 Task: Get directions from Myrtle Beach, South Carolina, United States to Watkins Glen State Park, New York, United States  and explore the nearby hotels with guest rating 3 and above during 20 to 23 December and 3 guests
Action: Mouse moved to (324, 190)
Screenshot: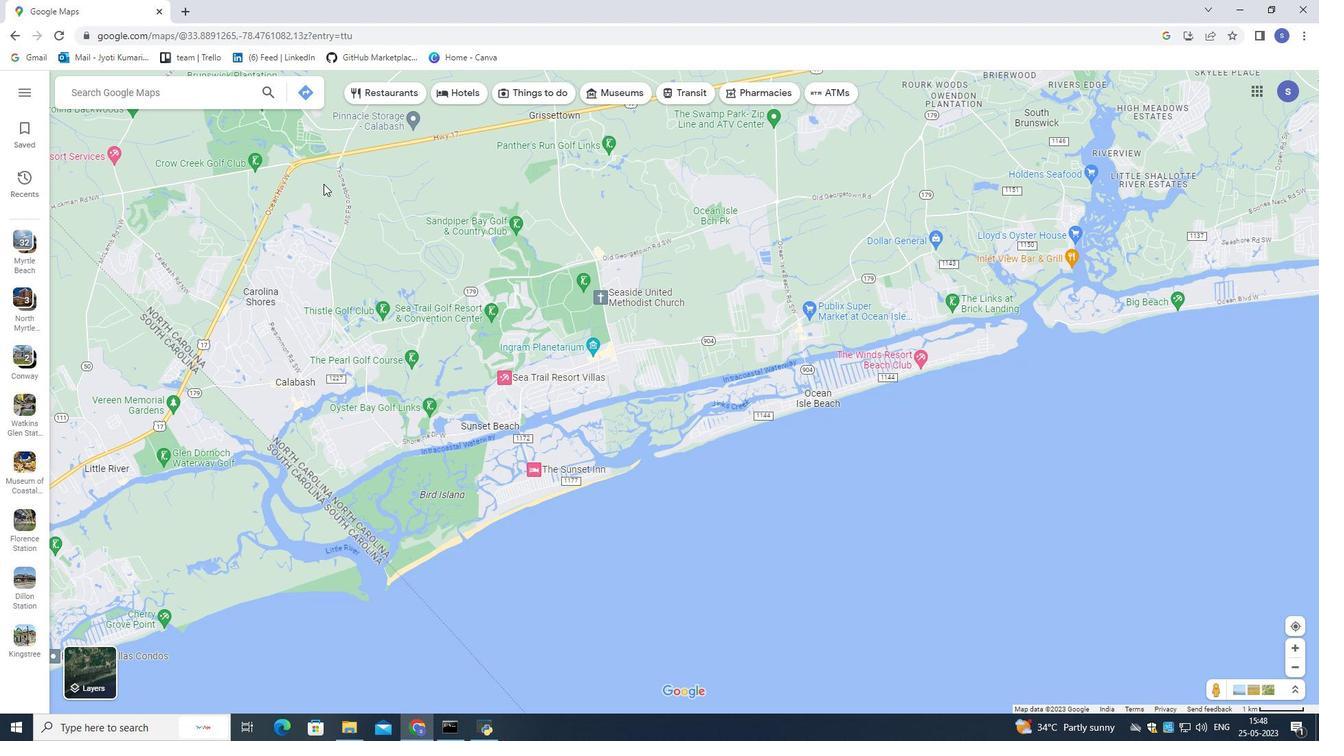 
Action: Mouse scrolled (324, 190) with delta (0, 0)
Screenshot: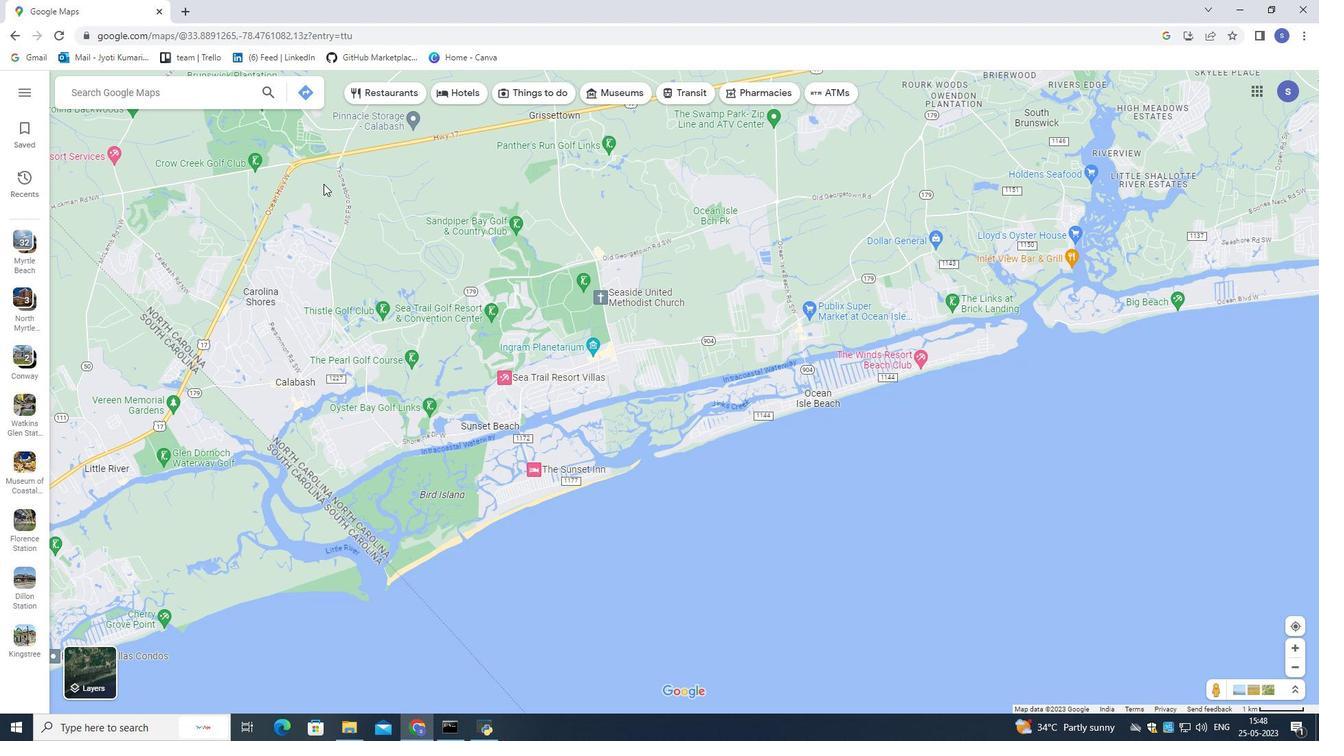 
Action: Mouse scrolled (324, 190) with delta (0, 0)
Screenshot: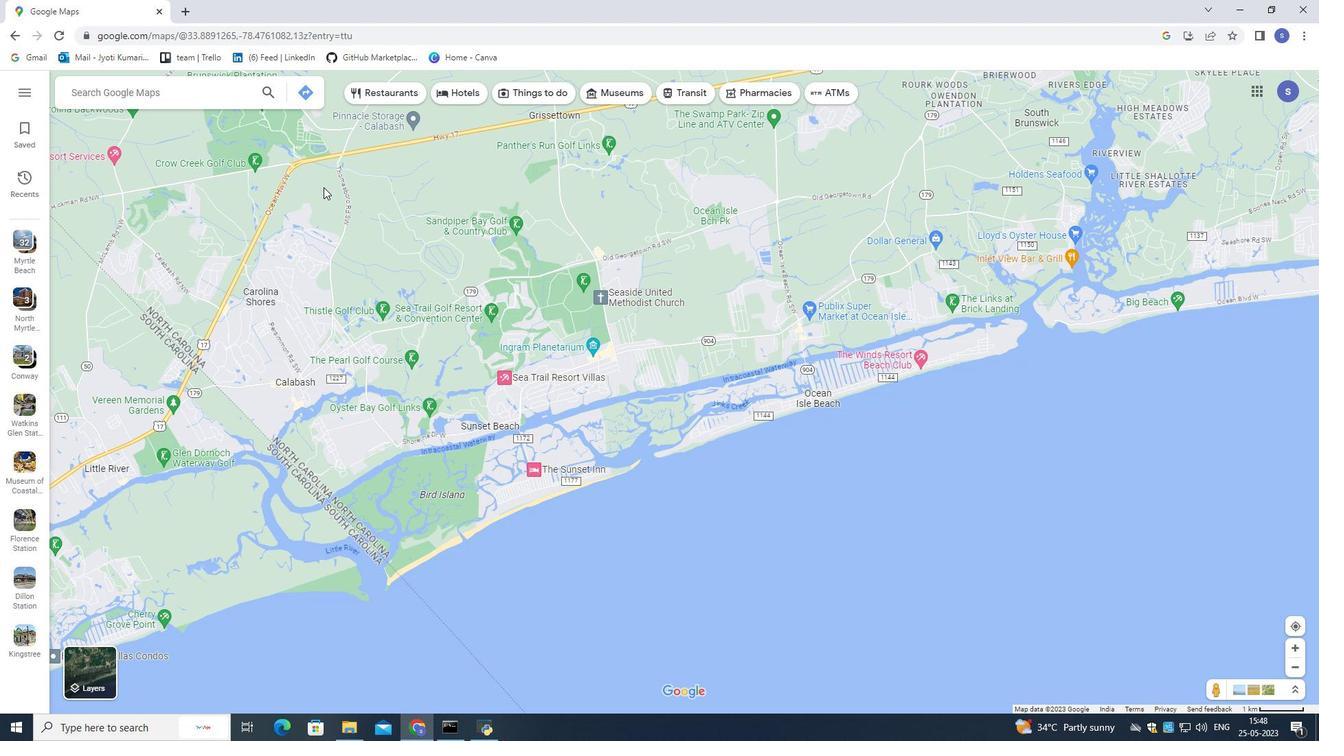 
Action: Mouse scrolled (324, 190) with delta (0, 0)
Screenshot: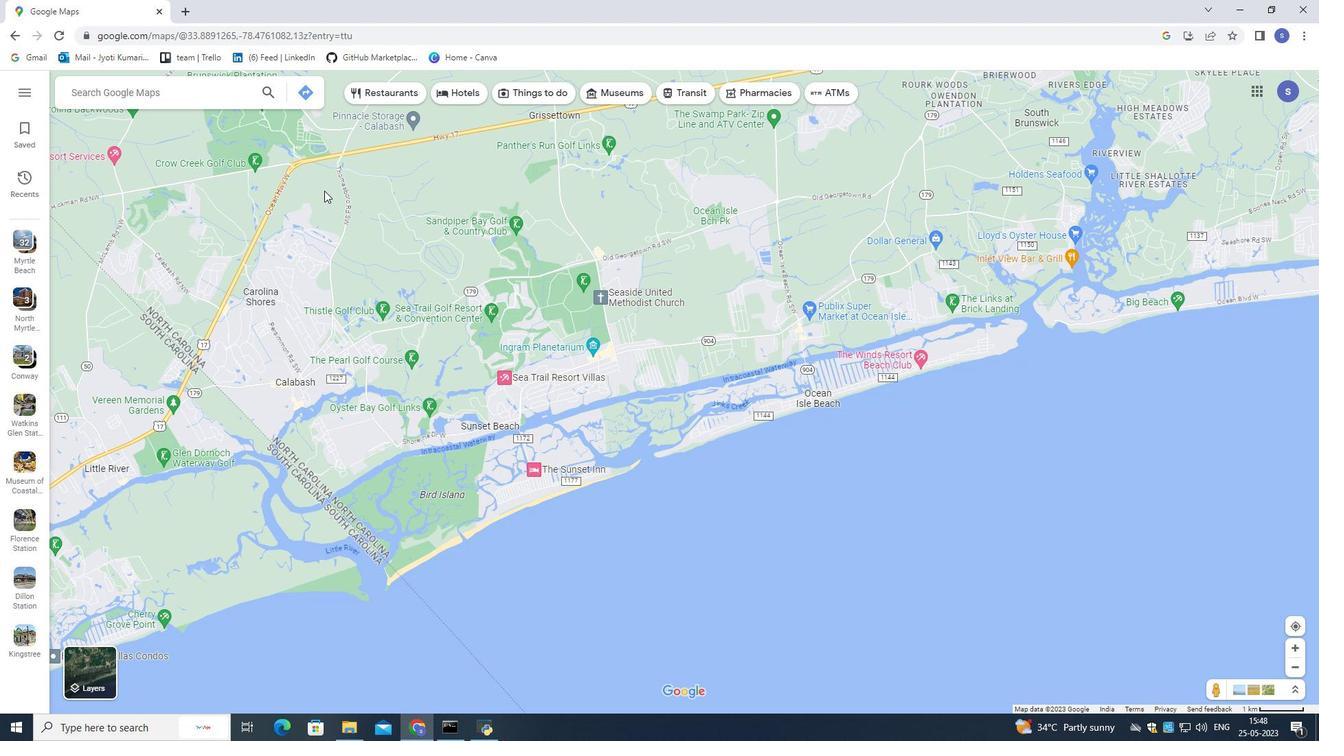 
Action: Mouse scrolled (324, 190) with delta (0, 0)
Screenshot: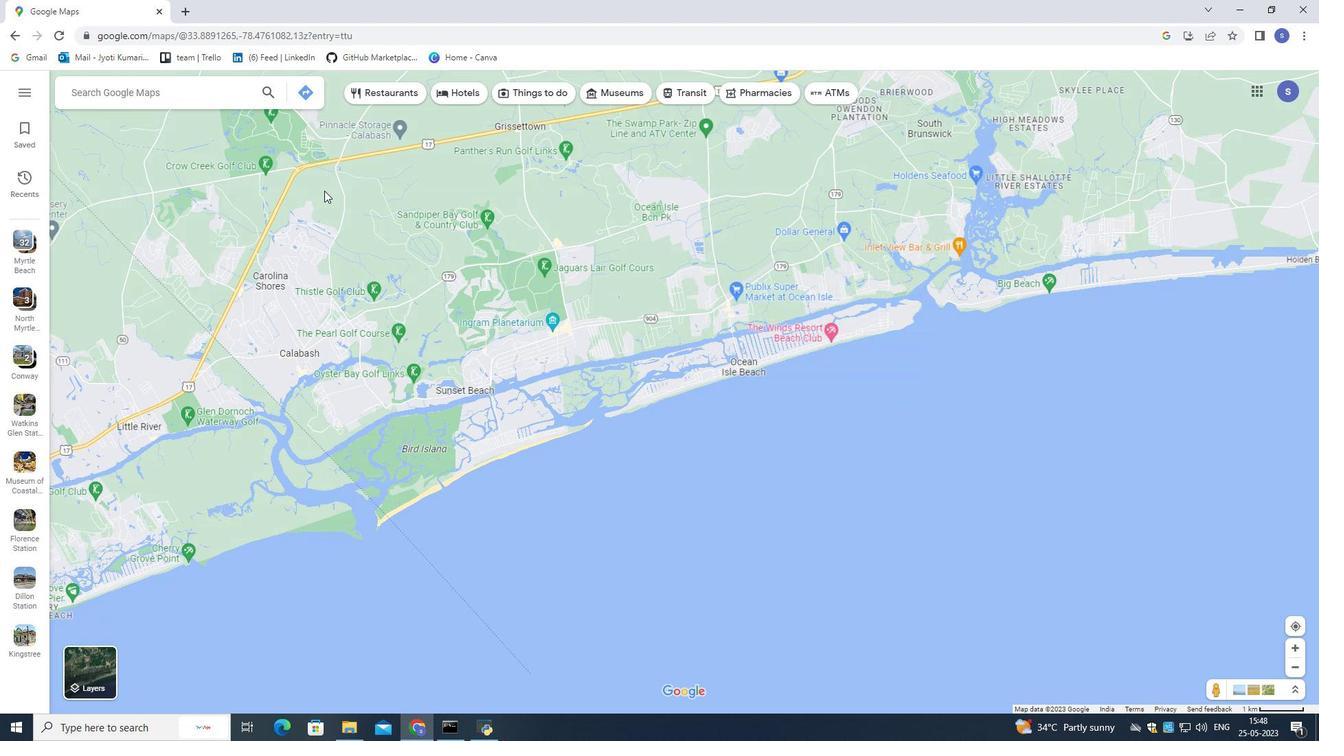 
Action: Mouse scrolled (324, 190) with delta (0, 0)
Screenshot: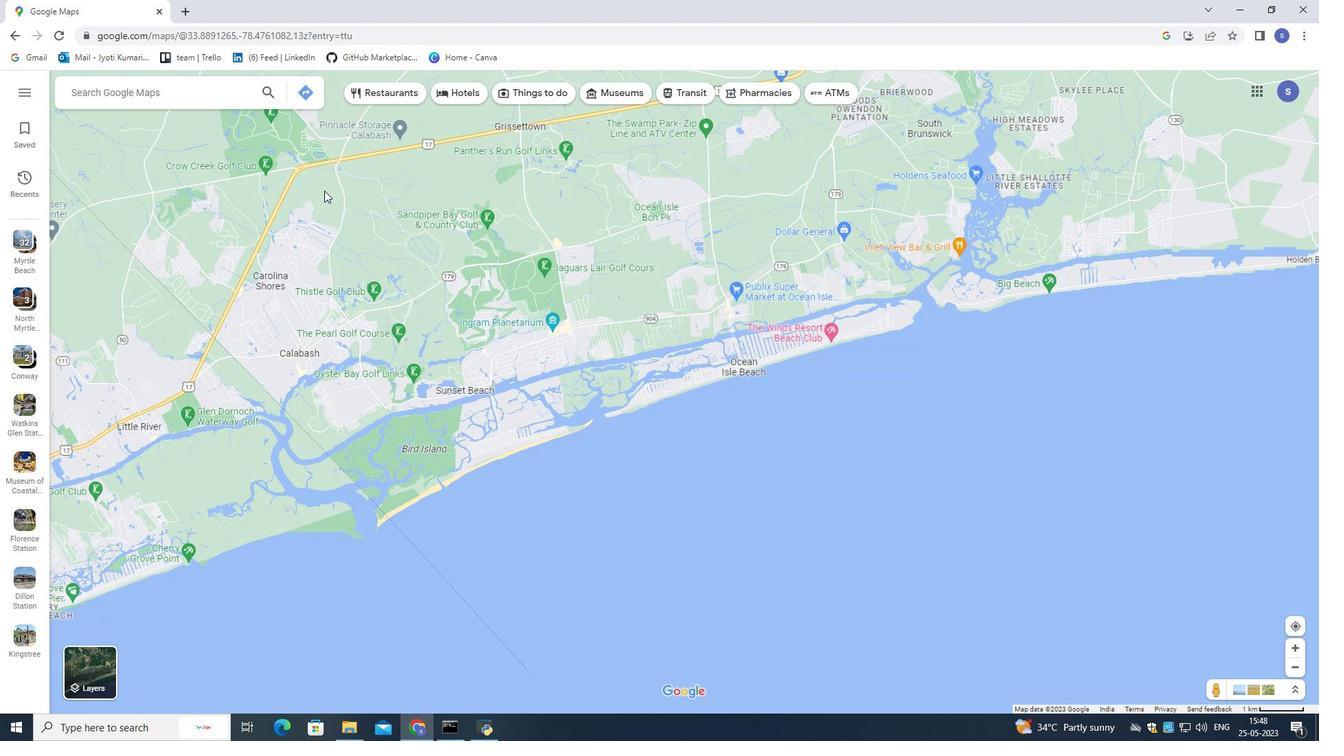 
Action: Mouse scrolled (324, 190) with delta (0, 0)
Screenshot: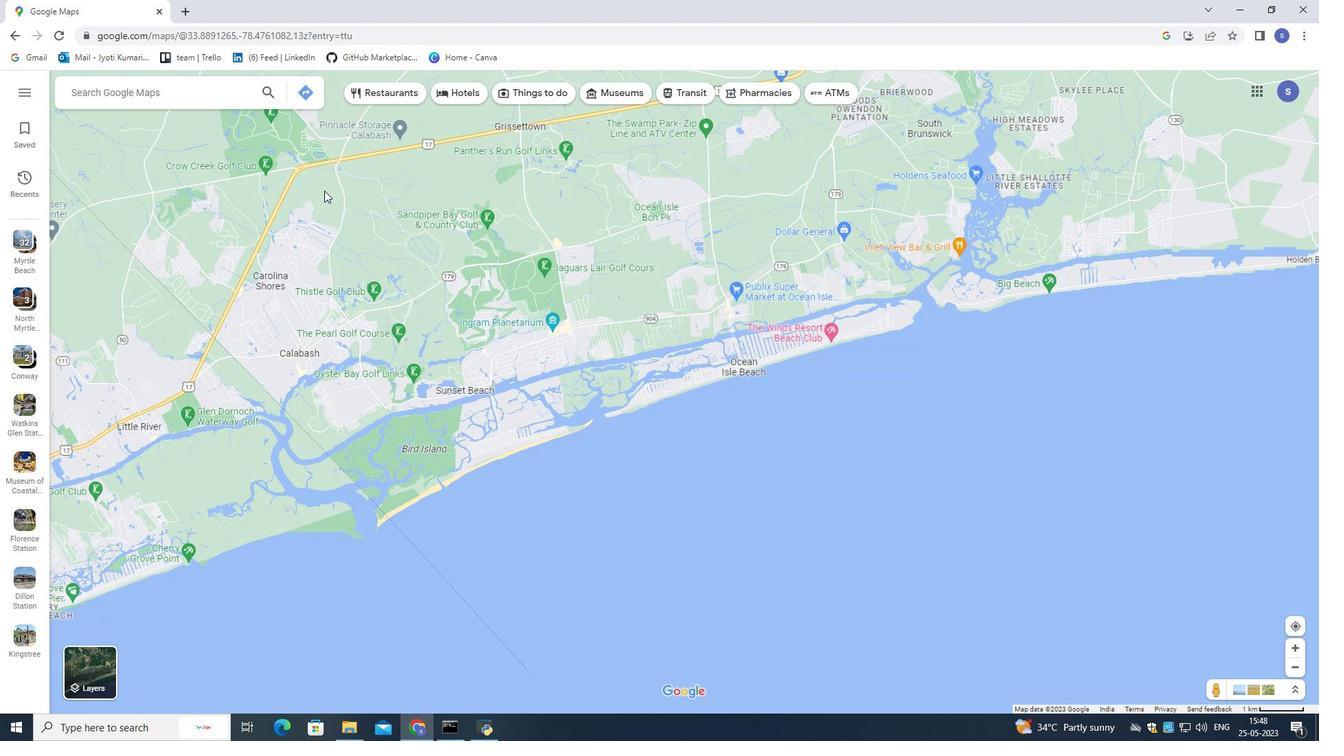 
Action: Mouse scrolled (324, 190) with delta (0, 0)
Screenshot: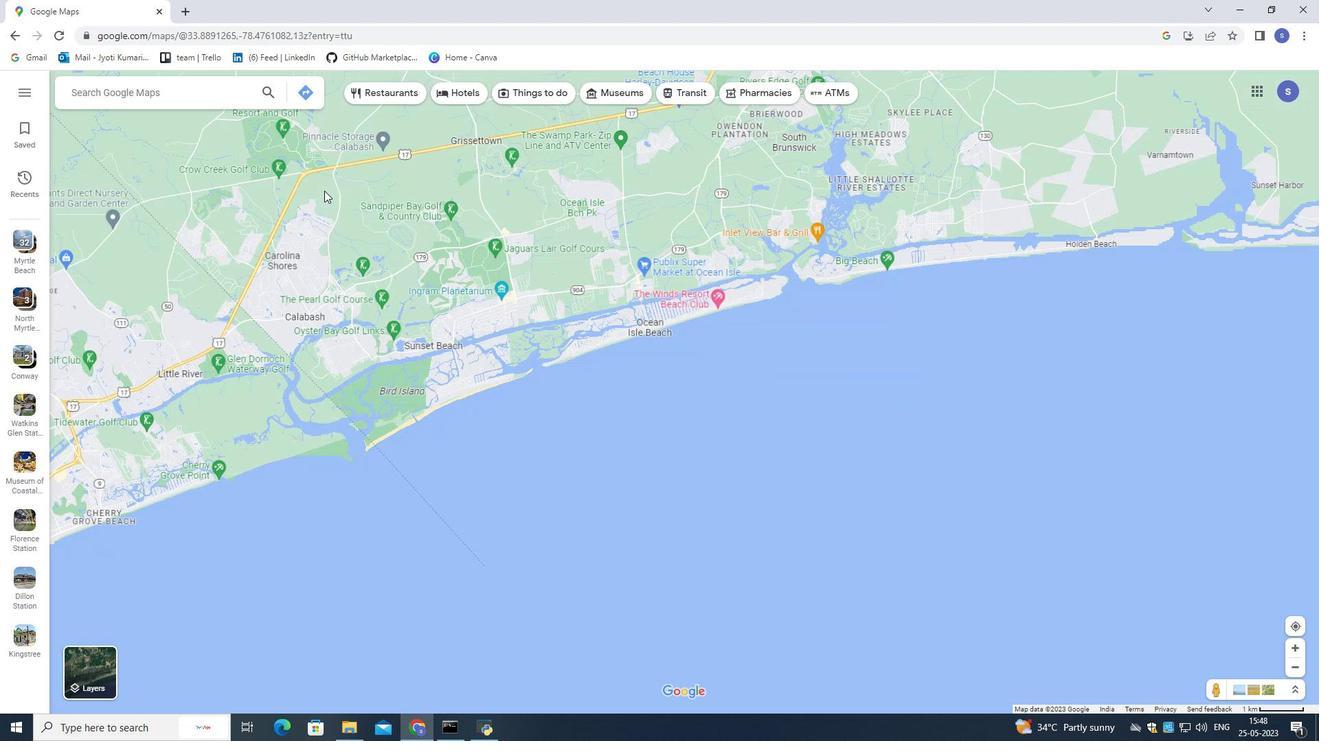 
Action: Mouse scrolled (324, 190) with delta (0, 0)
Screenshot: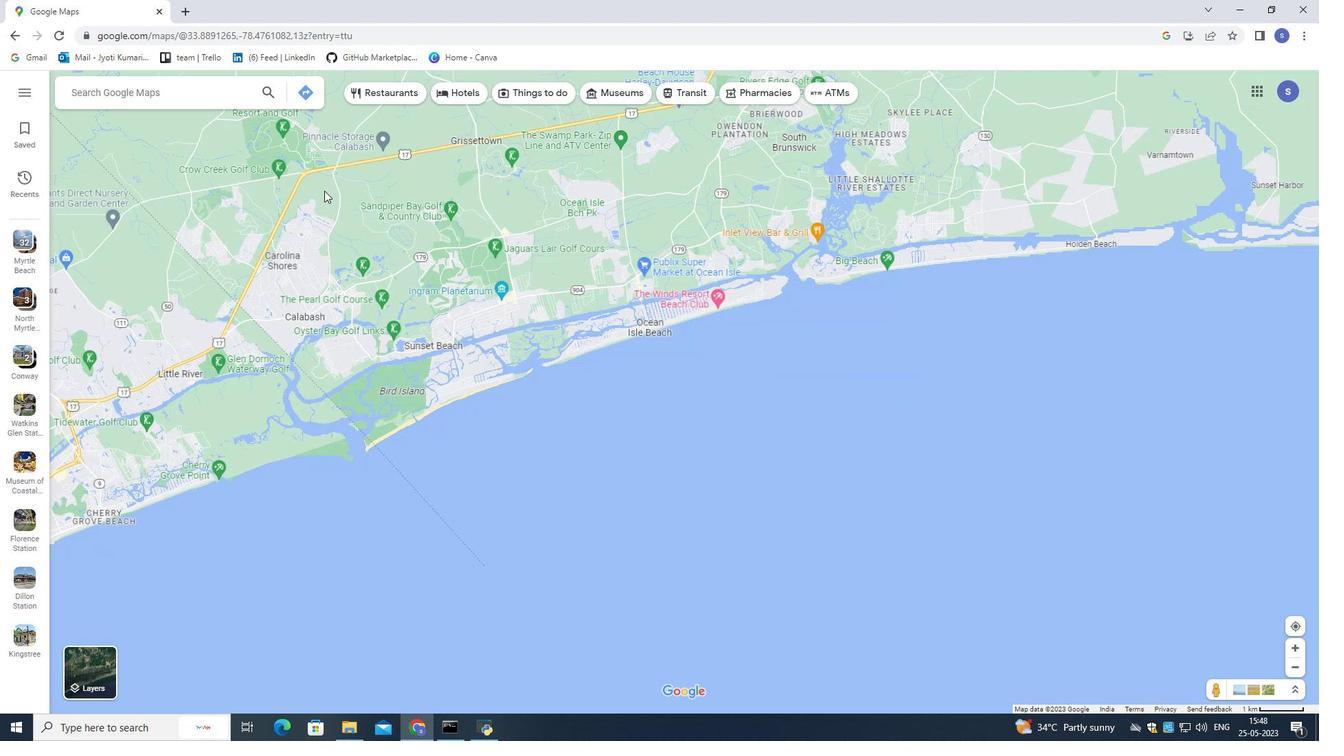 
Action: Mouse moved to (274, 297)
Screenshot: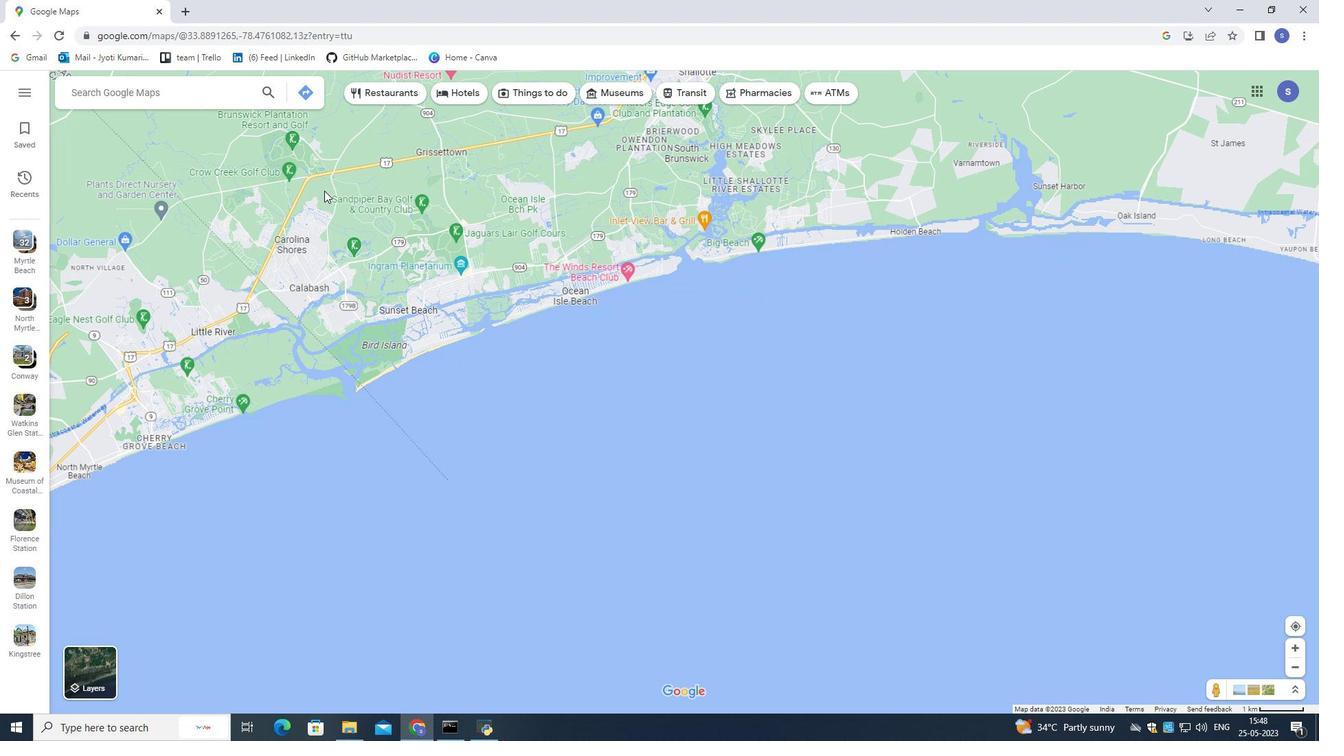 
Action: Mouse scrolled (286, 265) with delta (0, 0)
Screenshot: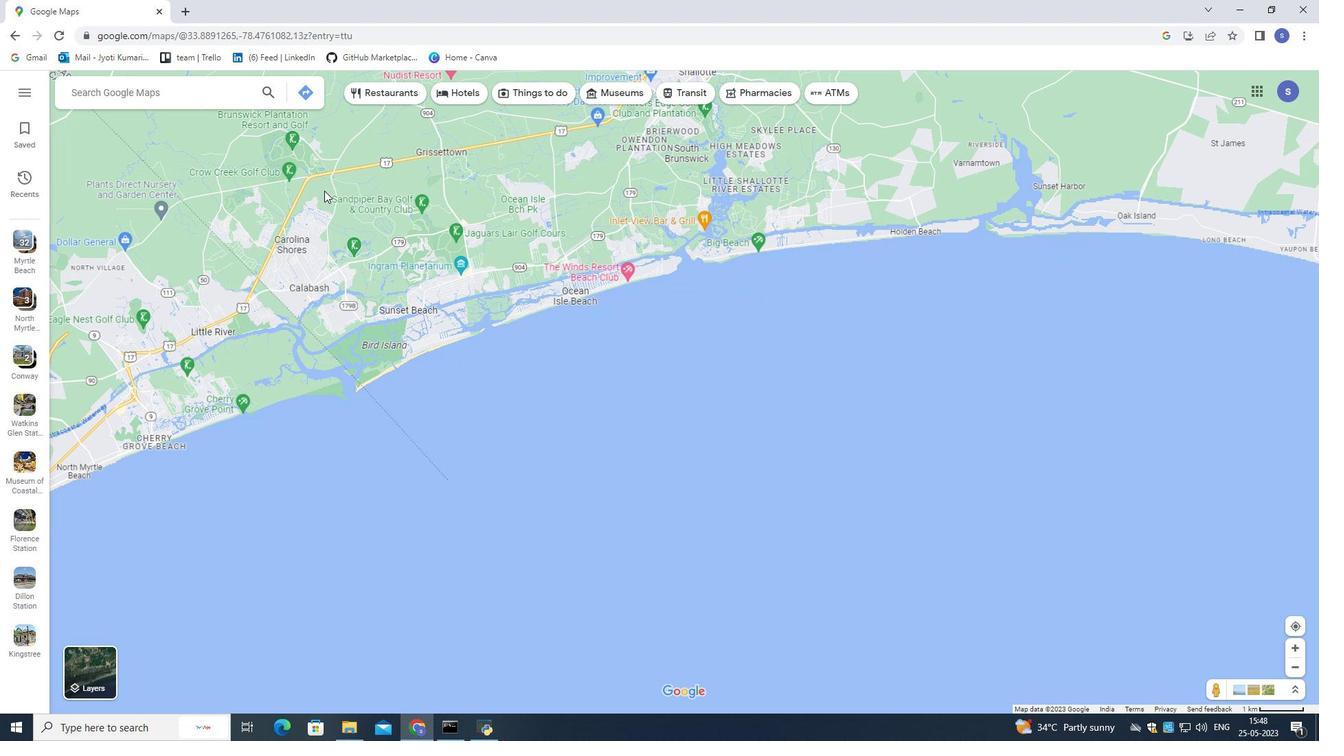 
Action: Mouse scrolled (276, 289) with delta (0, 0)
Screenshot: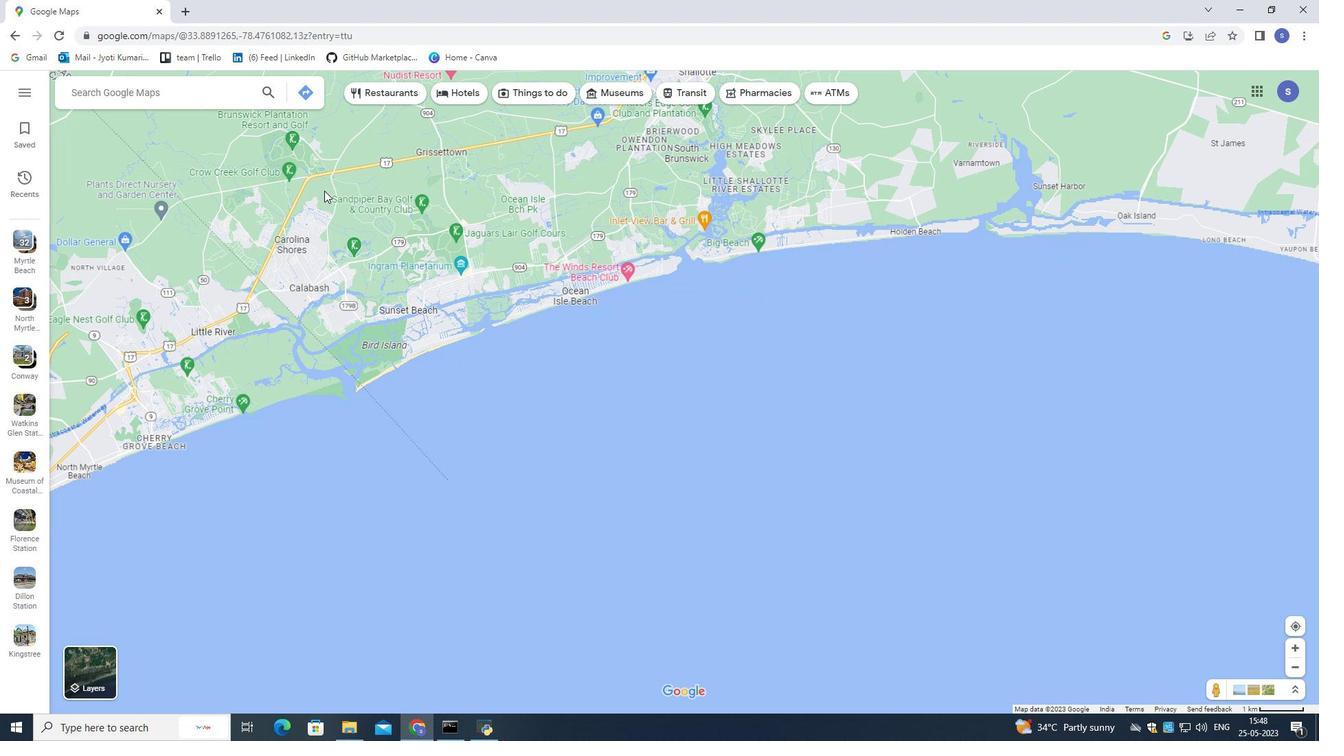 
Action: Mouse scrolled (274, 296) with delta (0, 0)
Screenshot: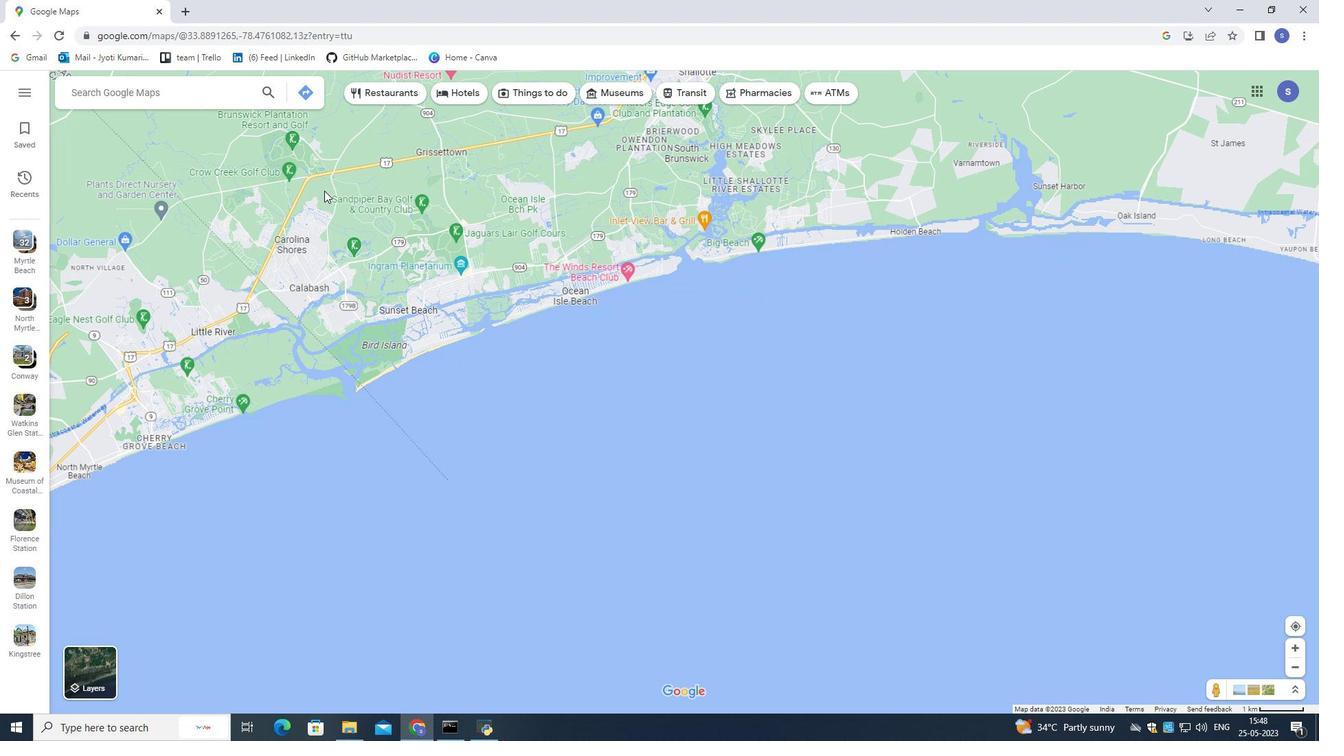 
Action: Mouse moved to (265, 310)
Screenshot: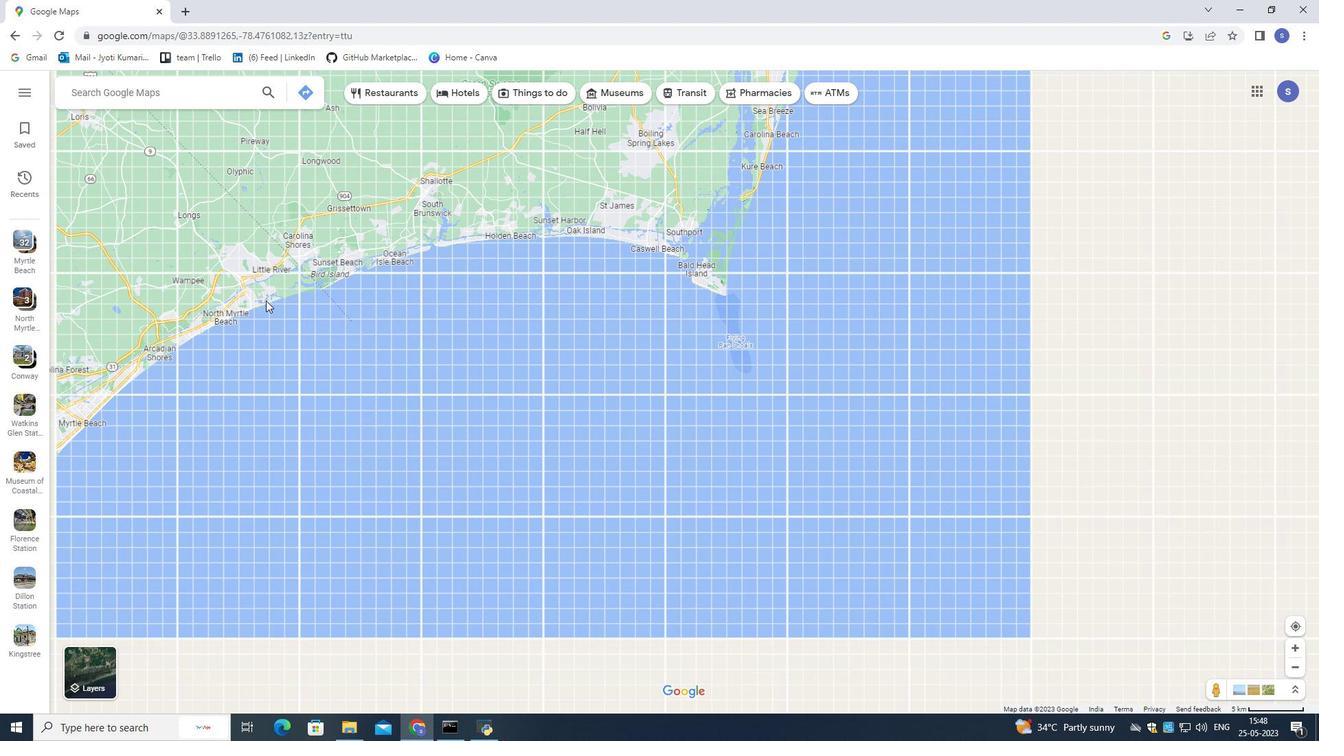 
Action: Mouse scrolled (265, 309) with delta (0, 0)
Screenshot: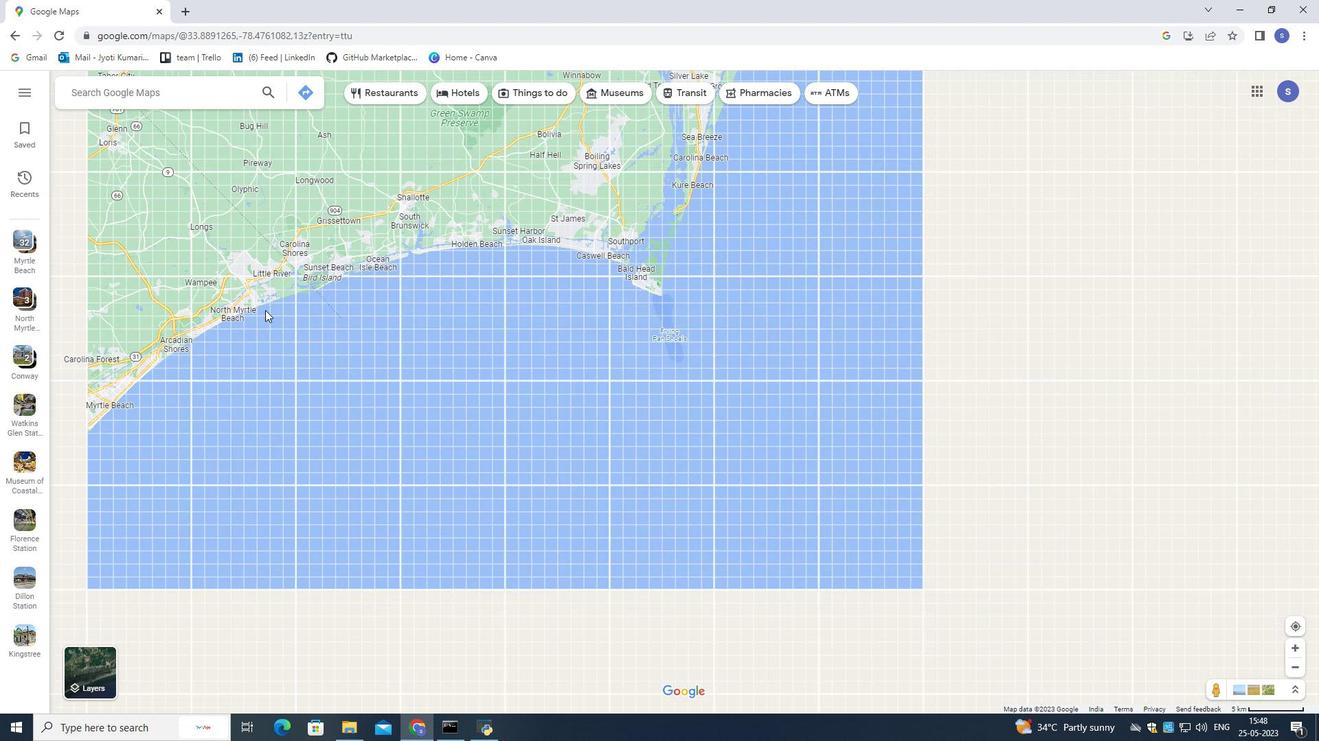 
Action: Mouse scrolled (265, 309) with delta (0, 0)
Screenshot: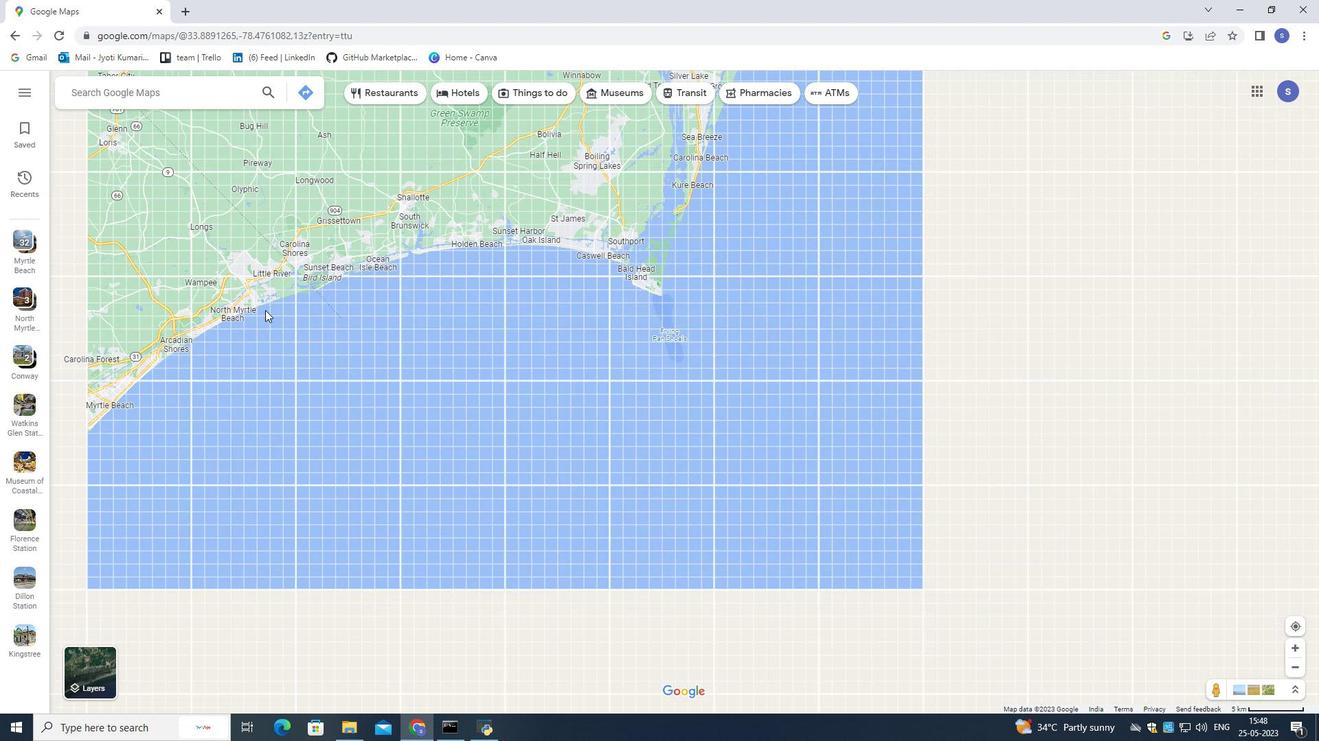 
Action: Mouse scrolled (265, 309) with delta (0, 0)
Screenshot: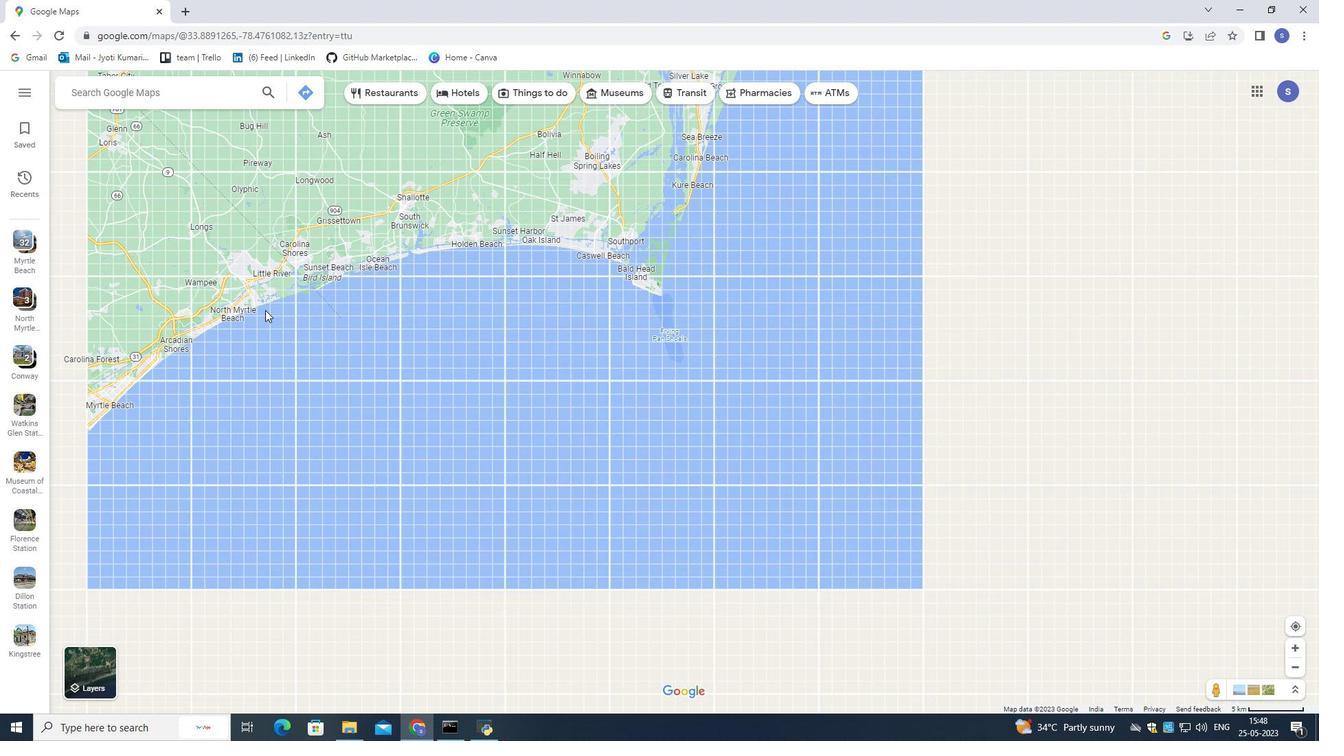 
Action: Mouse moved to (268, 310)
Screenshot: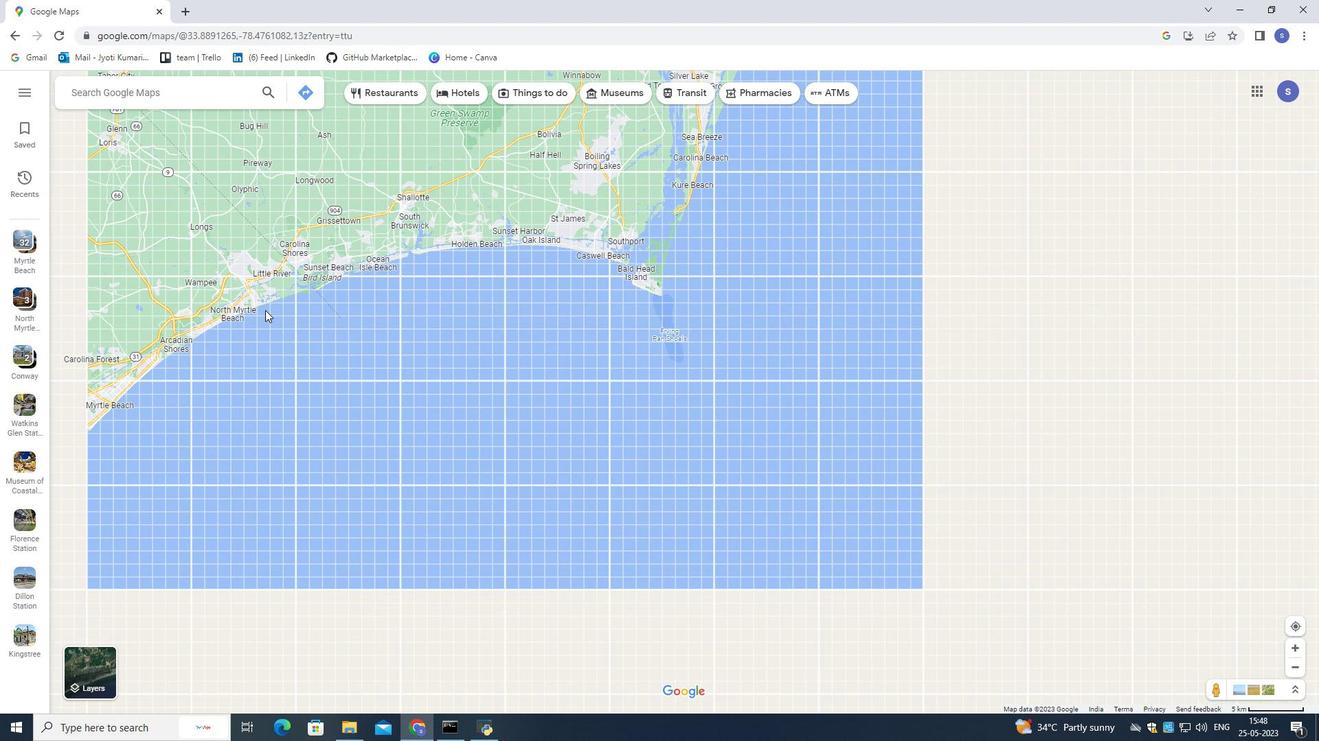 
Action: Mouse scrolled (268, 309) with delta (0, 0)
Screenshot: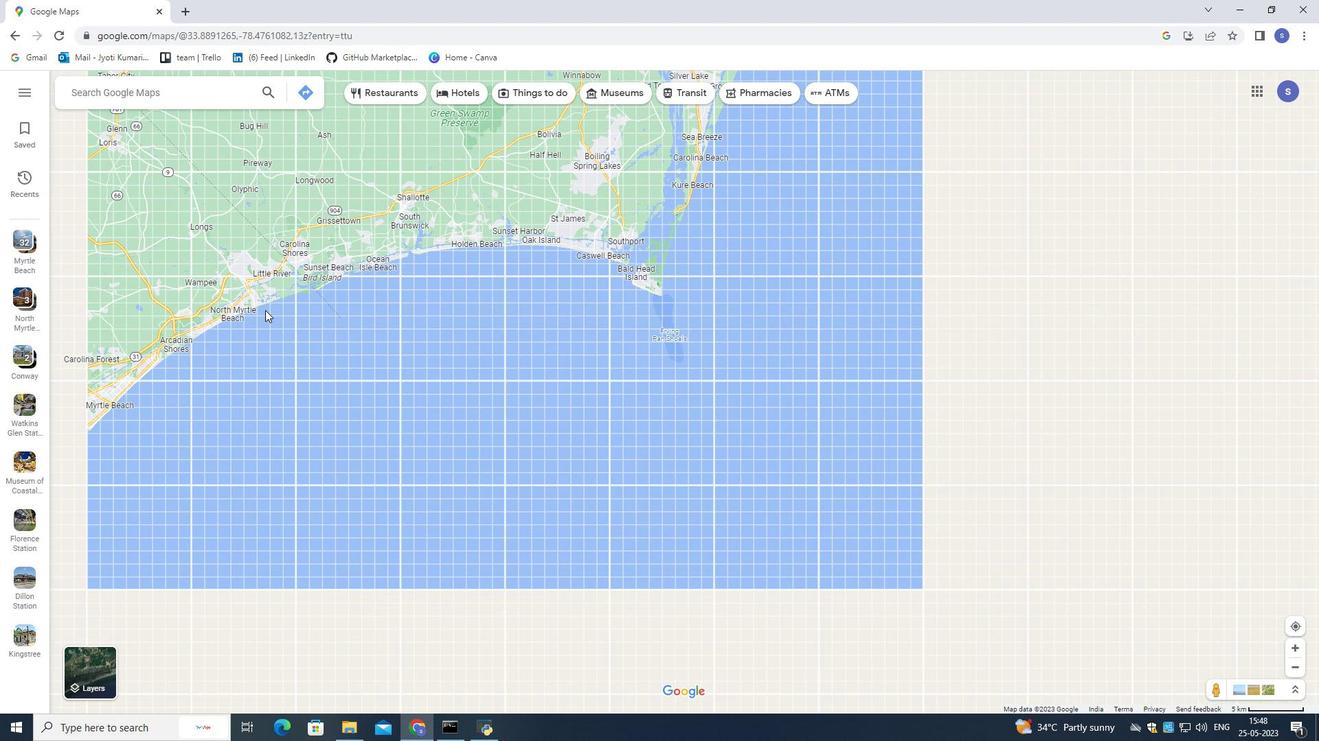 
Action: Mouse moved to (282, 311)
Screenshot: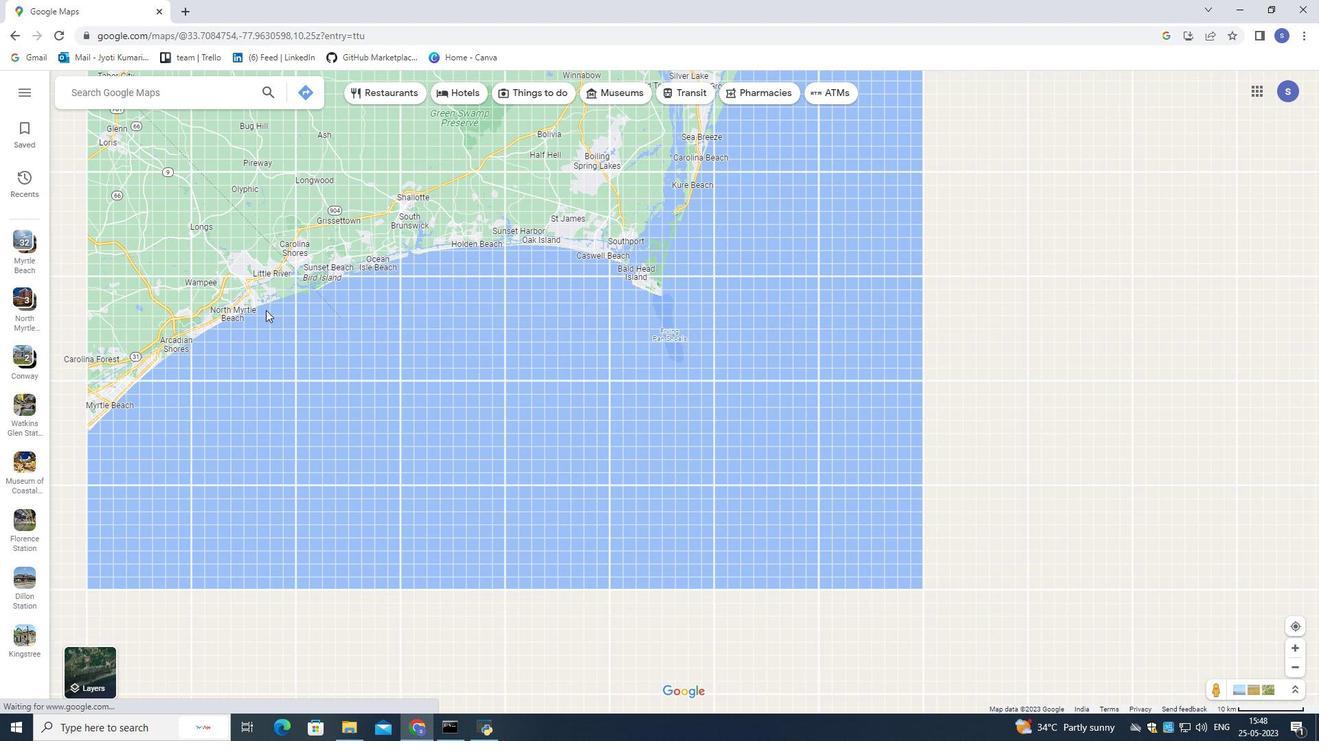 
Action: Mouse scrolled (278, 310) with delta (0, 0)
Screenshot: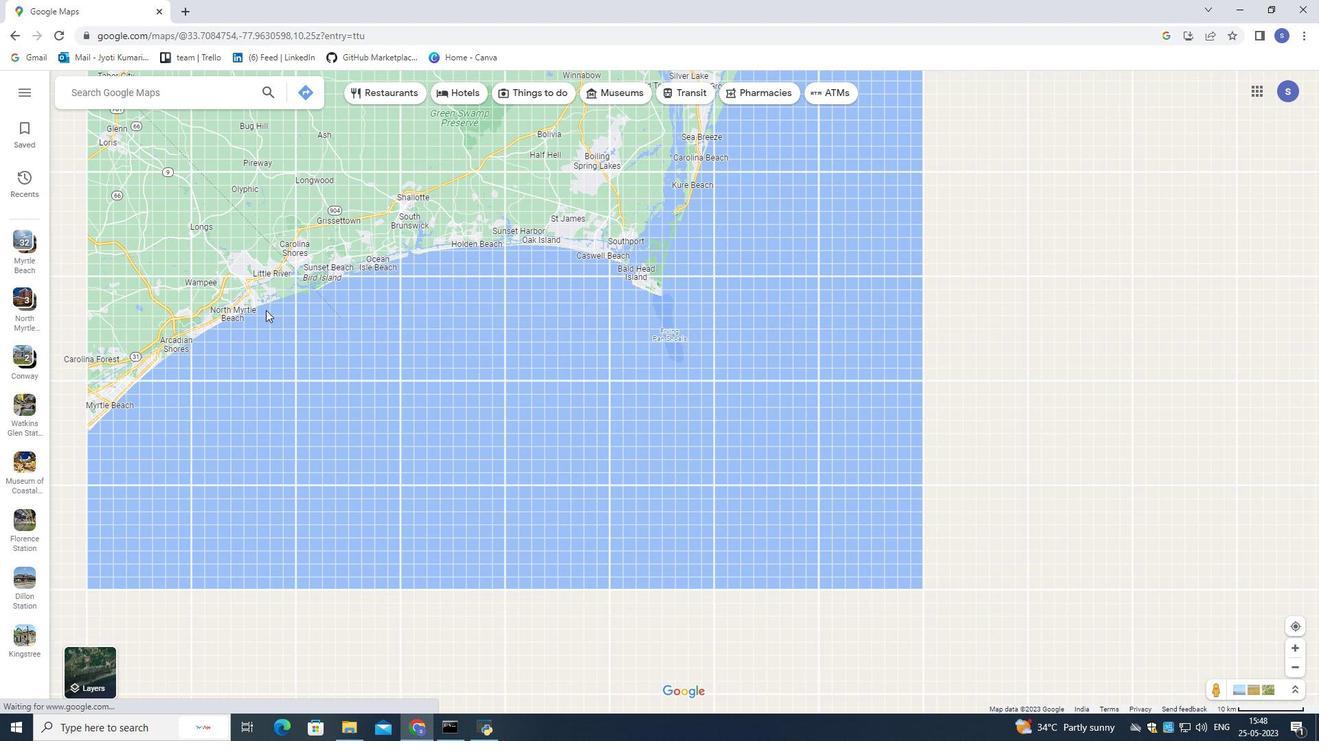 
Action: Mouse moved to (295, 325)
Screenshot: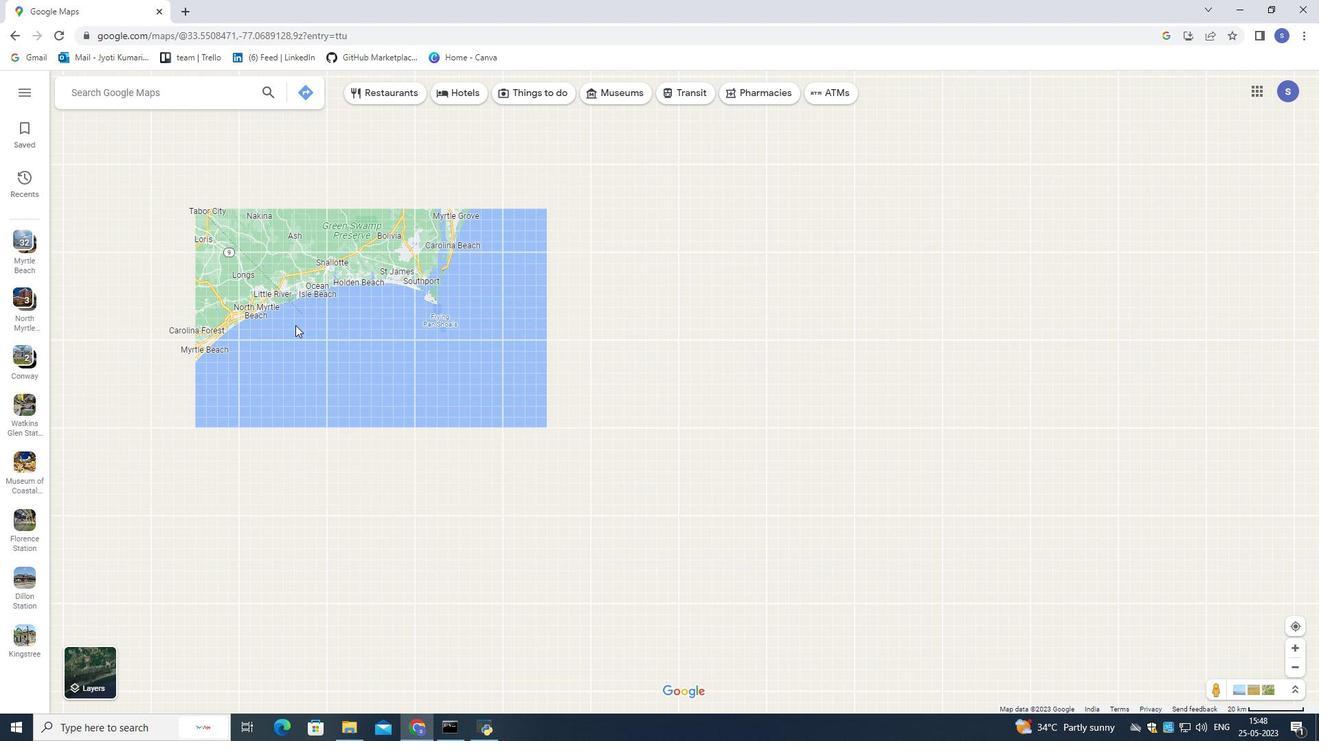 
Action: Mouse scrolled (295, 324) with delta (0, 0)
Screenshot: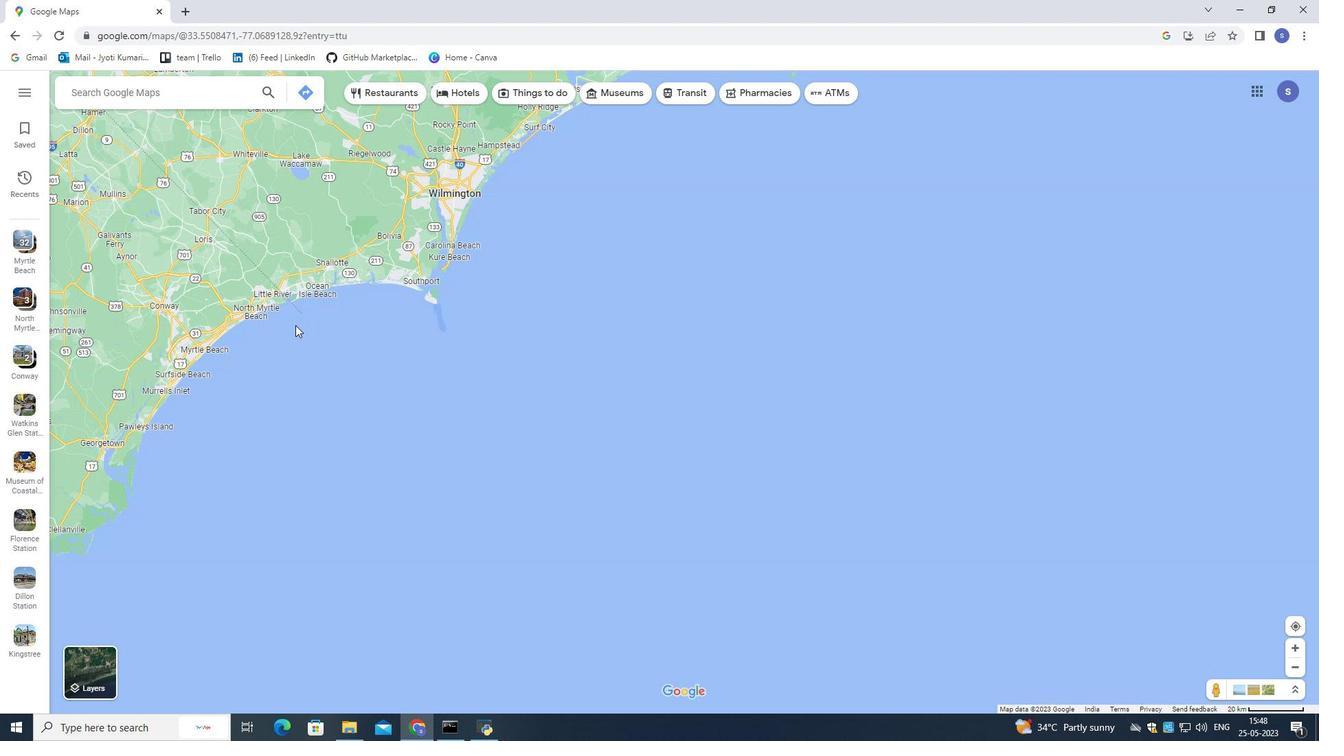 
Action: Mouse scrolled (295, 324) with delta (0, 0)
Screenshot: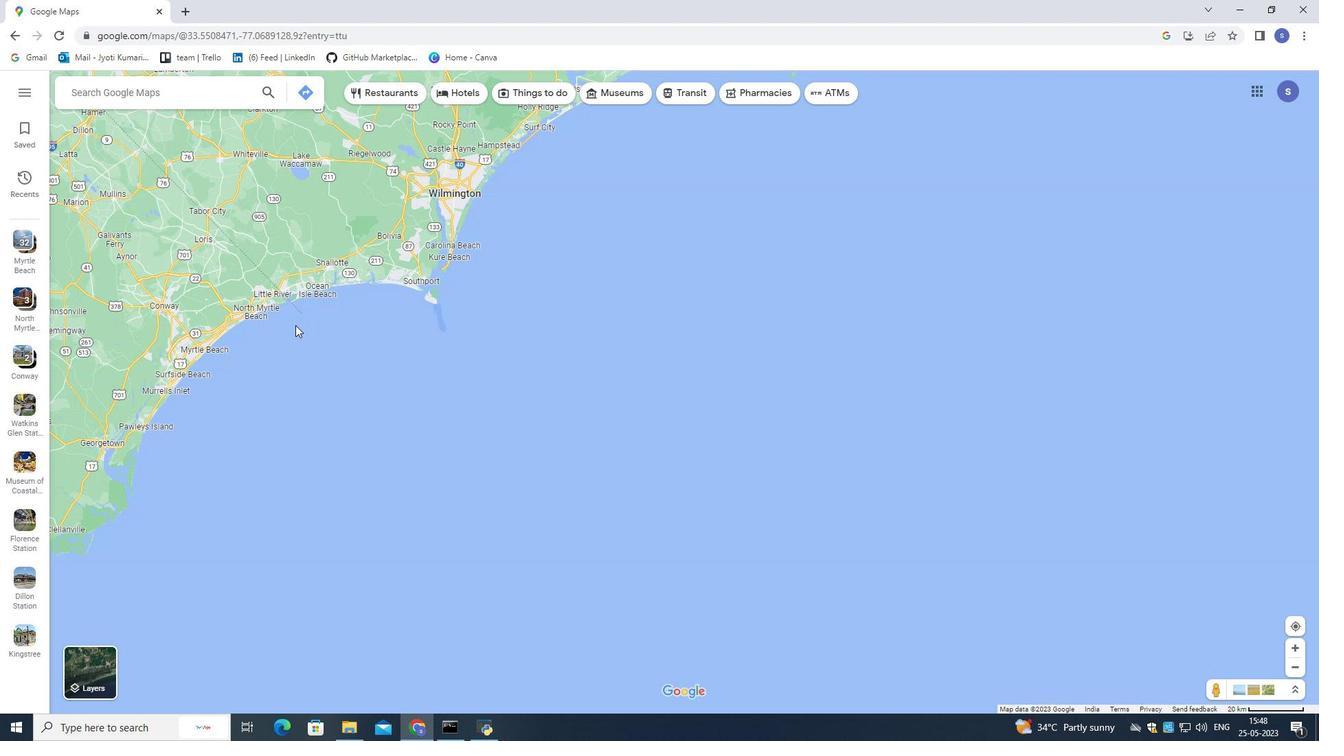 
Action: Mouse moved to (327, 336)
Screenshot: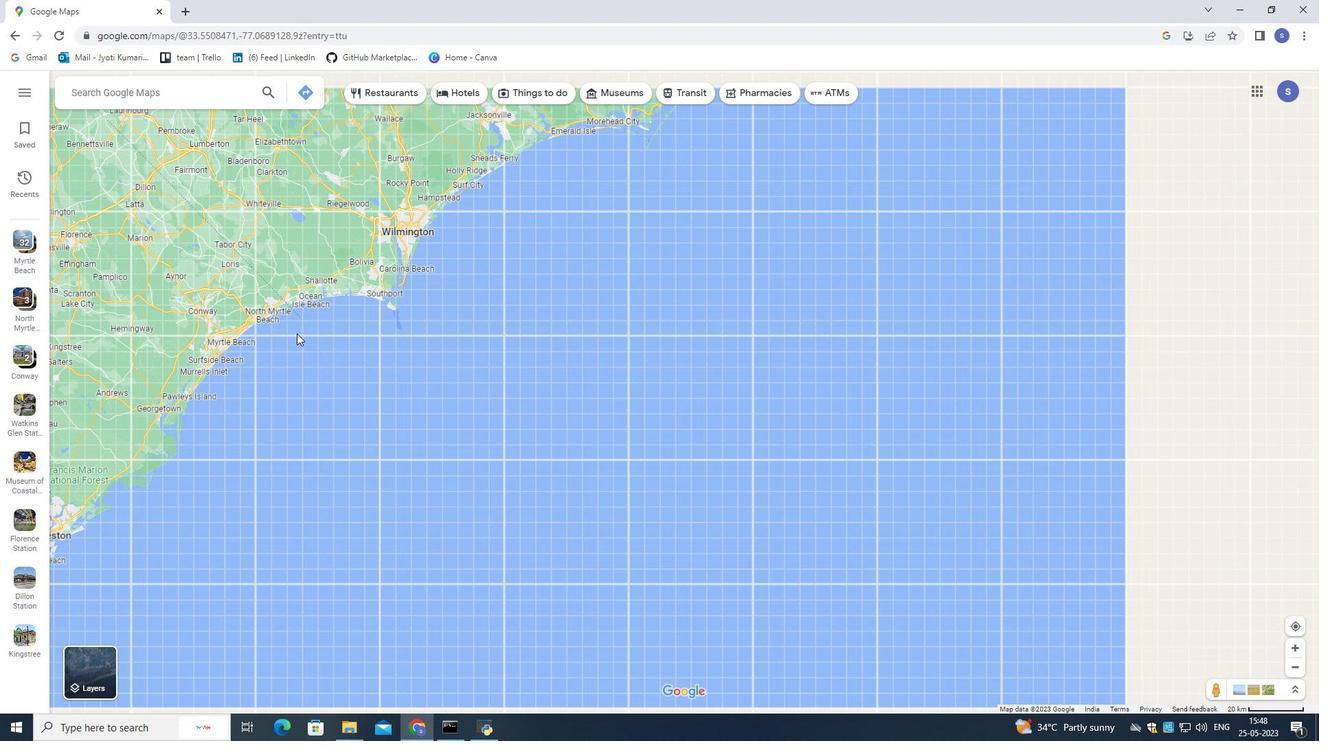 
Action: Mouse scrolled (327, 335) with delta (0, 0)
Screenshot: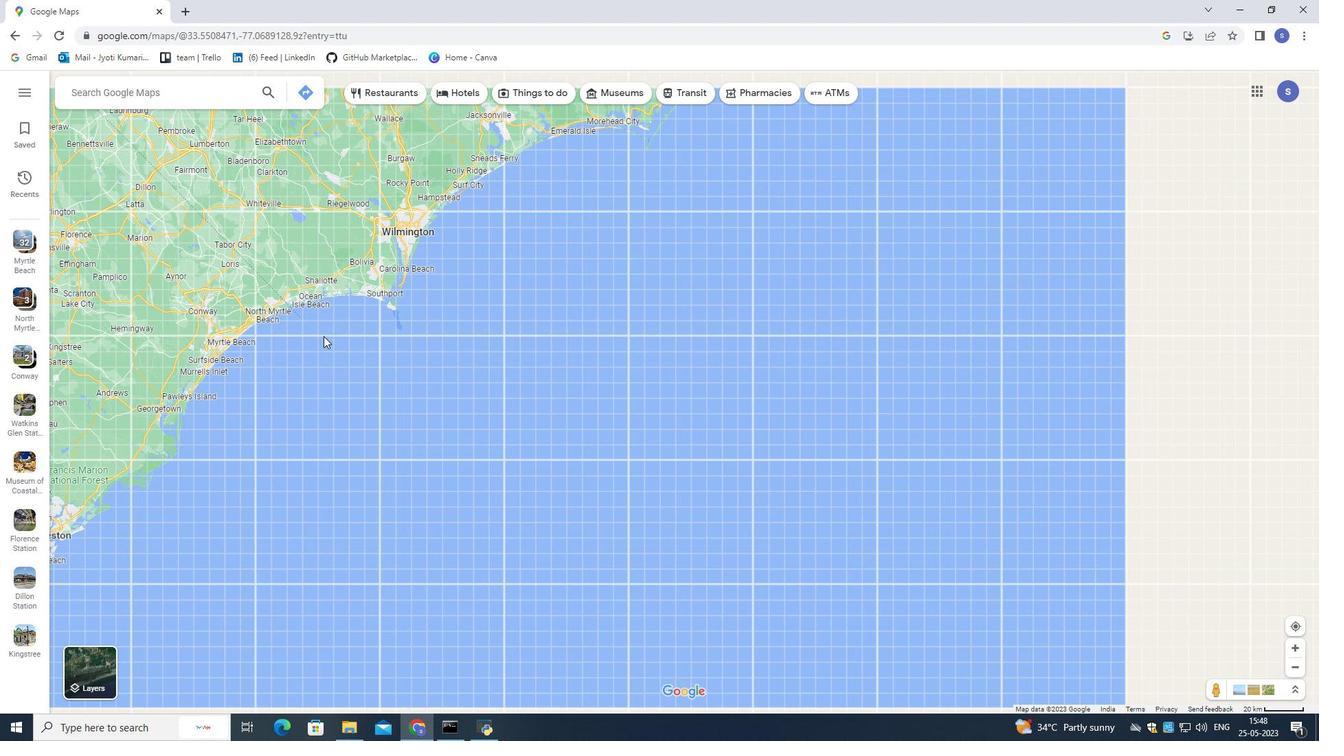 
Action: Mouse moved to (329, 336)
Screenshot: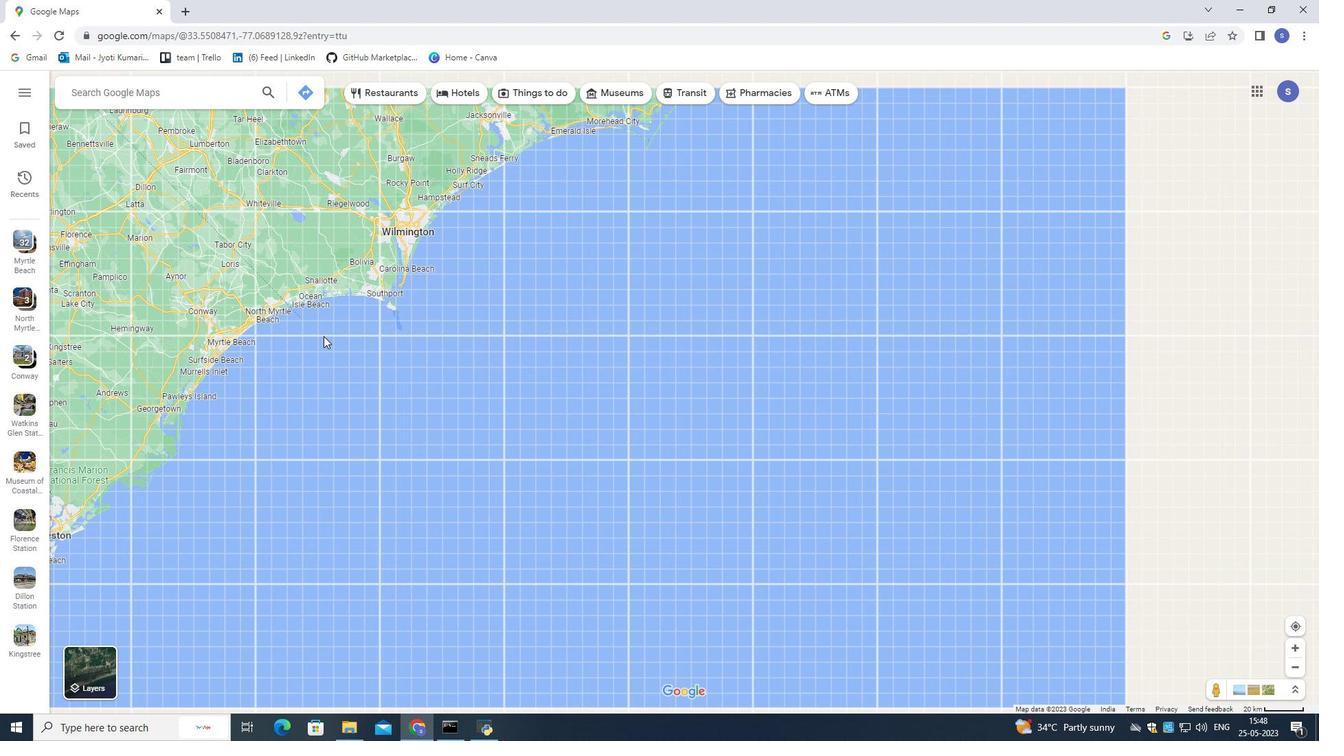 
Action: Mouse scrolled (329, 335) with delta (0, 0)
Screenshot: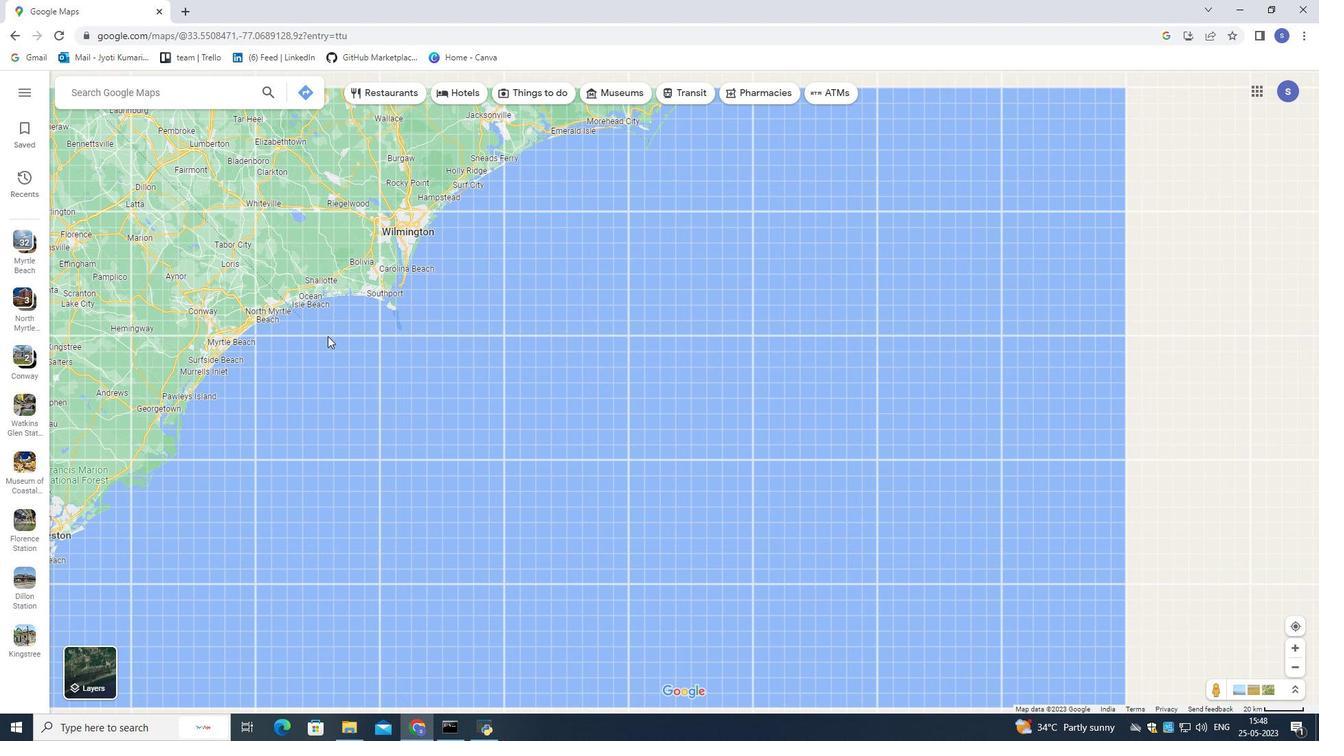 
Action: Mouse moved to (318, 355)
Screenshot: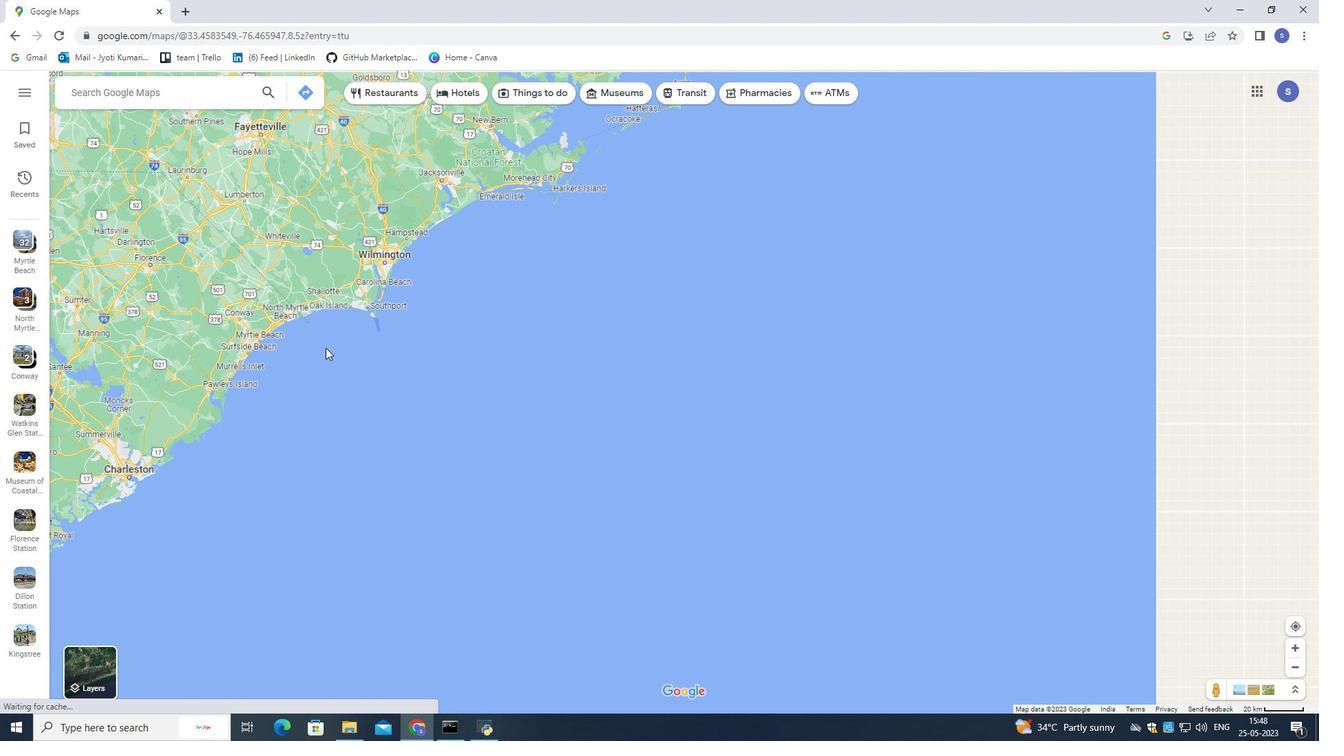
Action: Mouse scrolled (318, 355) with delta (0, 0)
Screenshot: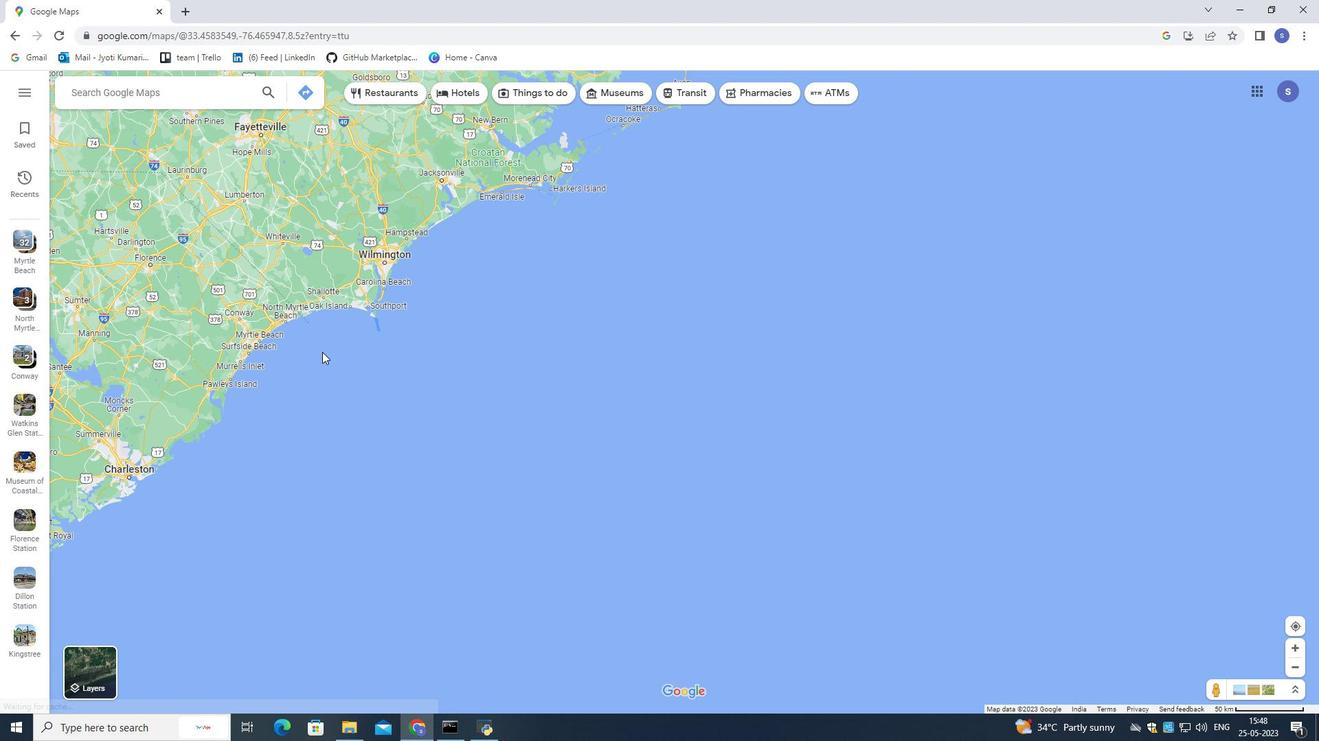 
Action: Mouse scrolled (318, 355) with delta (0, 0)
Screenshot: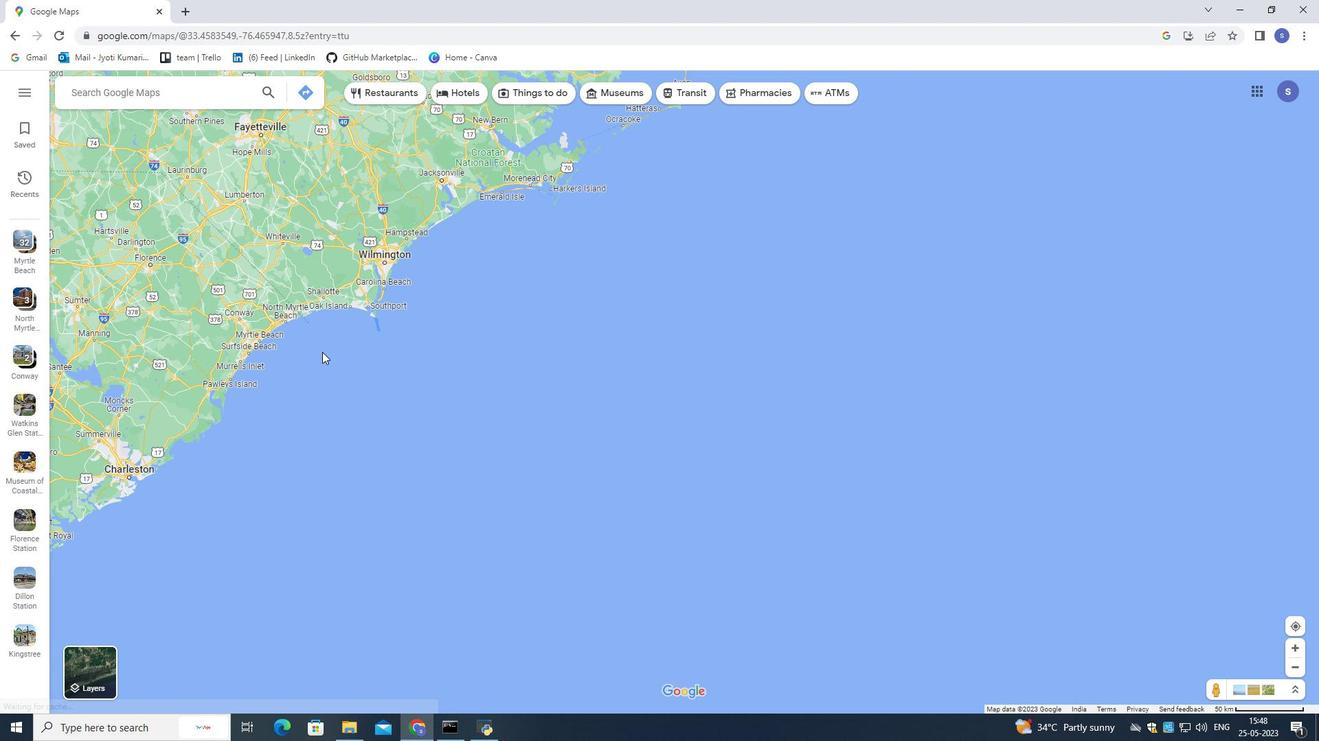 
Action: Mouse scrolled (318, 355) with delta (0, 0)
Screenshot: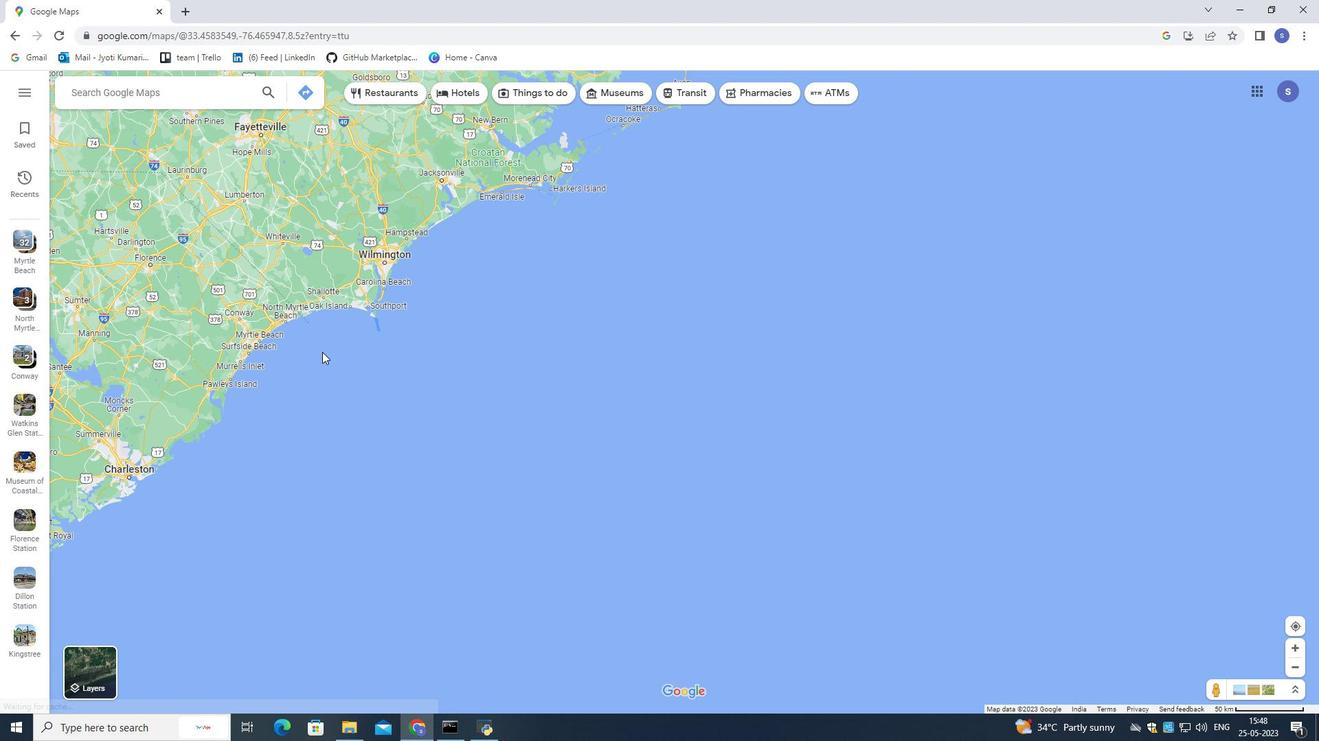 
Action: Mouse scrolled (318, 355) with delta (0, 0)
Screenshot: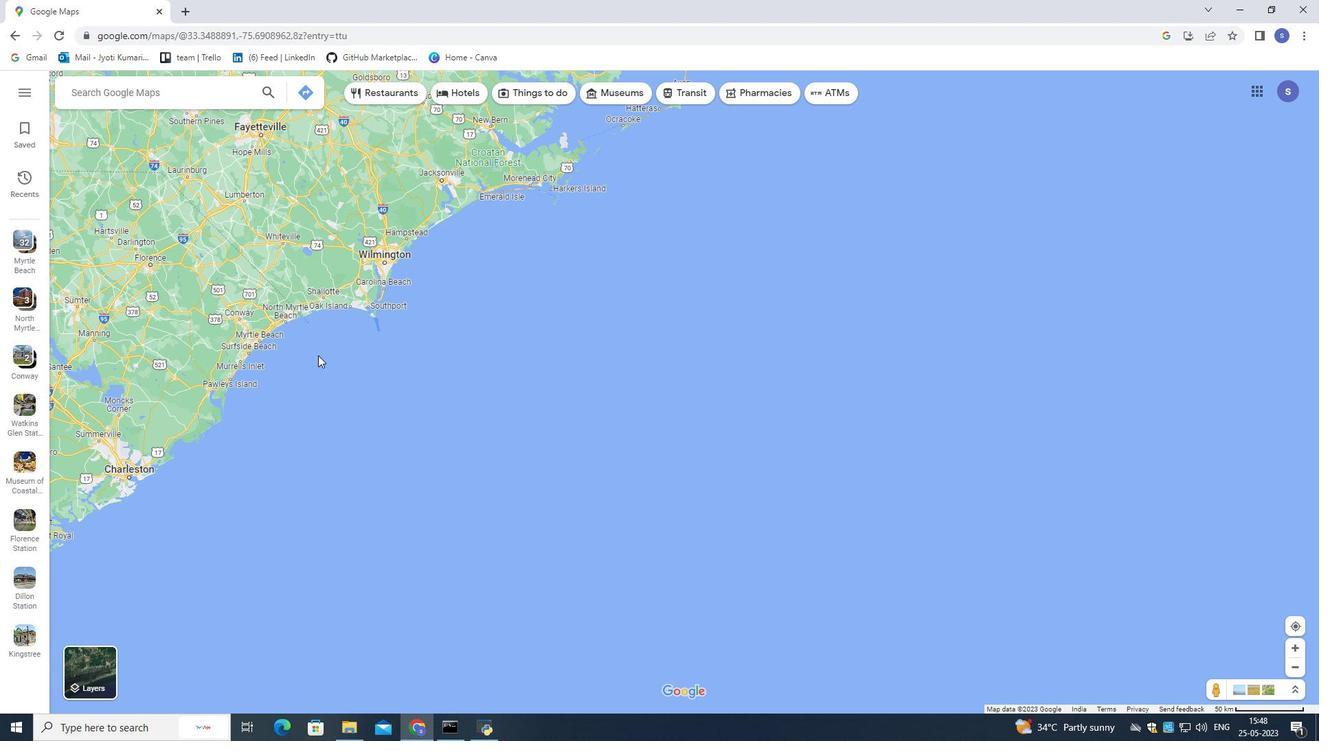 
Action: Mouse scrolled (318, 355) with delta (0, 0)
Screenshot: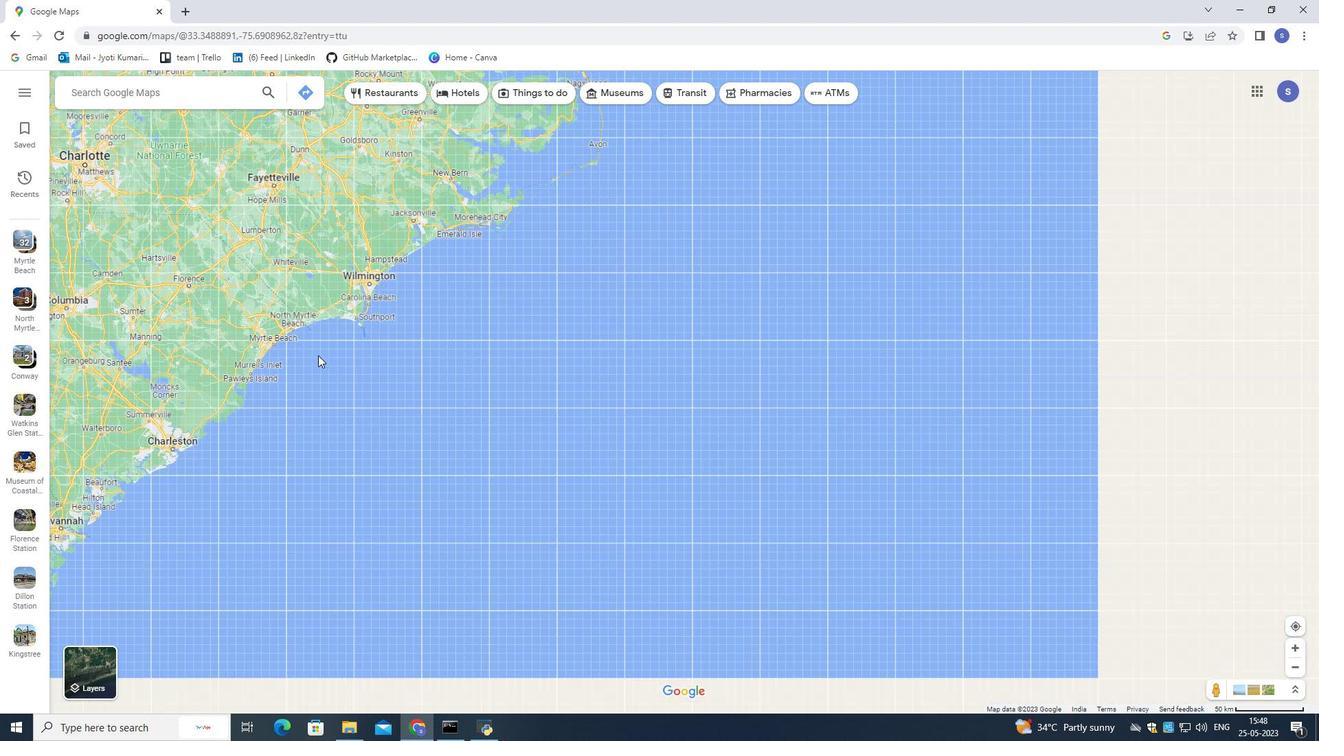 
Action: Mouse moved to (318, 355)
Screenshot: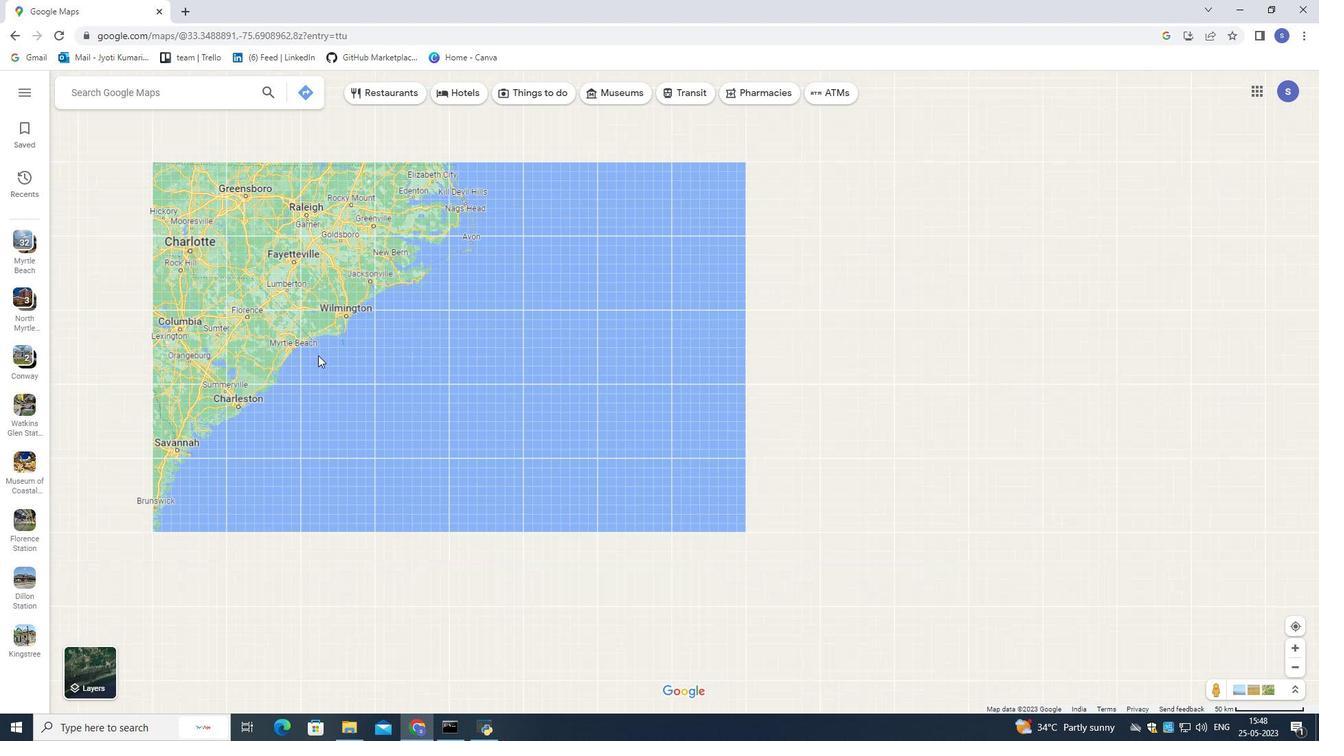 
Action: Mouse scrolled (318, 355) with delta (0, 0)
Screenshot: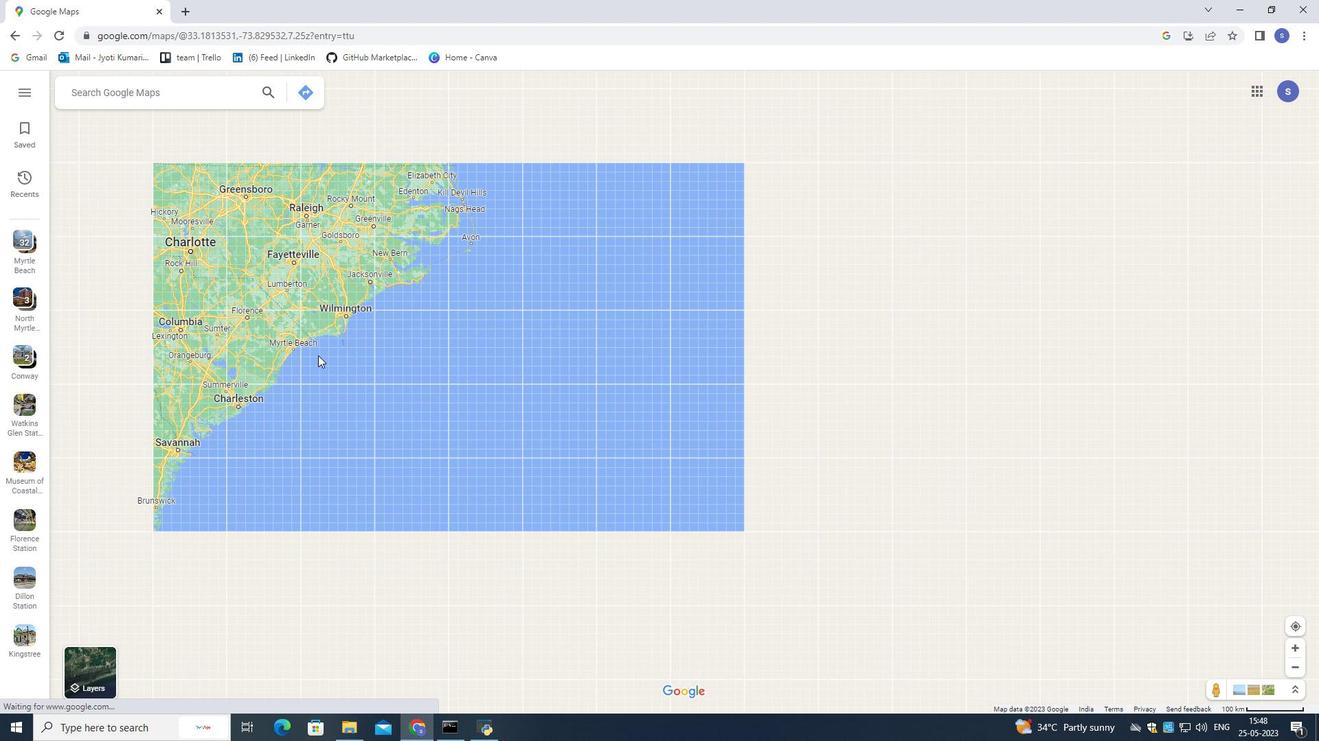 
Action: Mouse moved to (322, 349)
Screenshot: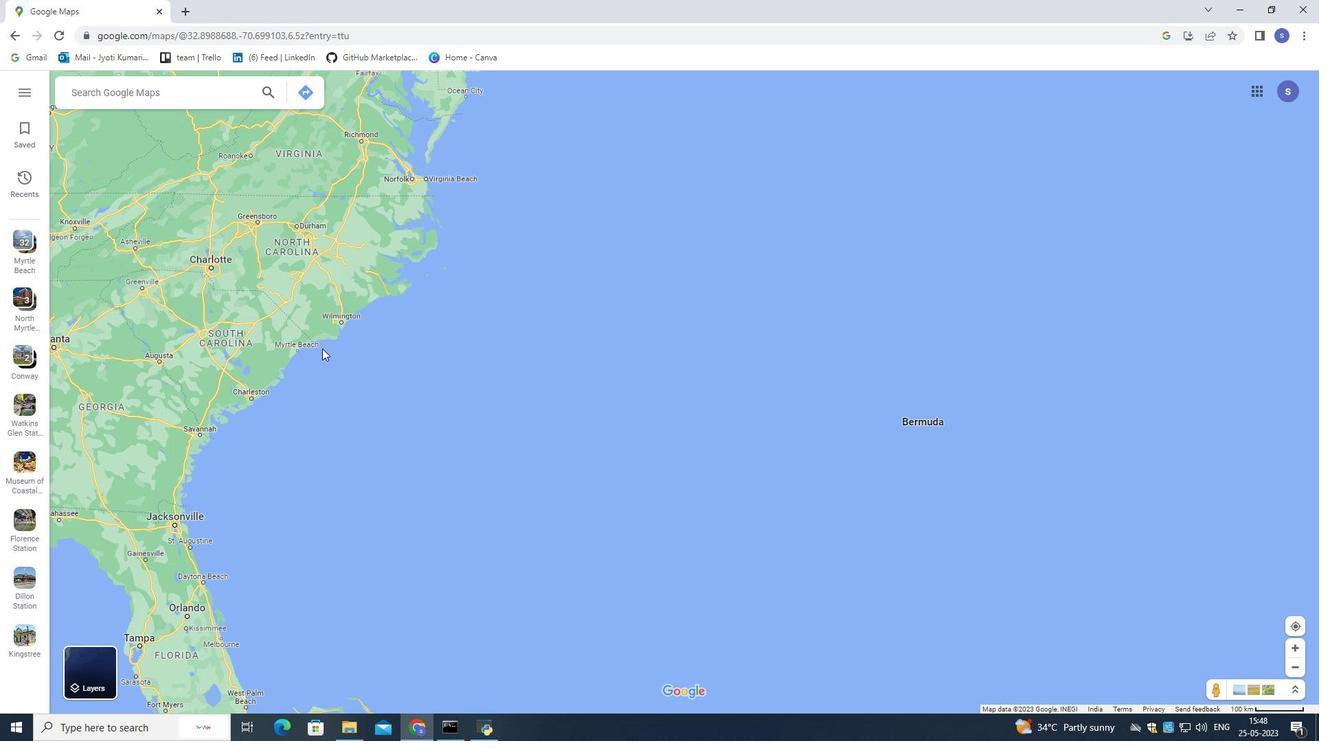 
Action: Mouse scrolled (322, 348) with delta (0, 0)
Screenshot: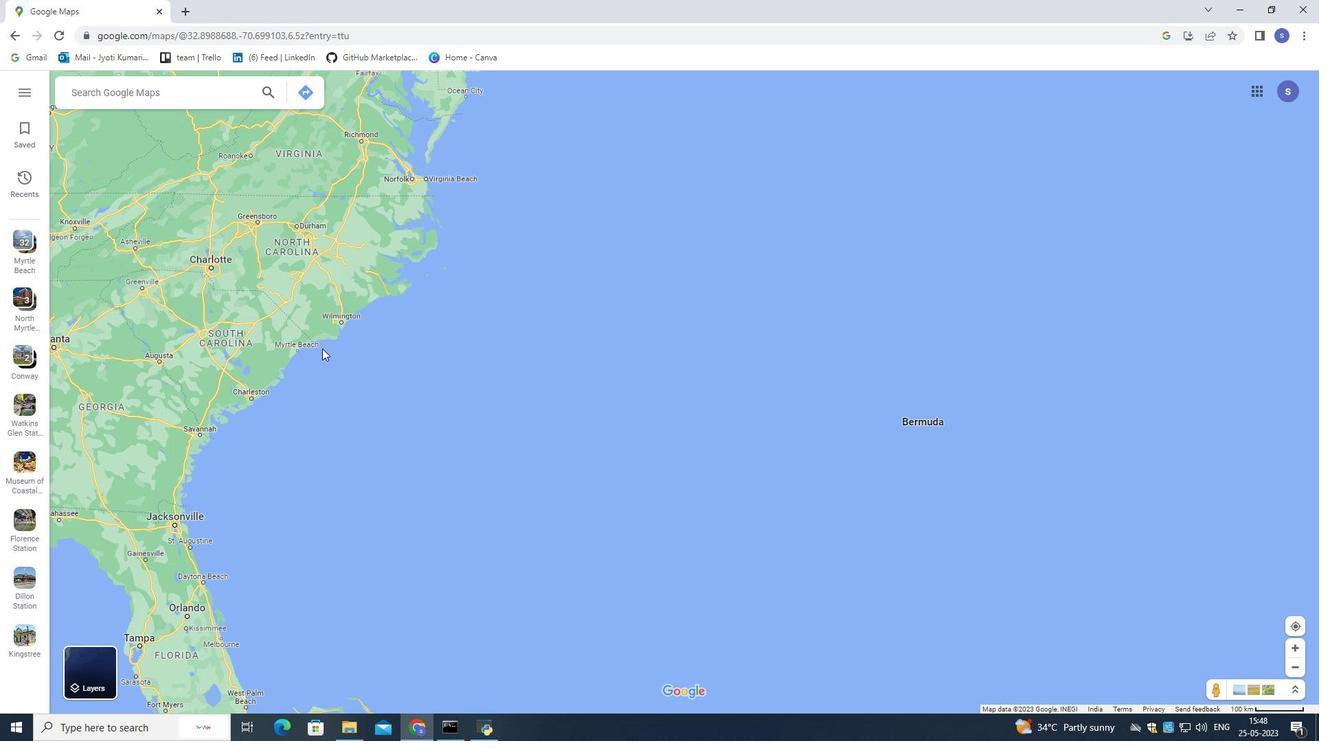 
Action: Mouse moved to (322, 349)
Screenshot: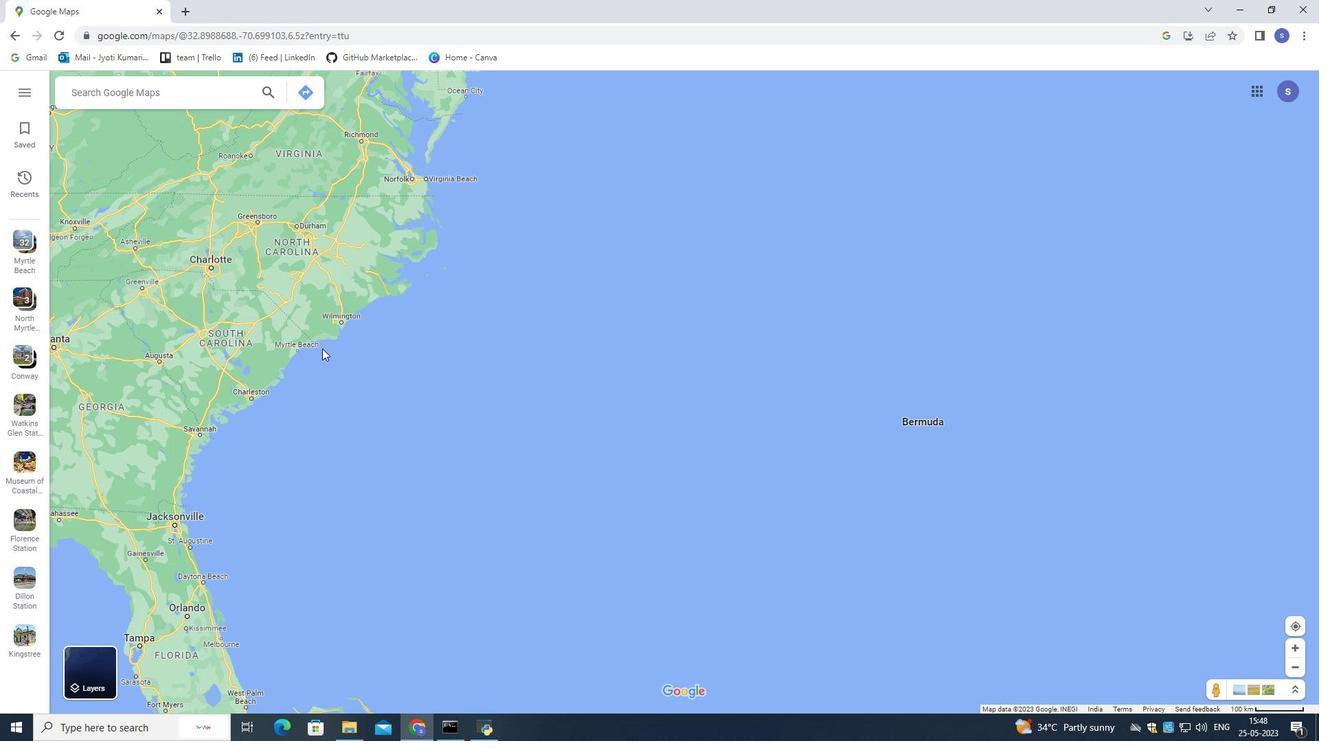 
Action: Mouse scrolled (322, 349) with delta (0, 0)
Screenshot: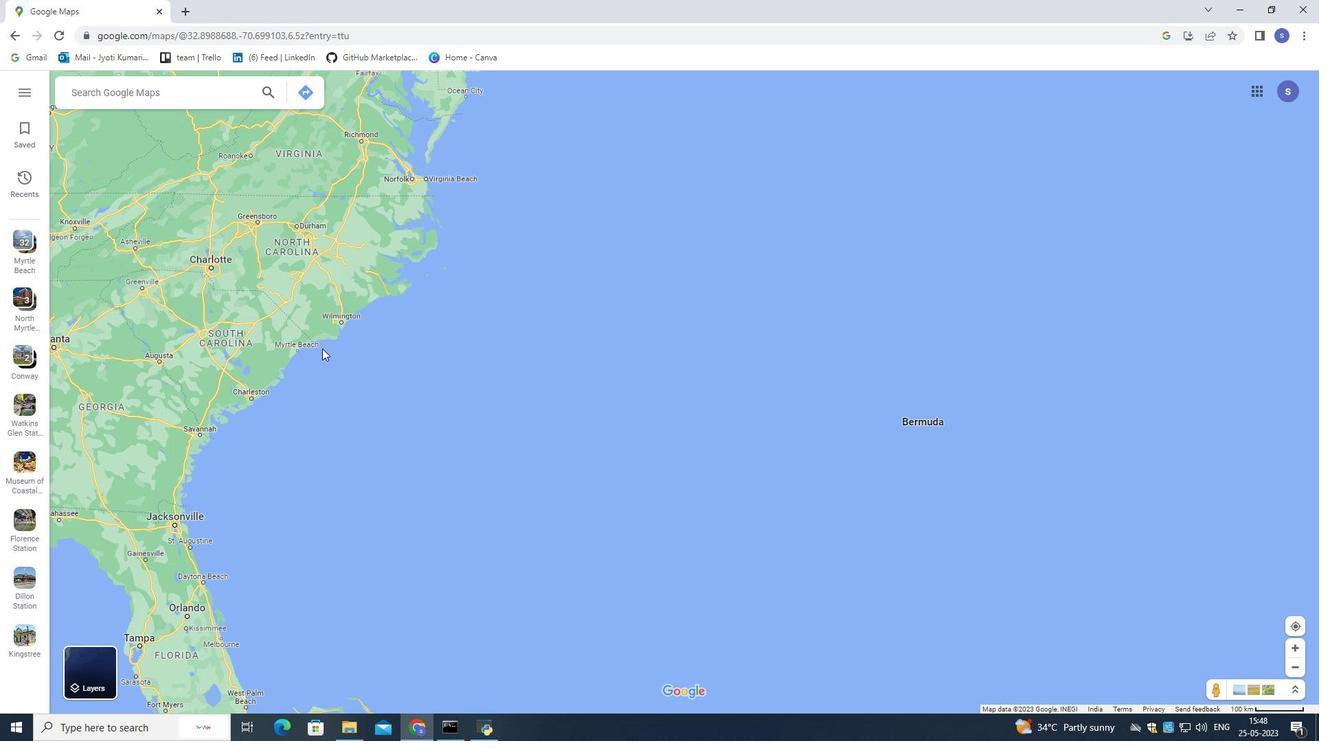 
Action: Mouse scrolled (322, 349) with delta (0, 0)
Screenshot: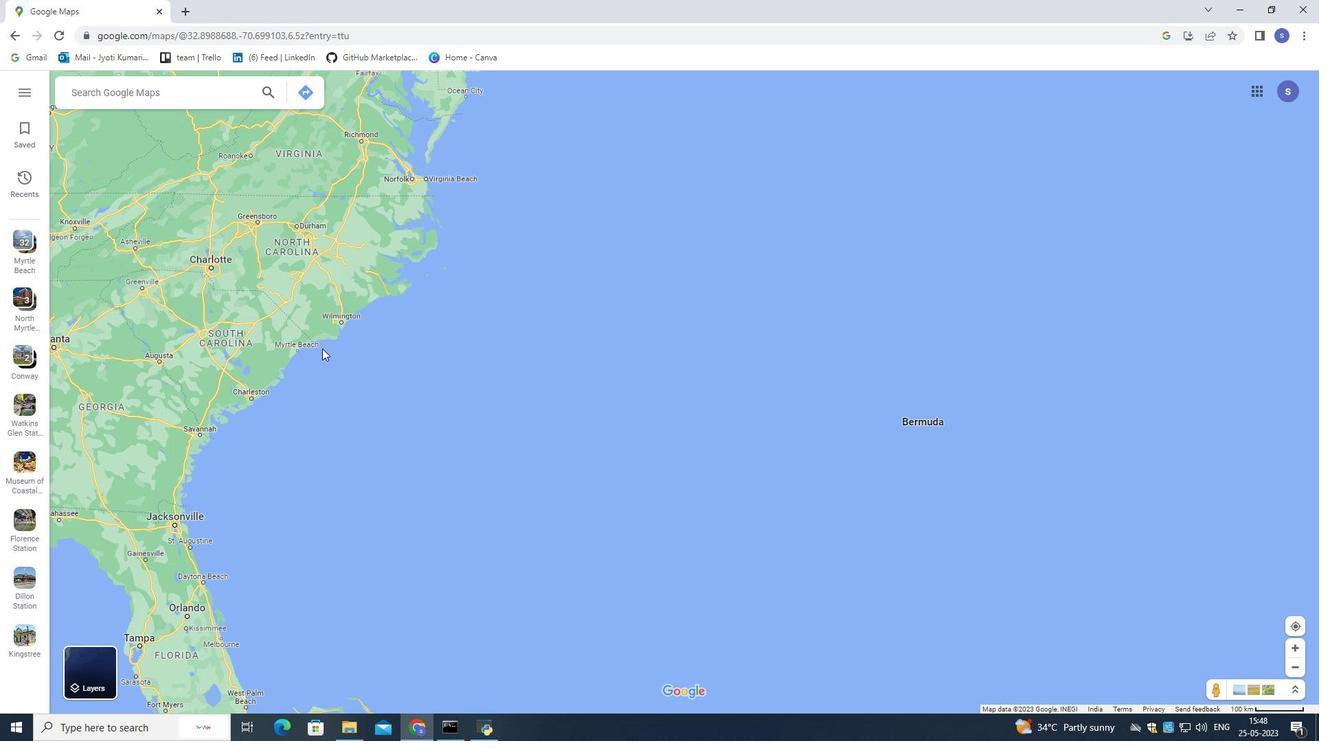 
Action: Mouse scrolled (322, 349) with delta (0, 0)
Screenshot: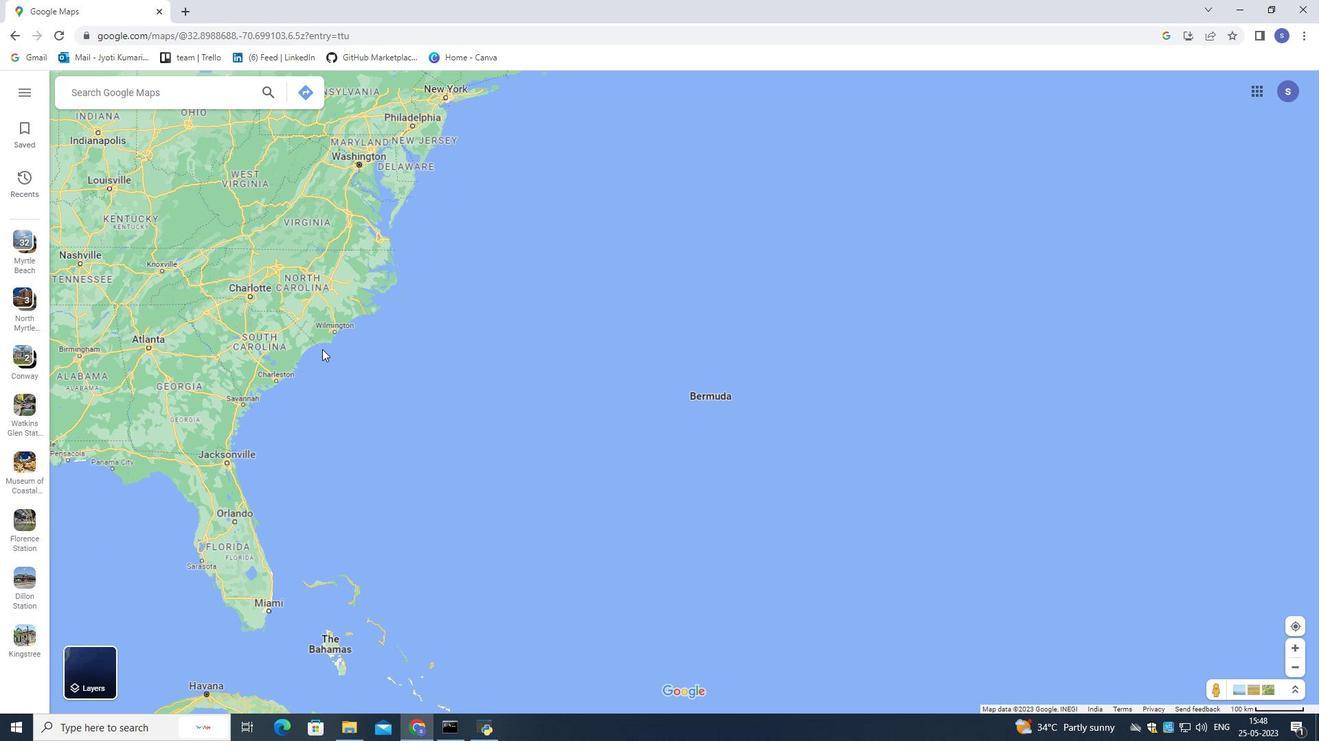 
Action: Mouse scrolled (322, 349) with delta (0, 0)
Screenshot: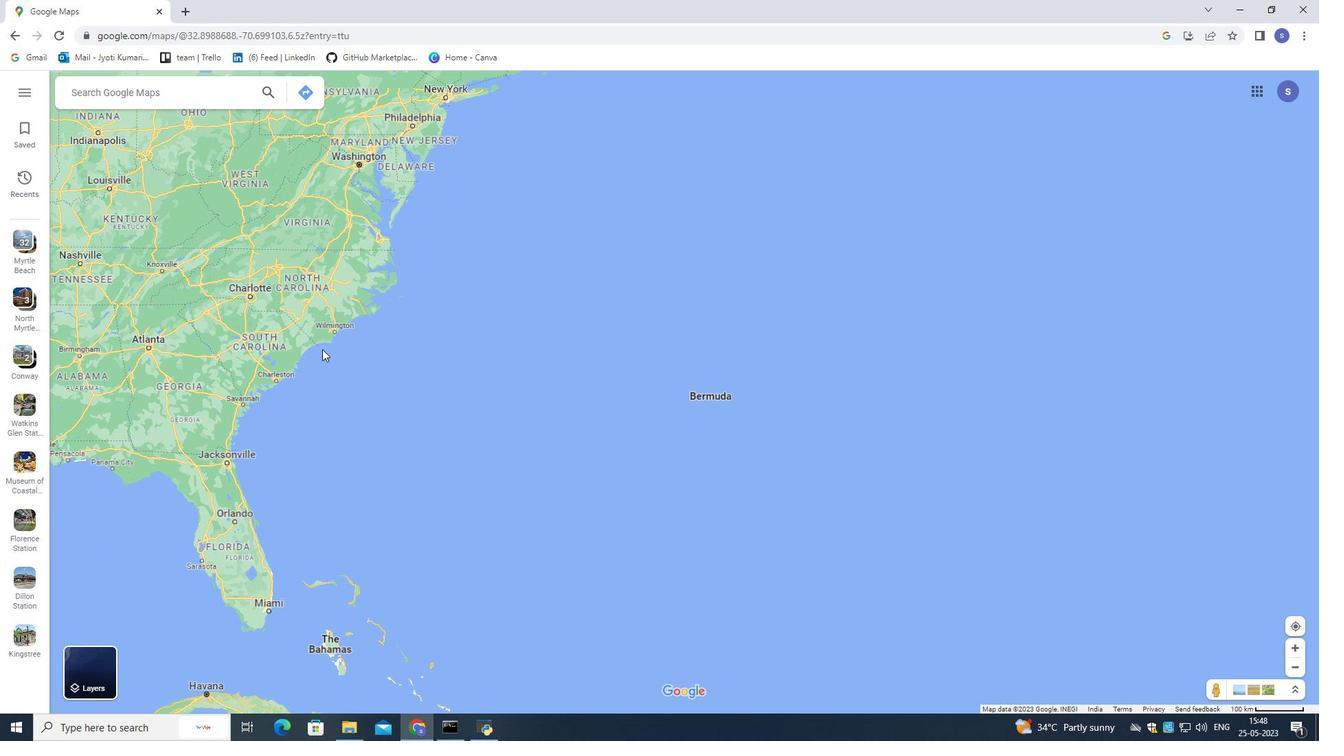 
Action: Mouse scrolled (322, 349) with delta (0, 0)
Screenshot: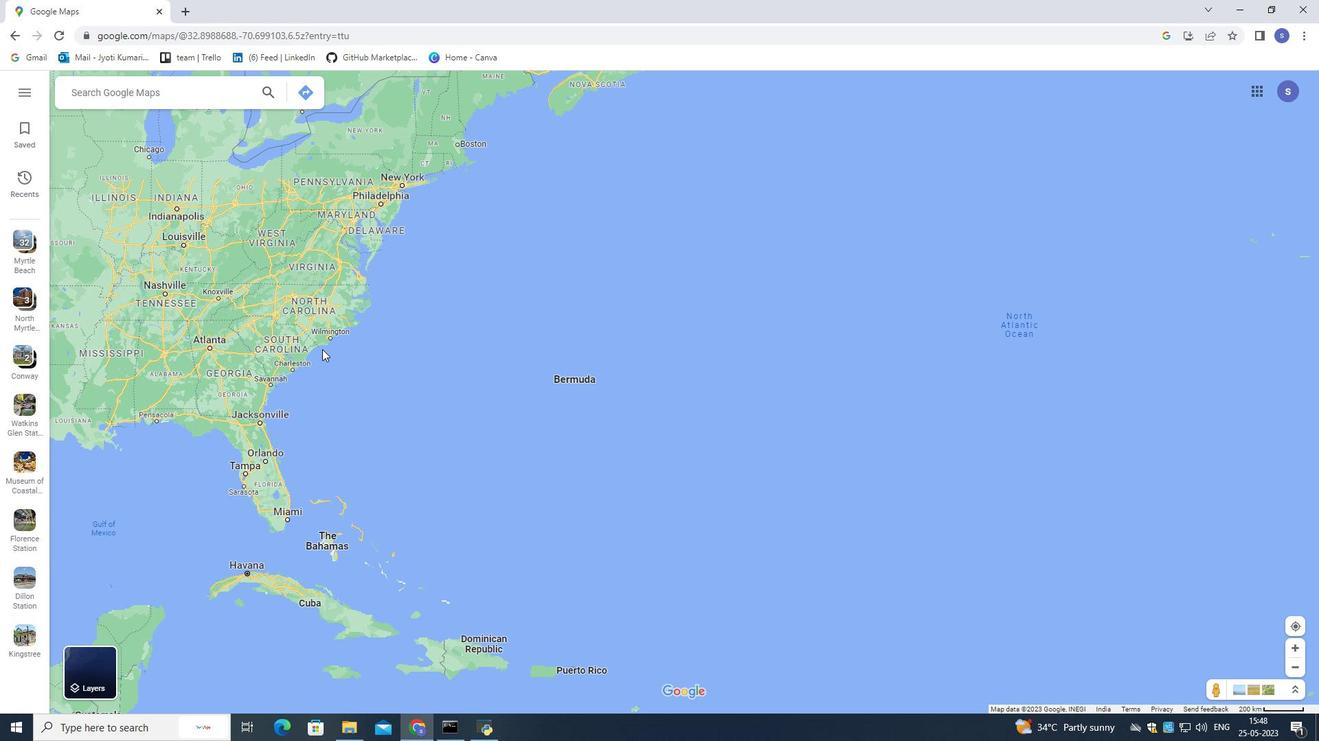 
Action: Mouse scrolled (322, 349) with delta (0, 0)
Screenshot: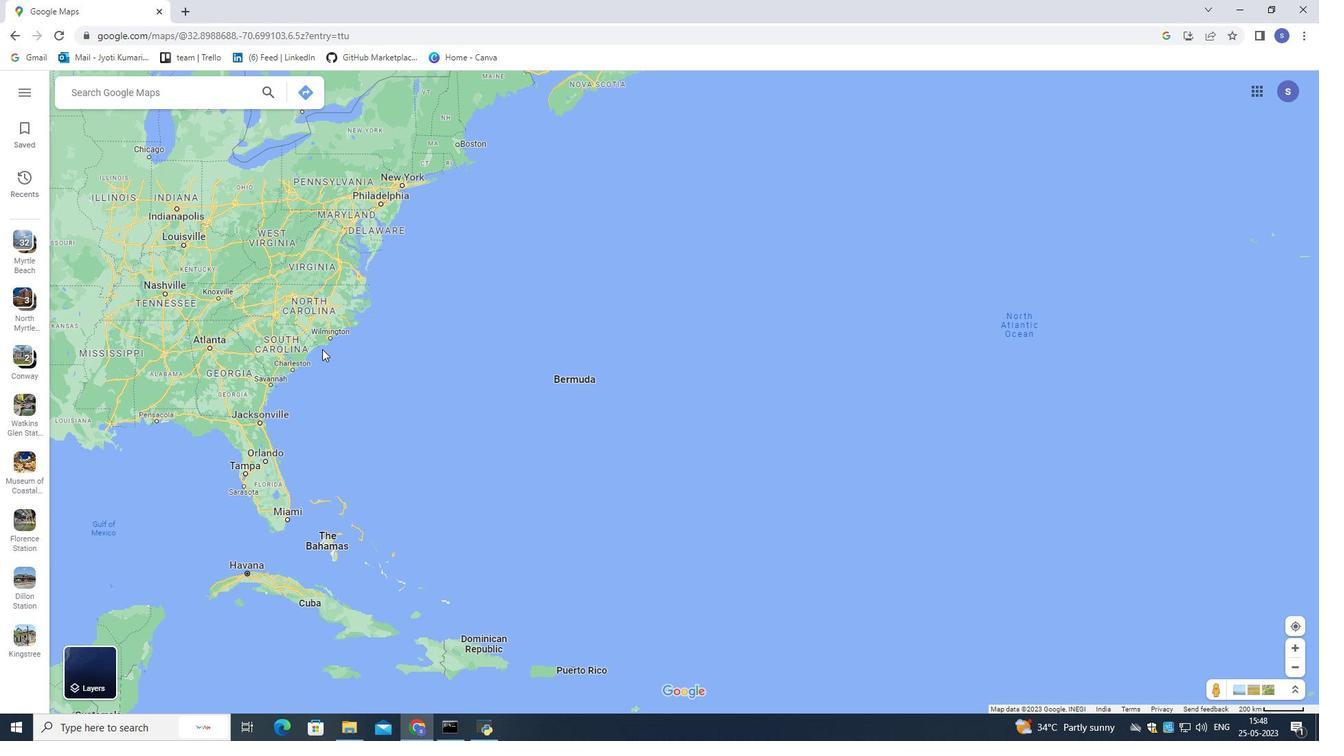 
Action: Mouse moved to (324, 347)
Screenshot: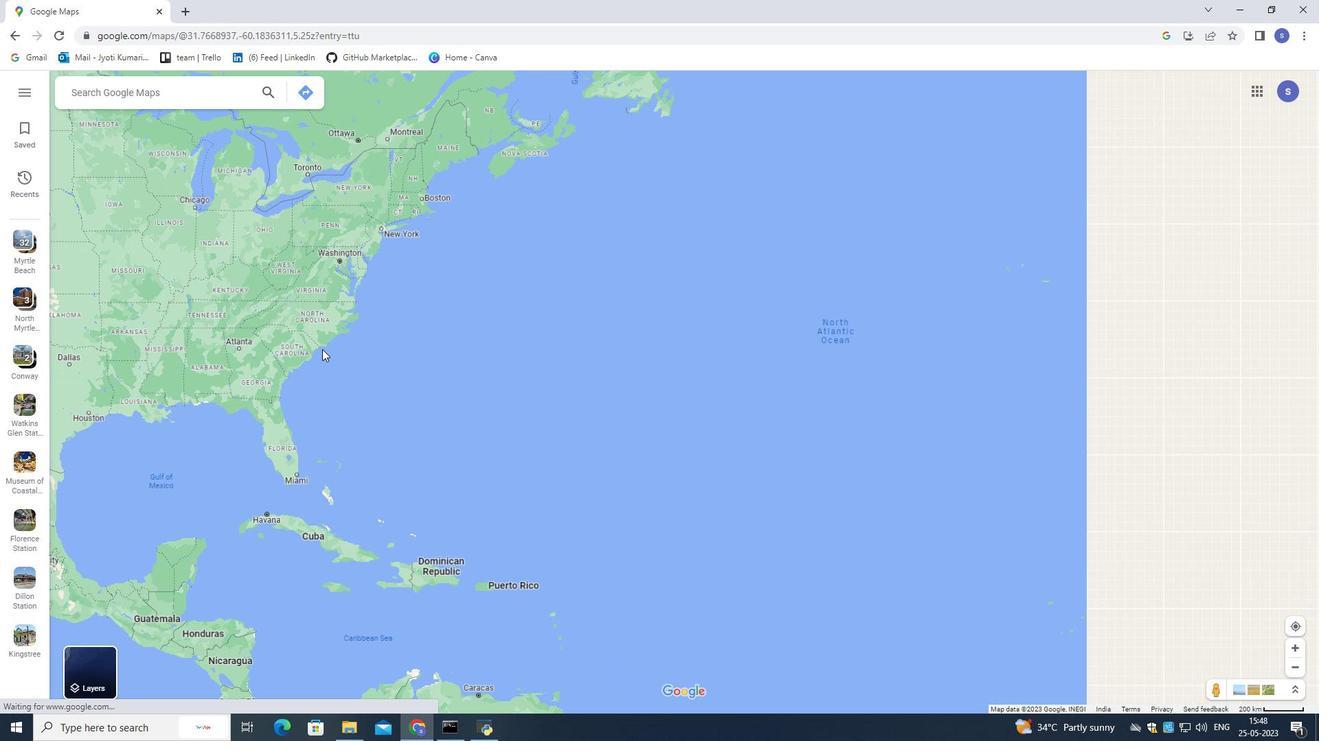 
Action: Mouse scrolled (324, 346) with delta (0, 0)
Screenshot: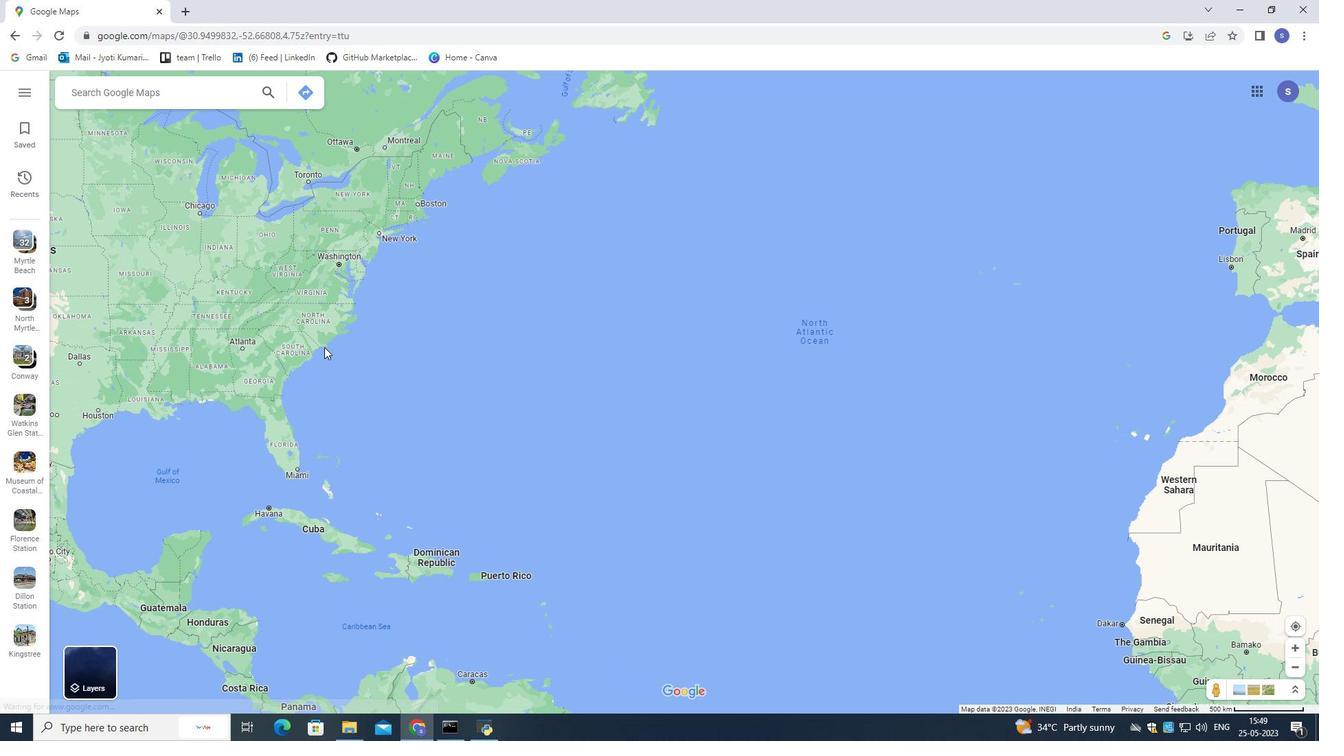 
Action: Mouse scrolled (324, 346) with delta (0, 0)
Screenshot: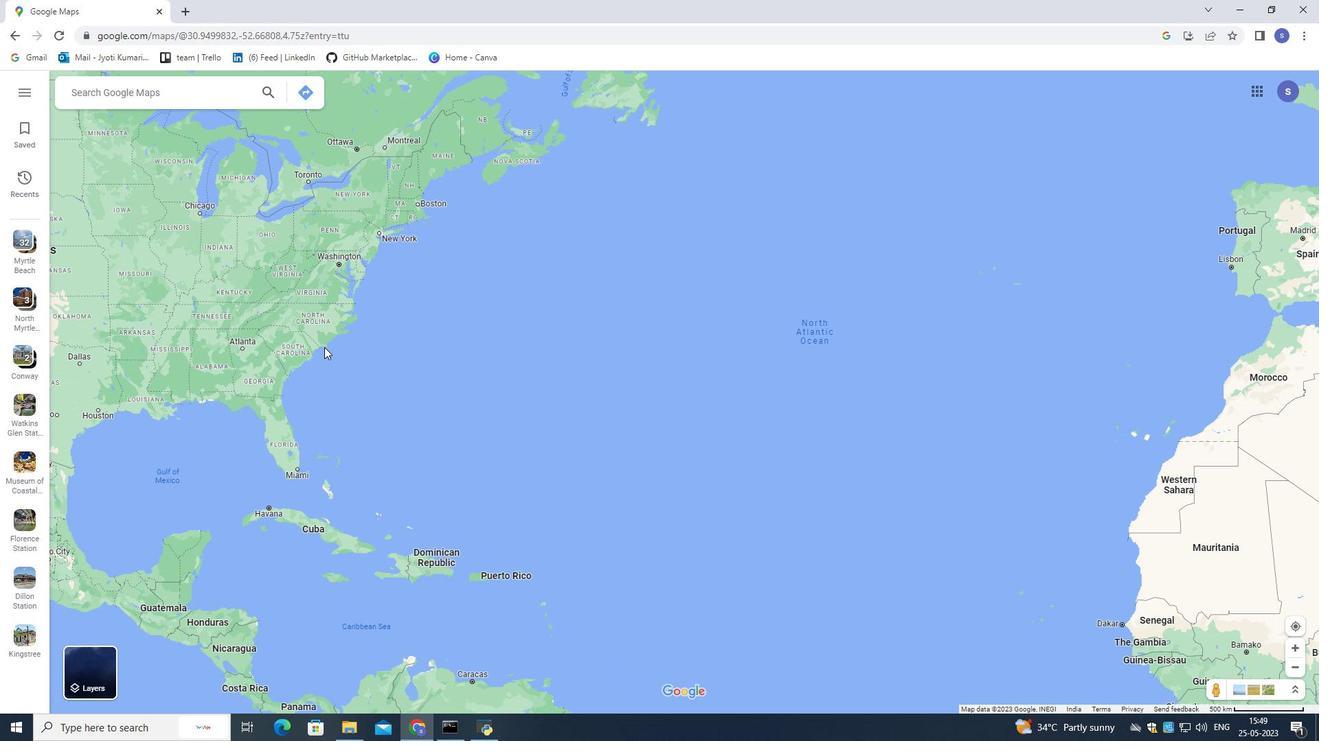 
Action: Mouse moved to (316, 351)
Screenshot: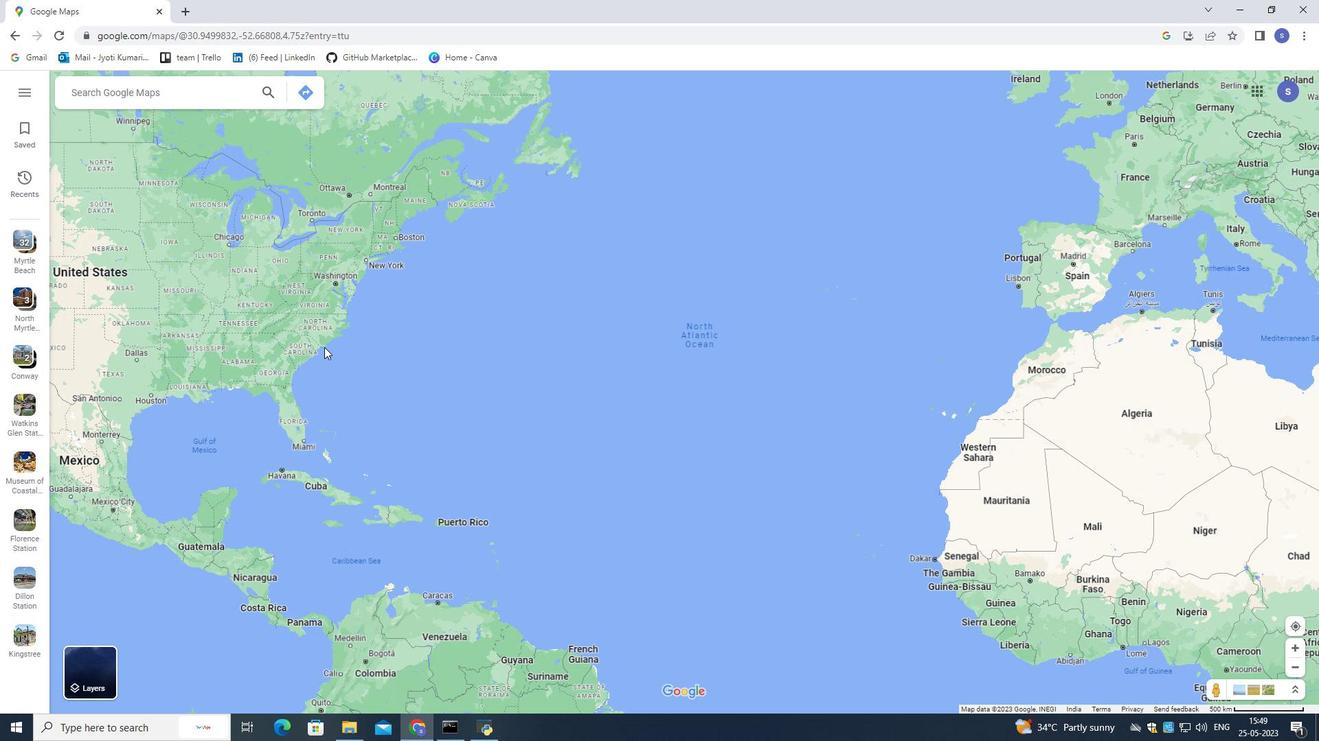 
Action: Mouse scrolled (316, 350) with delta (0, 0)
Screenshot: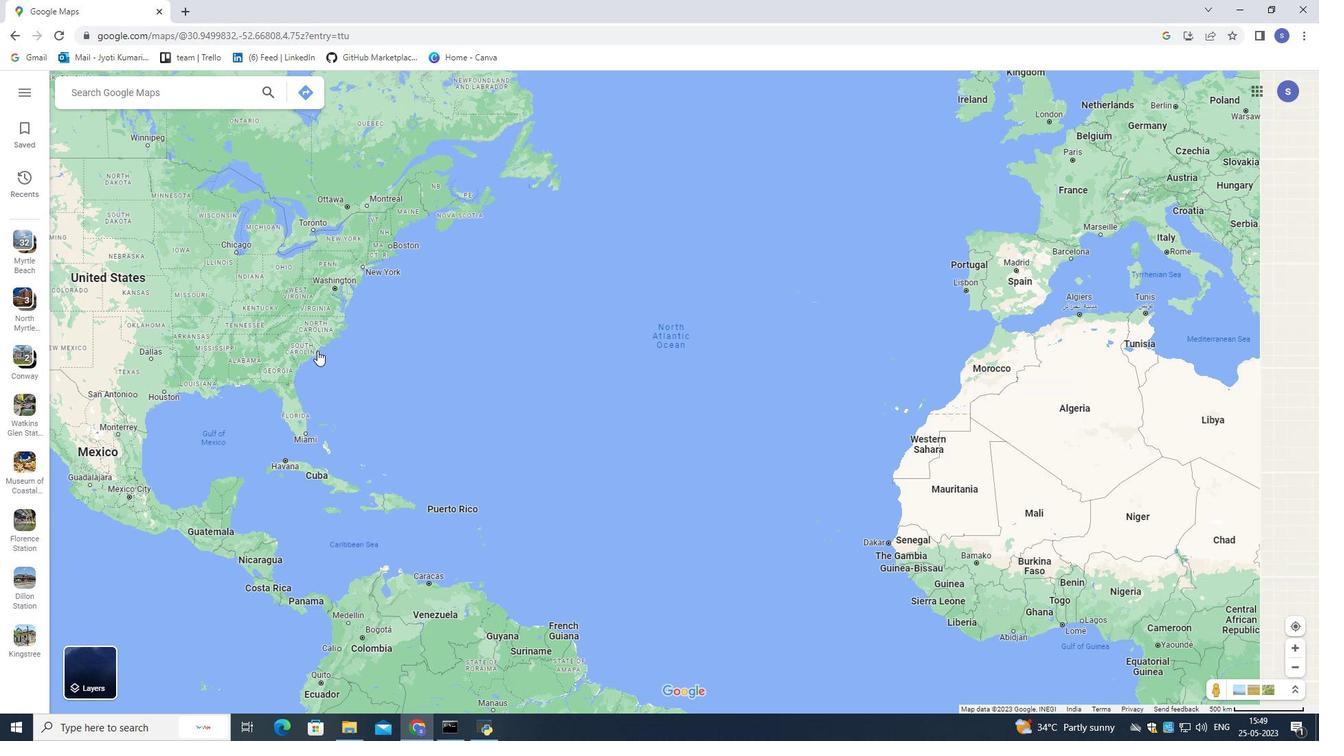 
Action: Mouse scrolled (316, 350) with delta (0, 0)
Screenshot: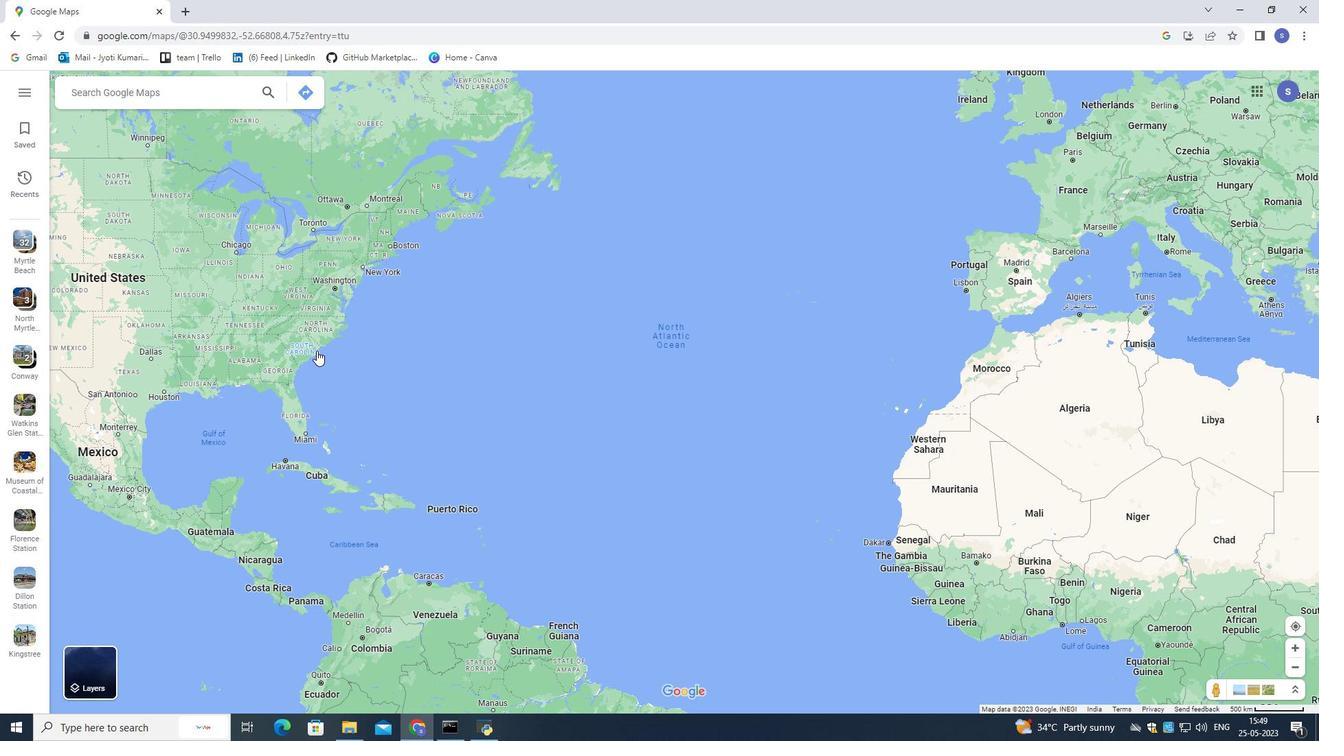 
Action: Mouse moved to (326, 335)
Screenshot: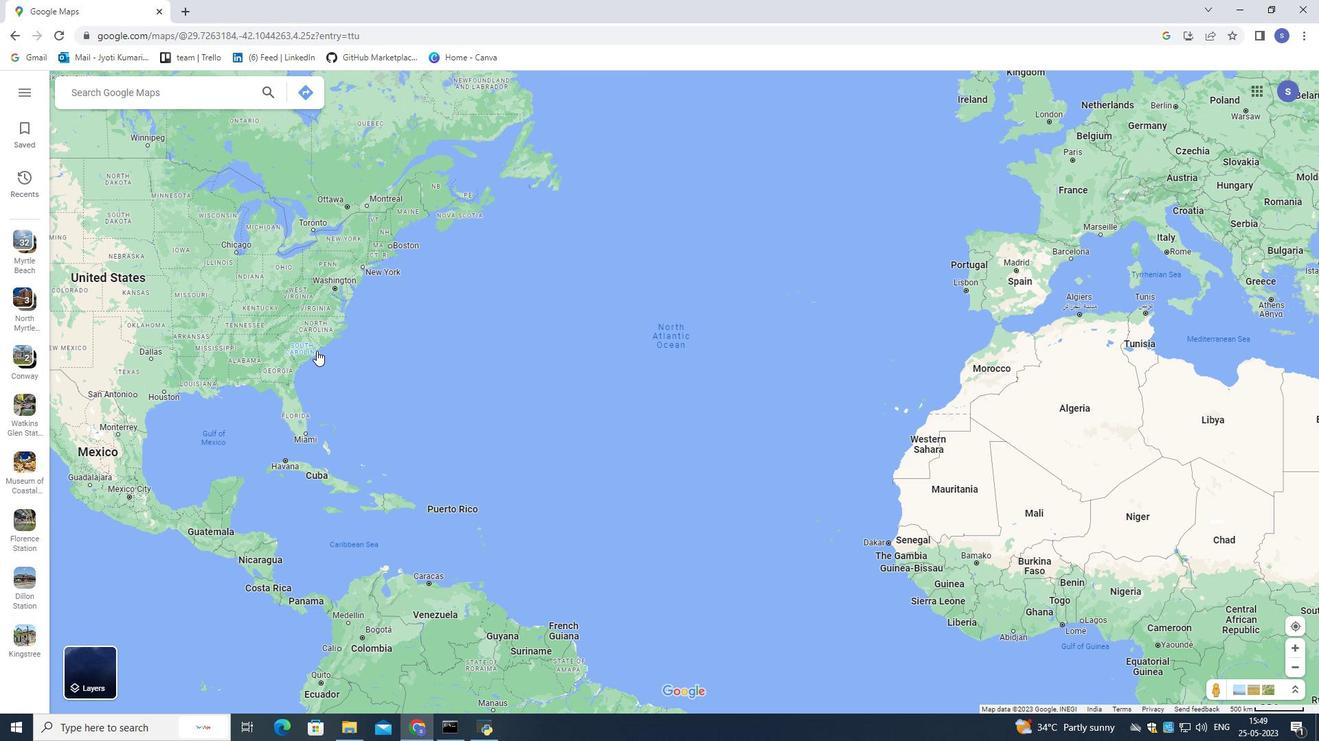 
Action: Mouse scrolled (326, 335) with delta (0, 0)
Screenshot: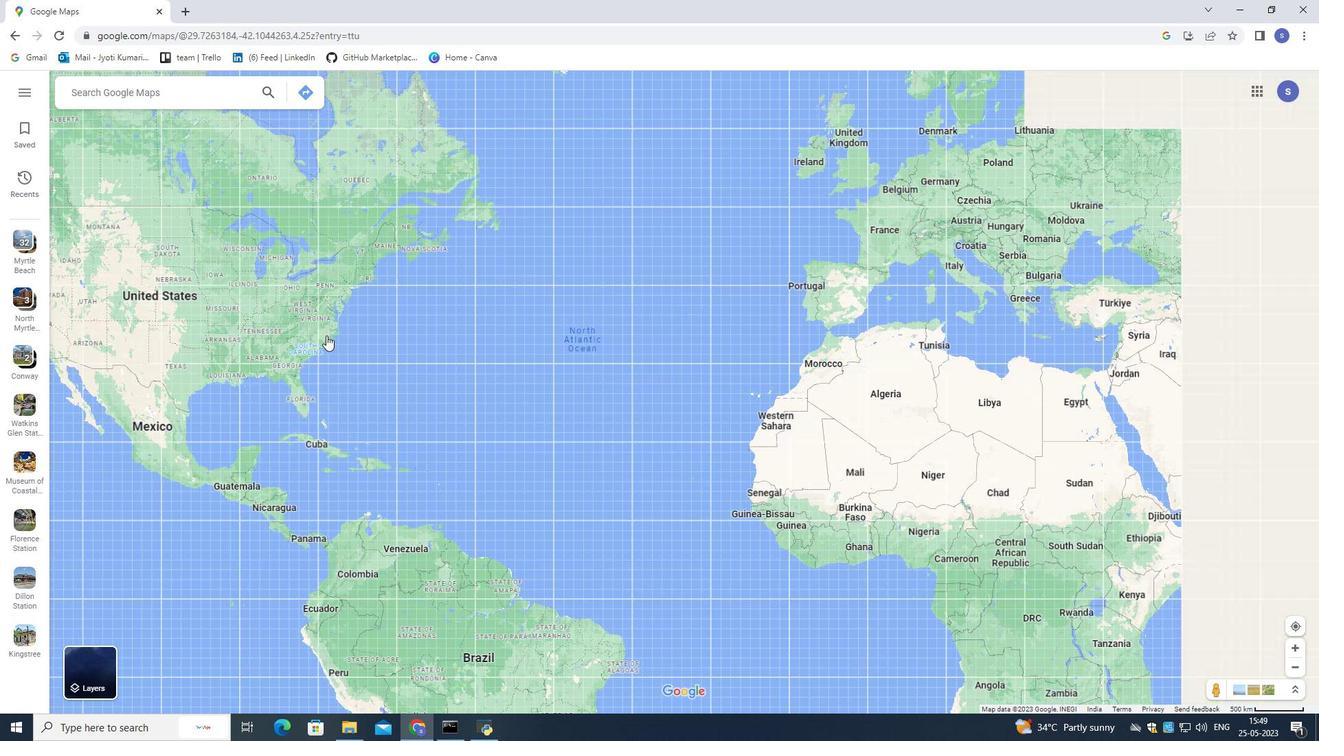 
Action: Mouse moved to (326, 335)
Screenshot: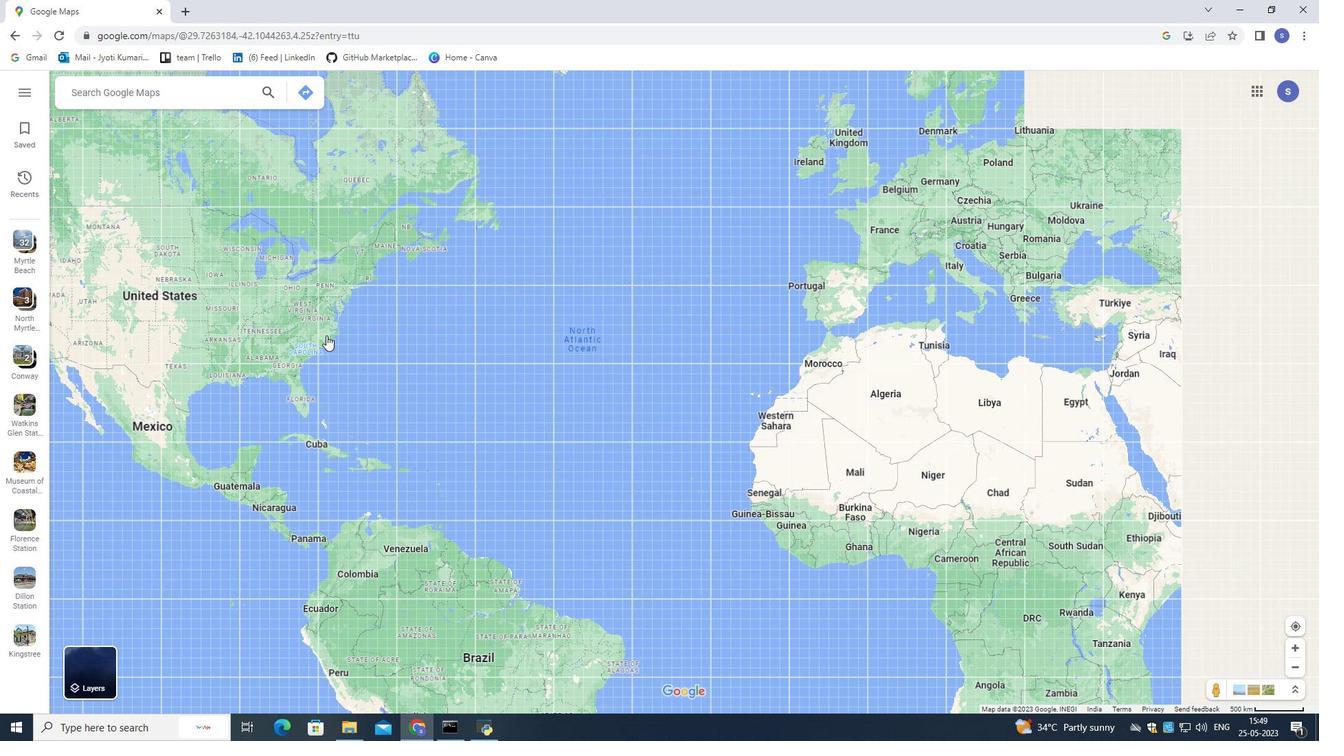 
Action: Mouse scrolled (326, 335) with delta (0, 0)
Screenshot: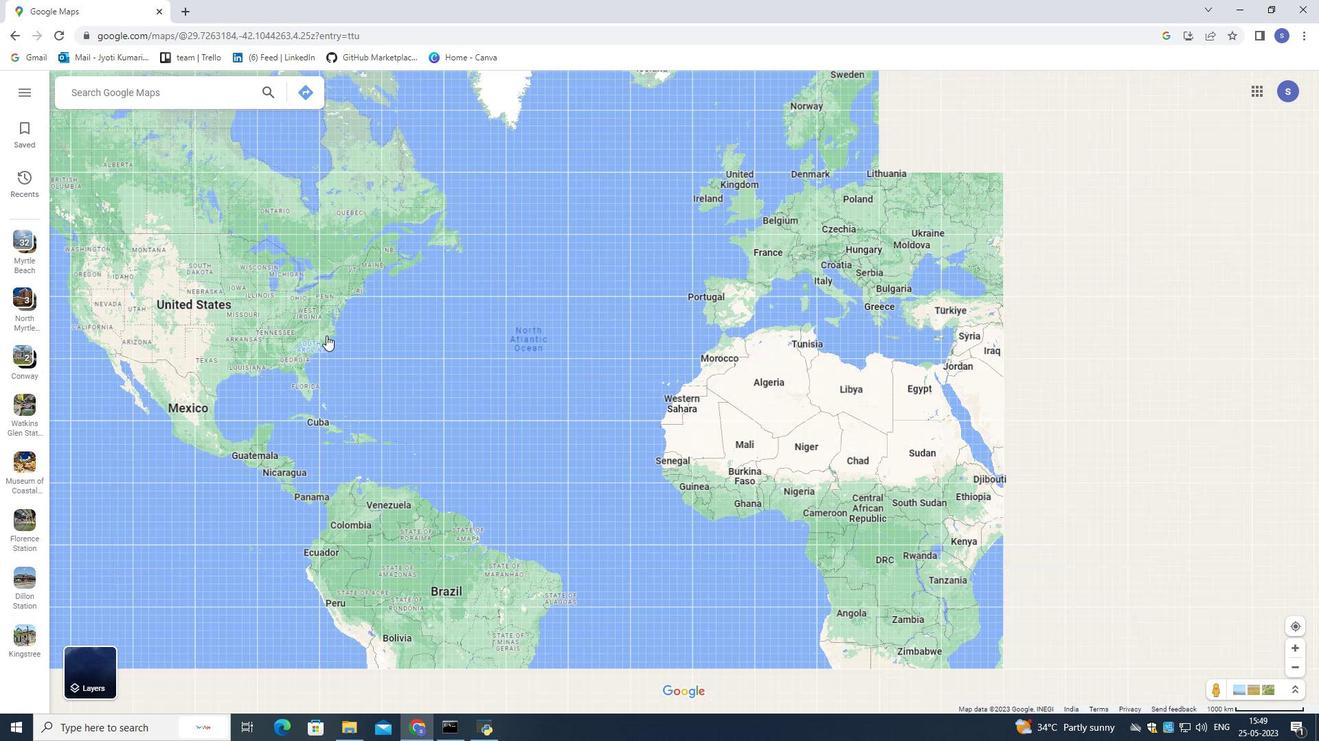 
Action: Mouse scrolled (326, 335) with delta (0, 0)
Screenshot: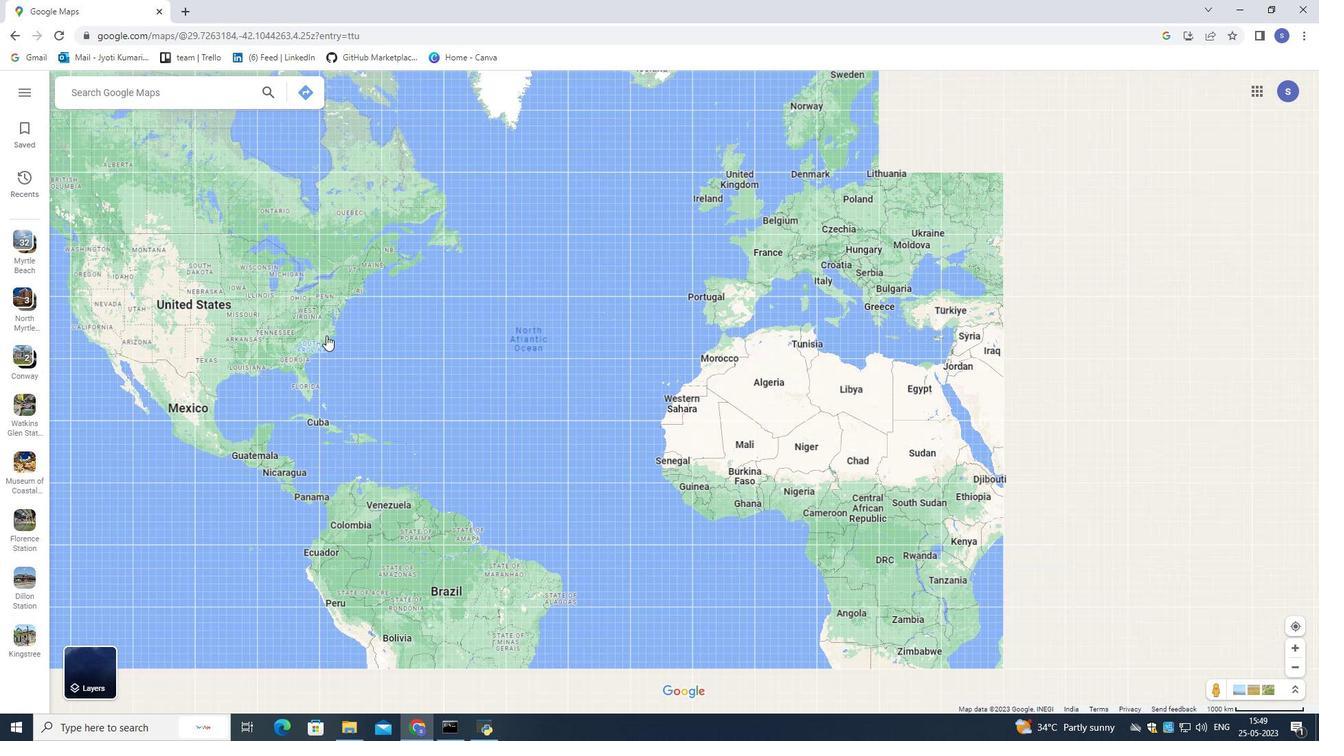 
Action: Mouse scrolled (326, 335) with delta (0, 0)
Screenshot: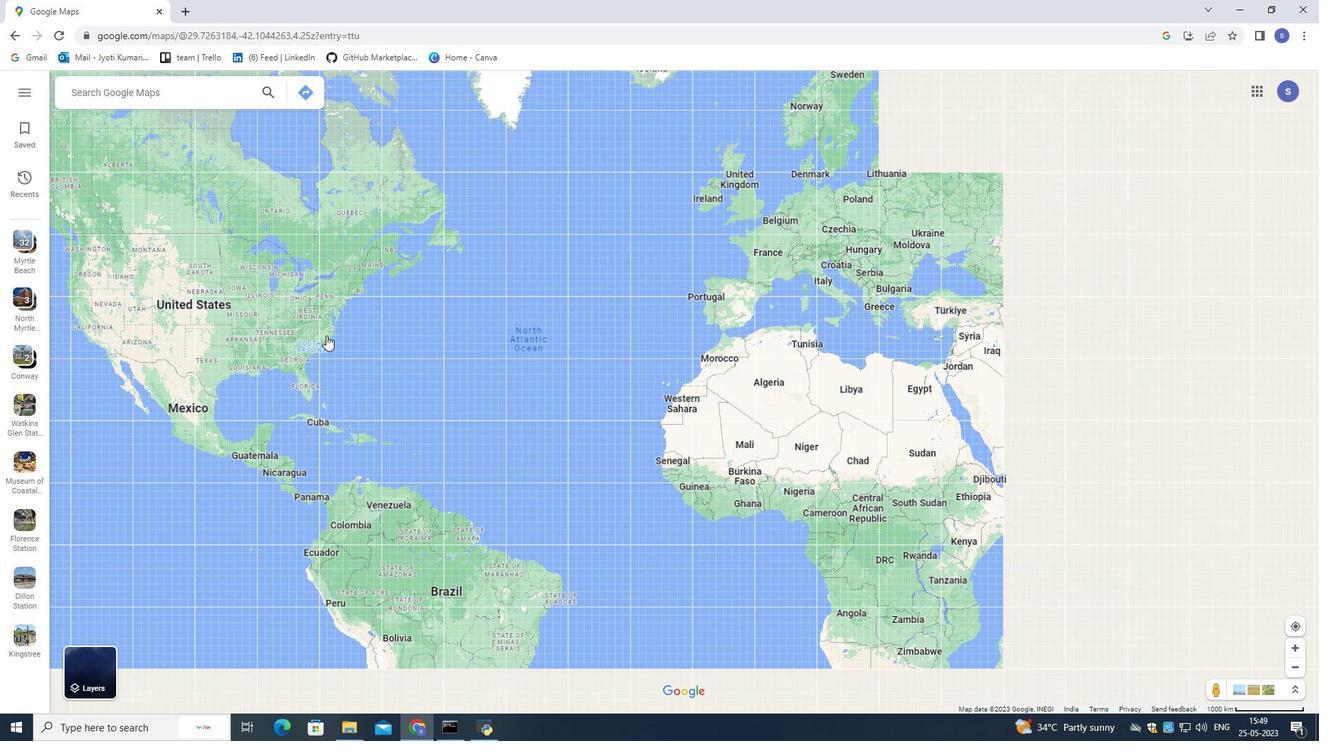 
Action: Mouse moved to (326, 335)
Screenshot: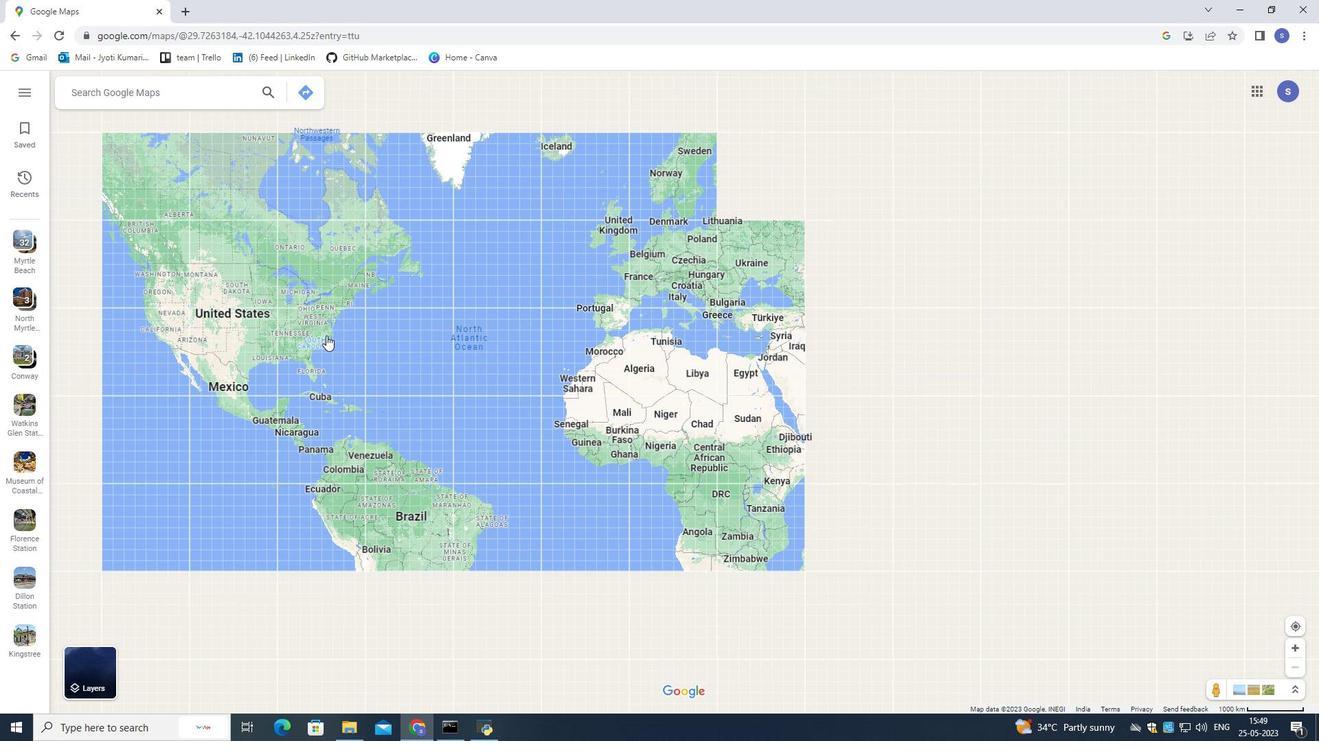 
Action: Mouse scrolled (326, 335) with delta (0, 0)
Screenshot: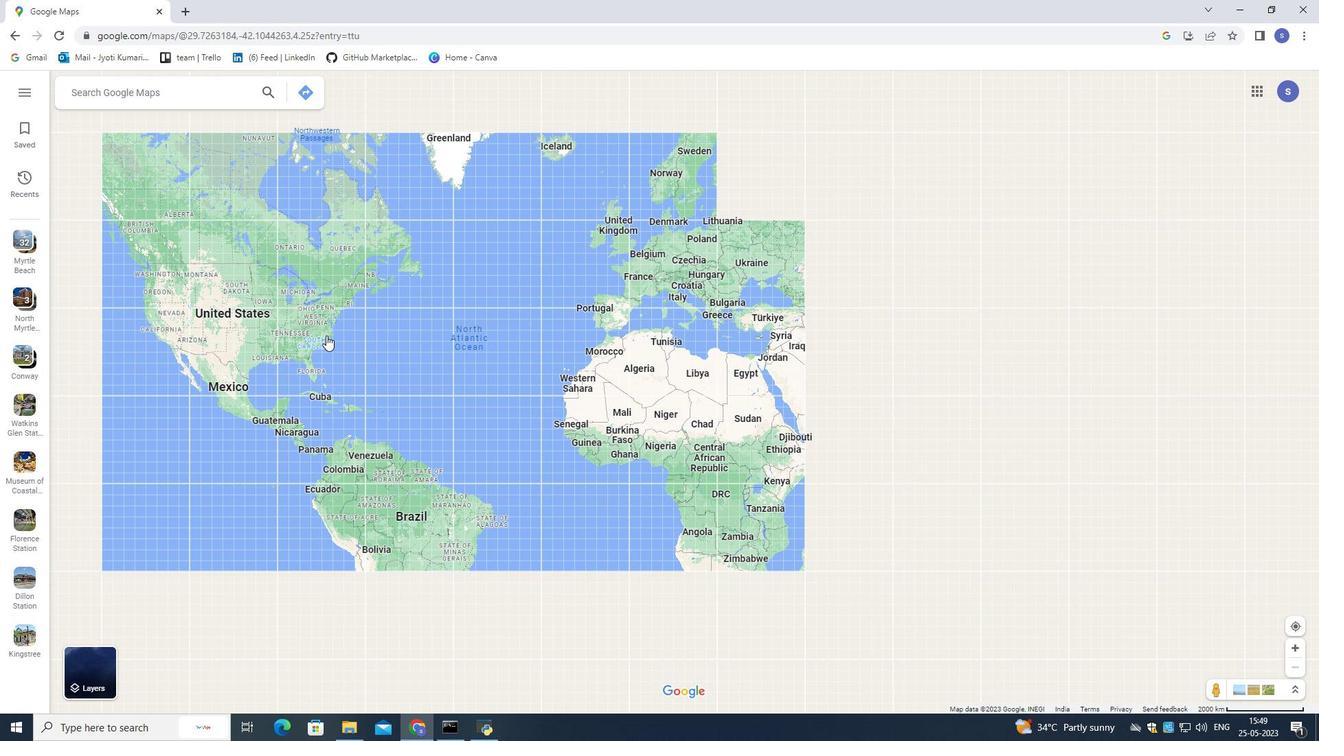 
Action: Mouse scrolled (326, 335) with delta (0, 0)
Screenshot: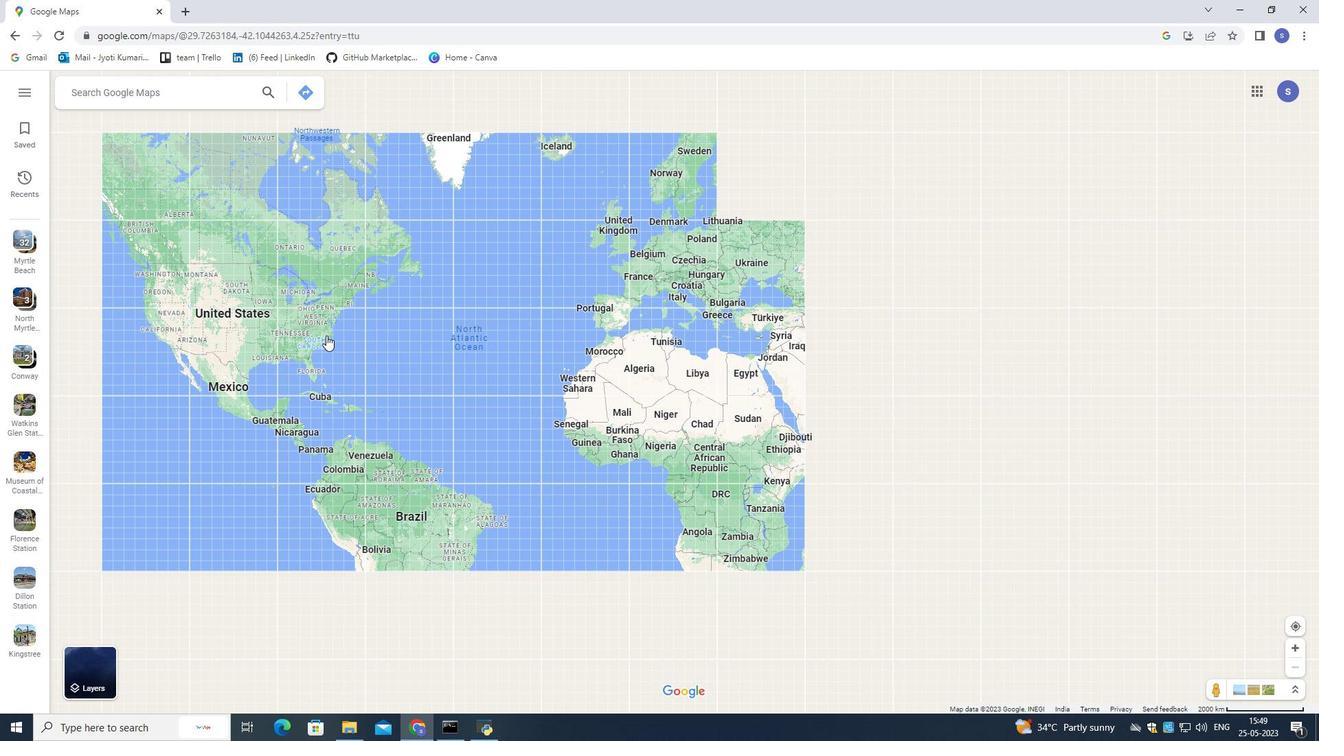 
Action: Mouse scrolled (326, 335) with delta (0, 0)
Screenshot: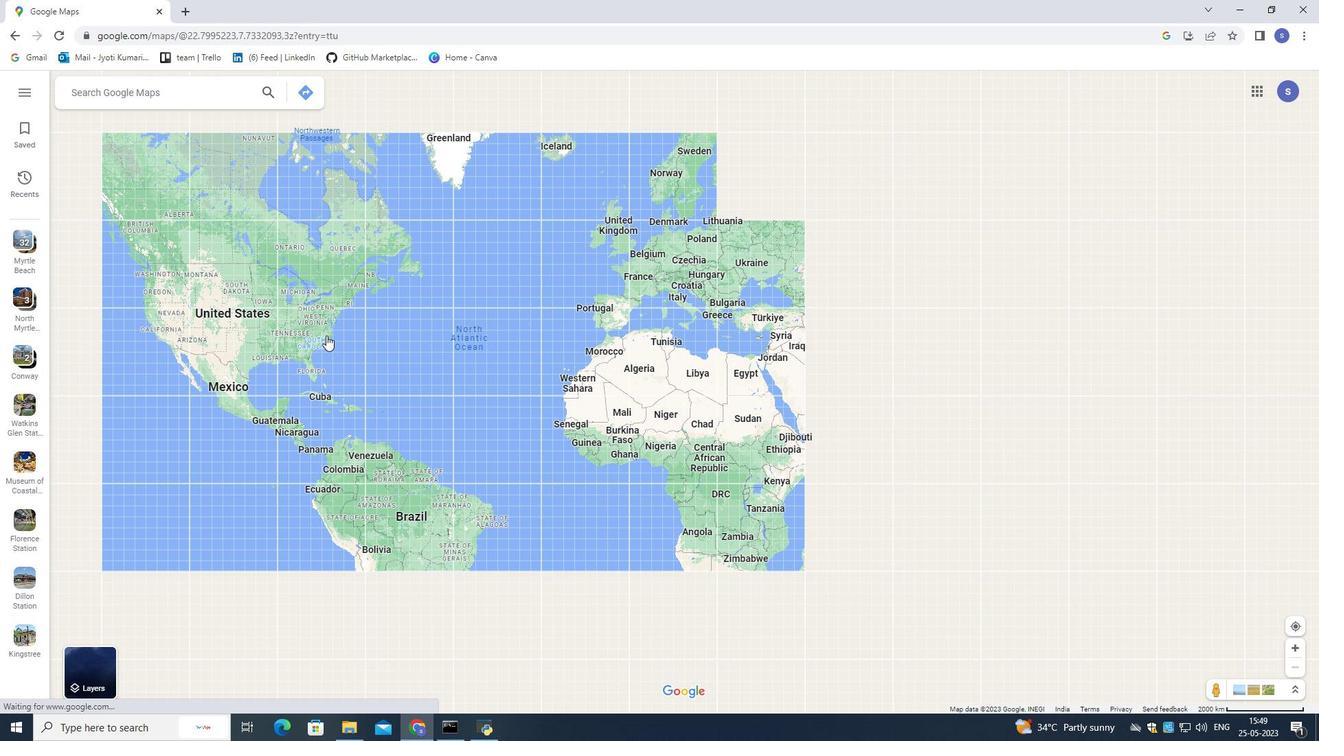 
Action: Mouse scrolled (326, 335) with delta (0, 0)
Screenshot: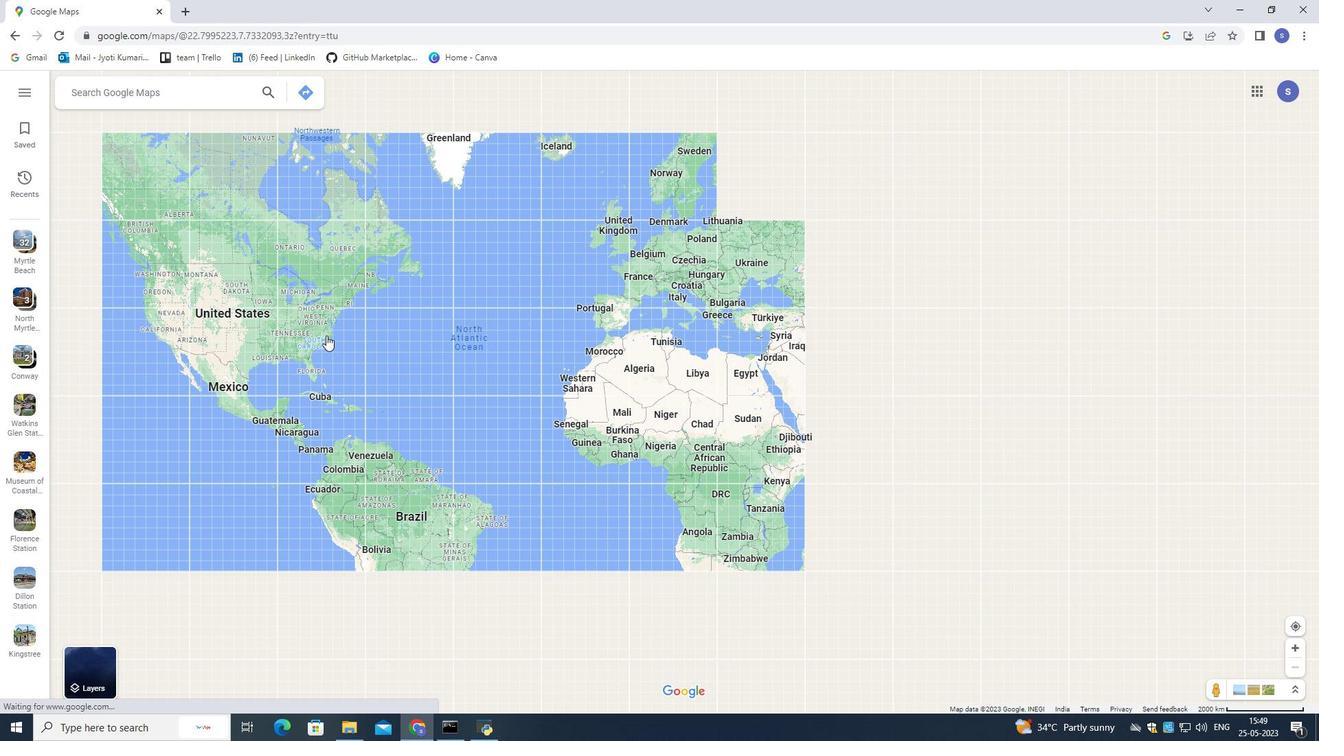 
Action: Mouse moved to (327, 335)
Screenshot: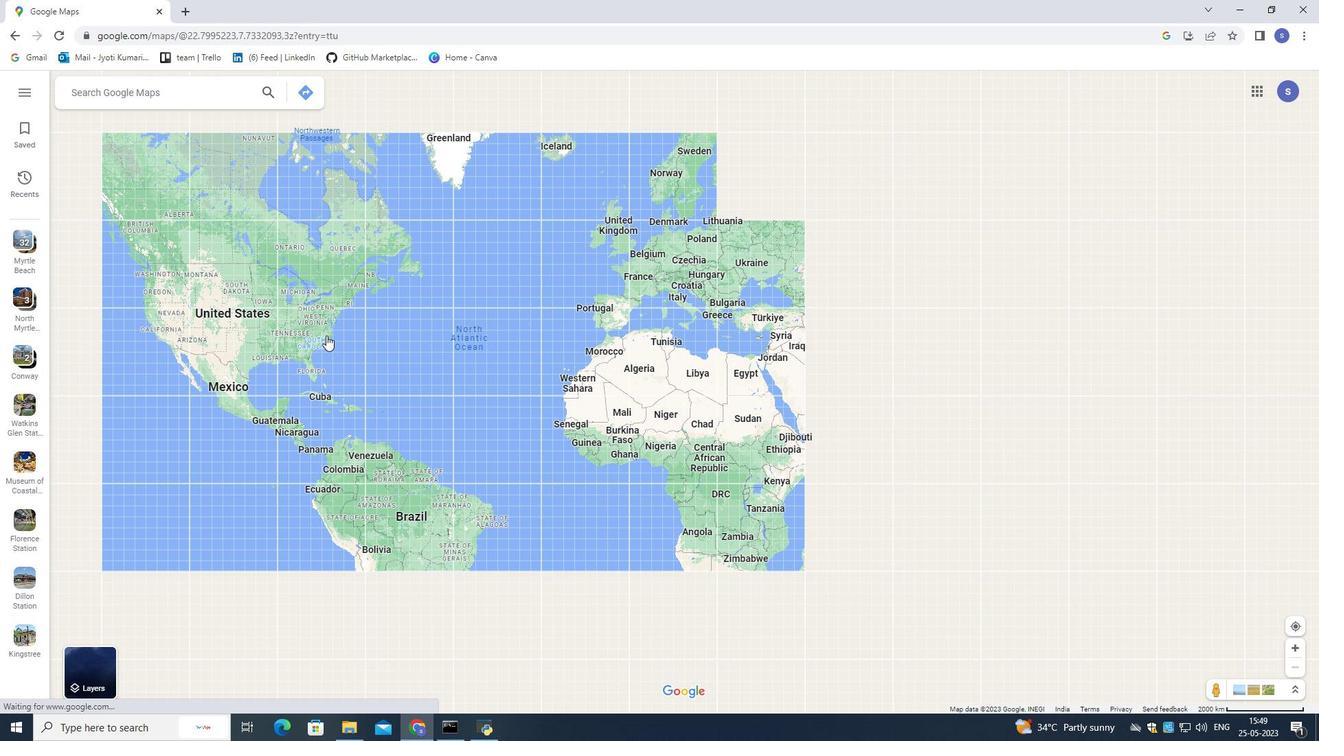 
Action: Mouse scrolled (327, 334) with delta (0, 0)
Screenshot: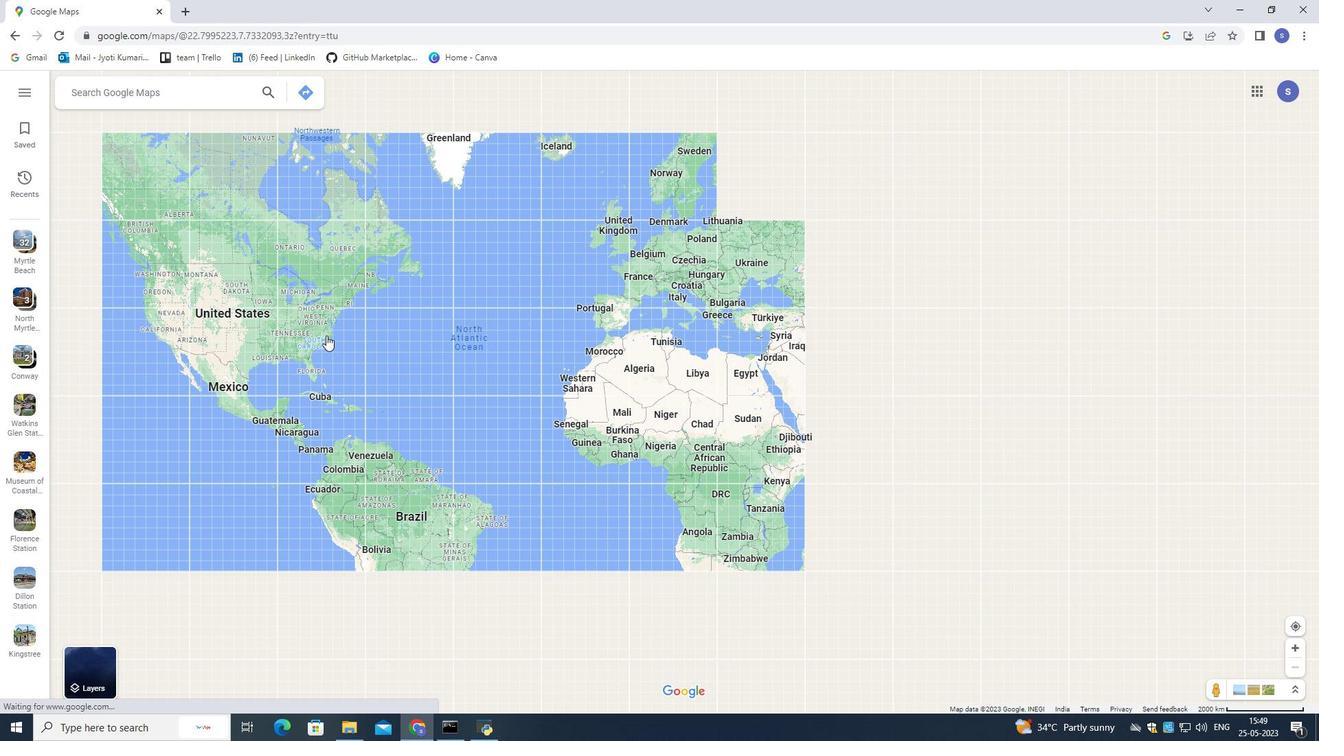 
Action: Mouse moved to (319, 349)
Screenshot: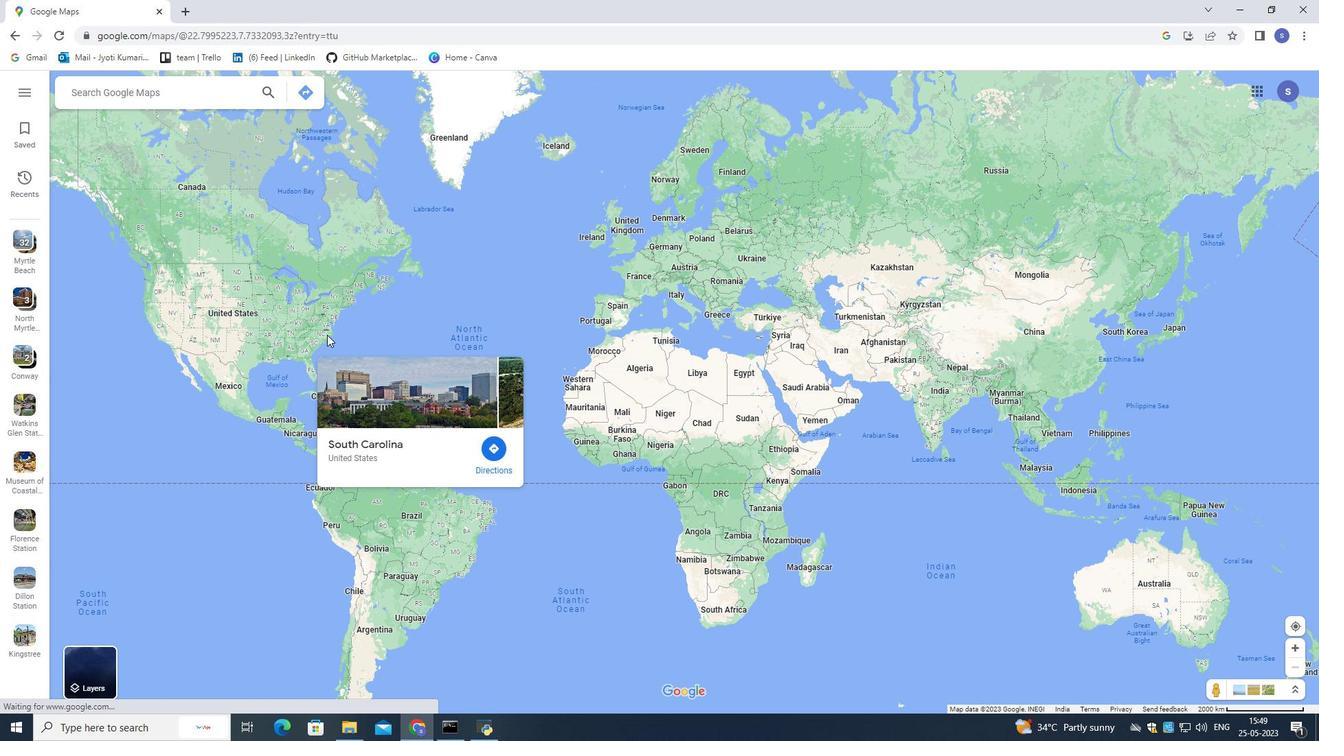 
Action: Mouse scrolled (319, 349) with delta (0, 0)
Screenshot: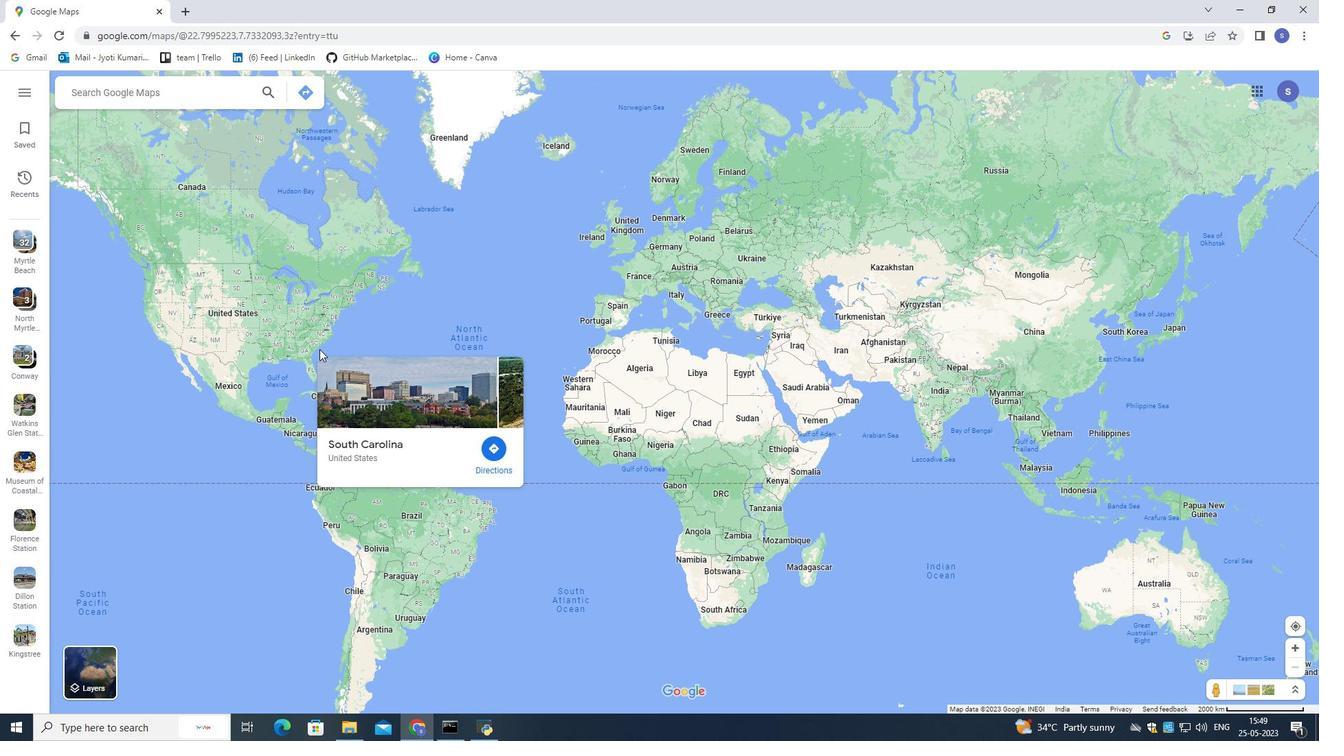 
Action: Mouse scrolled (319, 349) with delta (0, 0)
Screenshot: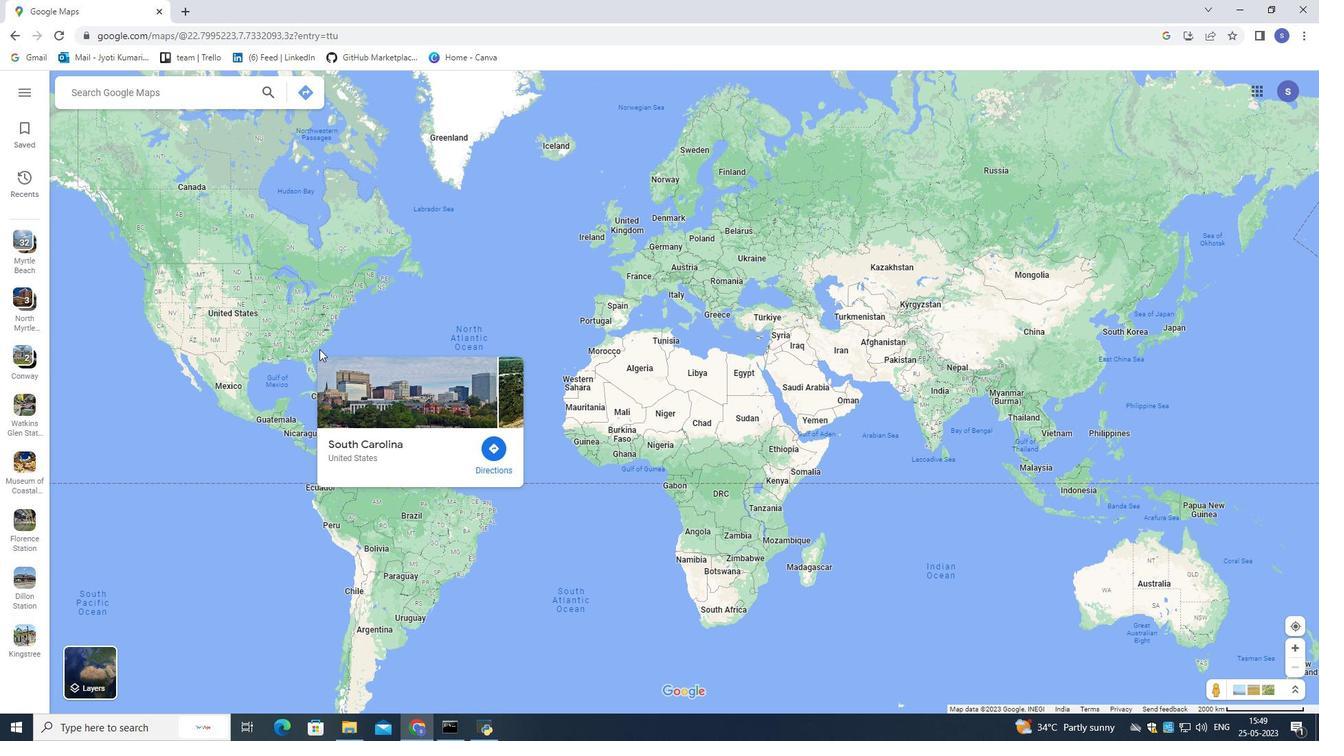 
Action: Mouse scrolled (319, 349) with delta (0, 0)
Screenshot: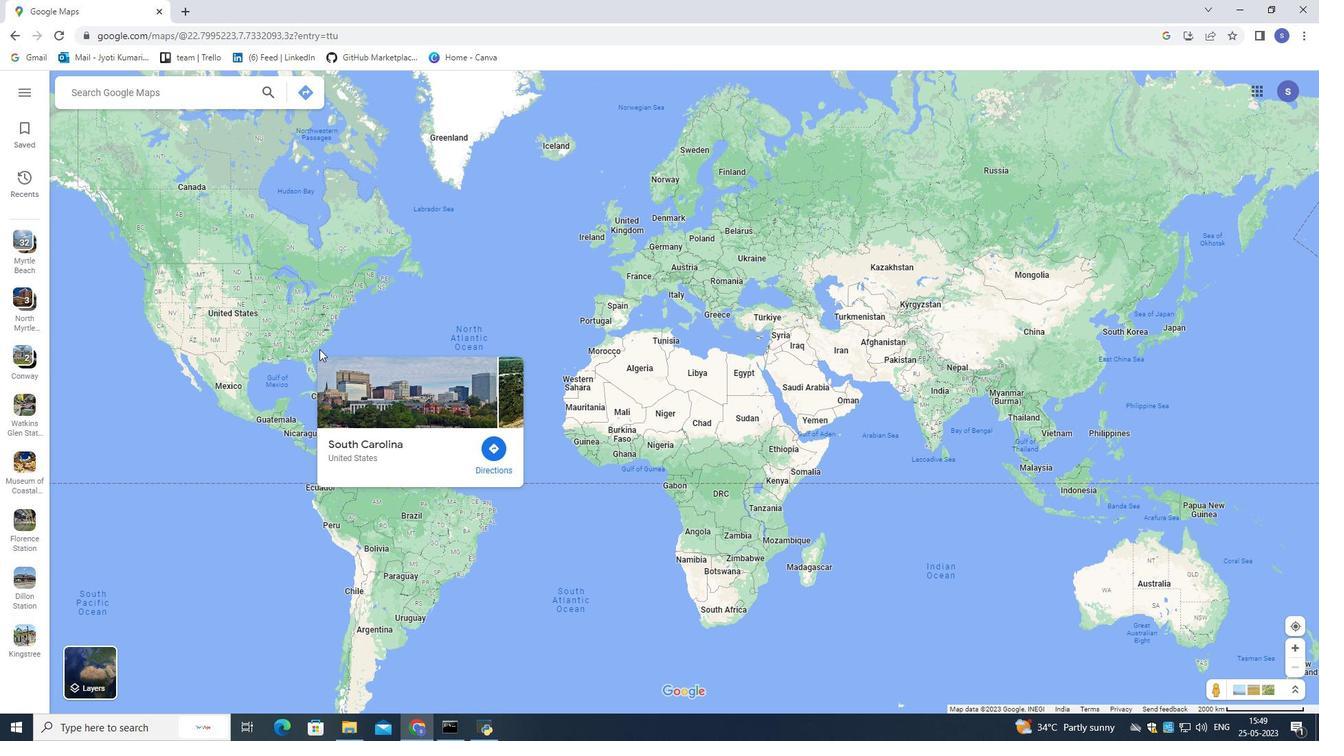 
Action: Mouse scrolled (319, 349) with delta (0, 0)
Screenshot: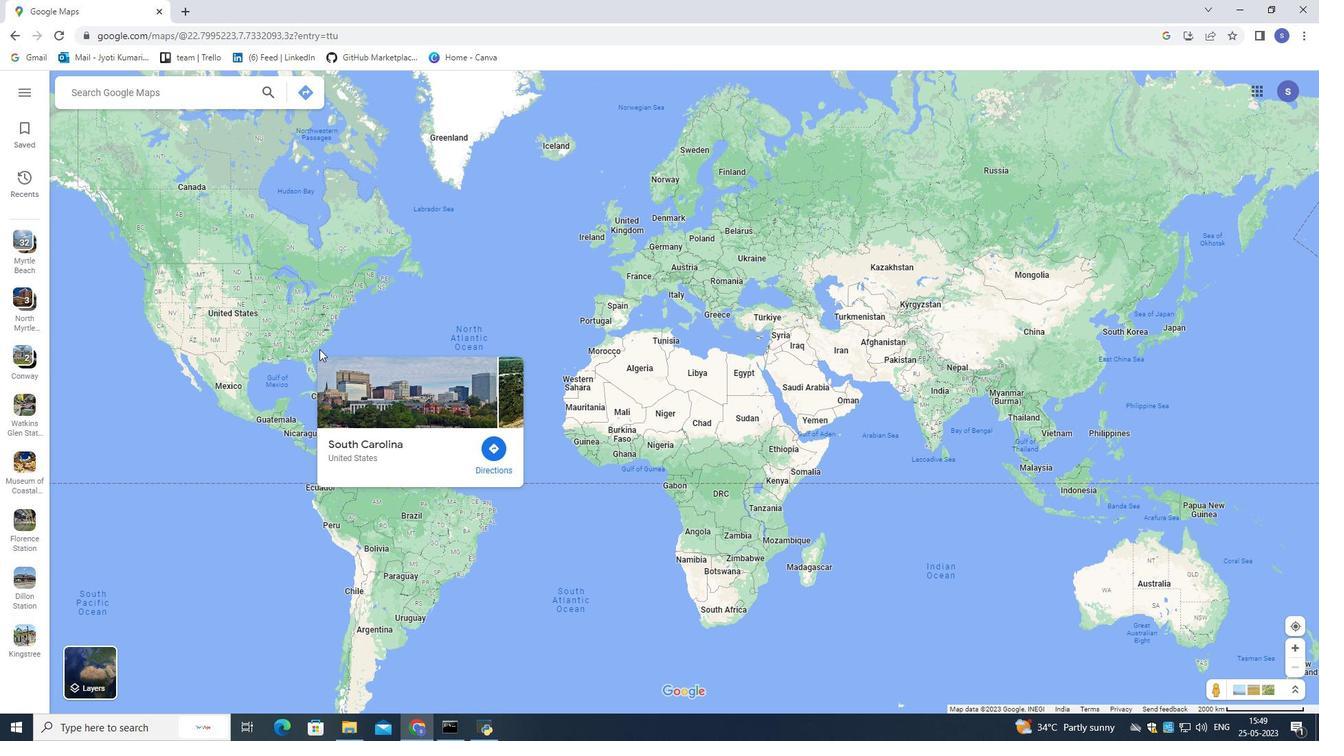 
Action: Mouse moved to (166, 94)
Screenshot: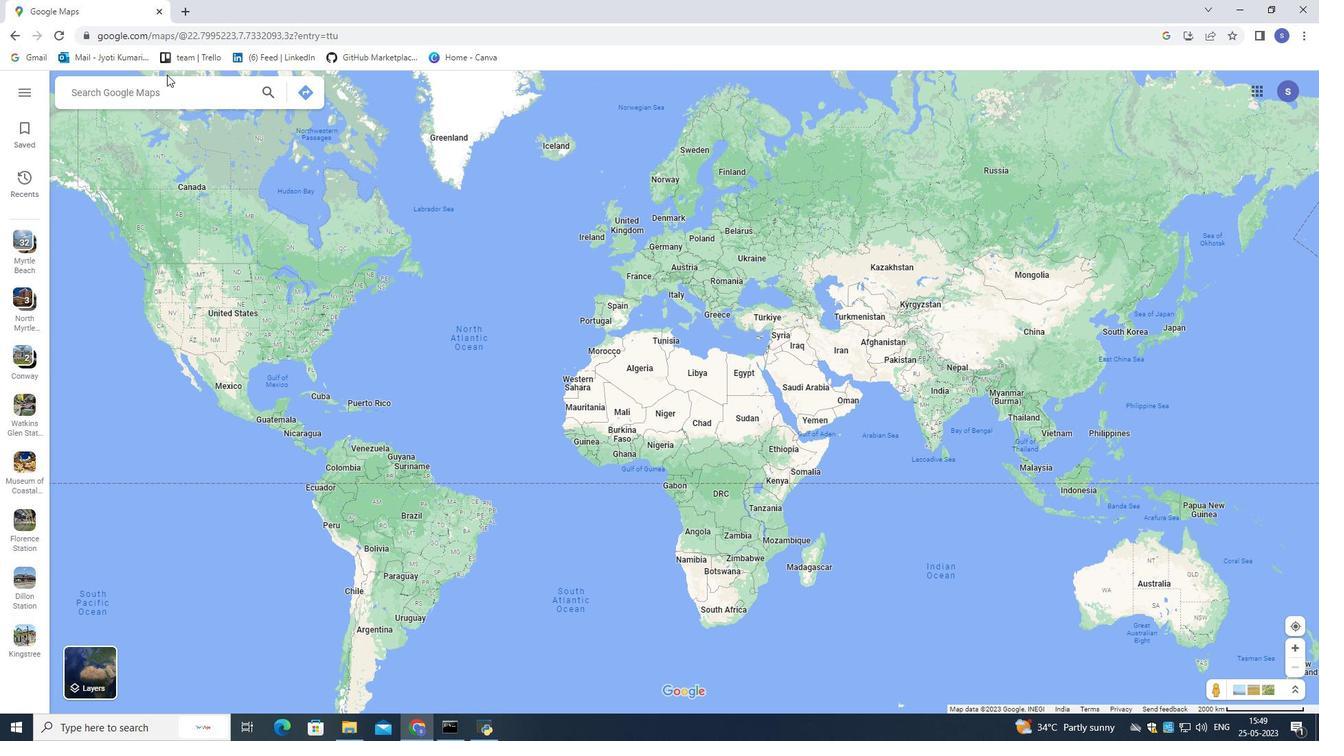 
Action: Mouse pressed left at (166, 94)
Screenshot: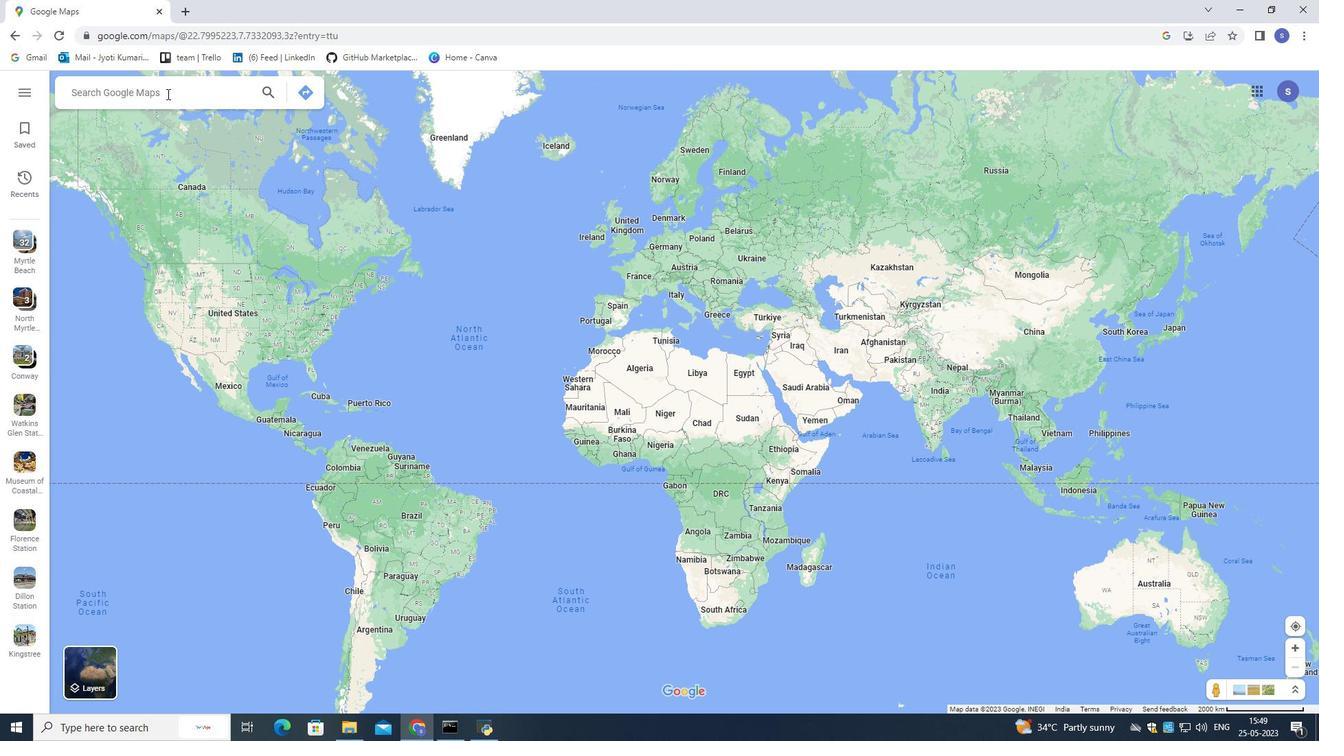 
Action: Mouse moved to (179, 94)
Screenshot: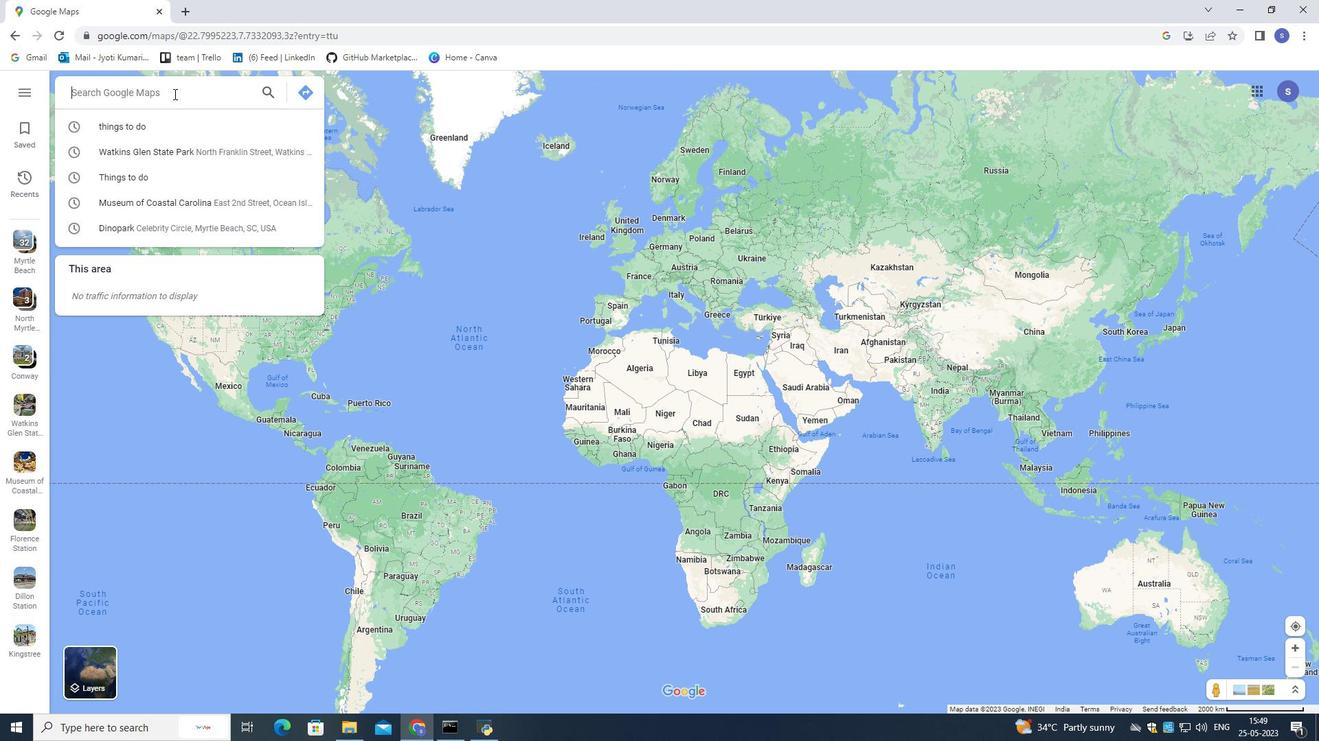 
Action: Key pressed watkins<Key.space>glen<Key.space>state<Key.space>park,new<Key.space>york,<Key.space>united<Key.space>state<Key.enter>
Screenshot: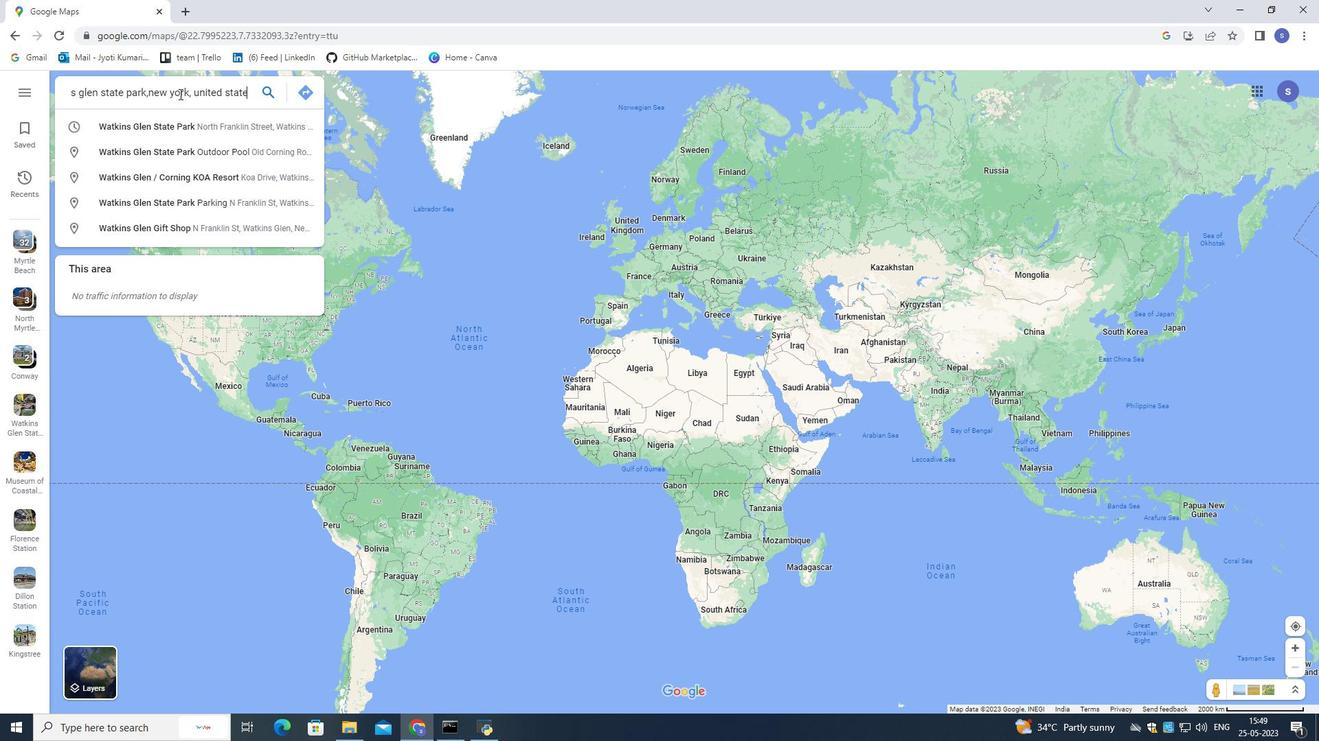 
Action: Mouse moved to (178, 186)
Screenshot: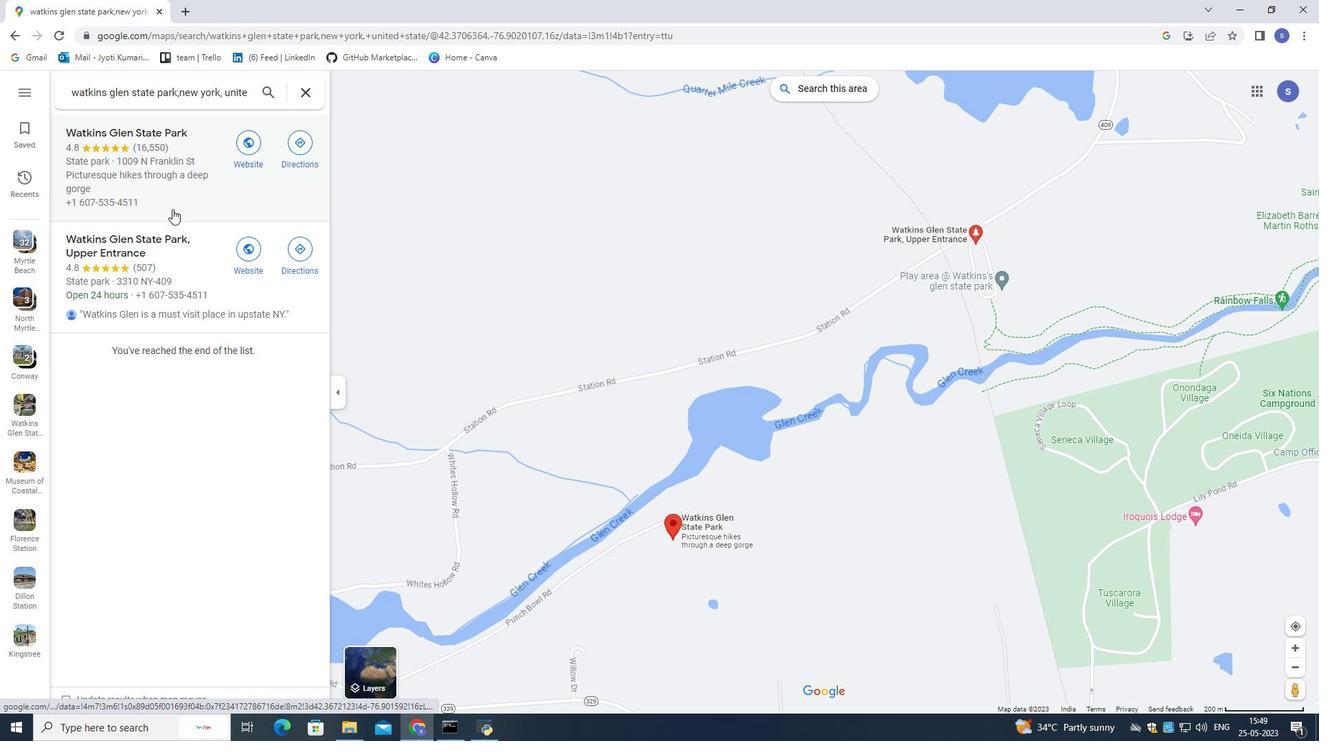 
Action: Mouse pressed left at (178, 186)
Screenshot: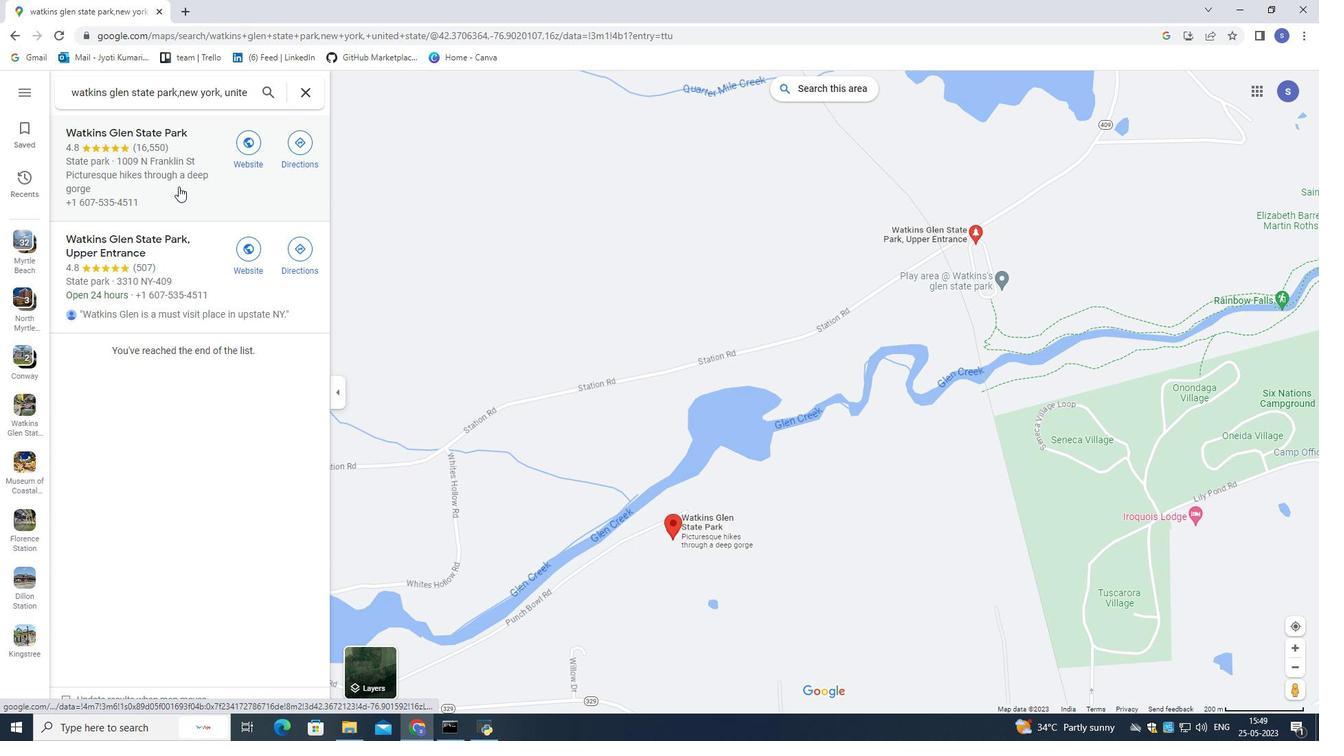 
Action: Mouse moved to (383, 396)
Screenshot: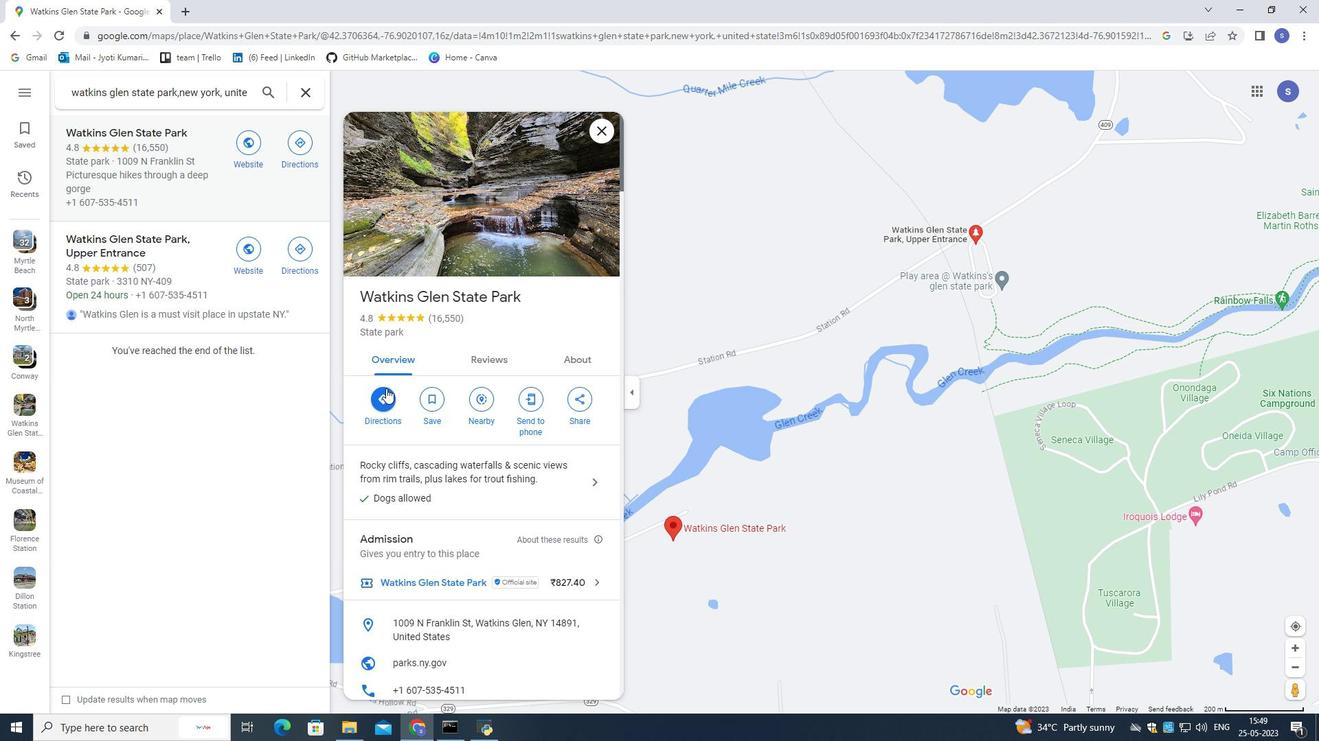 
Action: Mouse pressed left at (383, 396)
Screenshot: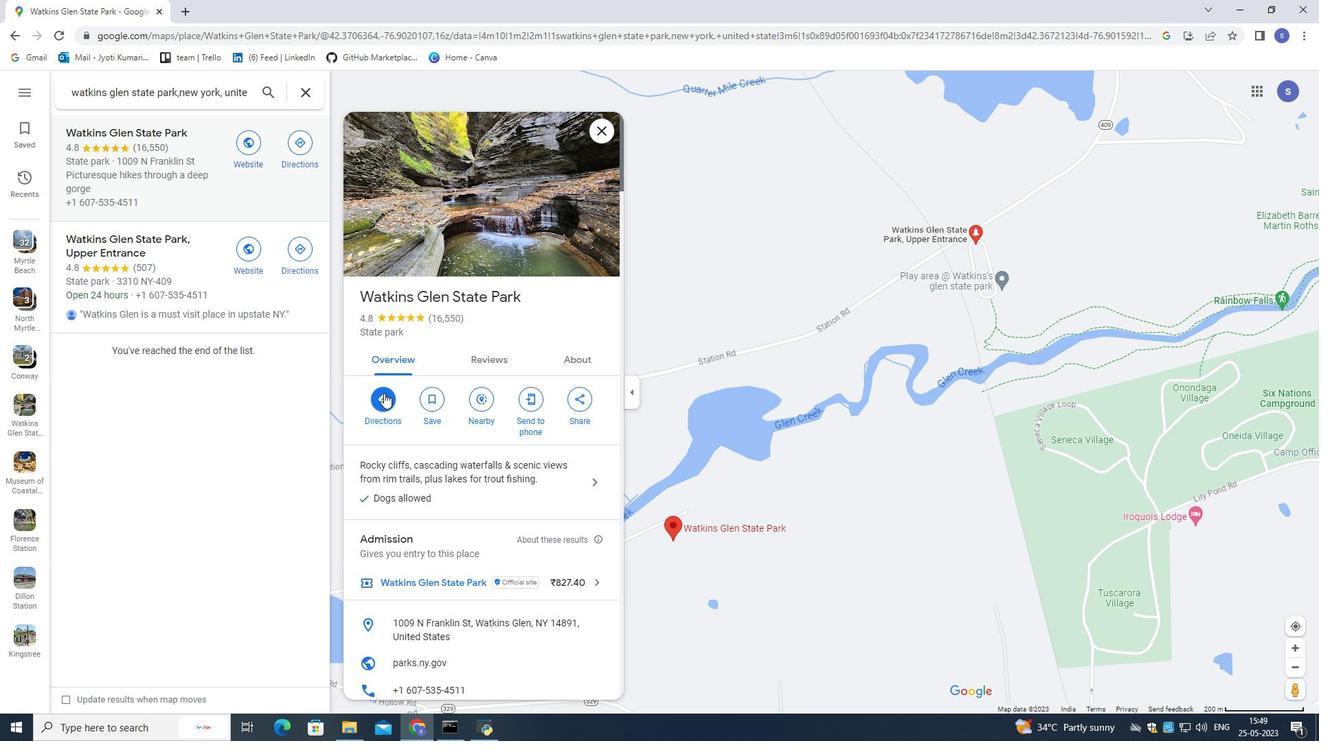 
Action: Mouse moved to (379, 362)
Screenshot: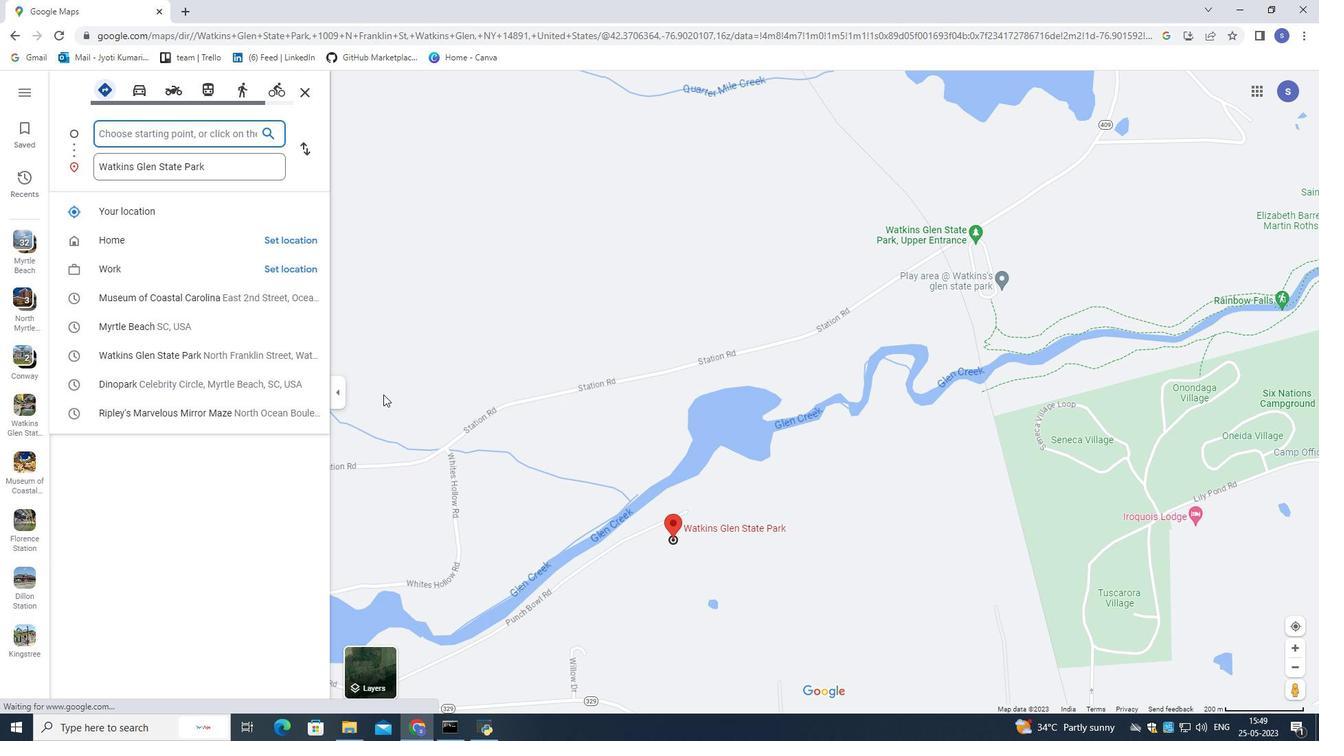 
Action: Key pressed mt<Key.backspace>yrtle<Key.space>beach,<Key.space>south<Key.space>carolina,<Key.space>united<Key.space>state<Key.enter>
Screenshot: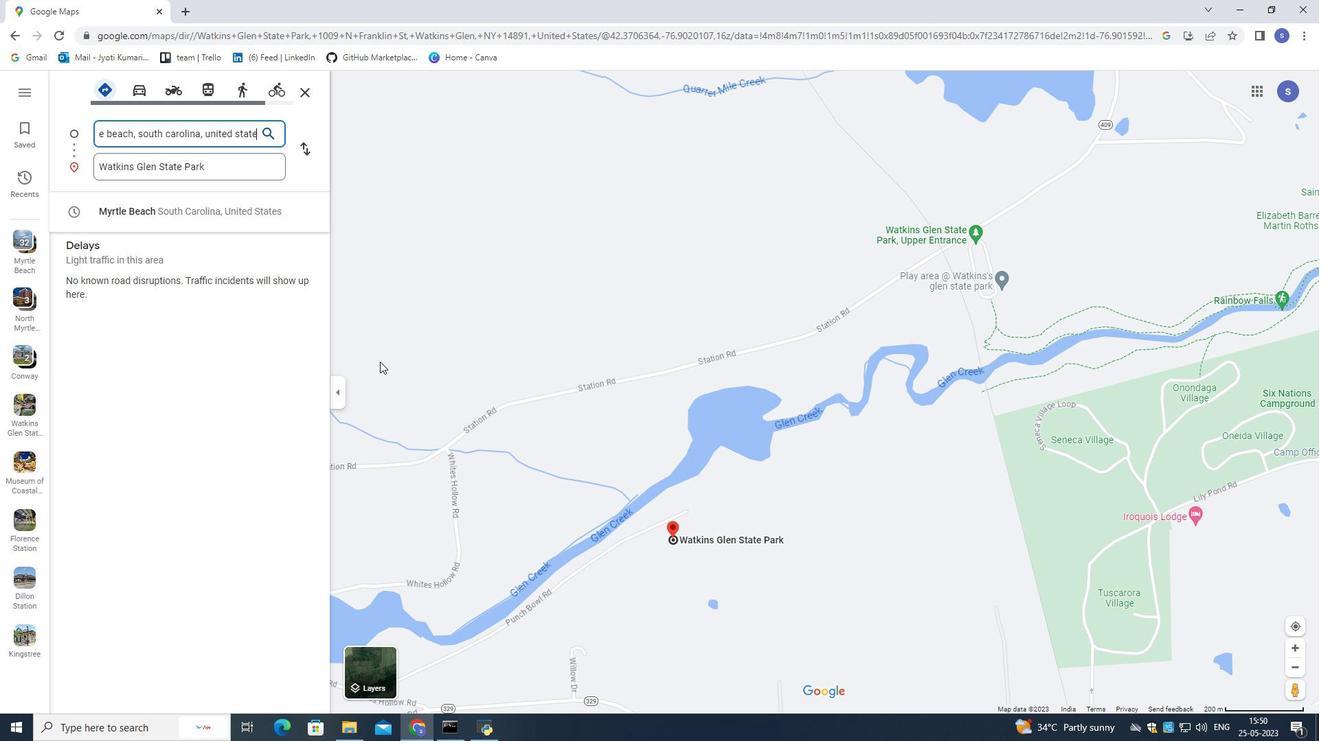 
Action: Mouse moved to (362, 94)
Screenshot: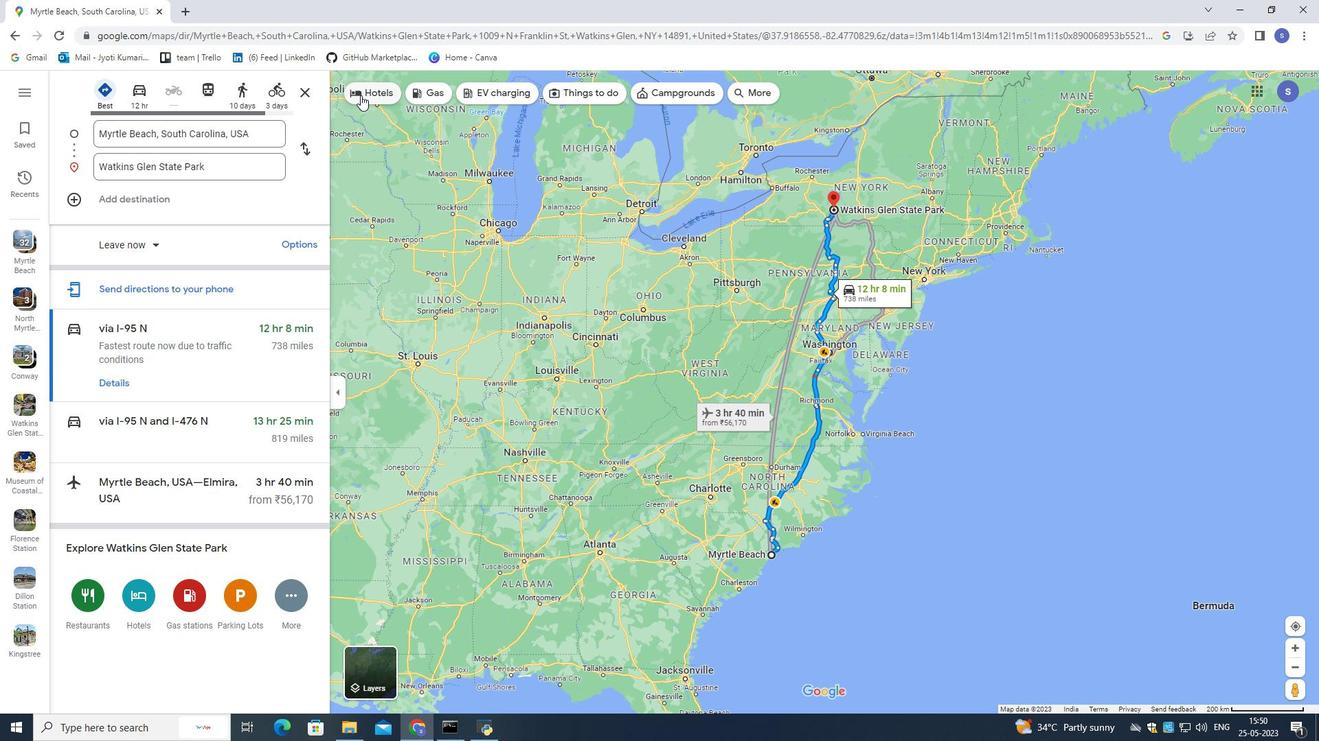 
Action: Mouse pressed left at (362, 94)
Screenshot: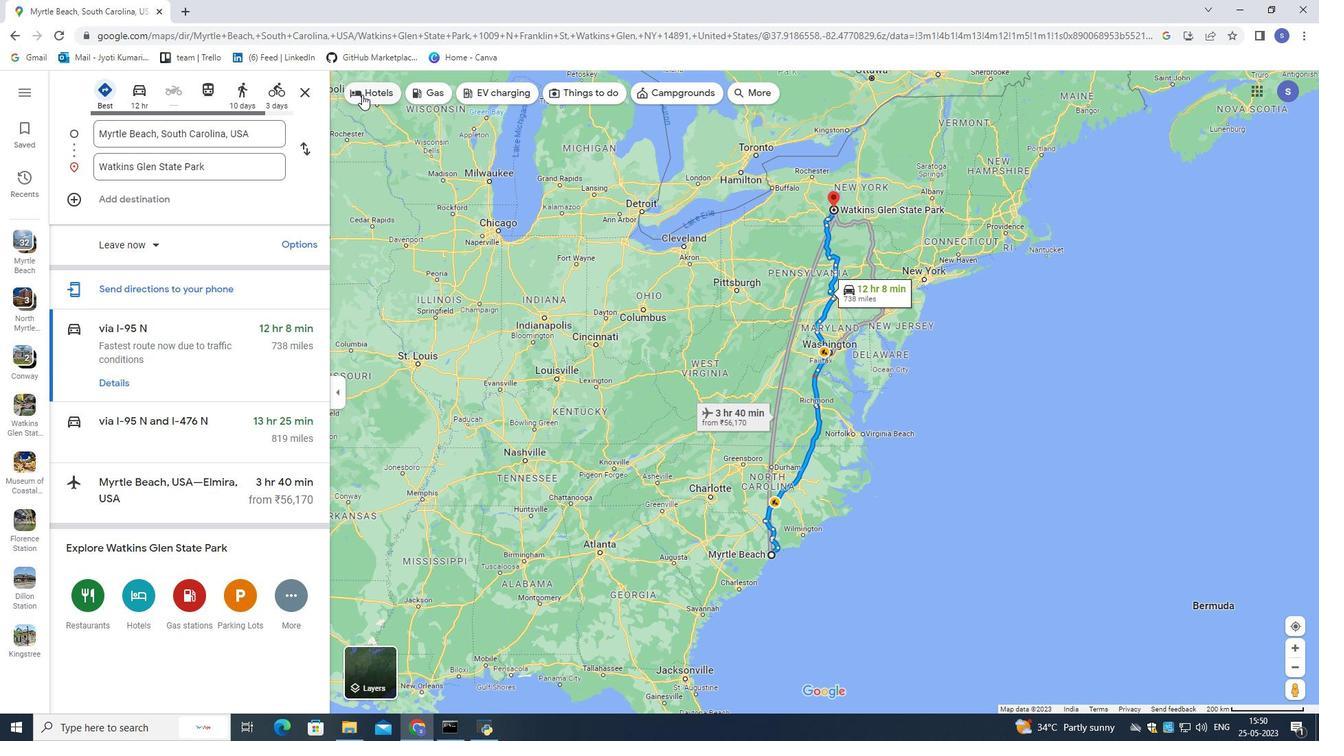 
Action: Mouse moved to (265, 270)
Screenshot: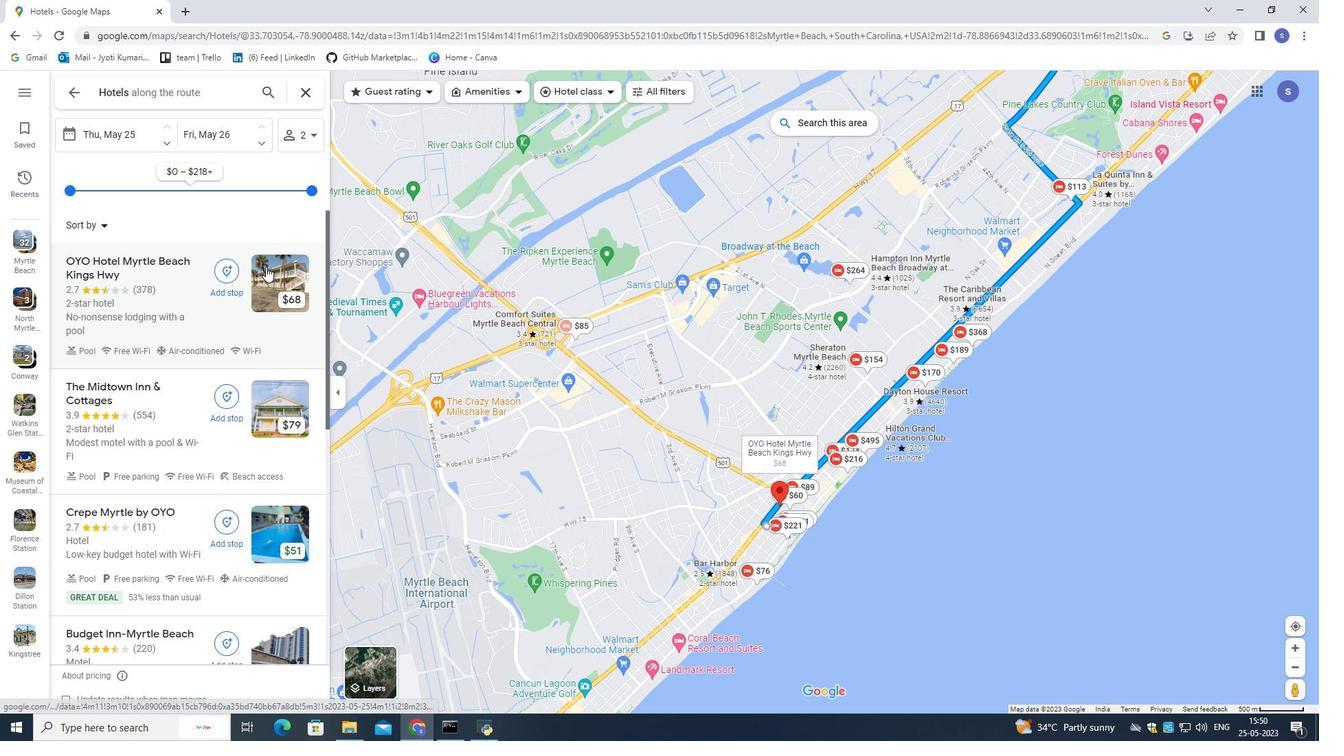 
Action: Mouse scrolled (265, 270) with delta (0, 0)
Screenshot: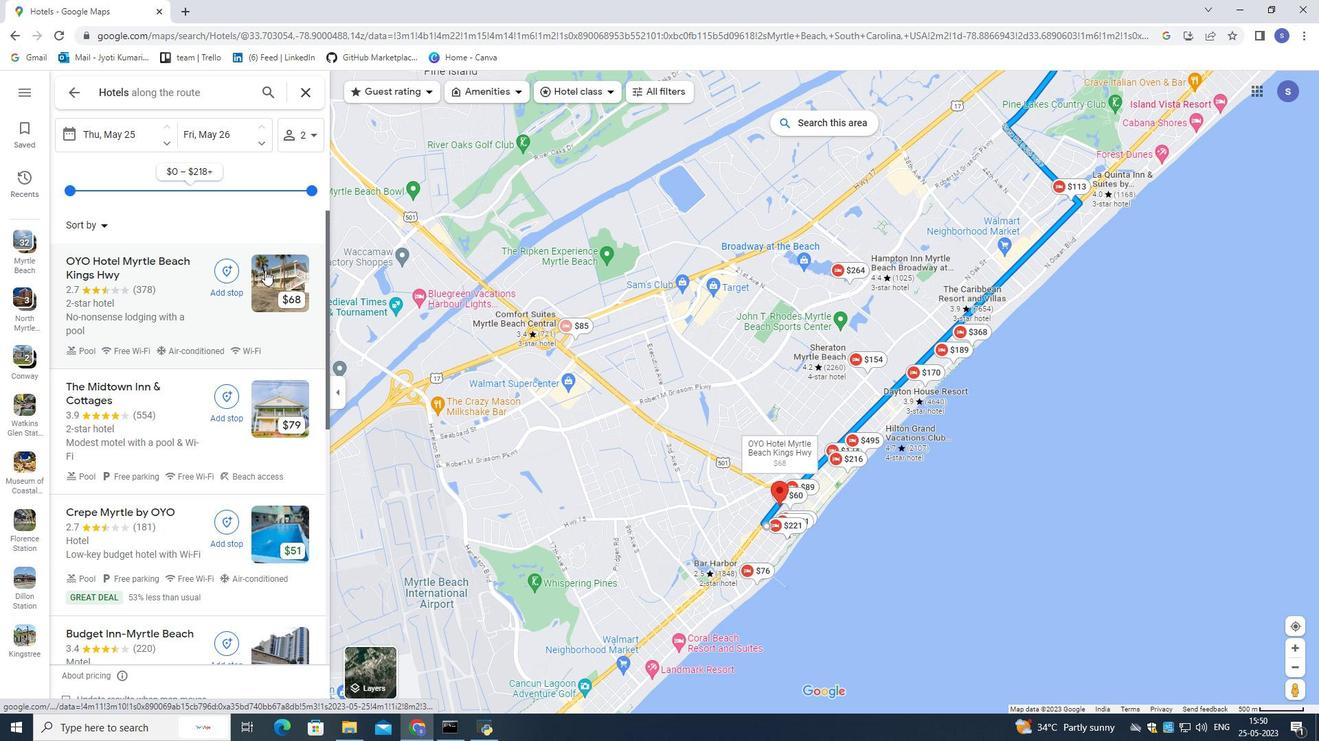 
Action: Mouse moved to (159, 127)
Screenshot: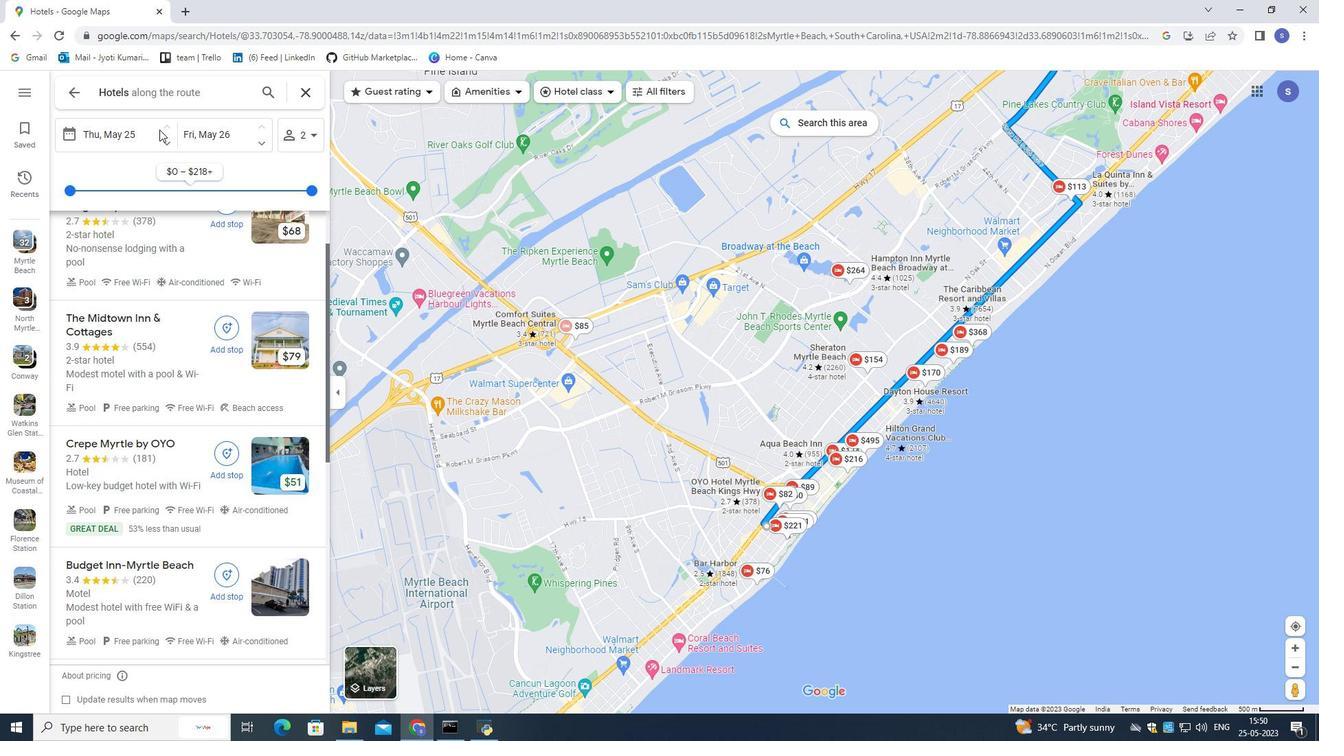 
Action: Mouse pressed left at (159, 127)
Screenshot: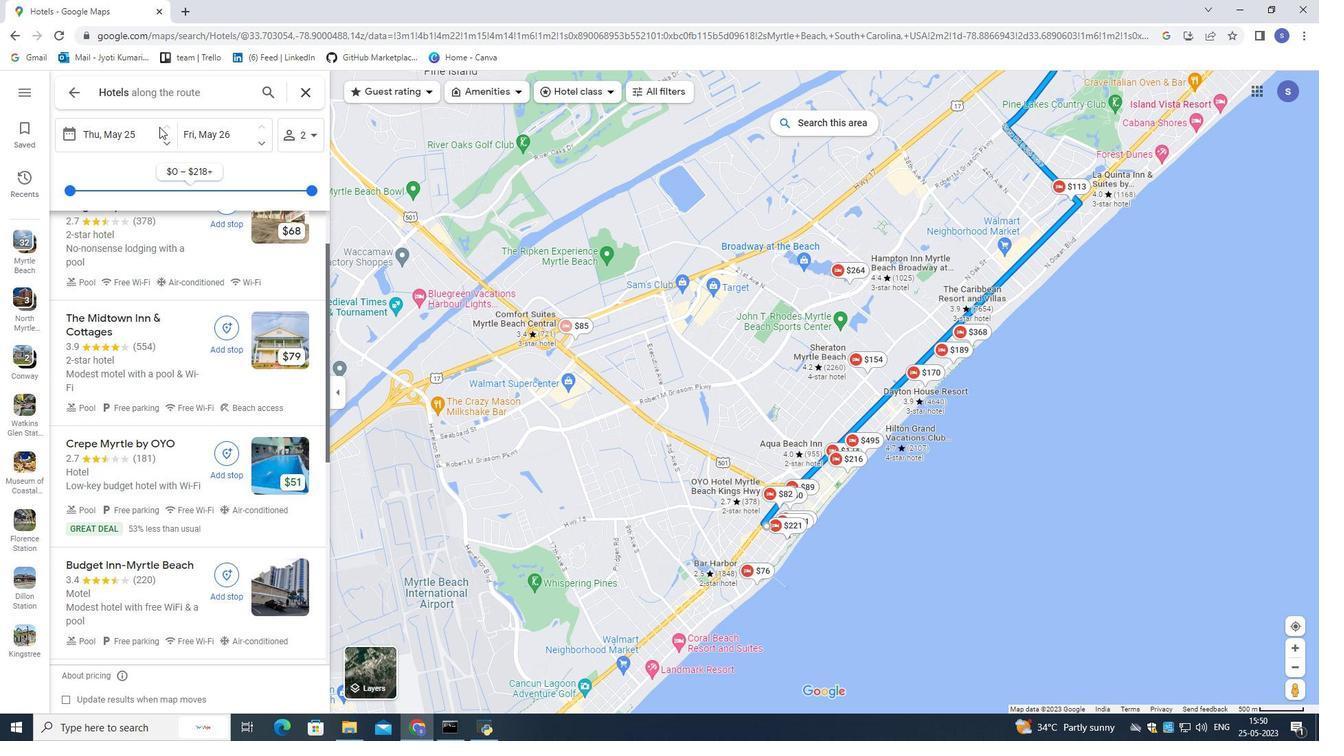 
Action: Mouse moved to (169, 140)
Screenshot: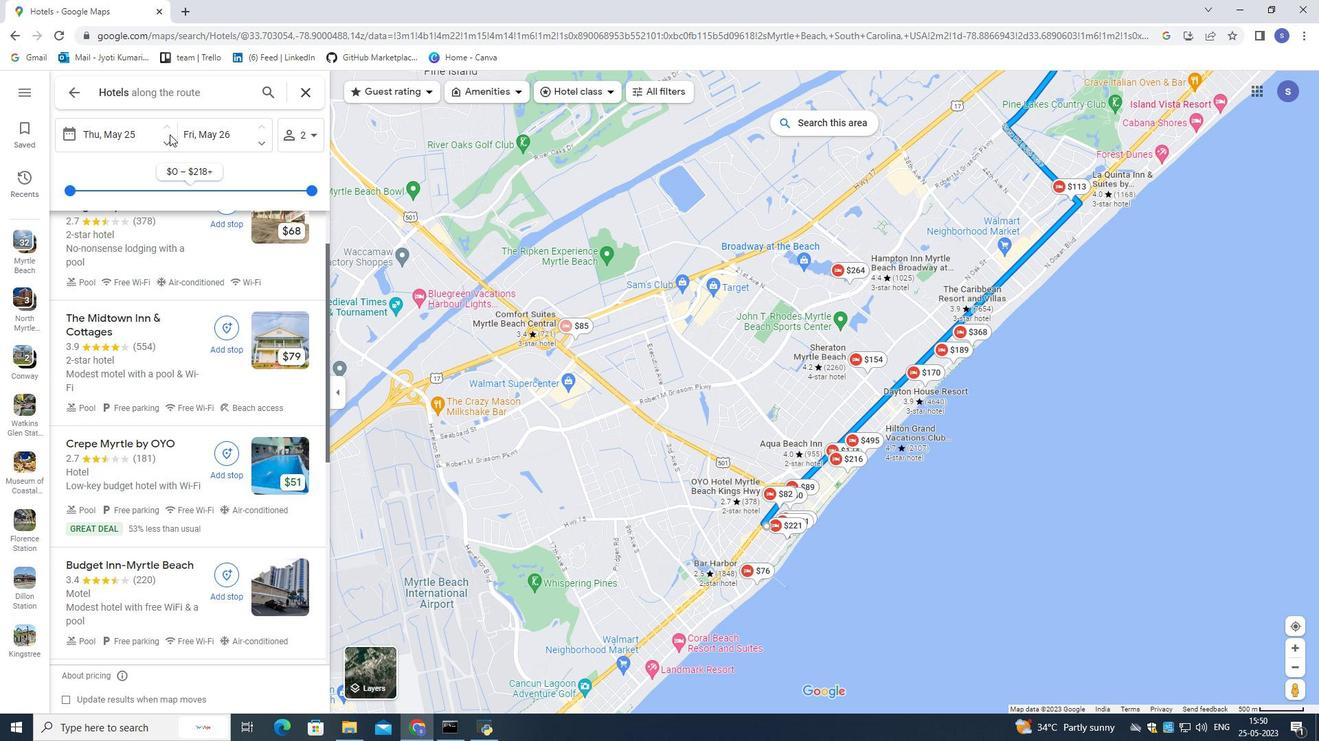 
Action: Mouse pressed left at (169, 140)
Screenshot: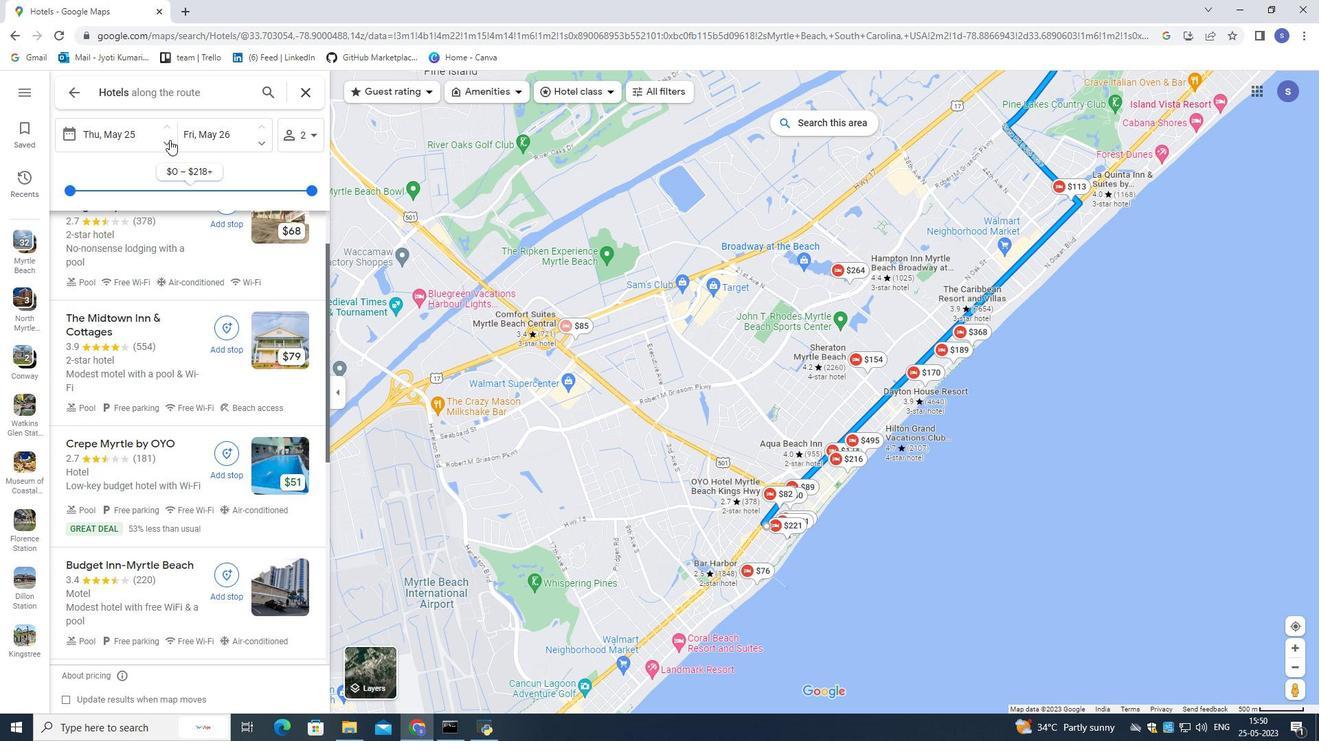 
Action: Mouse moved to (143, 132)
Screenshot: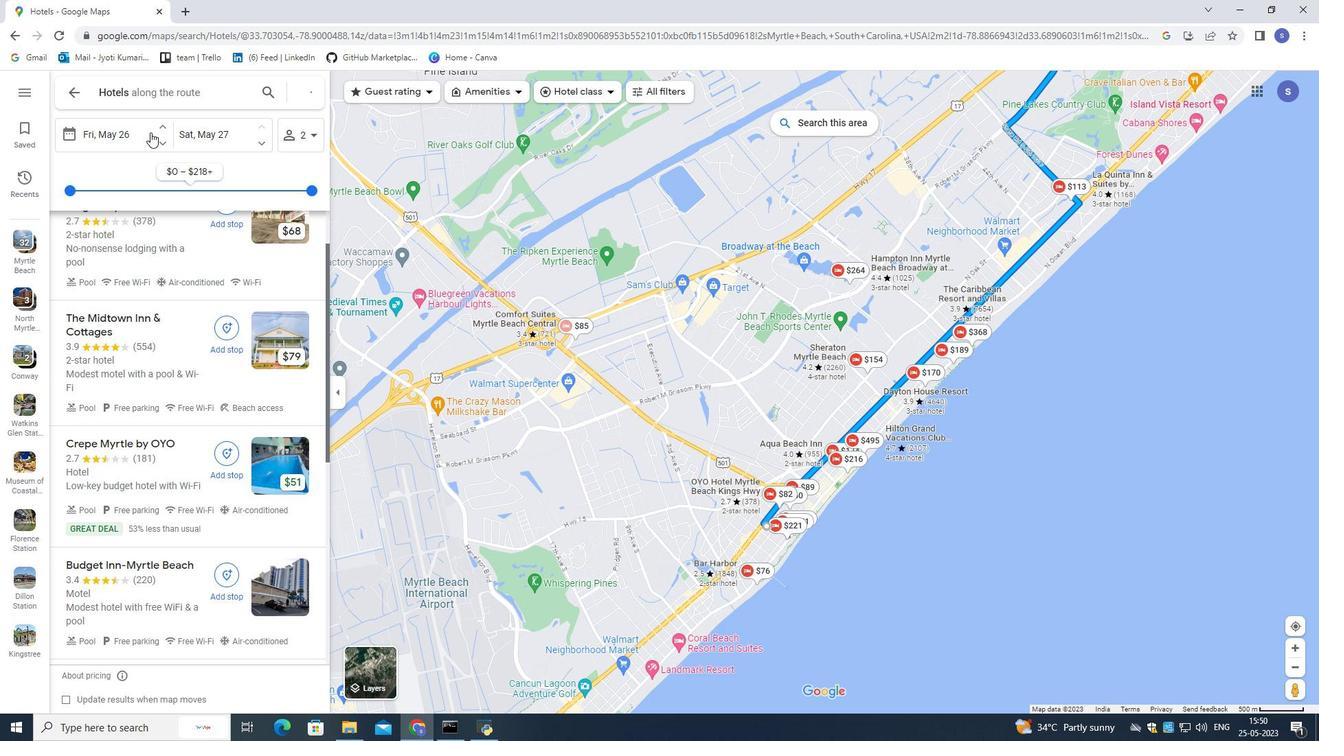 
Action: Mouse pressed left at (143, 132)
Screenshot: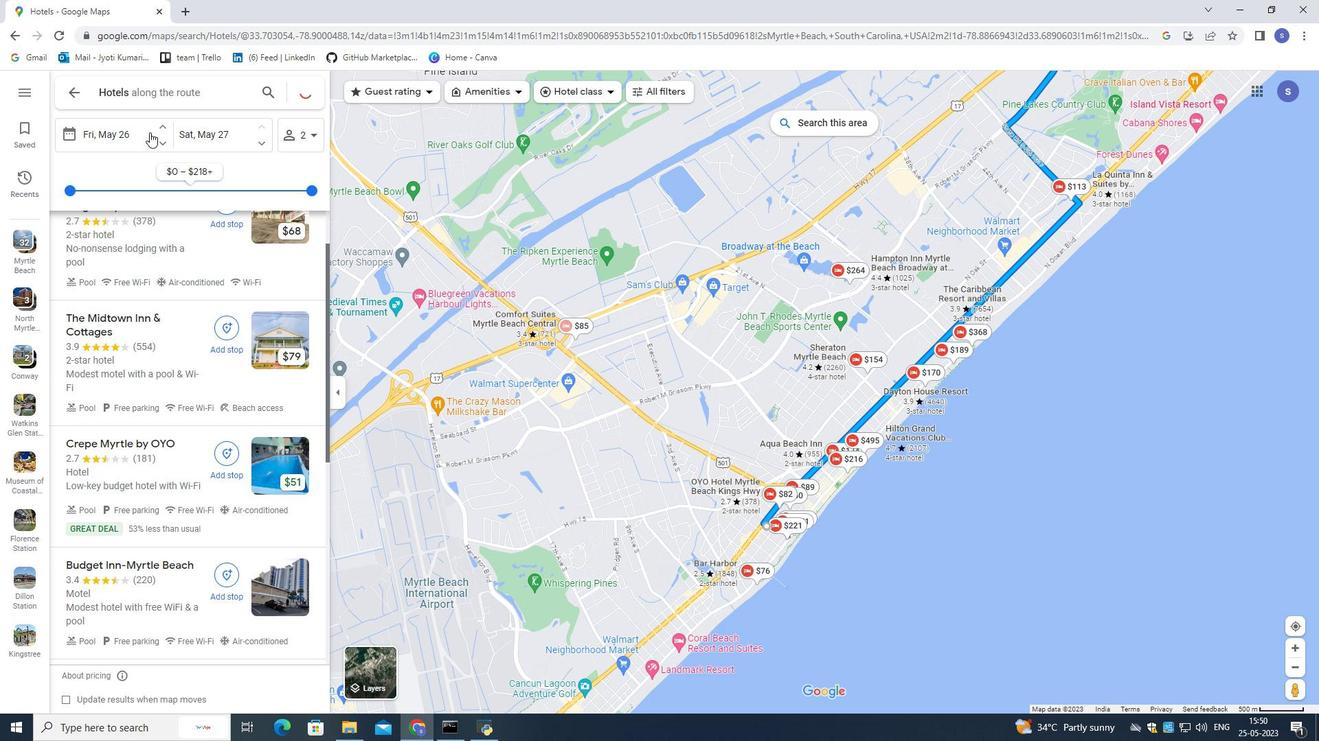 
Action: Mouse moved to (217, 165)
Screenshot: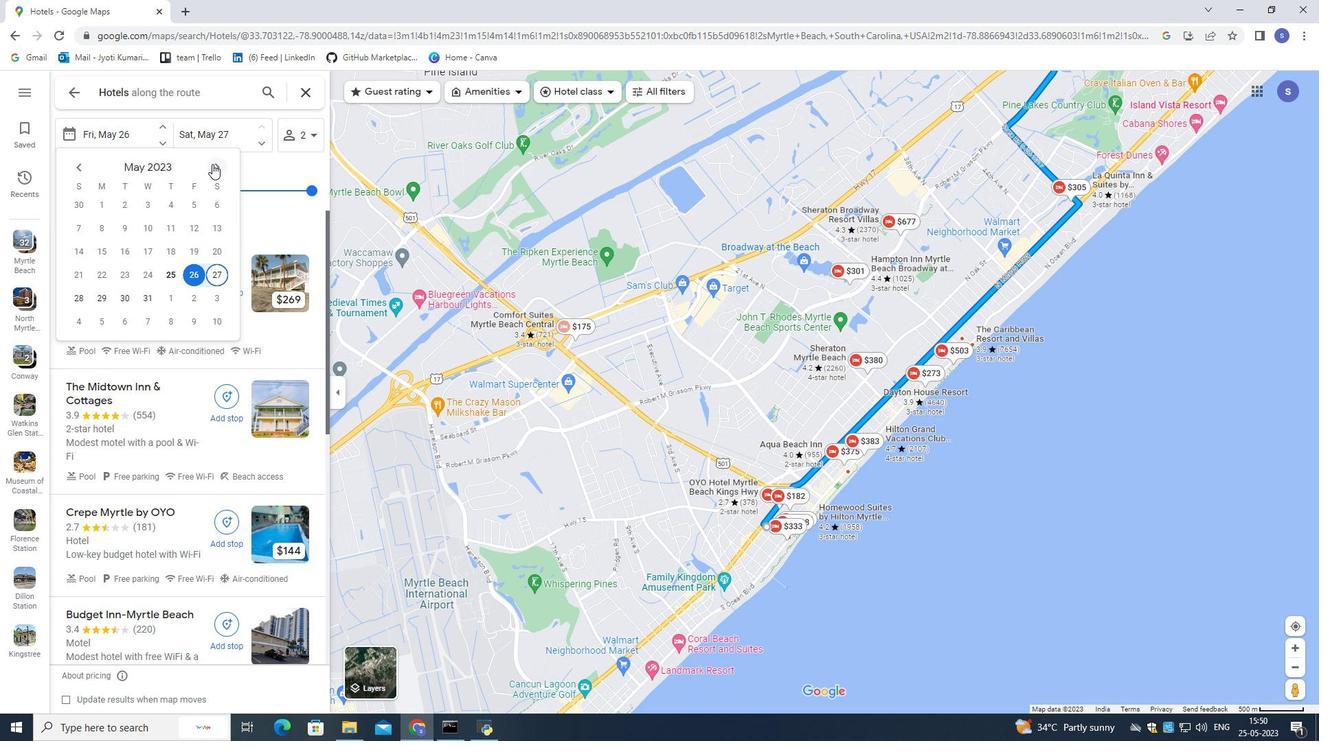 
Action: Mouse pressed left at (217, 165)
Screenshot: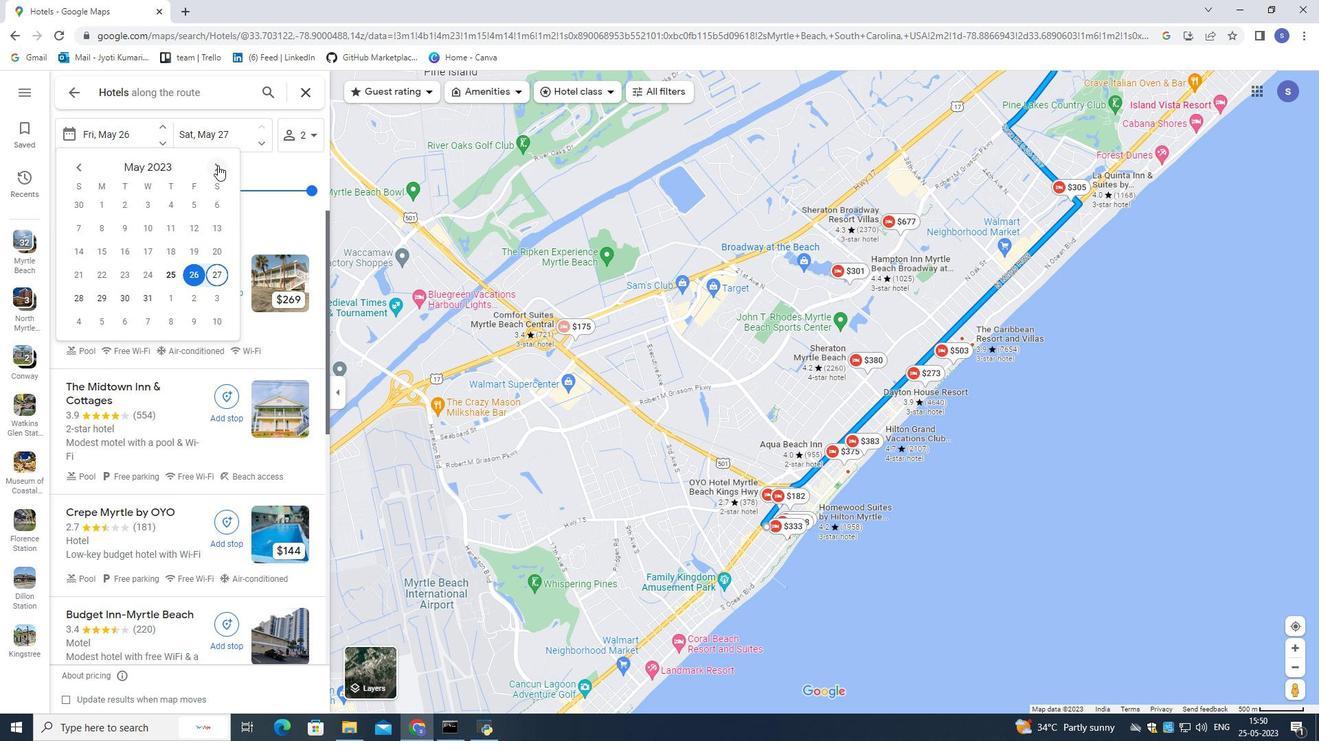 
Action: Mouse pressed left at (217, 165)
Screenshot: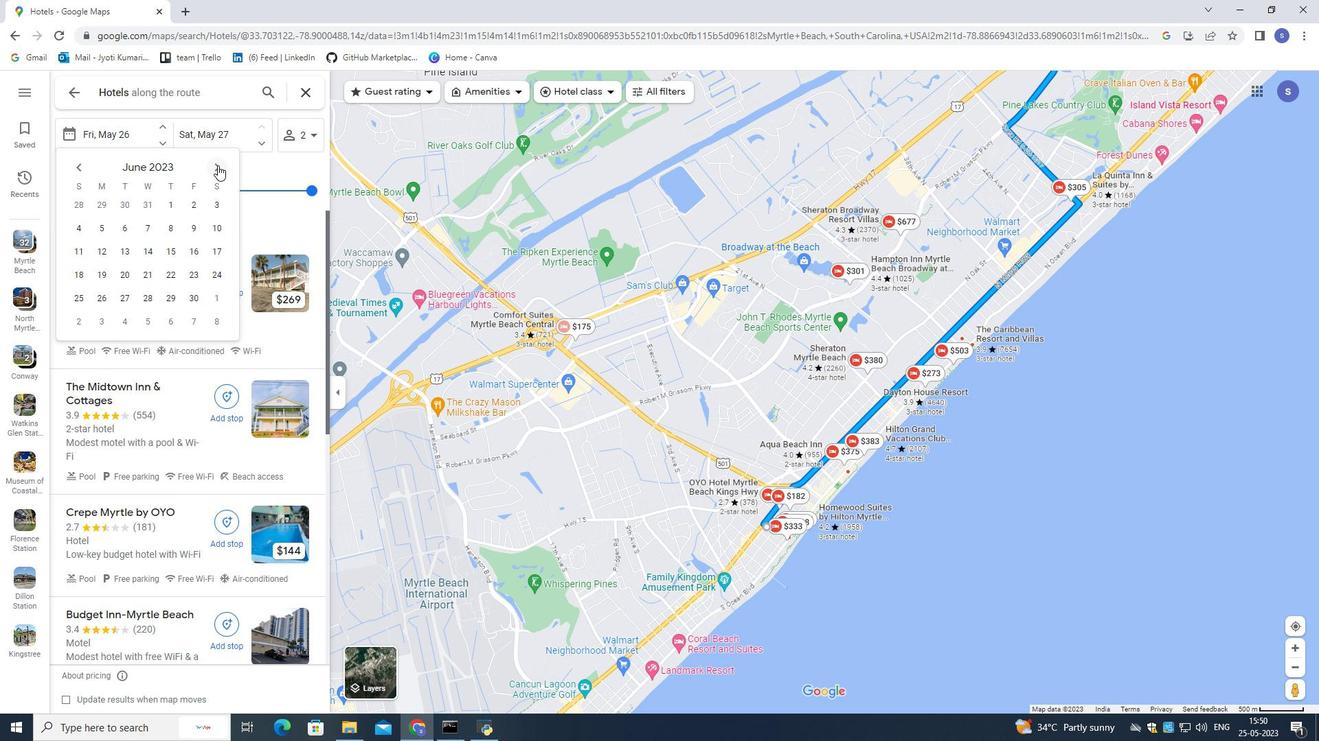 
Action: Mouse pressed left at (217, 165)
Screenshot: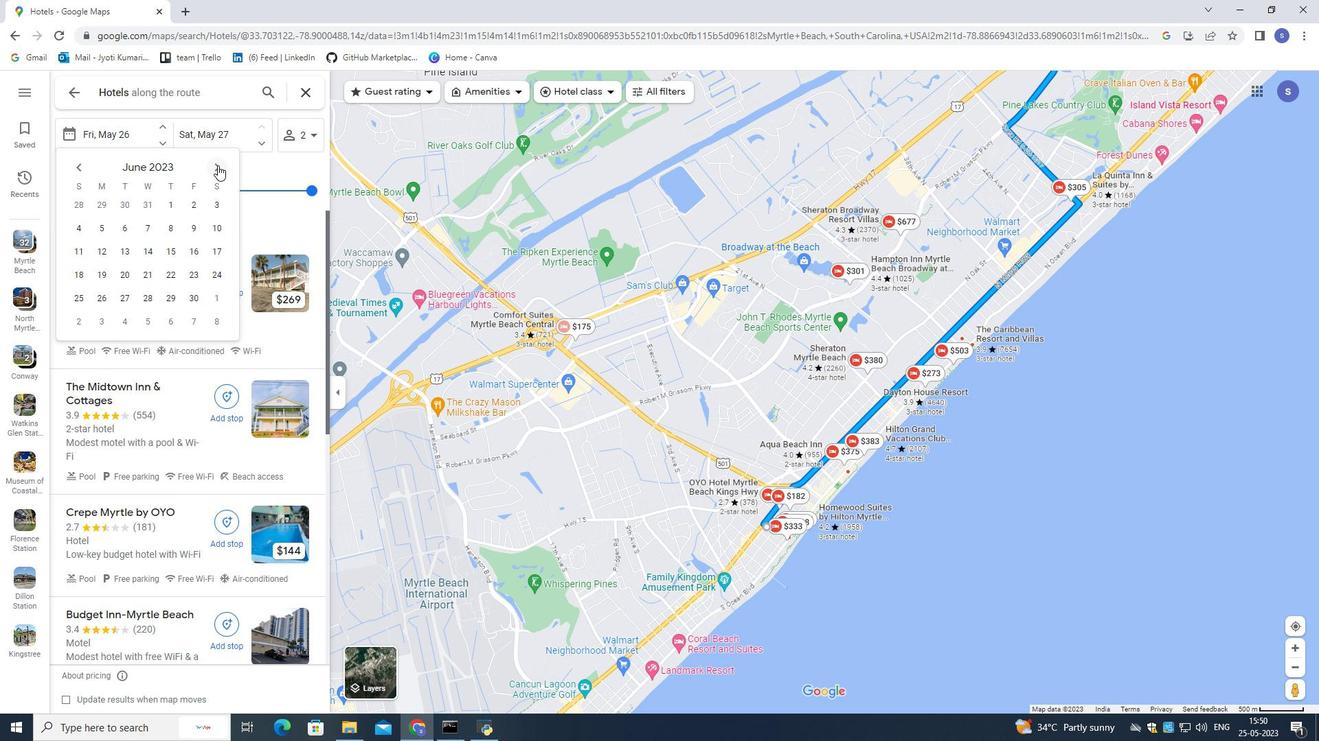 
Action: Mouse pressed left at (217, 165)
Screenshot: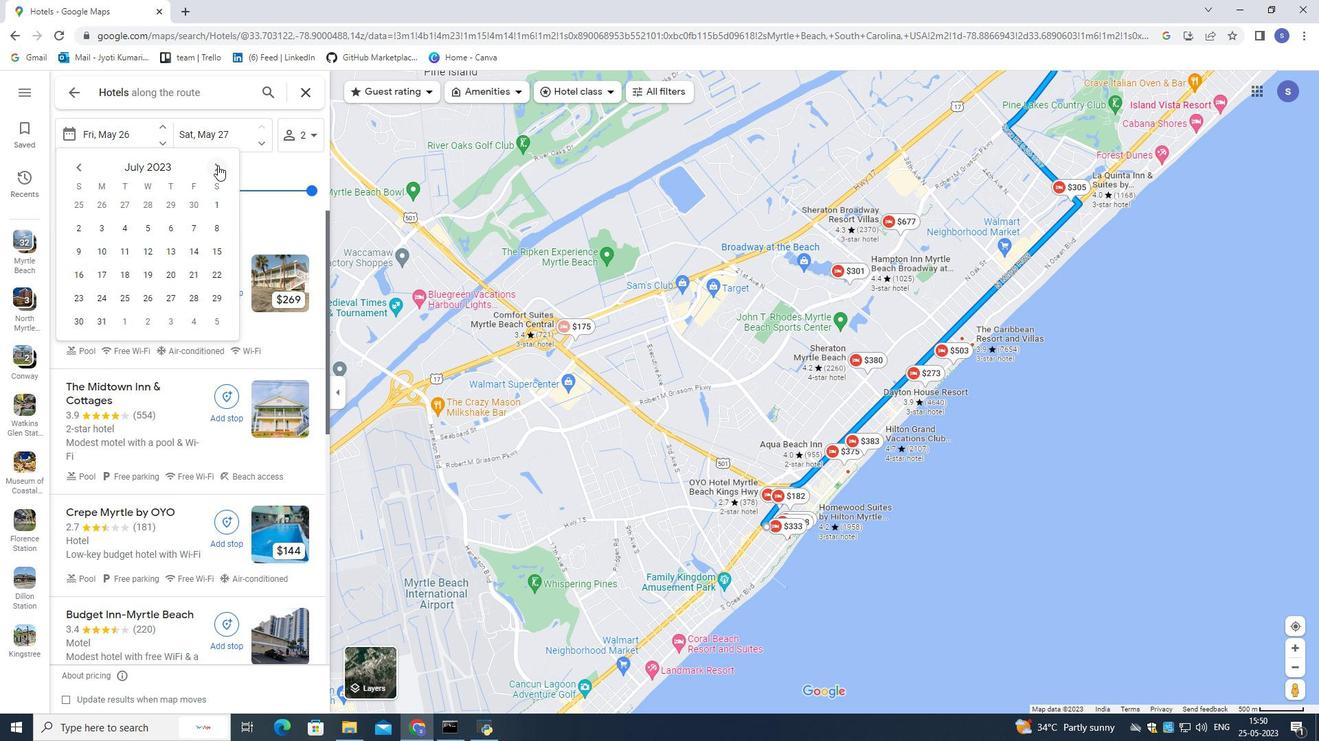 
Action: Mouse pressed left at (217, 165)
Screenshot: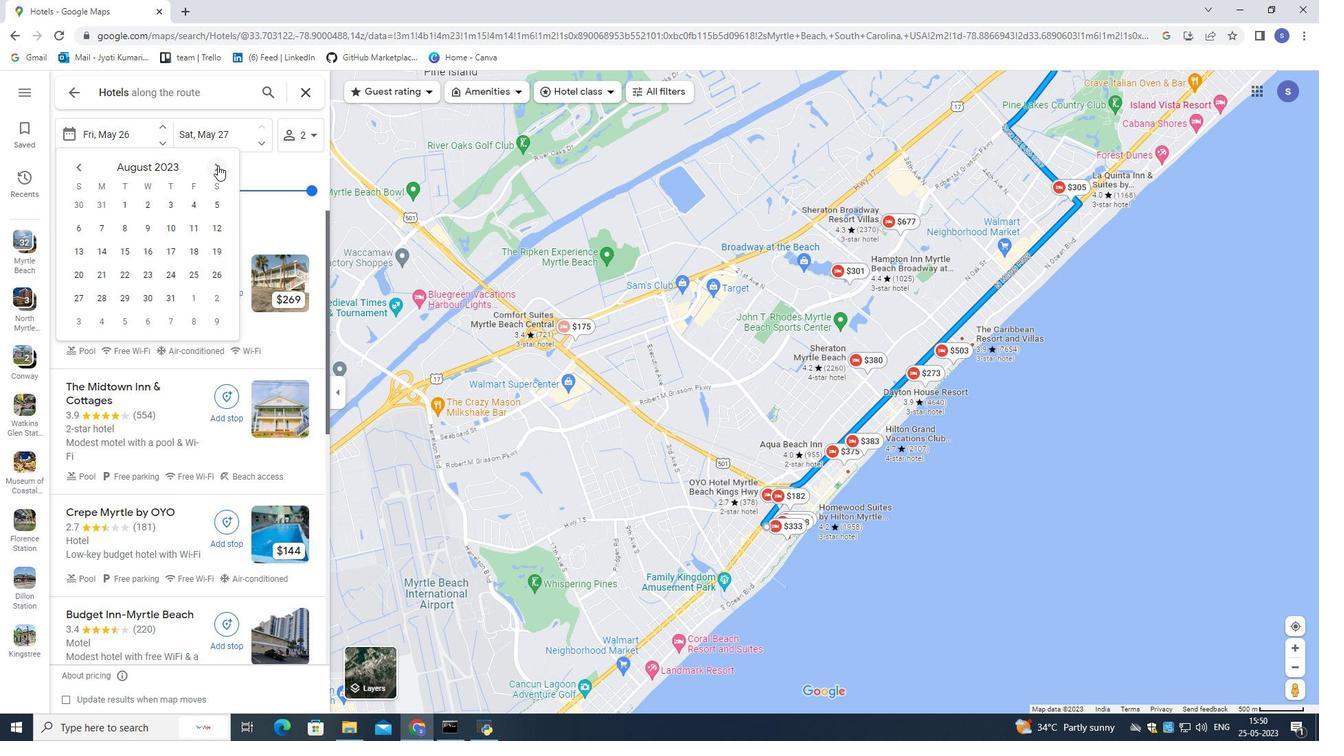 
Action: Mouse pressed left at (217, 165)
Screenshot: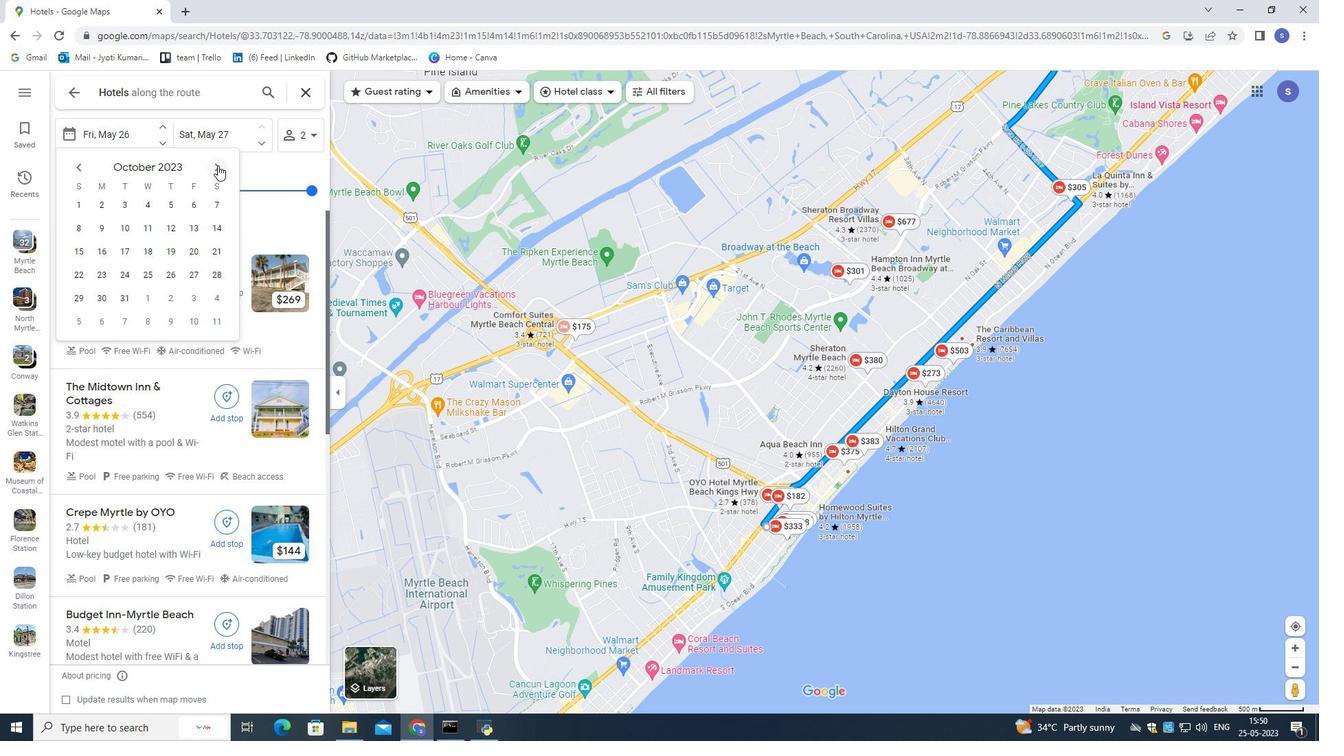 
Action: Mouse pressed left at (217, 165)
Screenshot: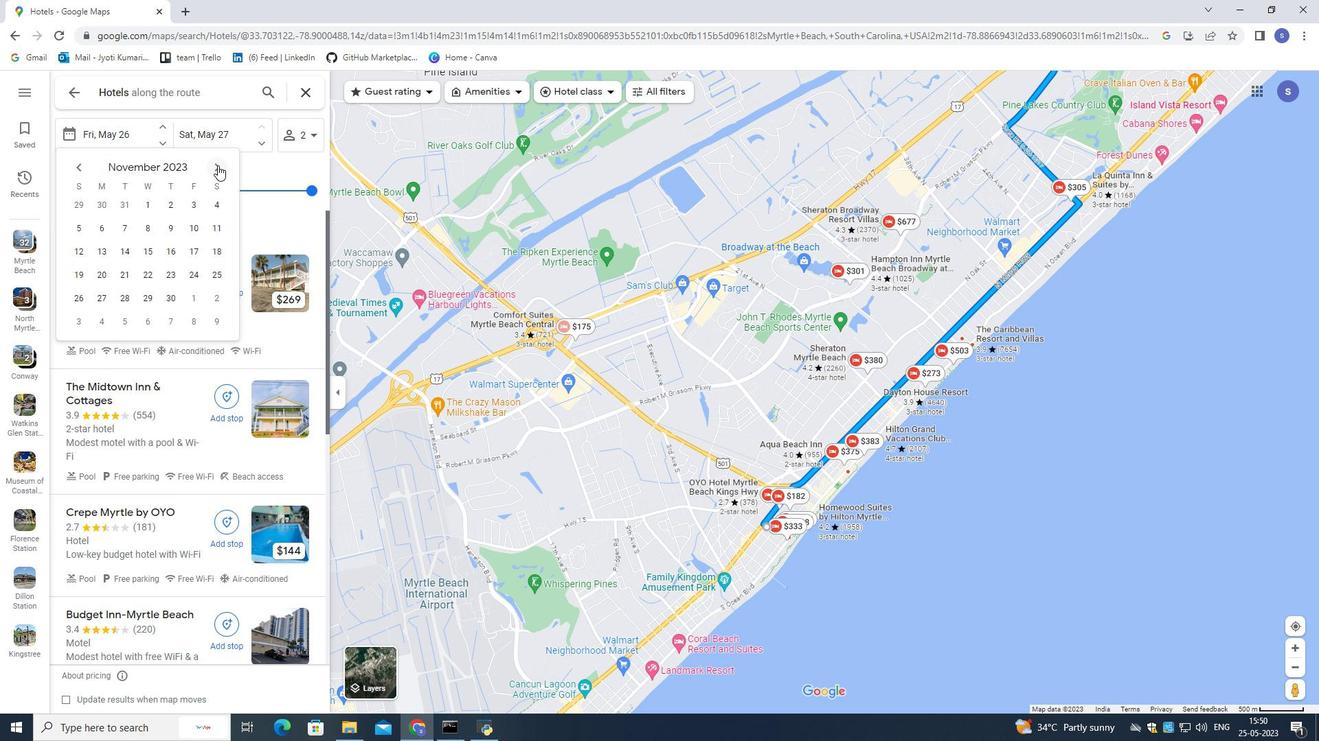 
Action: Mouse moved to (146, 276)
Screenshot: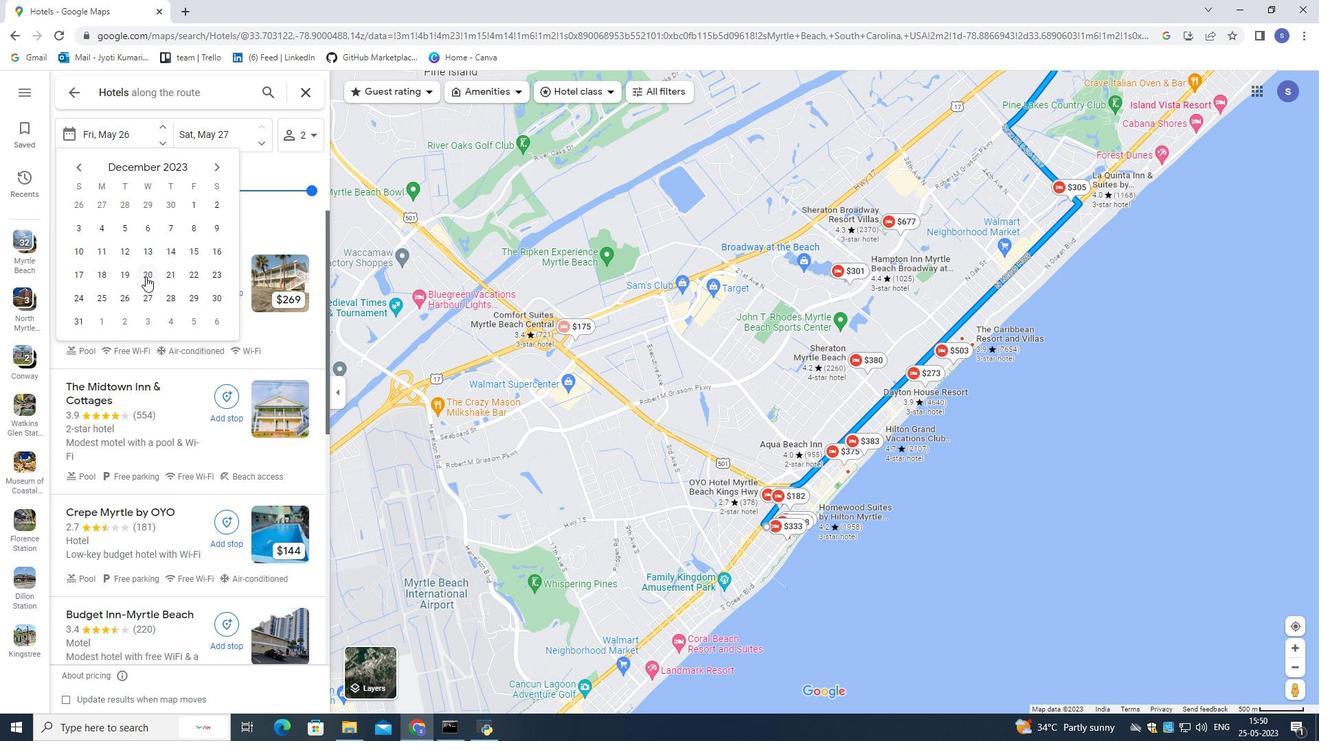 
Action: Mouse pressed left at (146, 276)
Screenshot: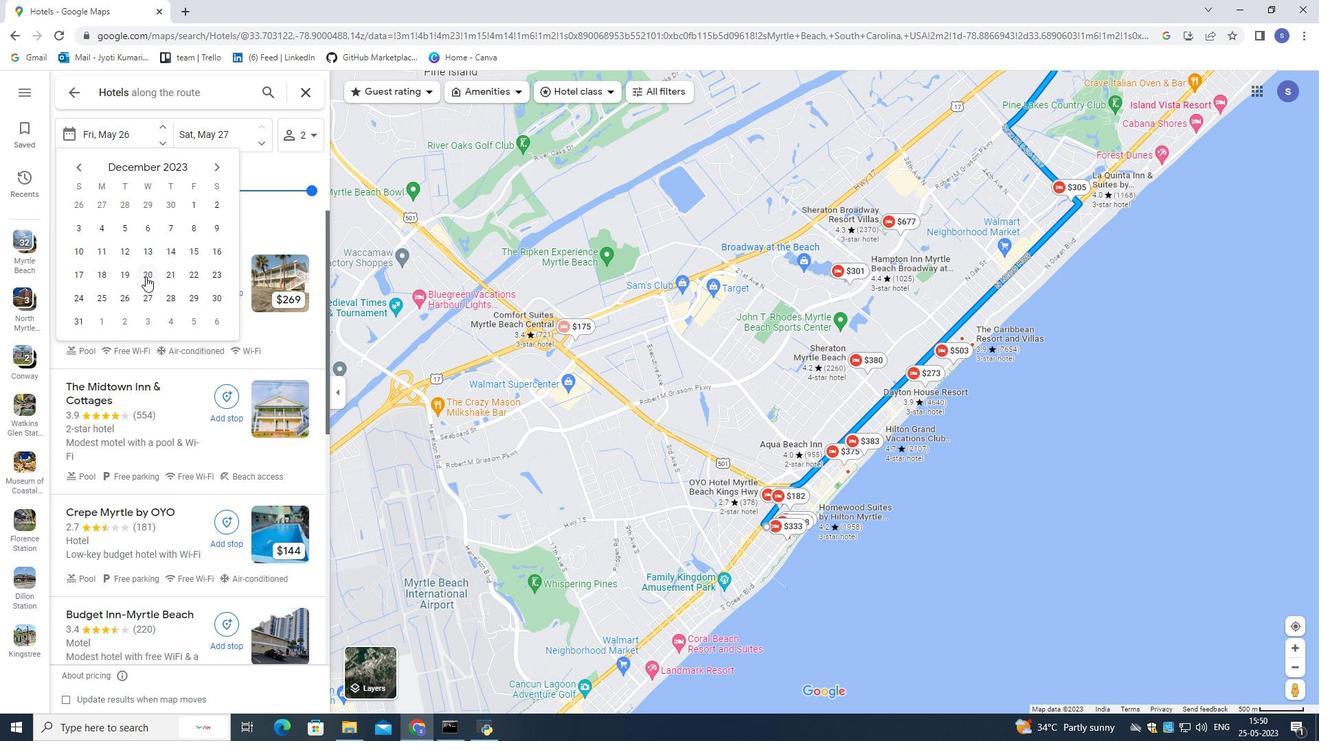 
Action: Mouse moved to (222, 138)
Screenshot: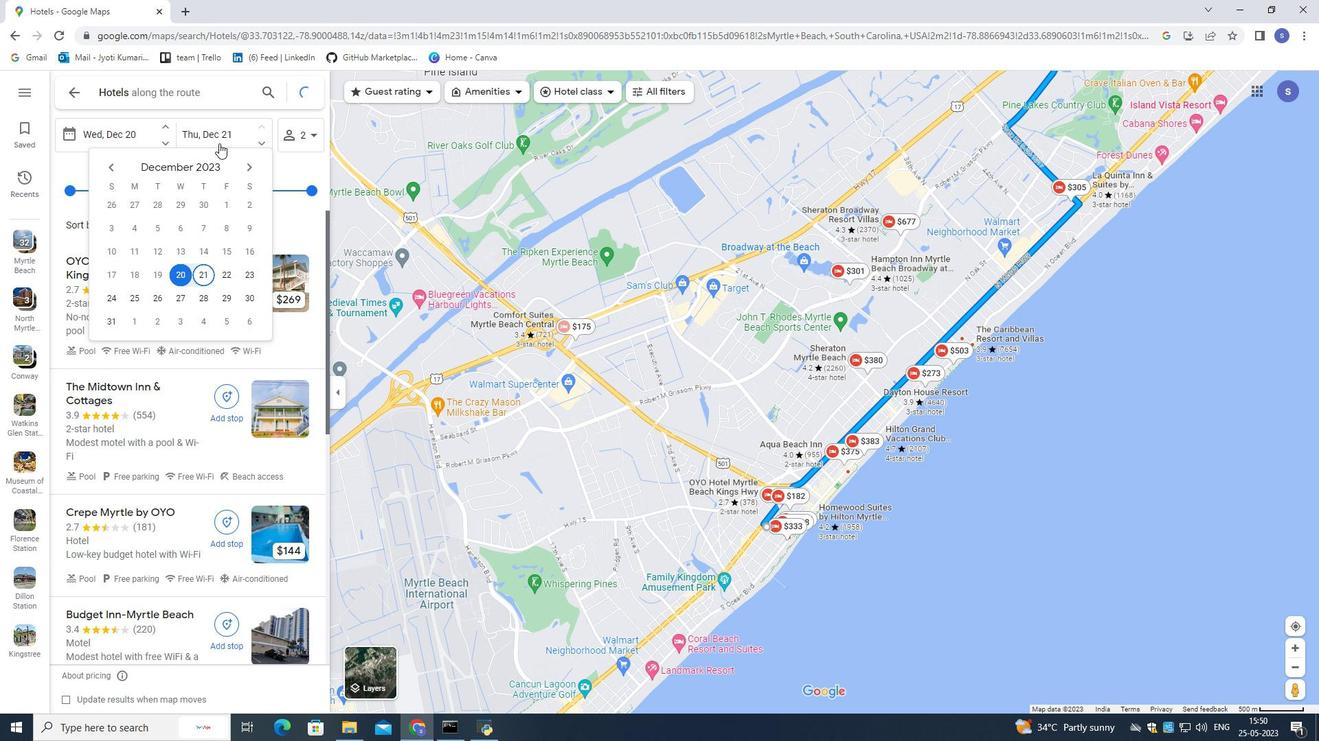 
Action: Mouse pressed left at (222, 138)
Screenshot: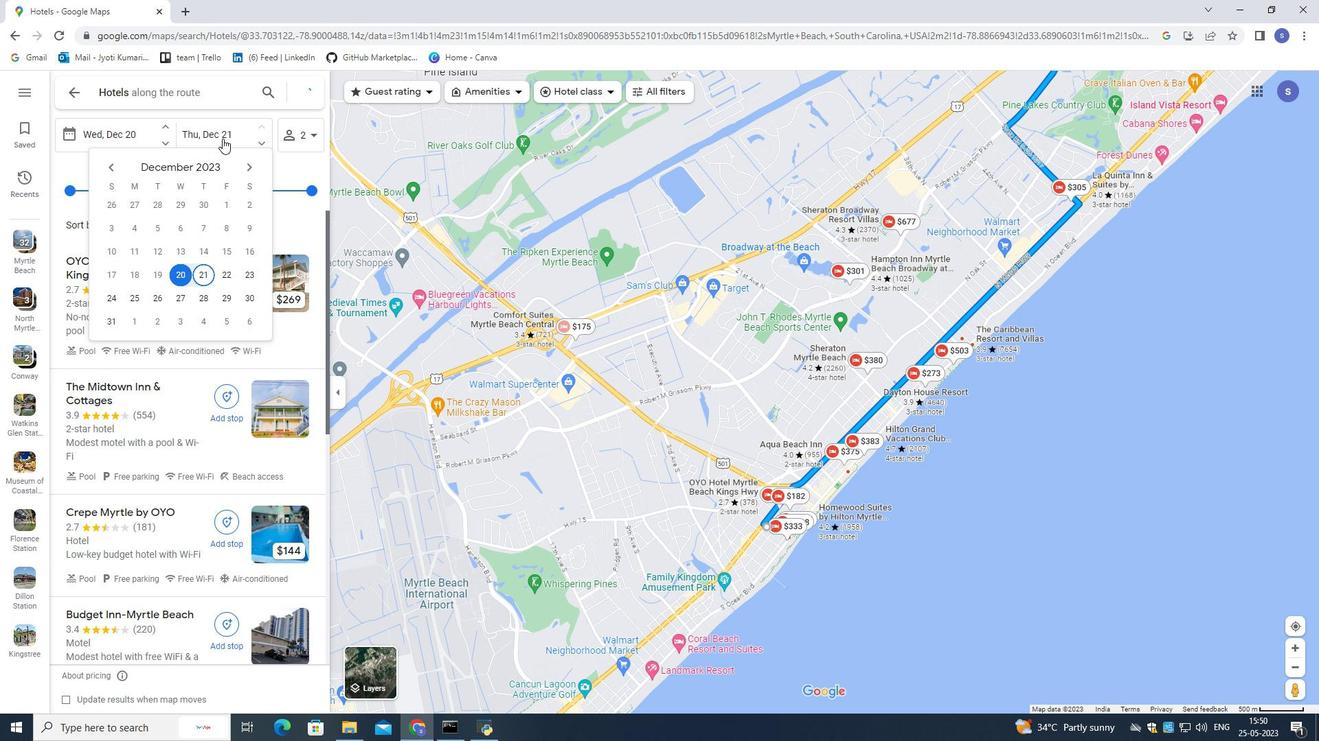 
Action: Mouse moved to (244, 274)
Screenshot: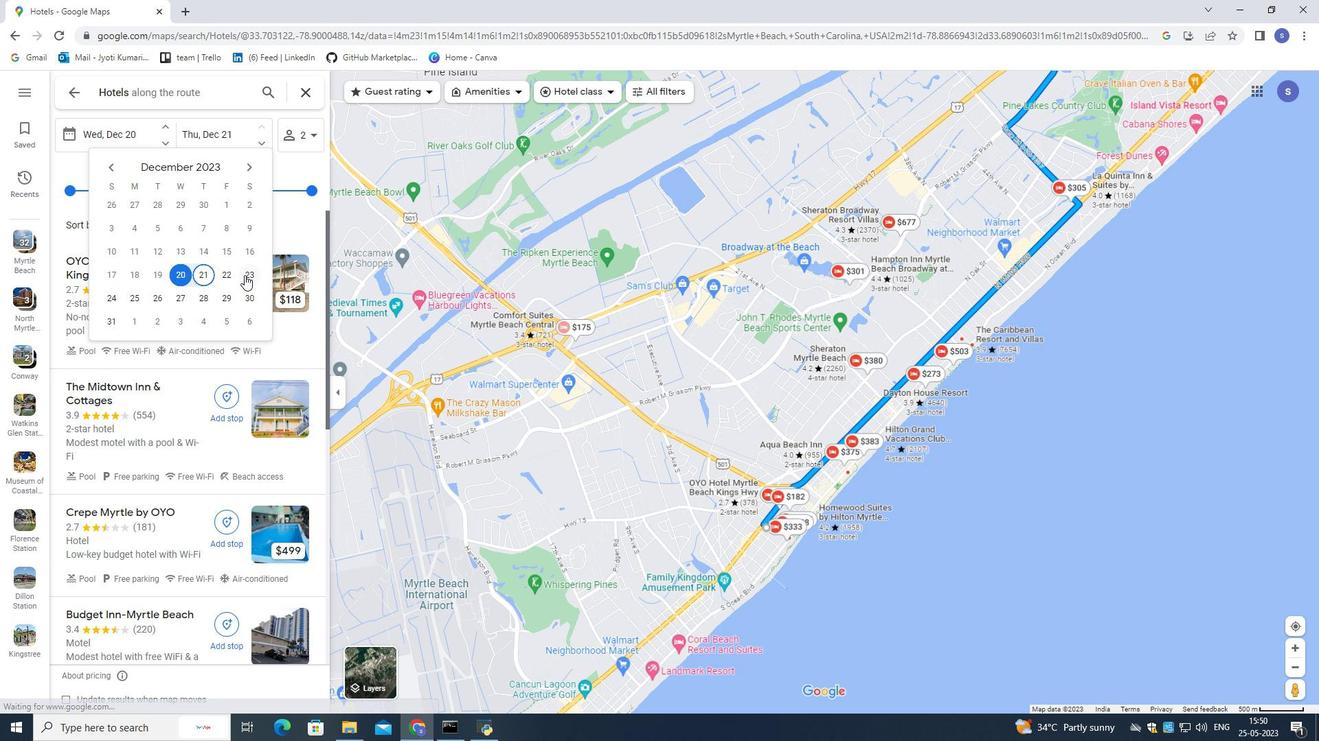 
Action: Mouse pressed left at (244, 274)
Screenshot: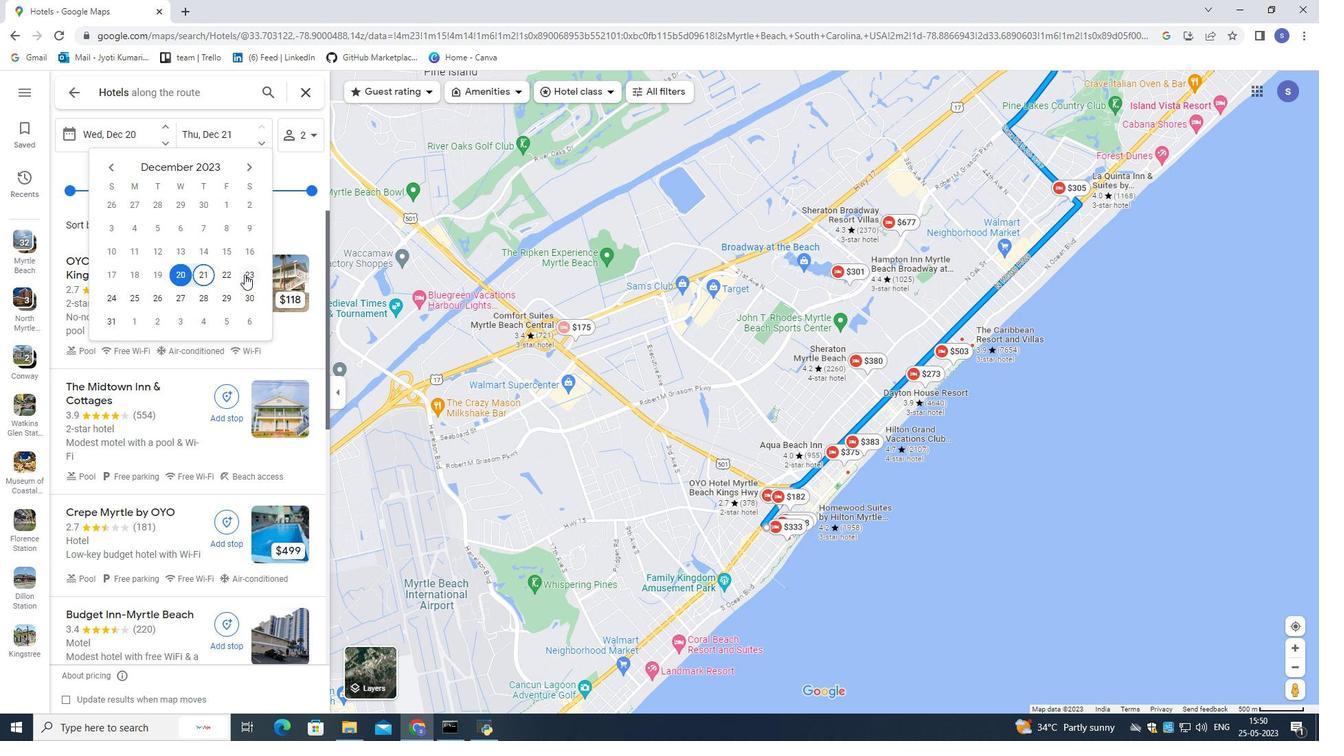 
Action: Mouse moved to (301, 134)
Screenshot: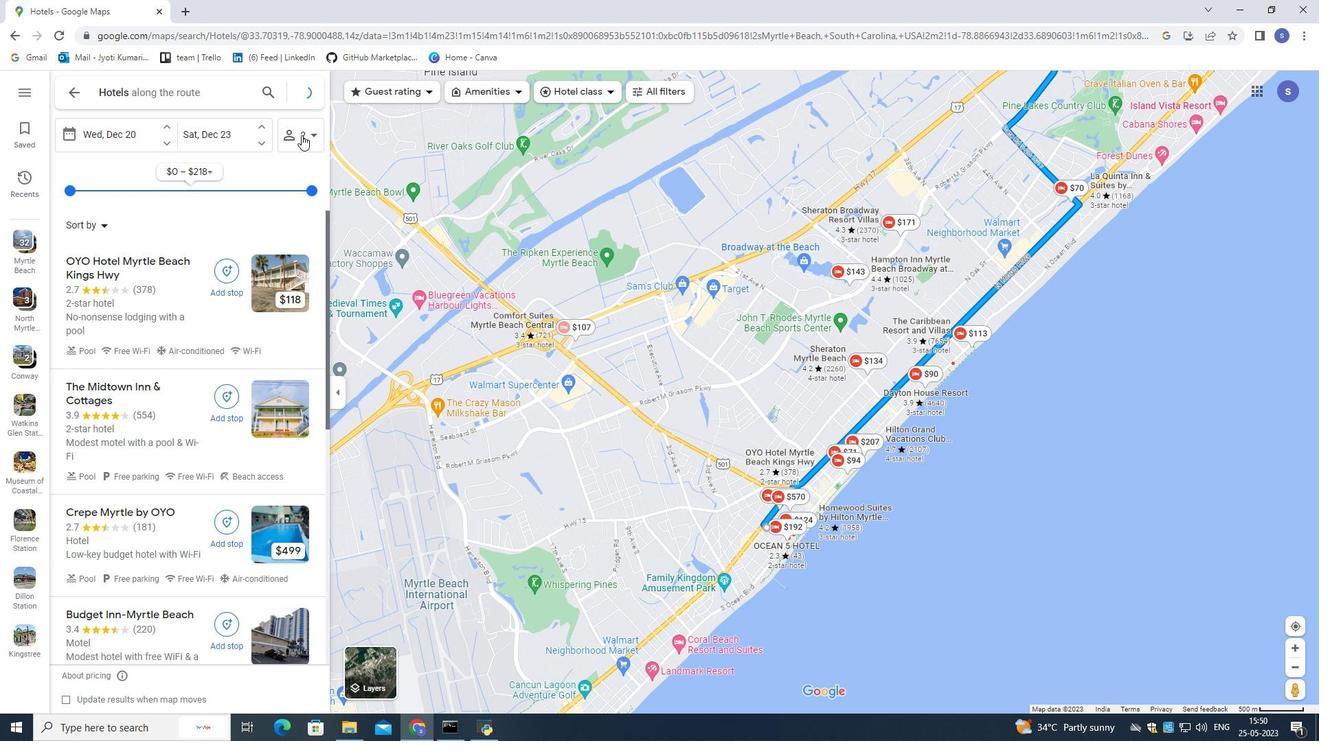 
Action: Mouse pressed left at (301, 134)
Screenshot: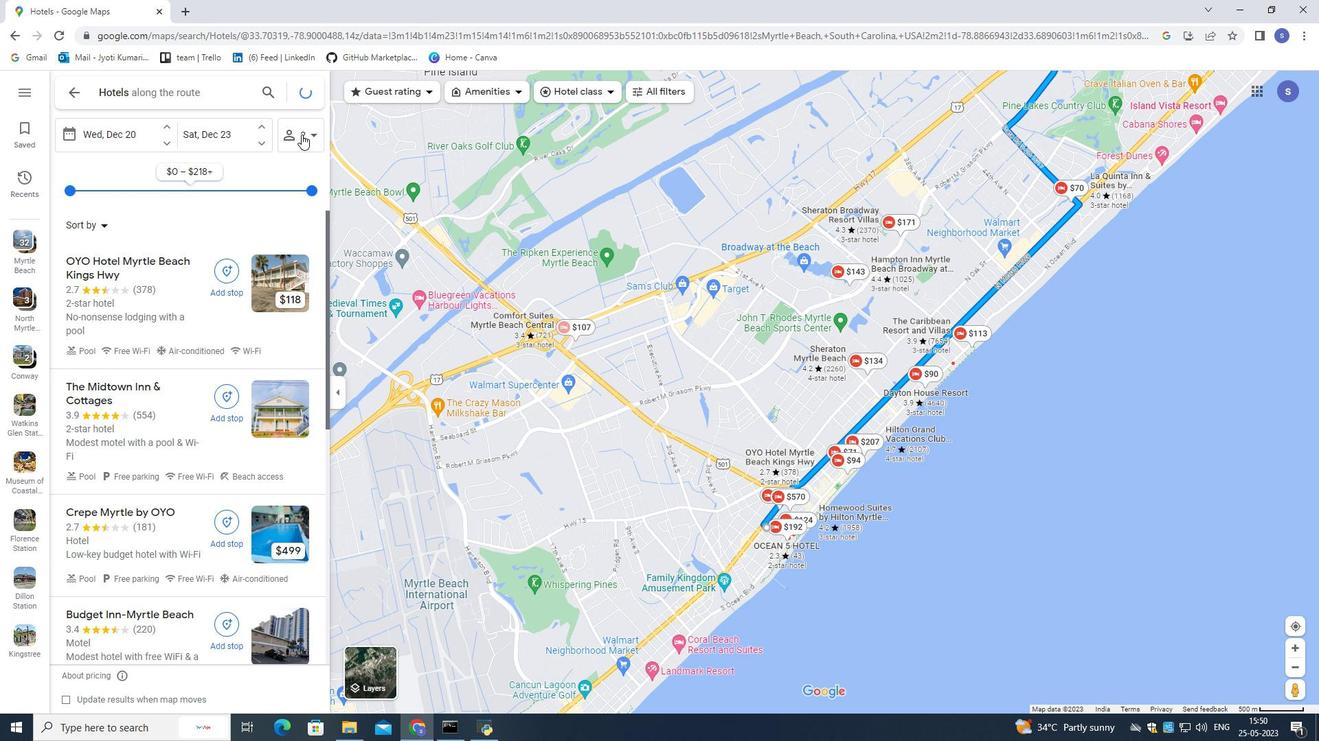 
Action: Mouse moved to (303, 138)
Screenshot: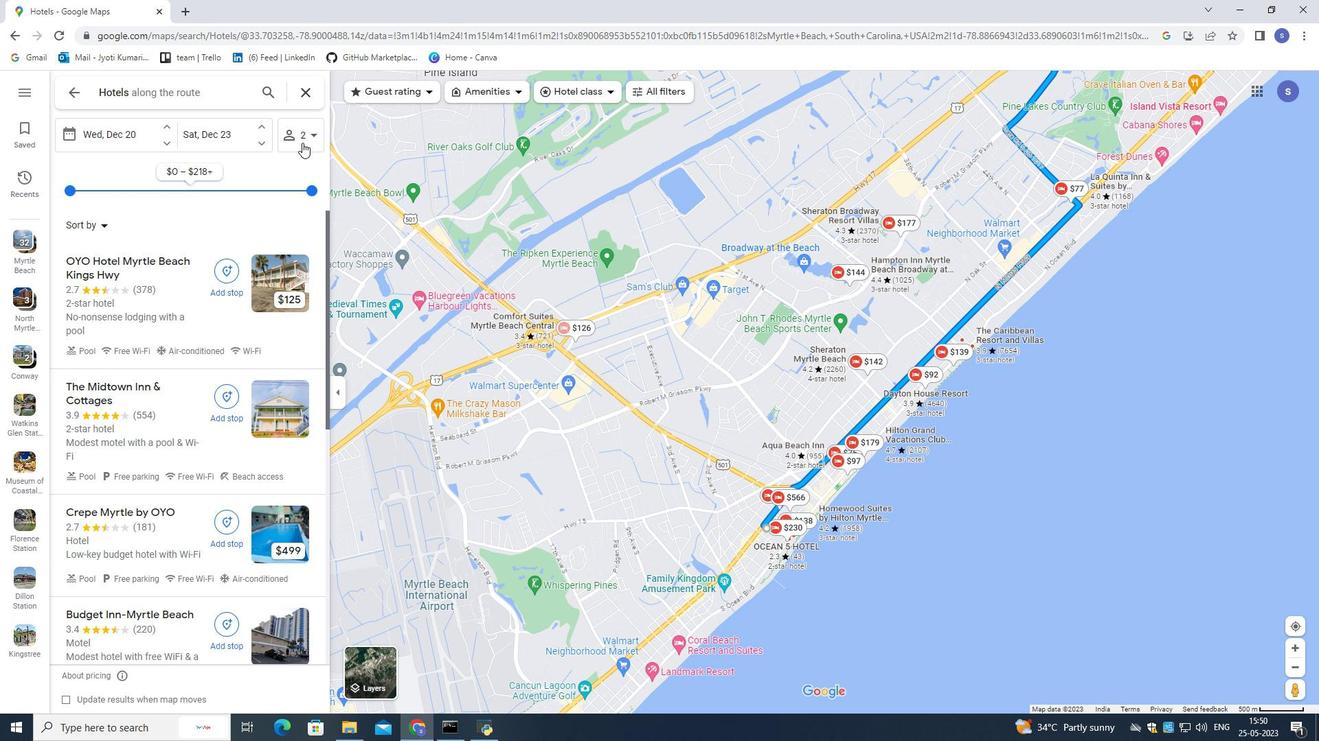 
Action: Mouse pressed left at (303, 138)
Screenshot: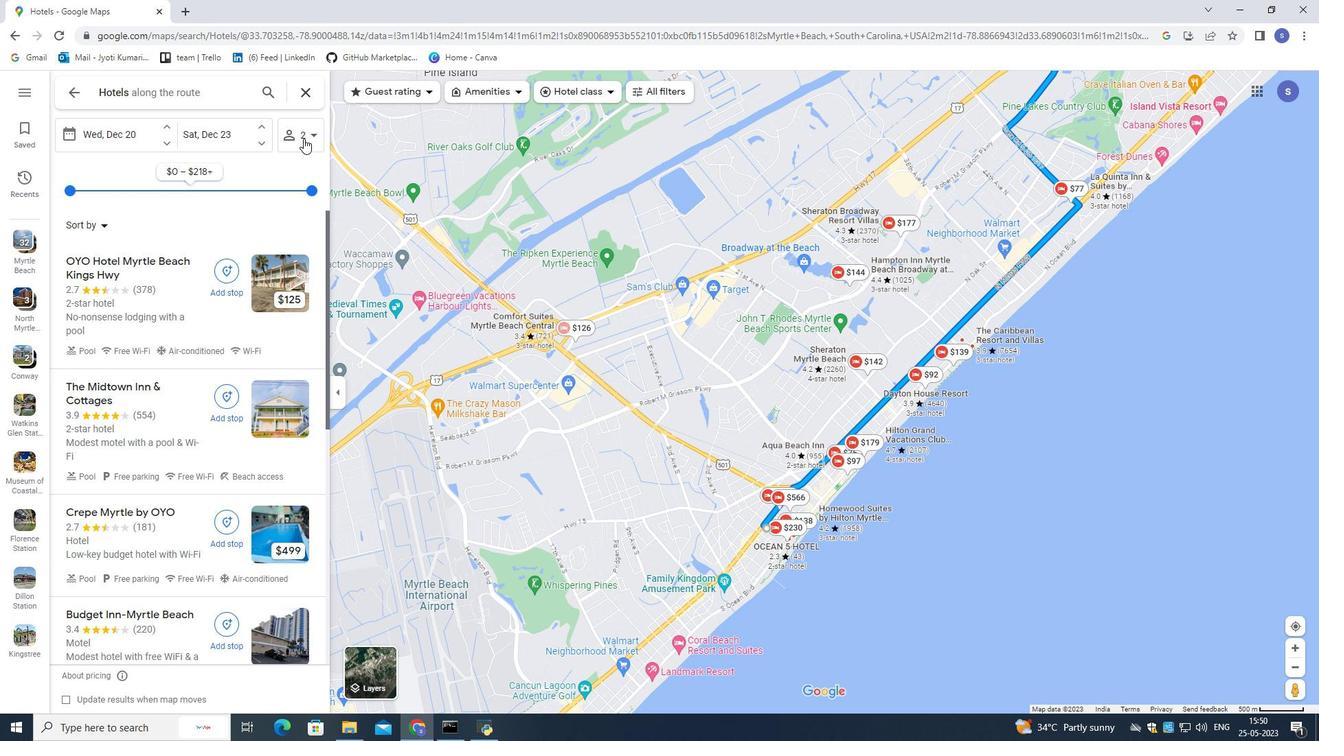 
Action: Mouse moved to (307, 174)
Screenshot: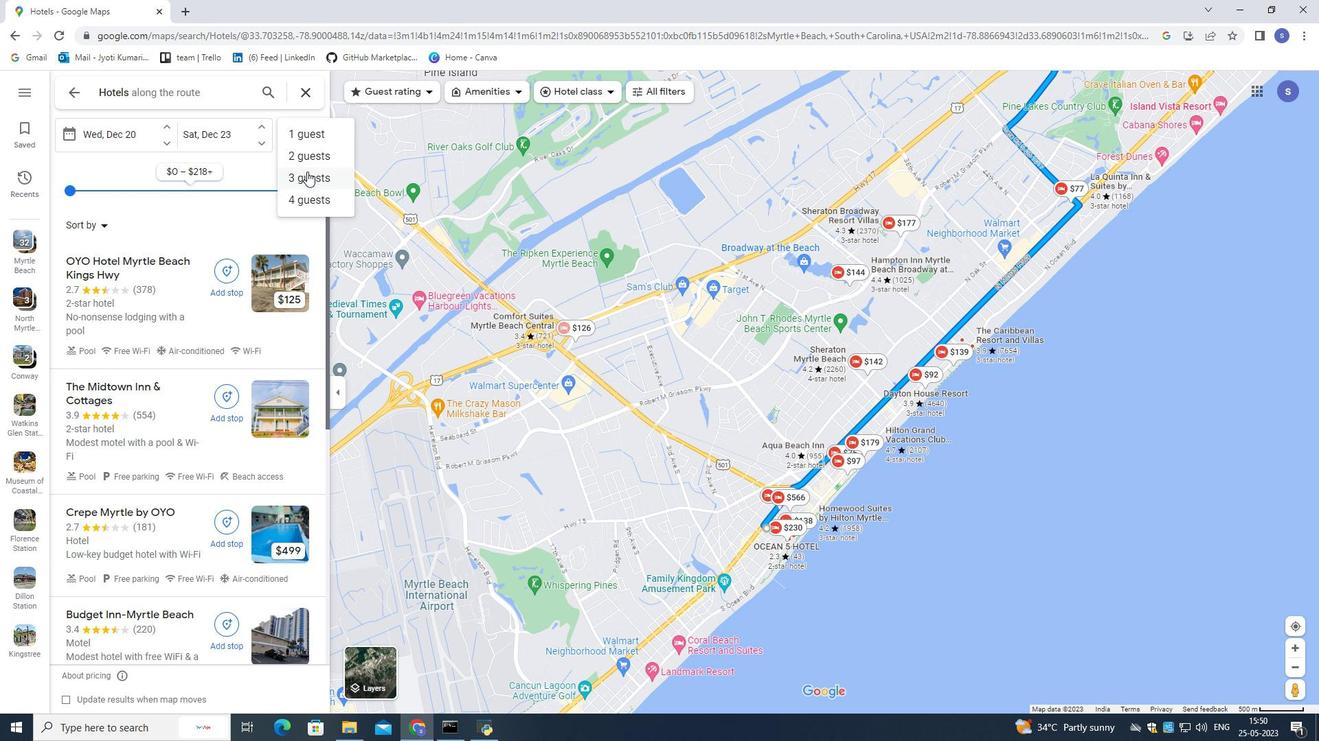 
Action: Mouse pressed left at (307, 174)
Screenshot: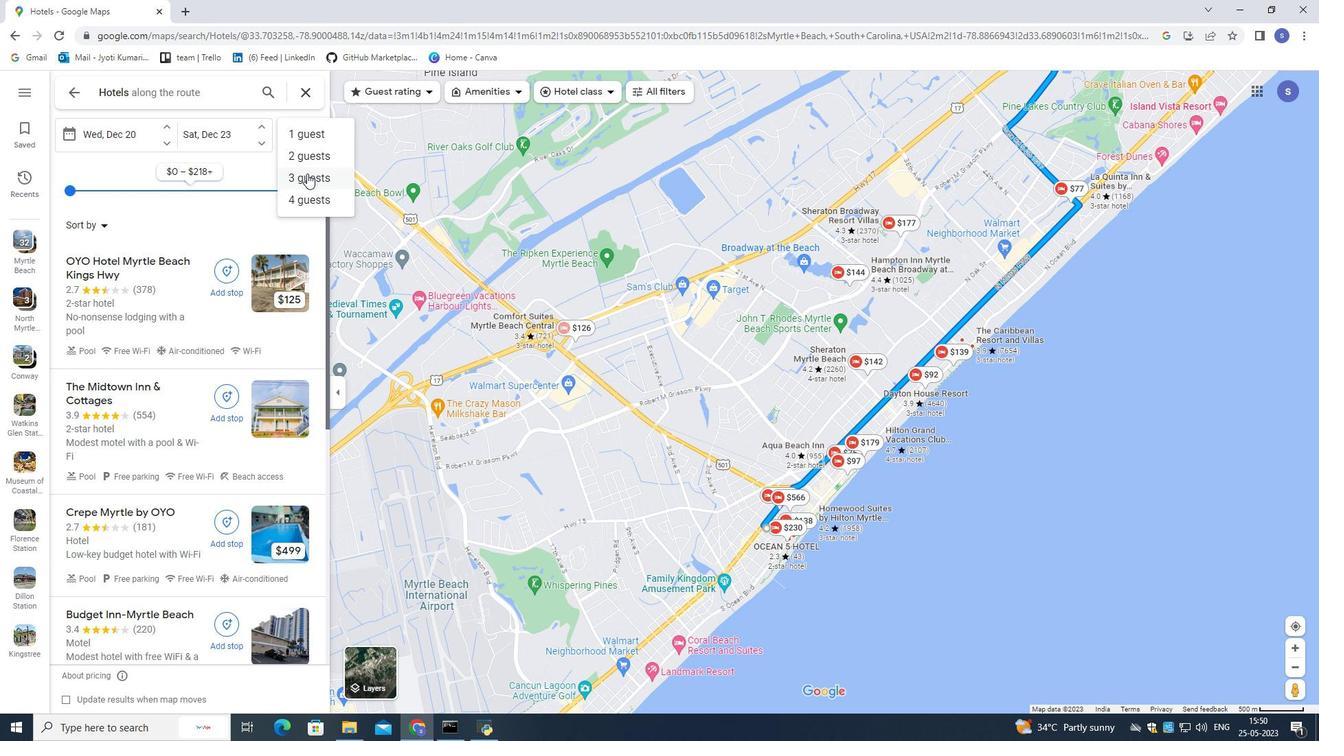 
Action: Mouse moved to (414, 94)
Screenshot: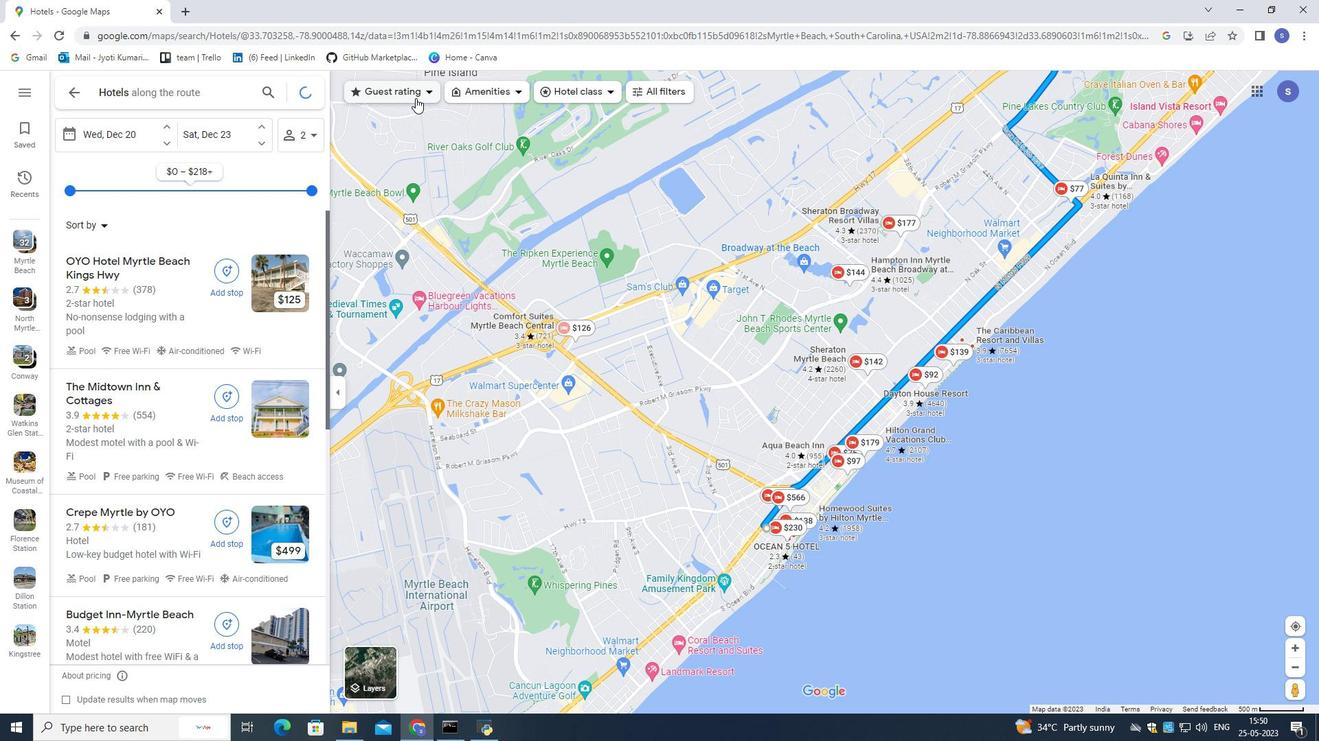 
Action: Mouse pressed left at (414, 94)
Screenshot: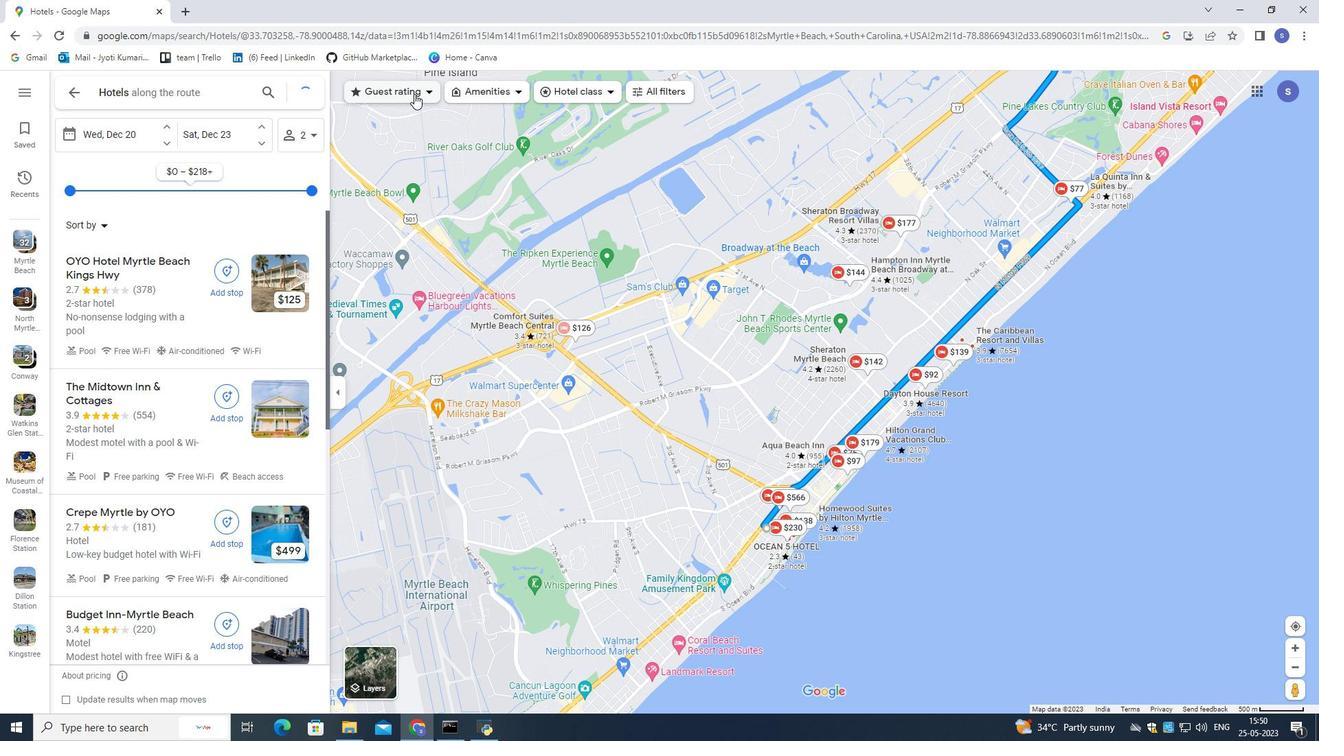 
Action: Mouse moved to (385, 197)
Screenshot: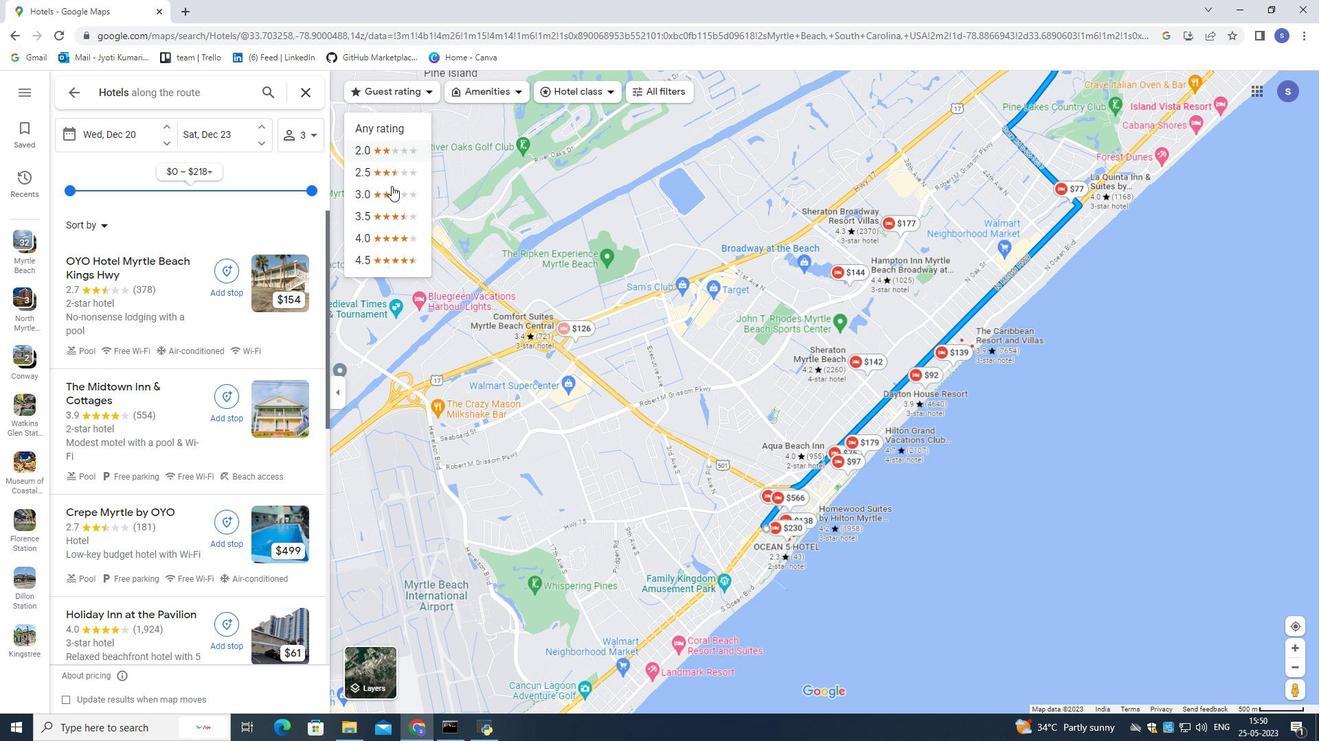 
Action: Mouse pressed left at (385, 197)
Screenshot: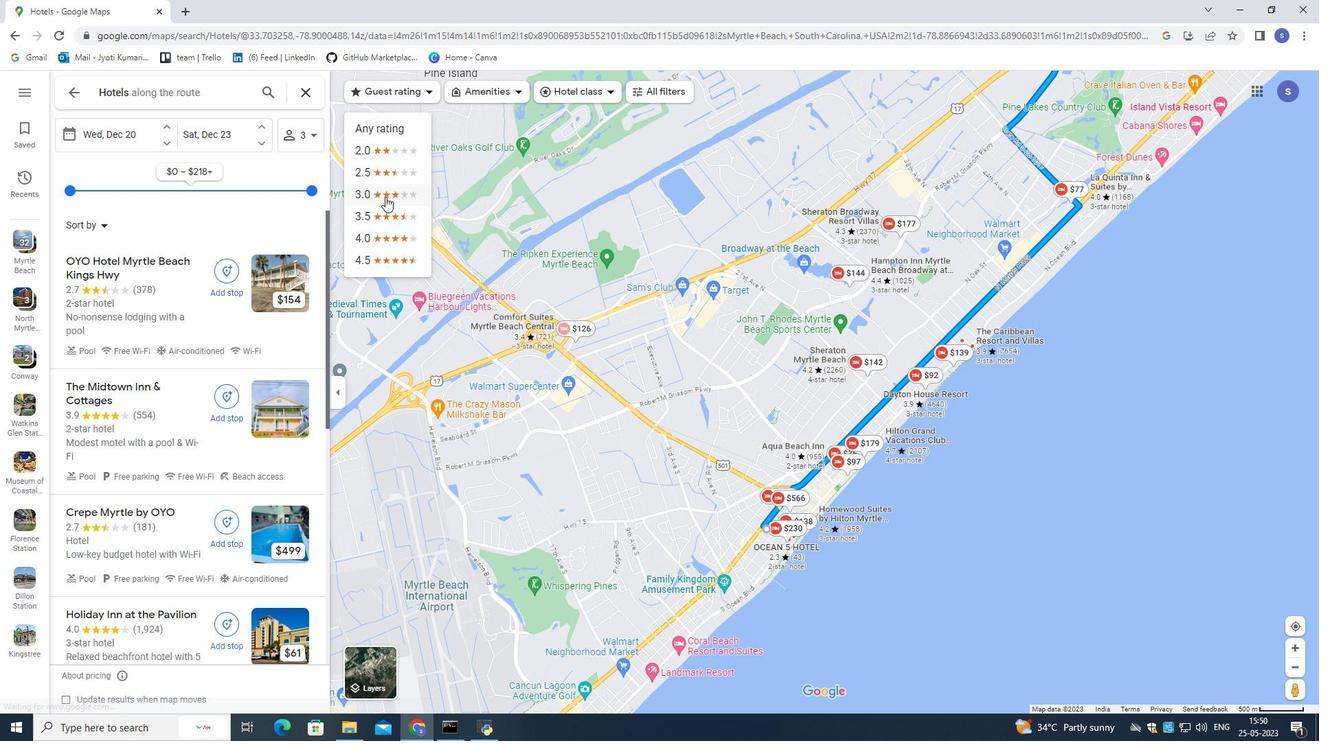 
Action: Mouse moved to (265, 394)
Screenshot: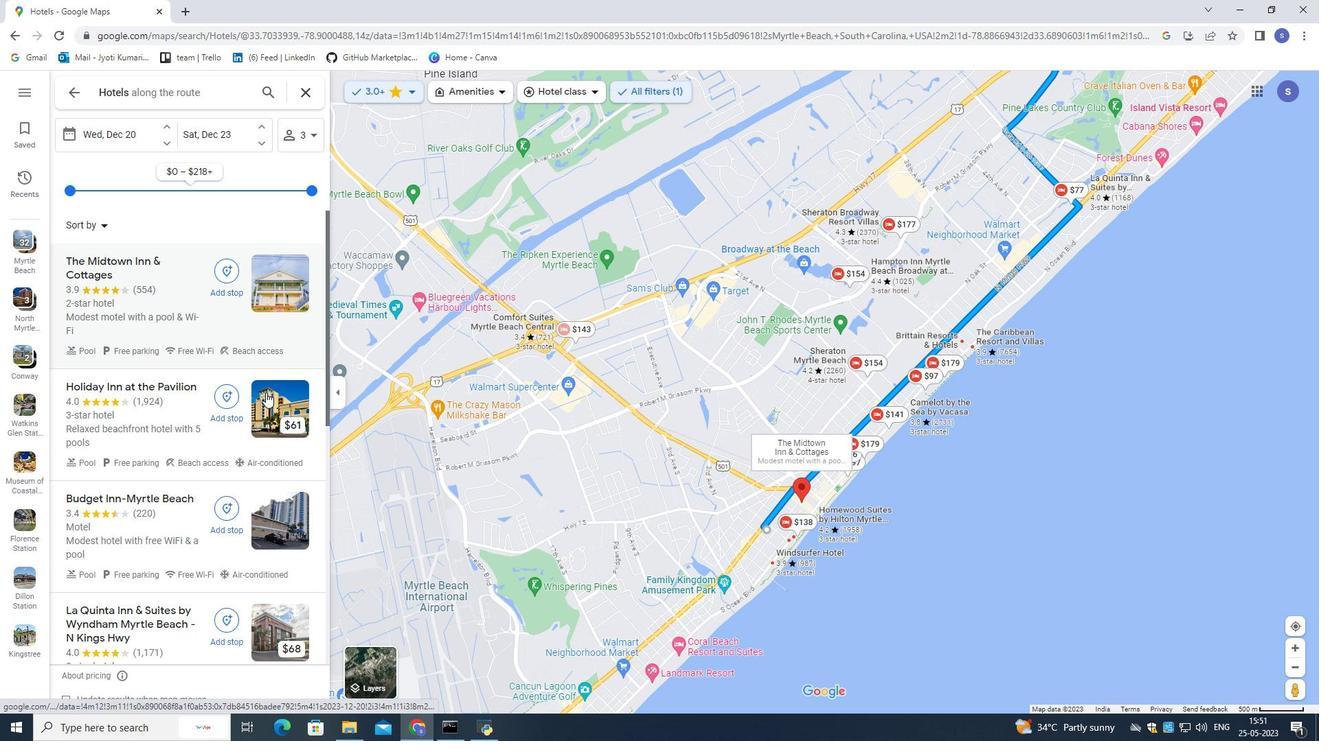 
Action: Mouse pressed left at (265, 394)
Screenshot: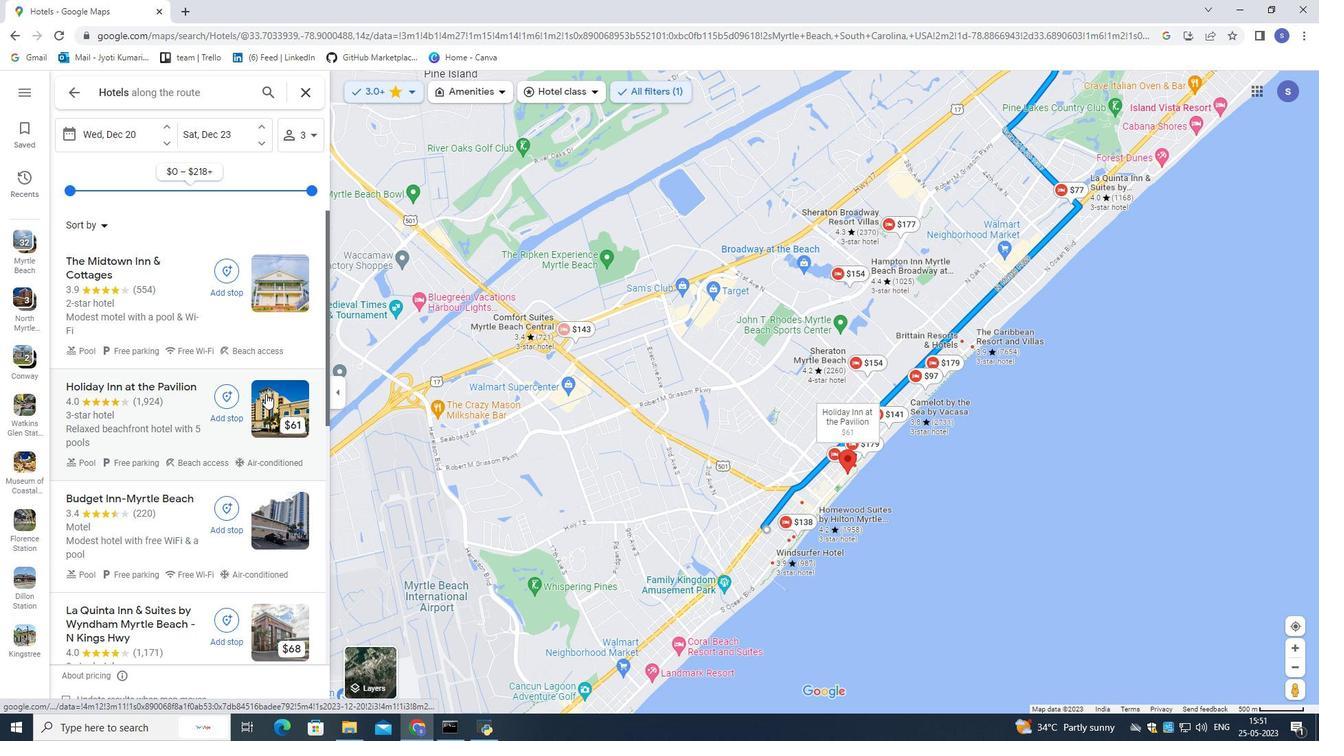 
Action: Mouse moved to (400, 176)
Screenshot: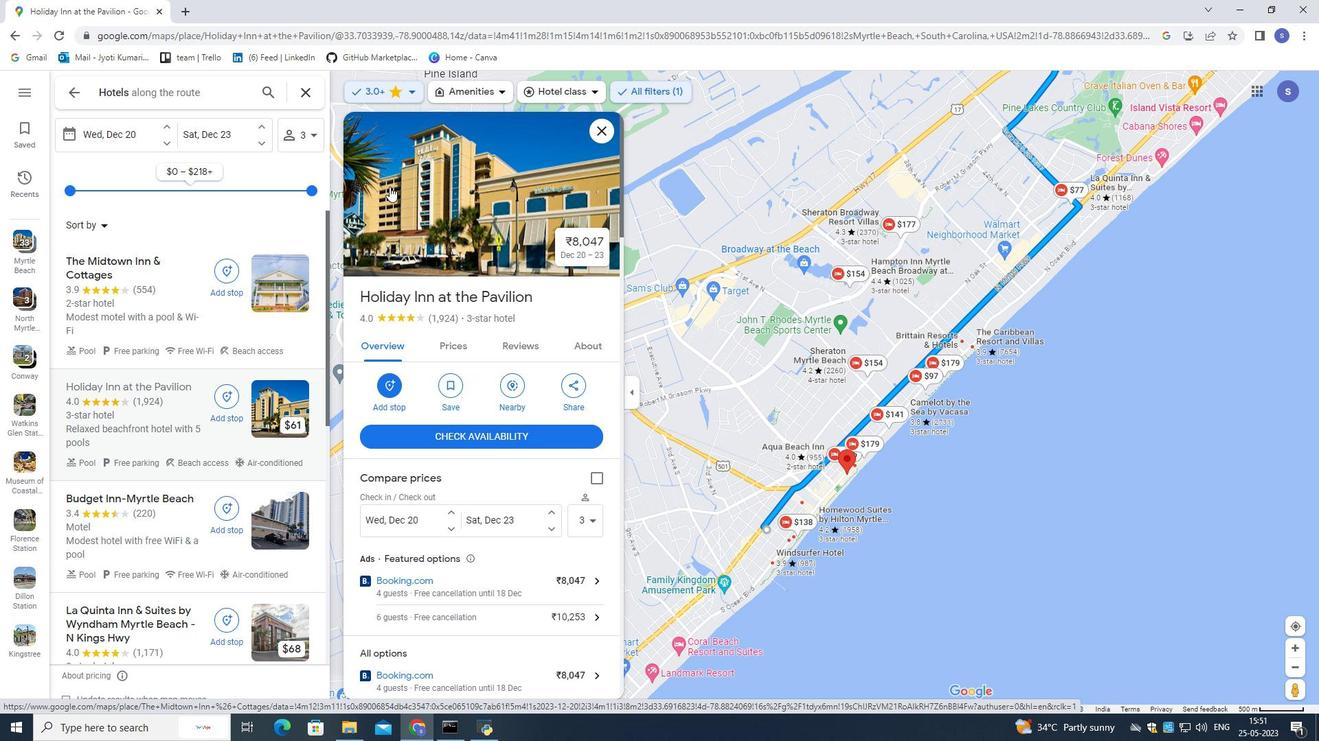 
Action: Mouse pressed left at (400, 176)
Screenshot: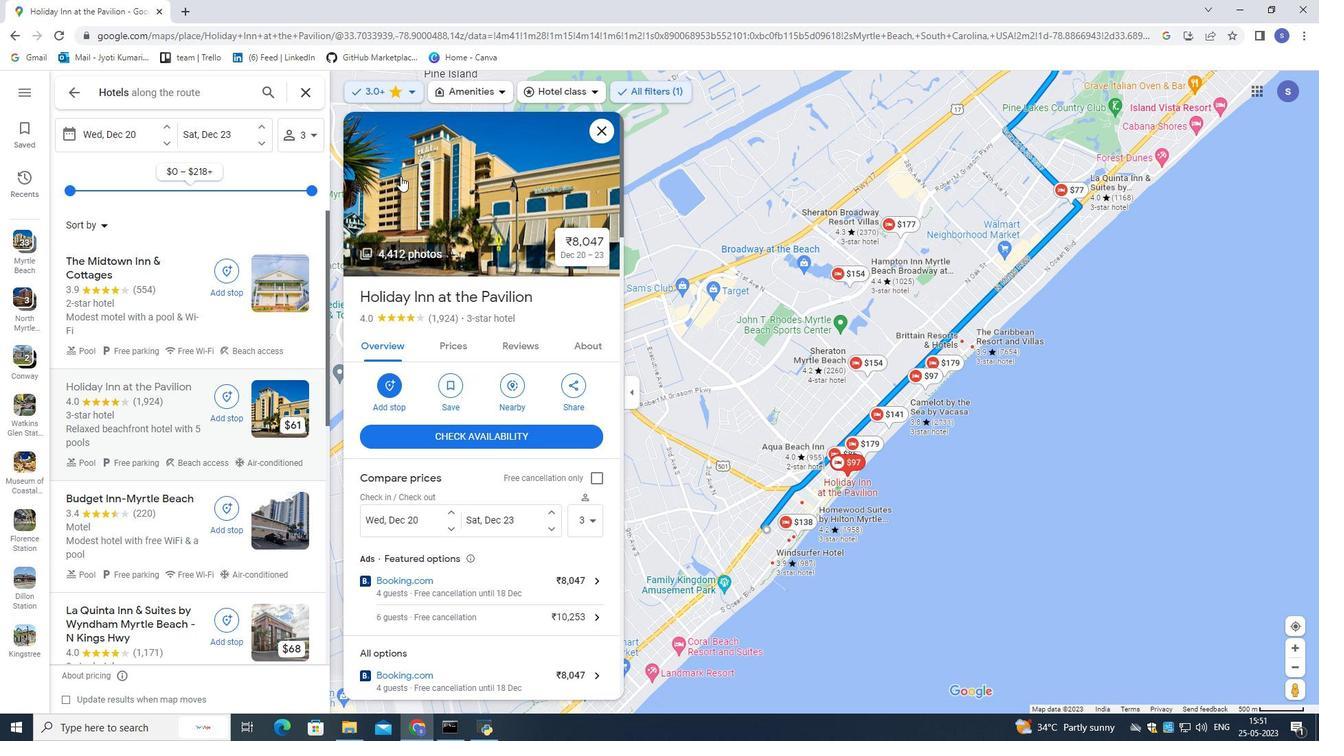 
Action: Mouse moved to (845, 608)
Screenshot: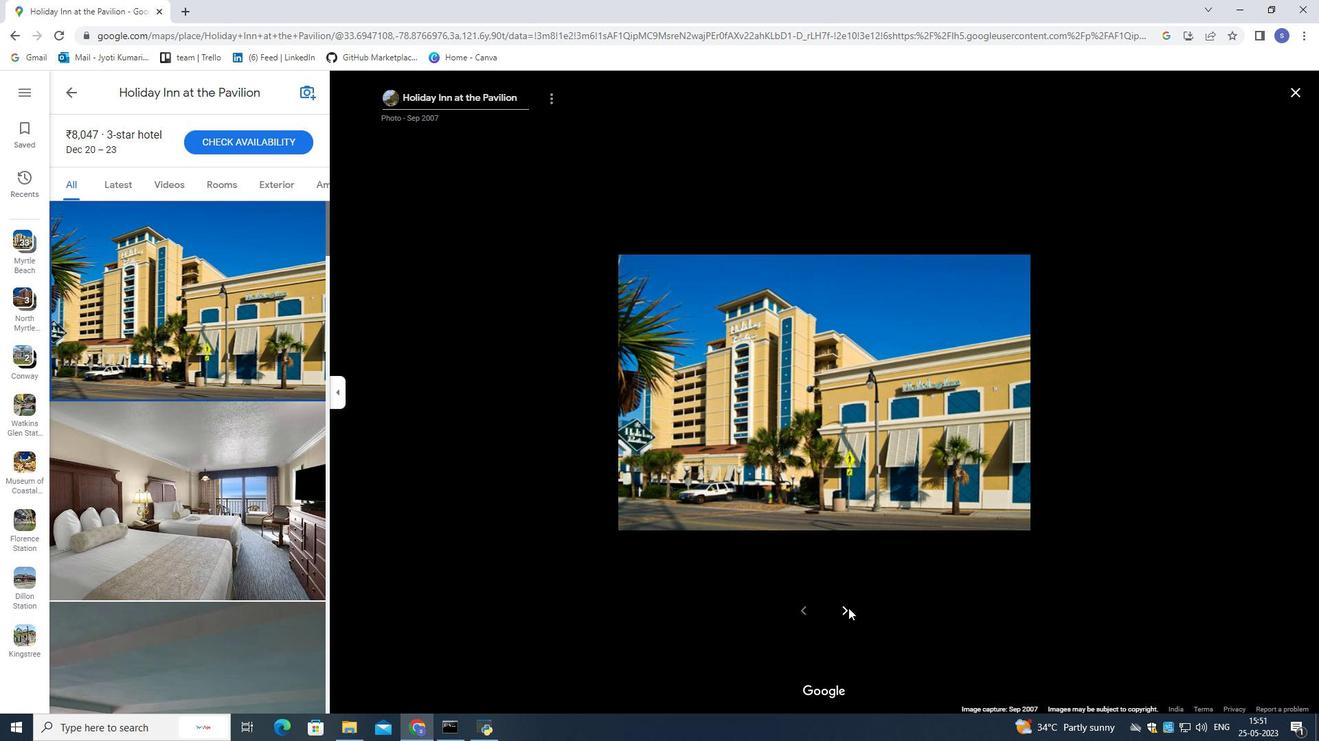 
Action: Mouse pressed left at (845, 608)
Screenshot: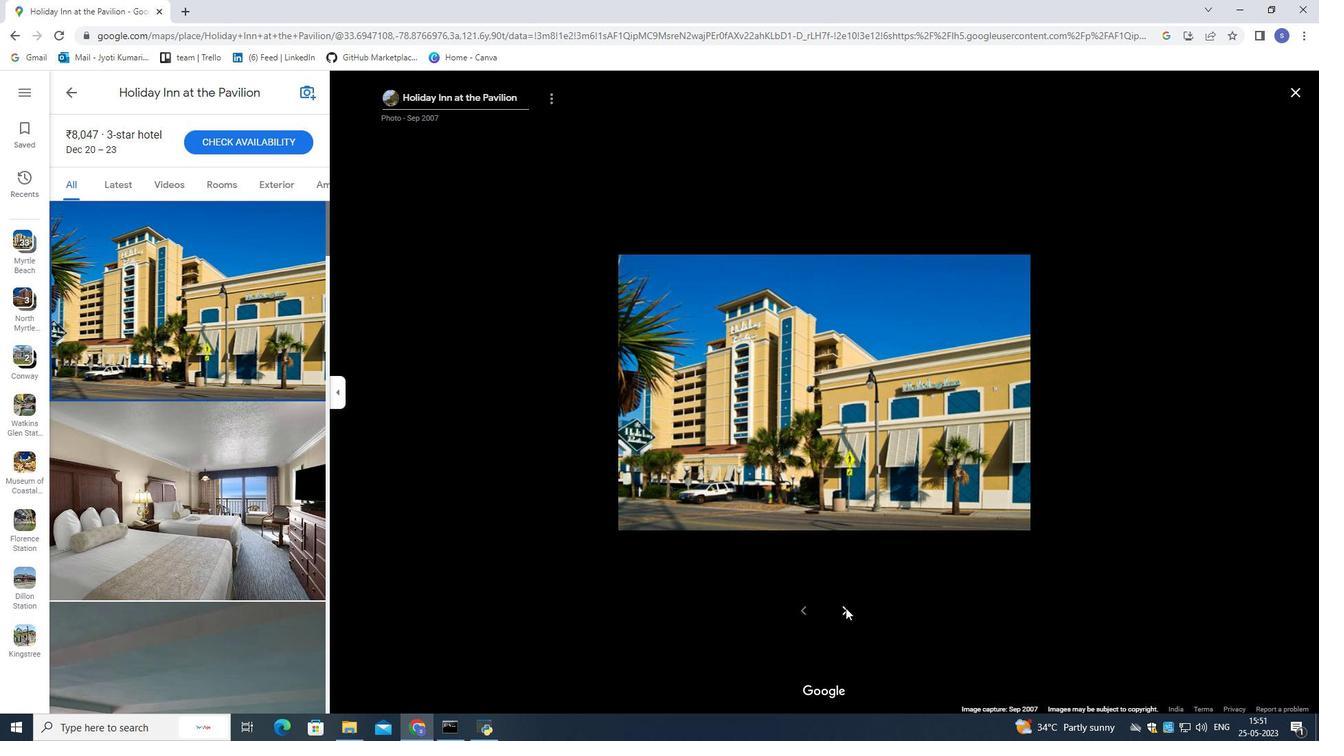 
Action: Mouse pressed left at (845, 608)
Screenshot: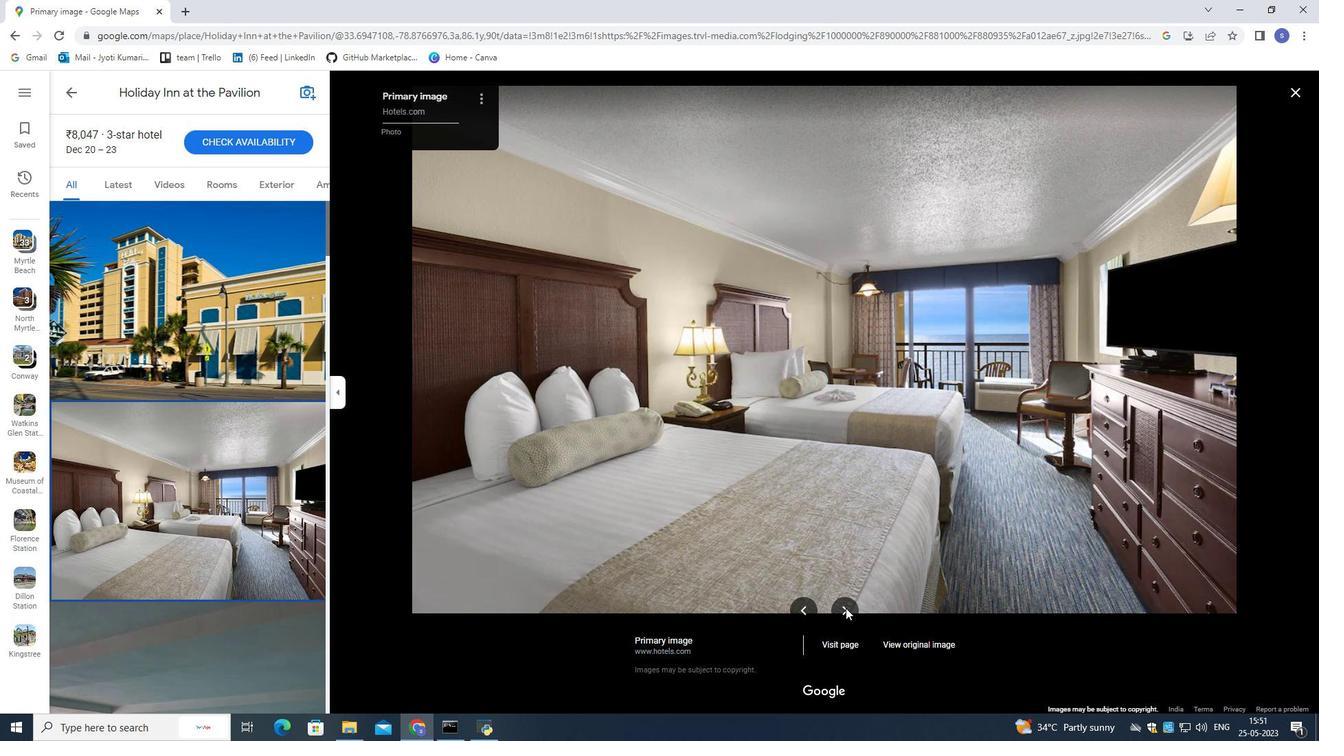 
Action: Mouse pressed left at (845, 608)
Screenshot: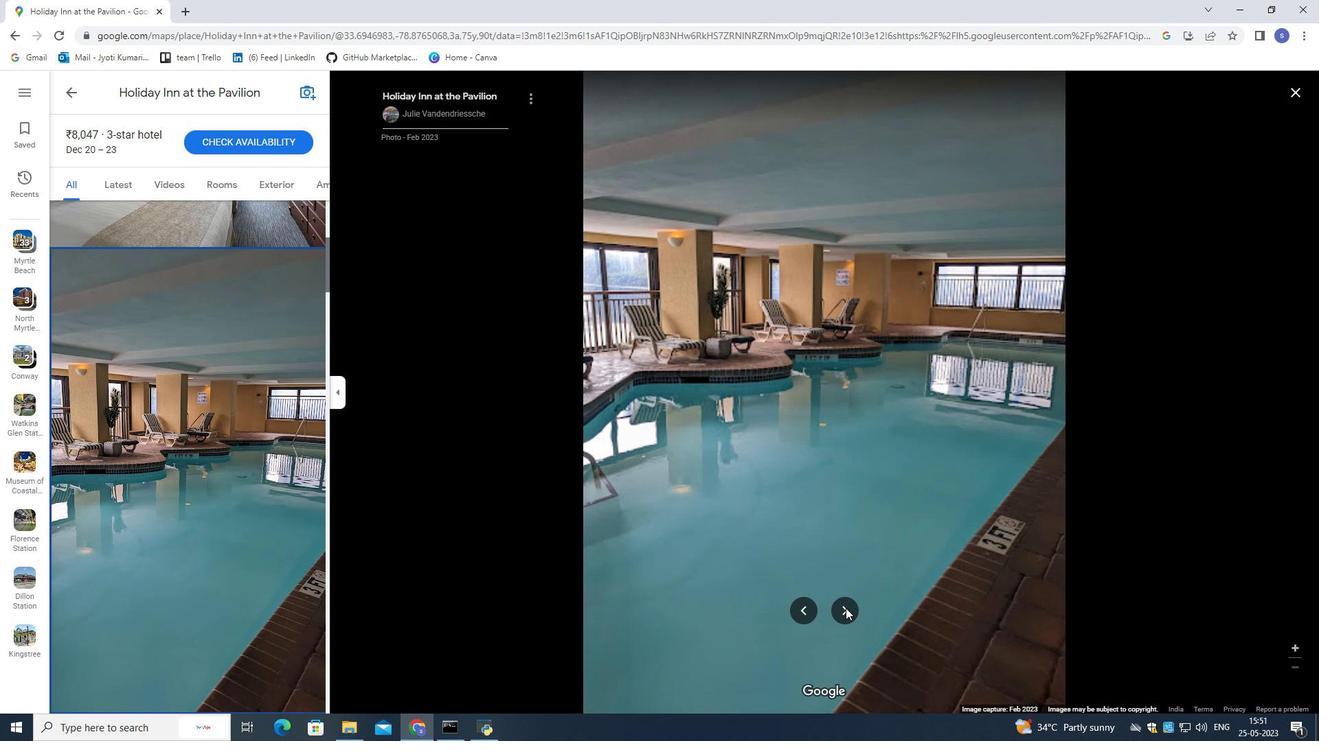 
Action: Mouse pressed left at (845, 608)
Screenshot: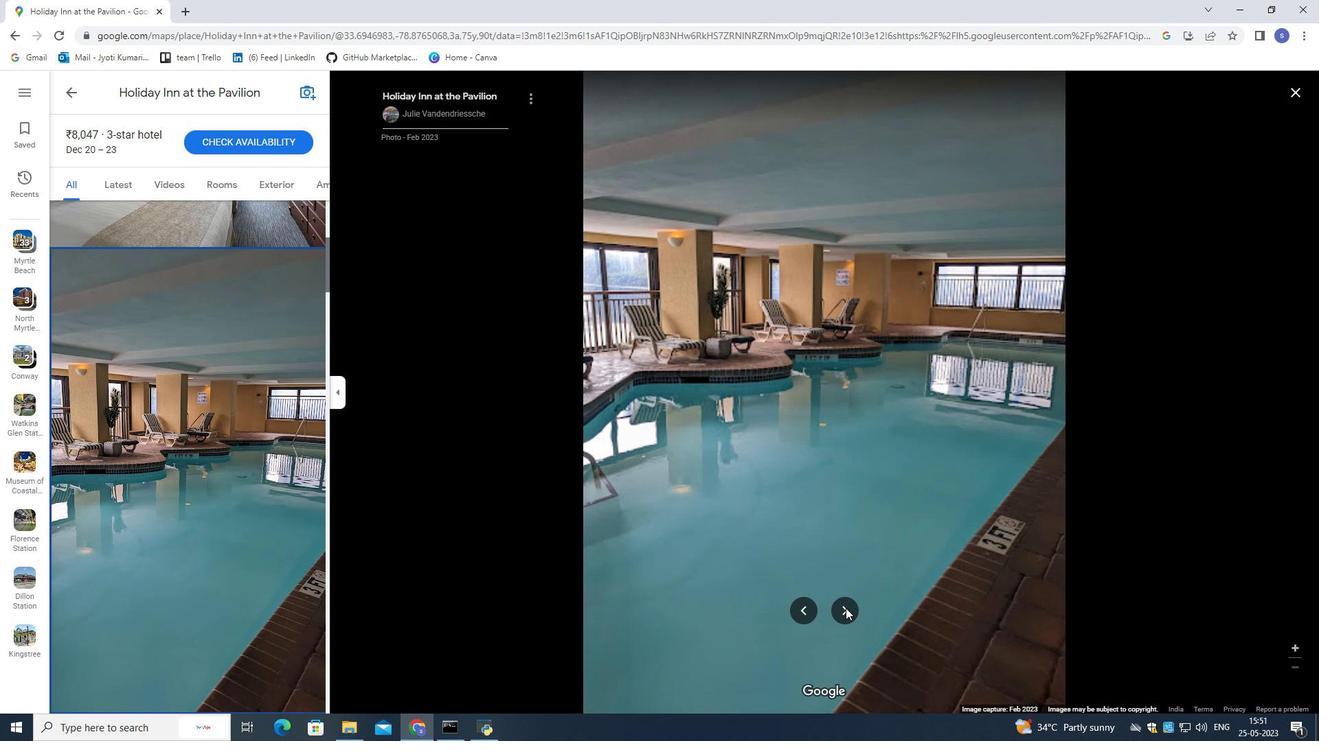 
Action: Mouse pressed left at (845, 608)
Screenshot: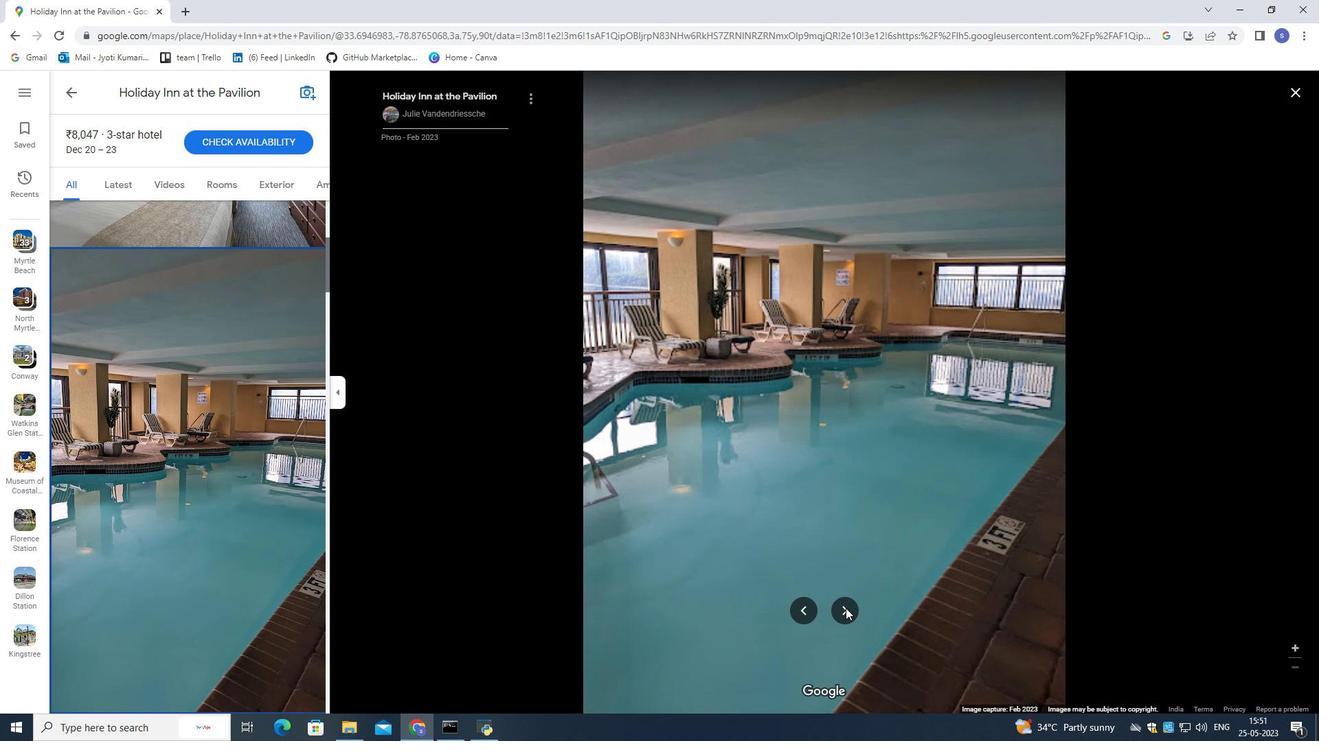 
Action: Mouse pressed left at (845, 608)
Screenshot: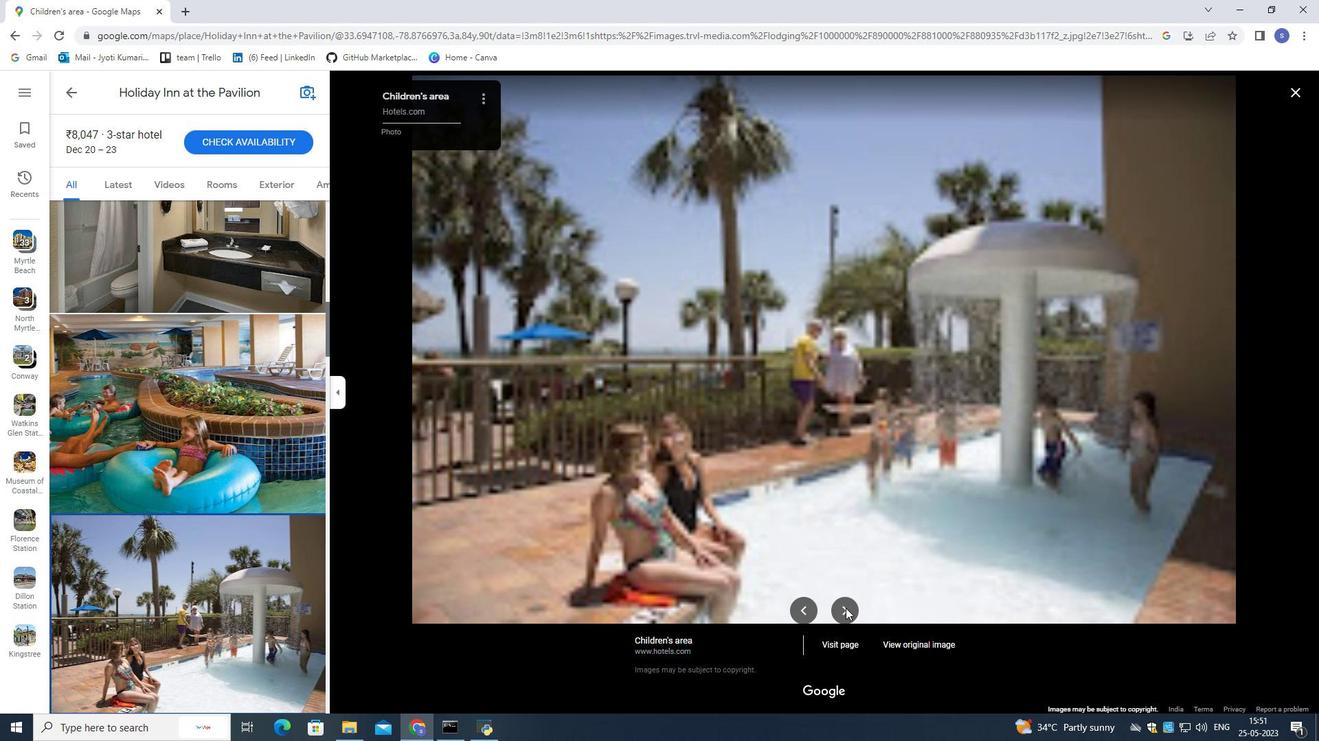 
Action: Mouse pressed left at (845, 608)
Screenshot: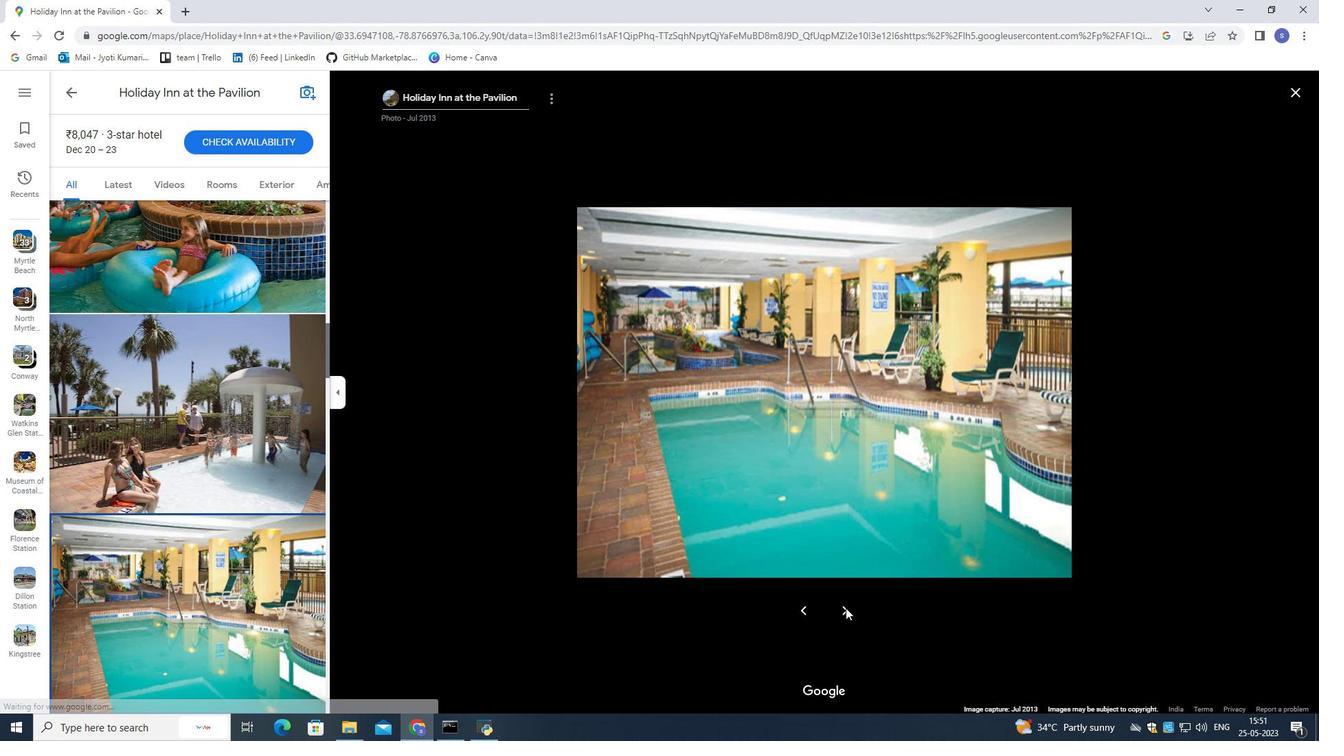 
Action: Mouse pressed left at (845, 608)
Screenshot: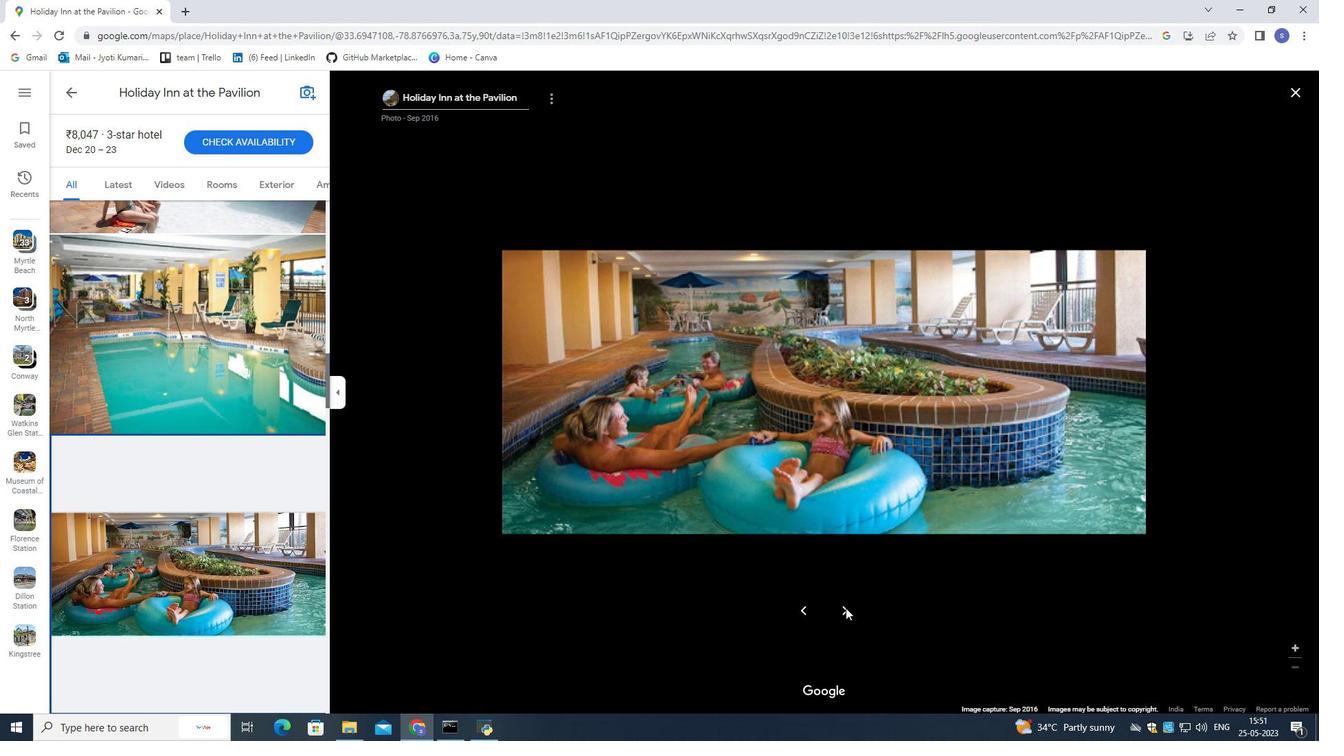 
Action: Mouse pressed left at (845, 608)
Screenshot: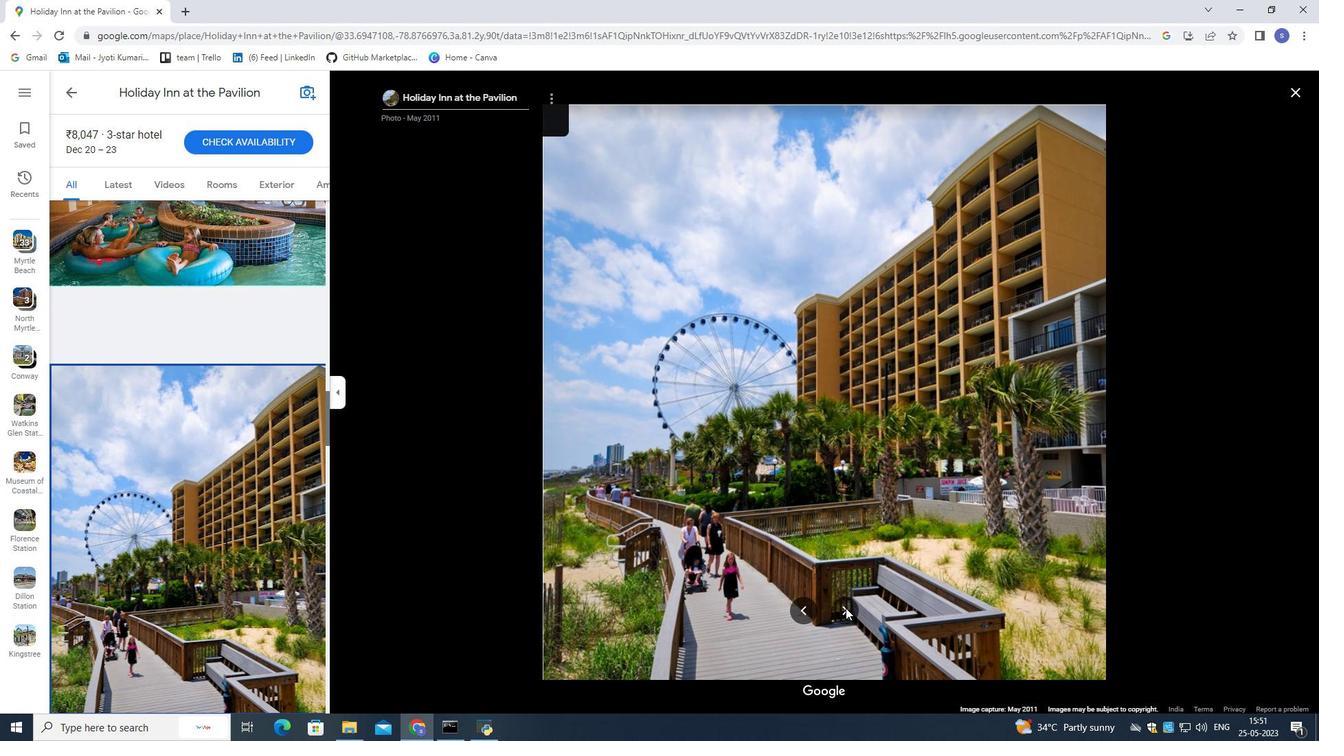 
Action: Mouse pressed left at (845, 608)
Screenshot: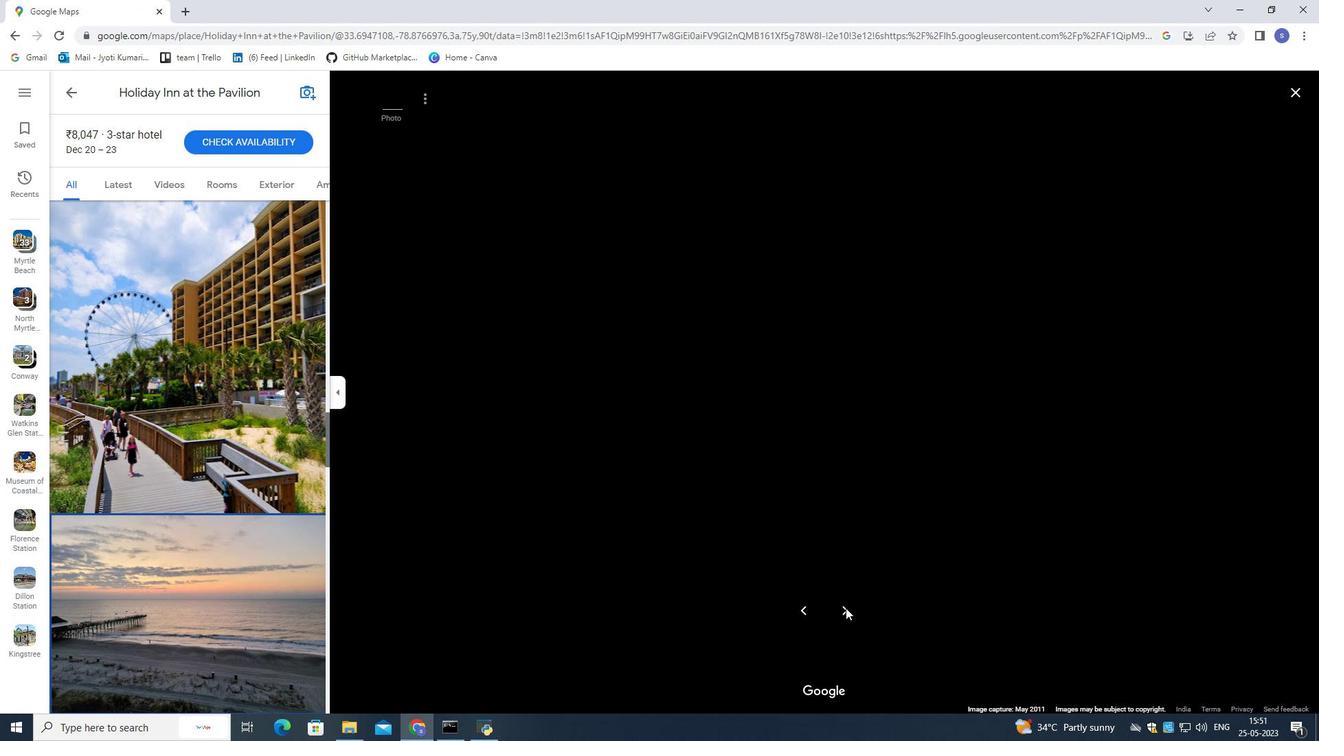 
Action: Mouse pressed left at (845, 608)
Screenshot: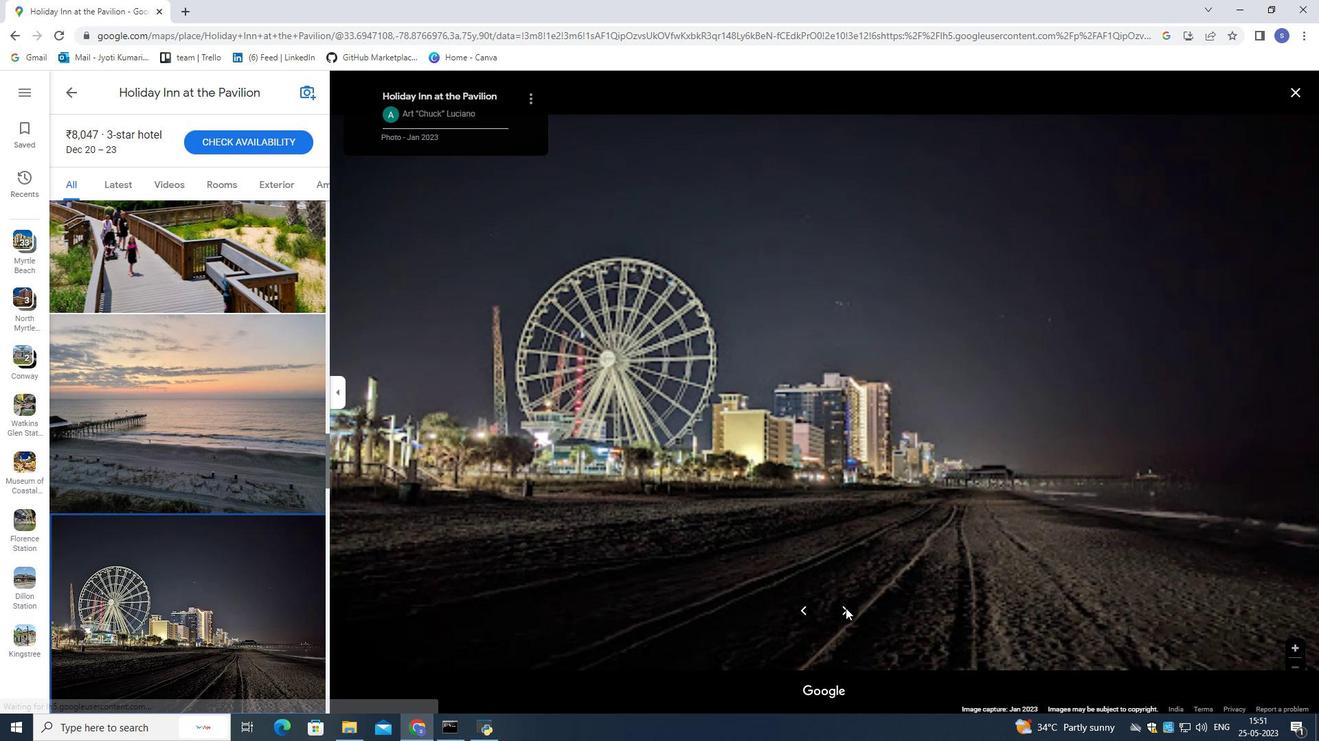 
Action: Mouse pressed left at (845, 608)
Screenshot: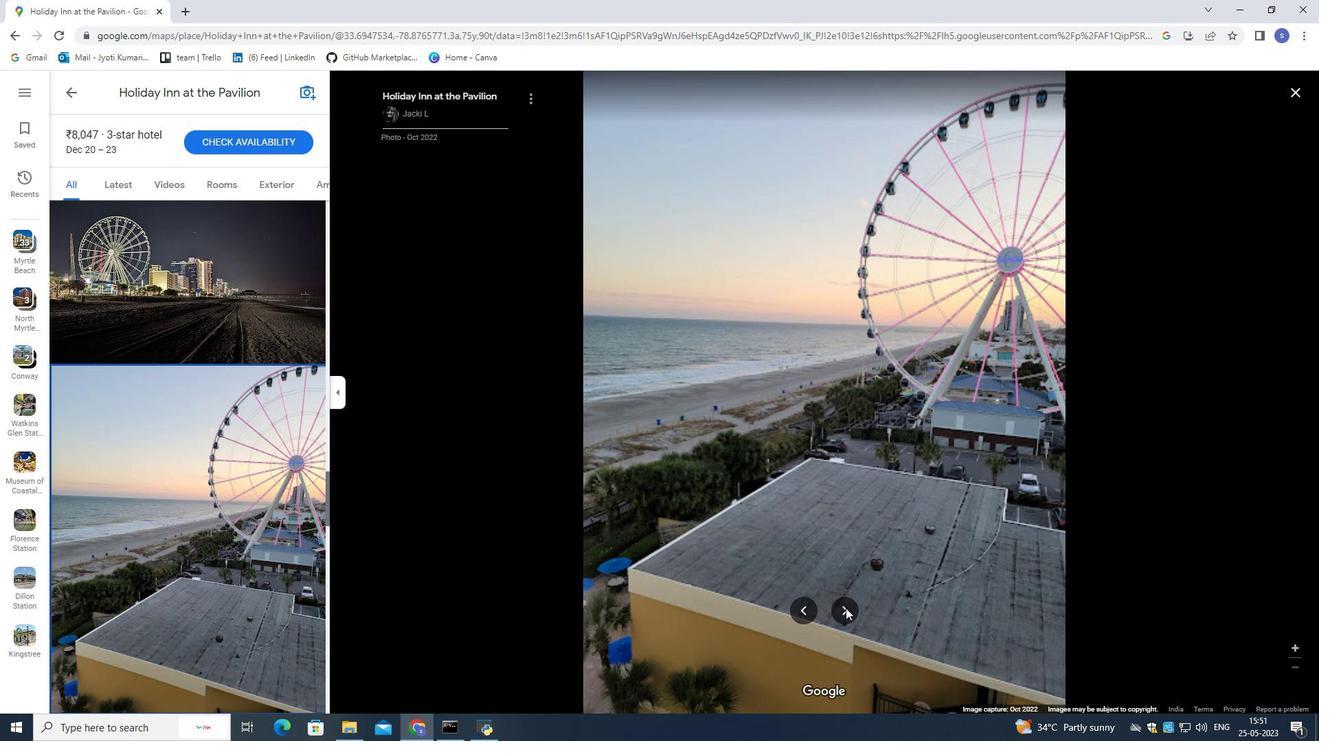
Action: Mouse pressed left at (845, 608)
Screenshot: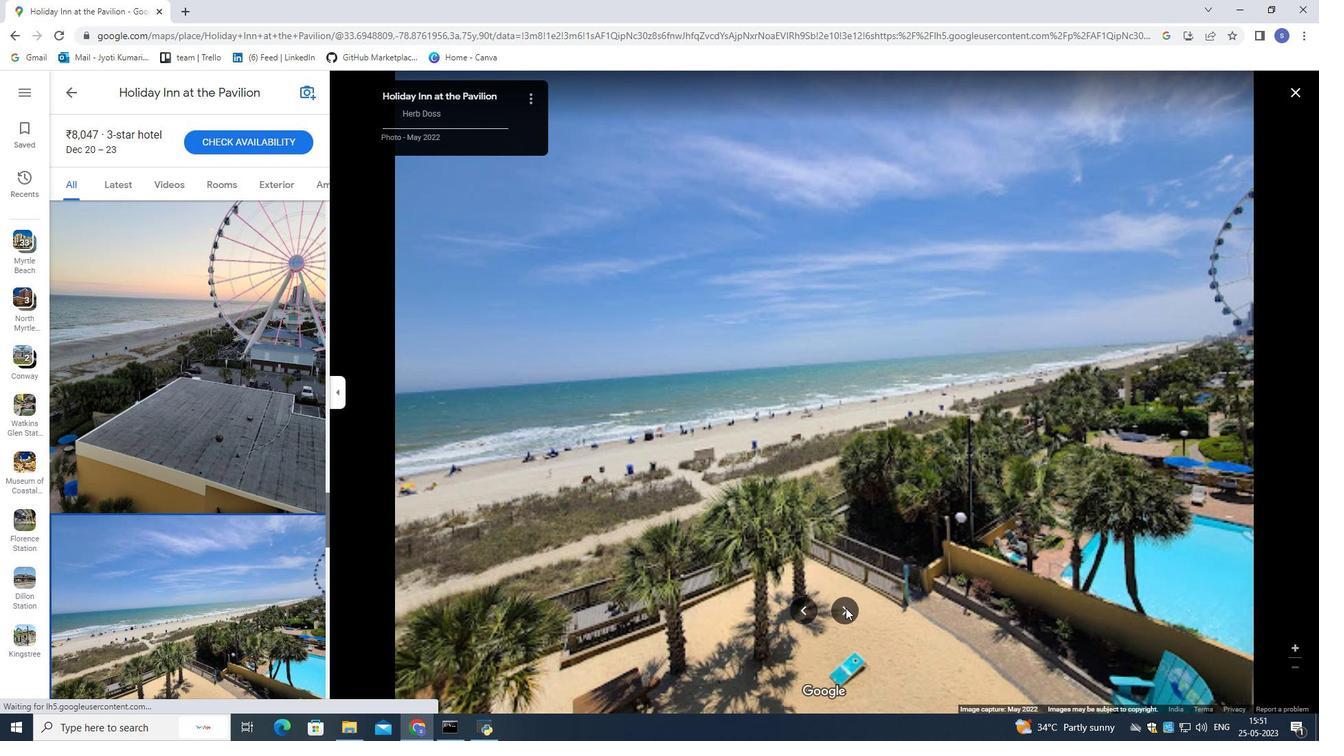 
Action: Mouse pressed left at (845, 608)
Screenshot: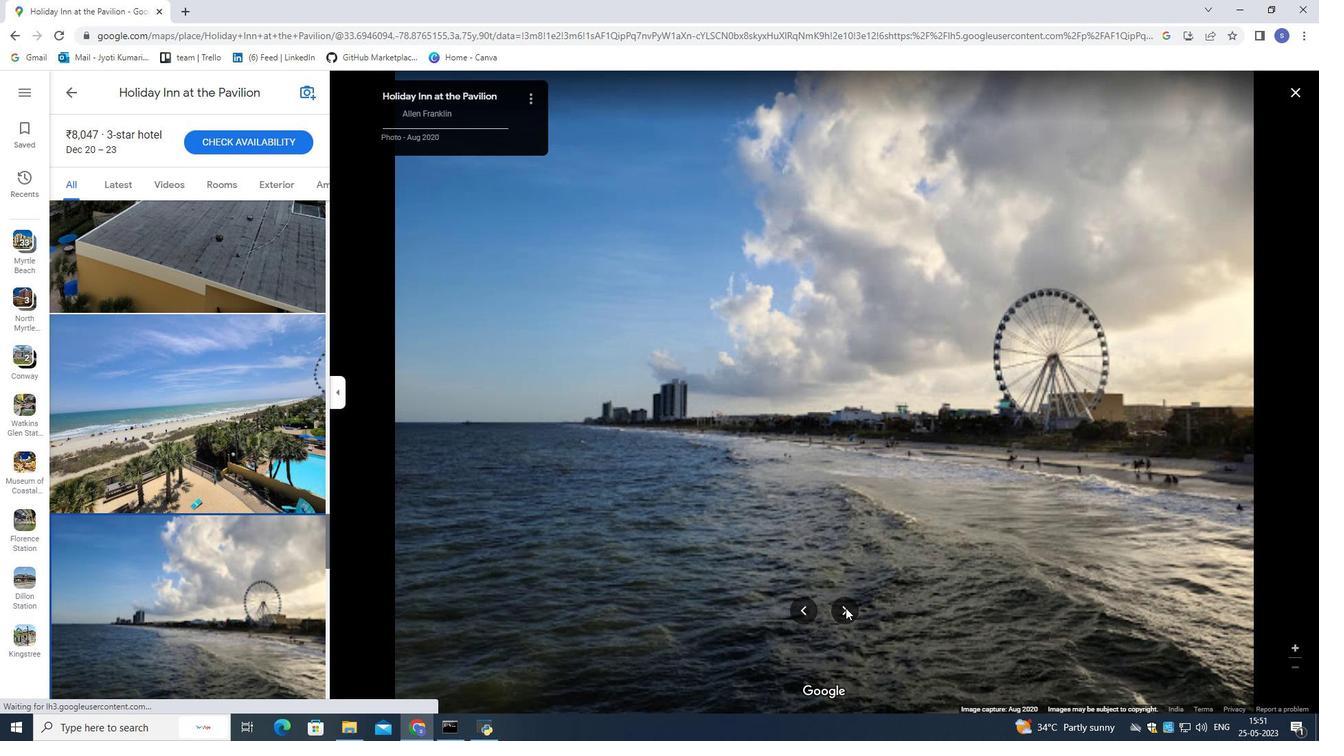
Action: Mouse pressed left at (845, 608)
Screenshot: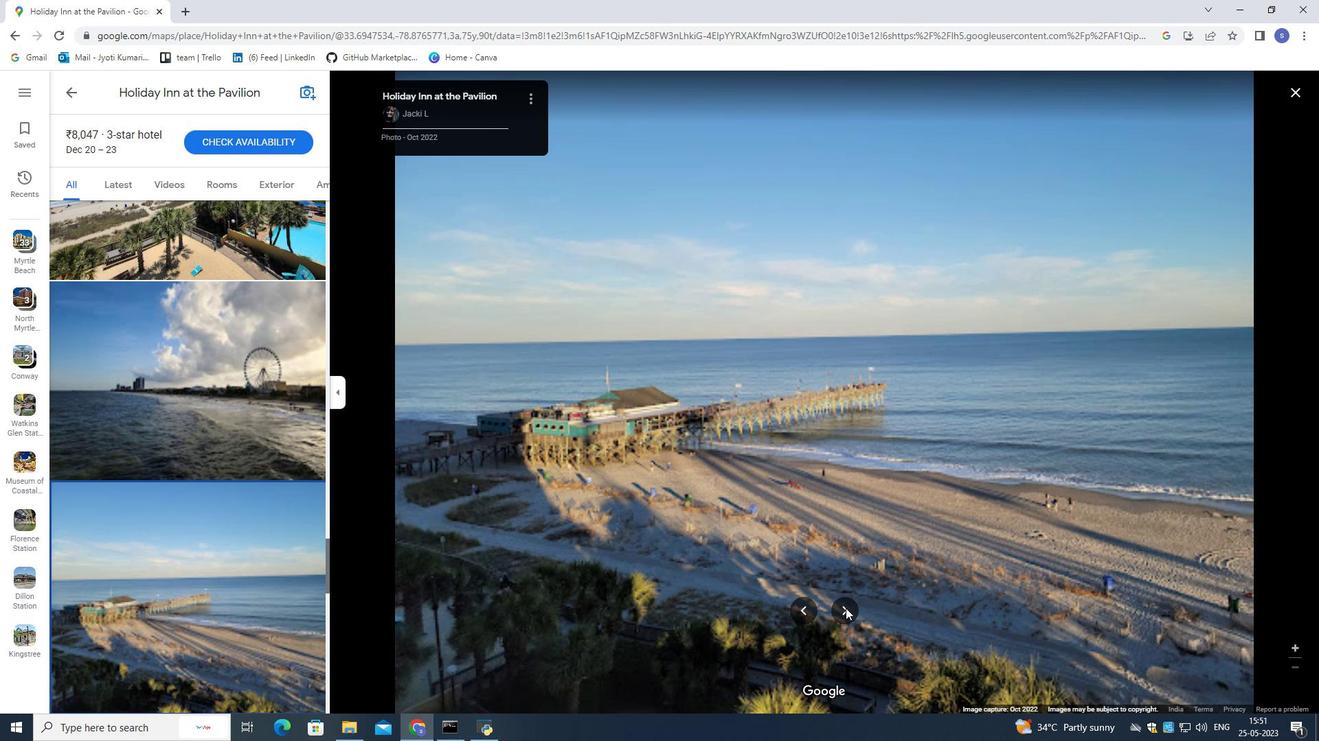 
Action: Mouse pressed left at (845, 608)
Screenshot: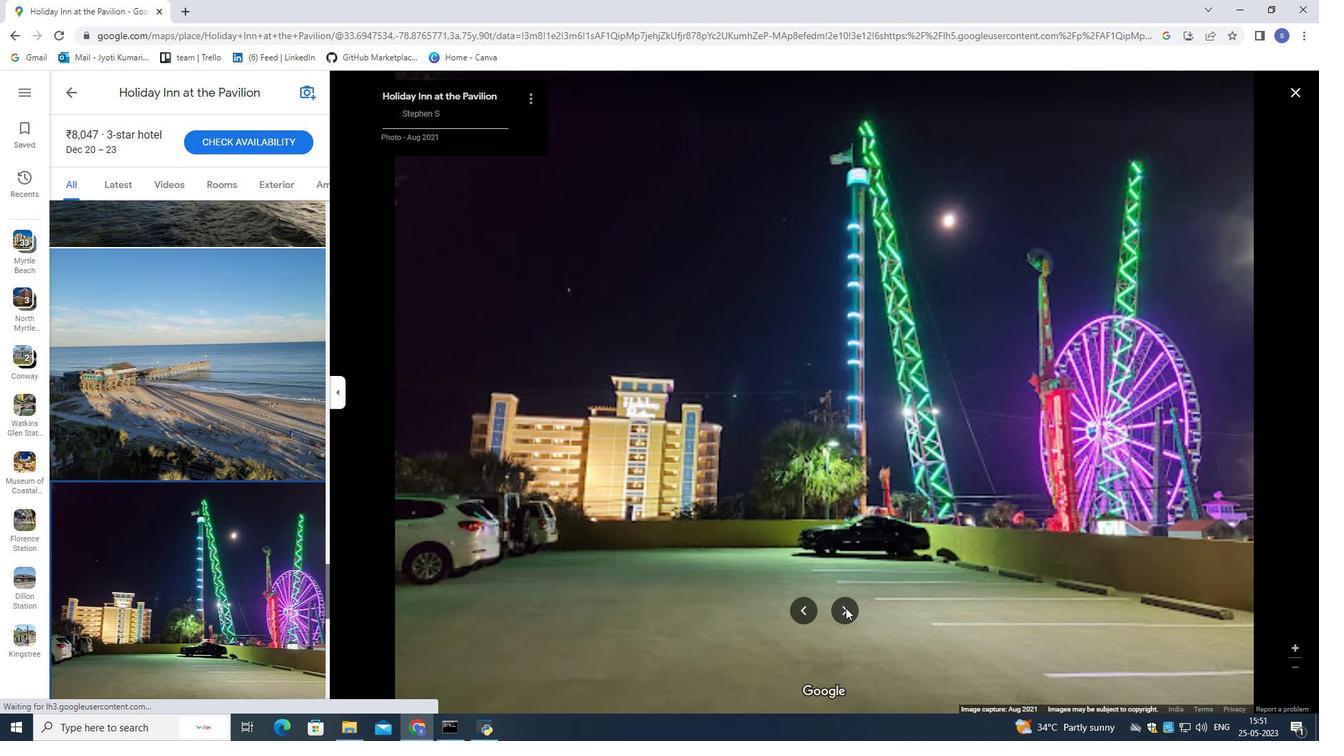 
Action: Mouse pressed left at (845, 608)
Screenshot: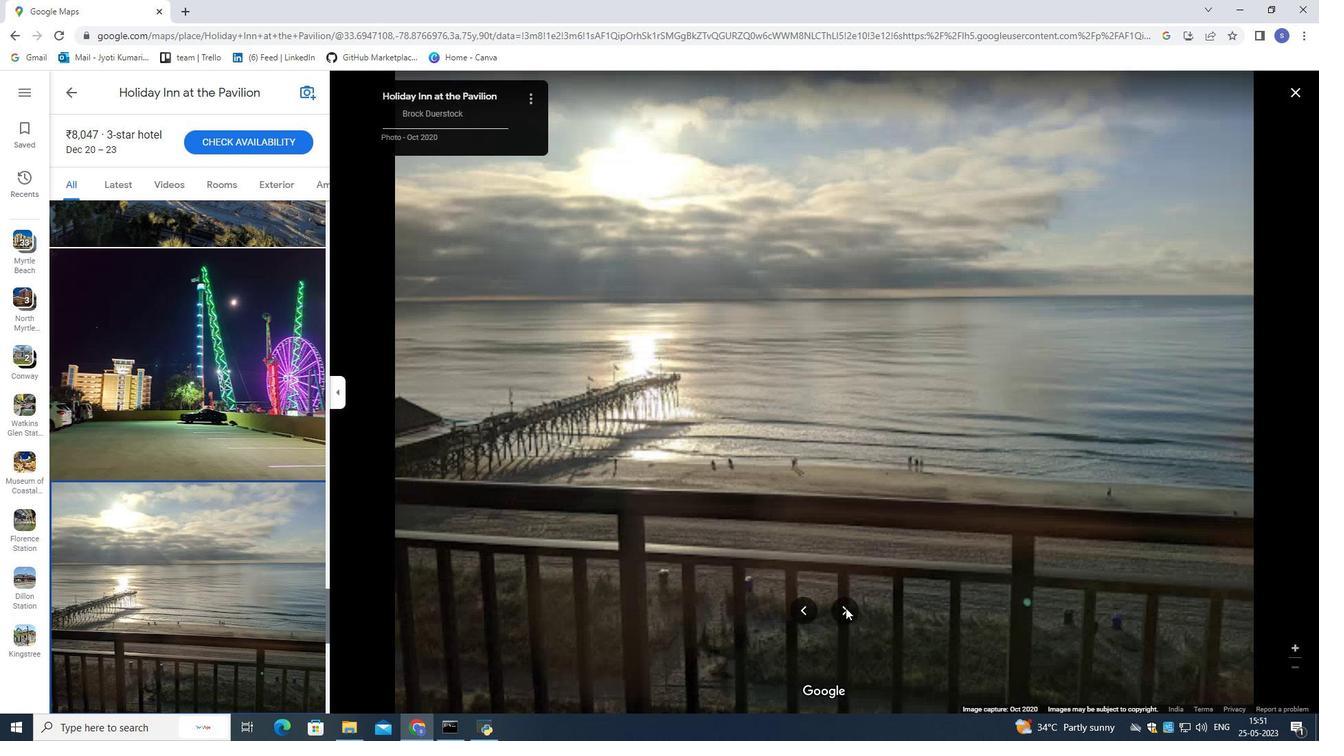 
Action: Mouse pressed left at (845, 608)
Screenshot: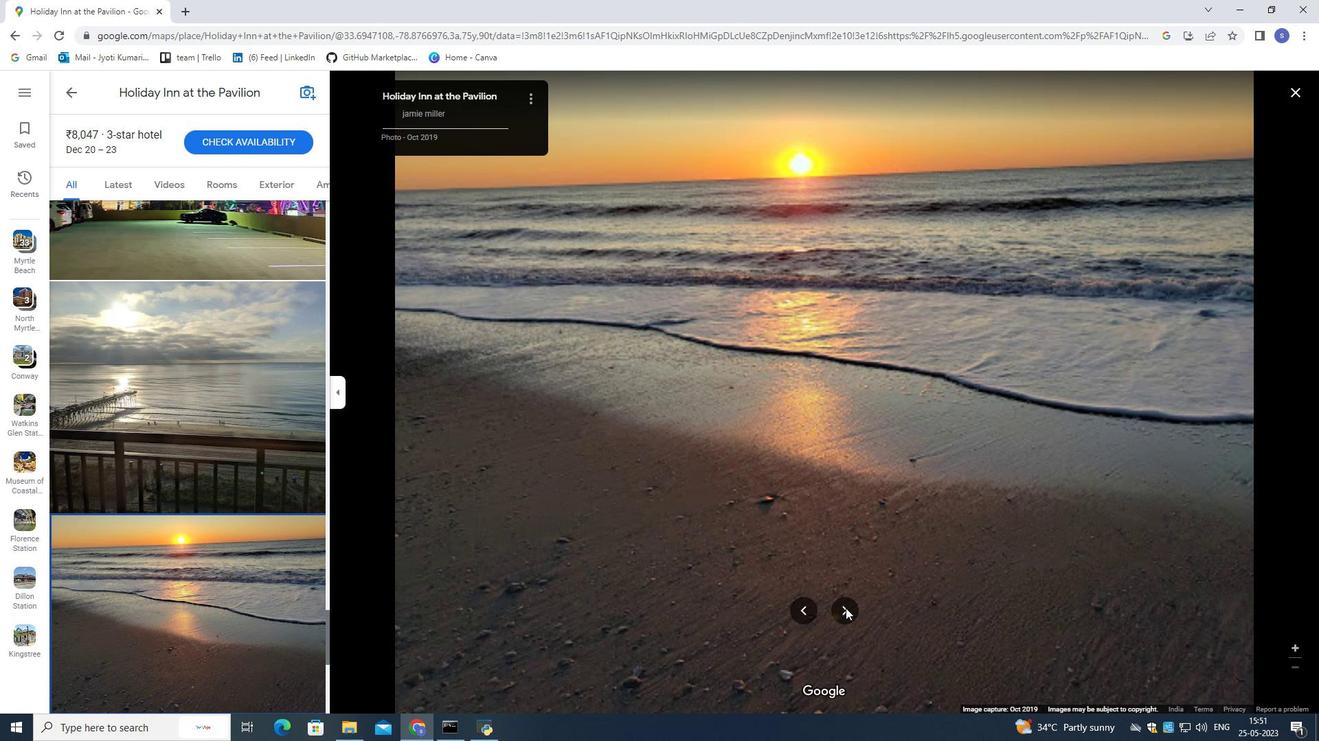 
Action: Mouse pressed left at (845, 608)
Screenshot: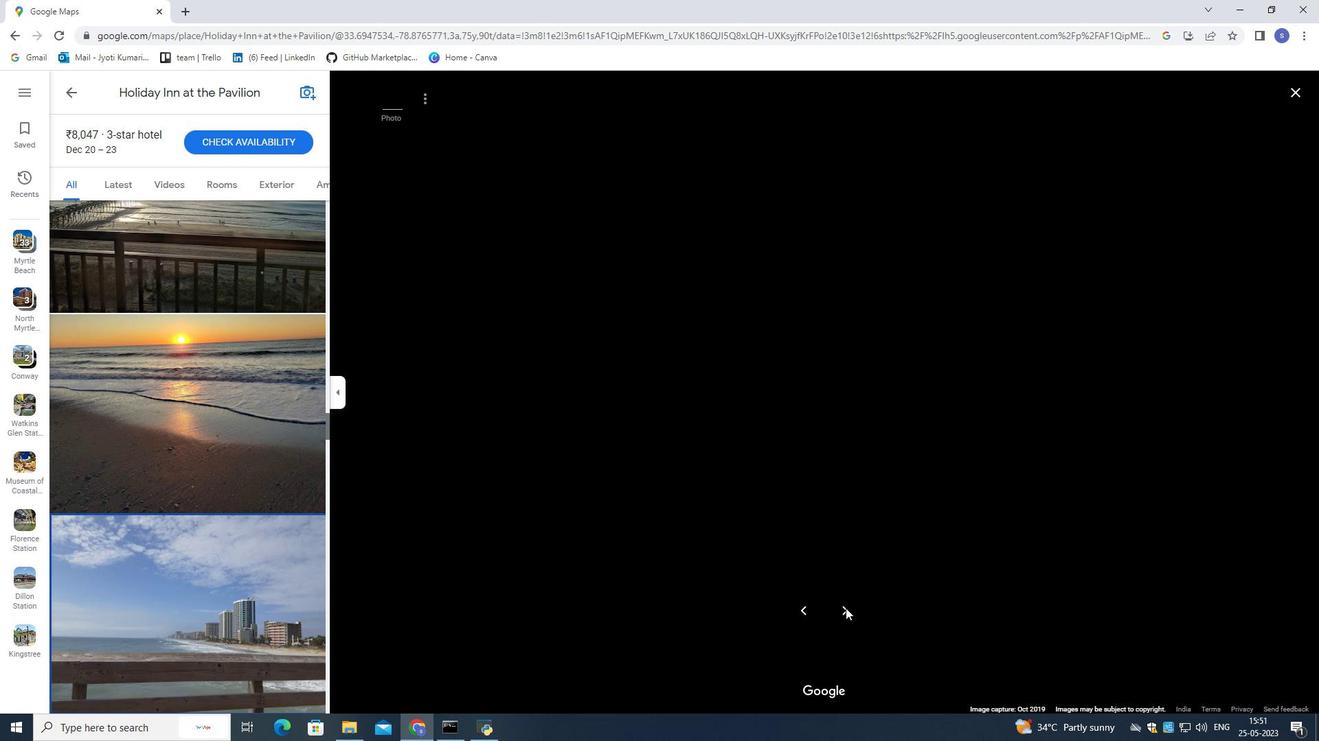 
Action: Mouse pressed left at (845, 608)
Screenshot: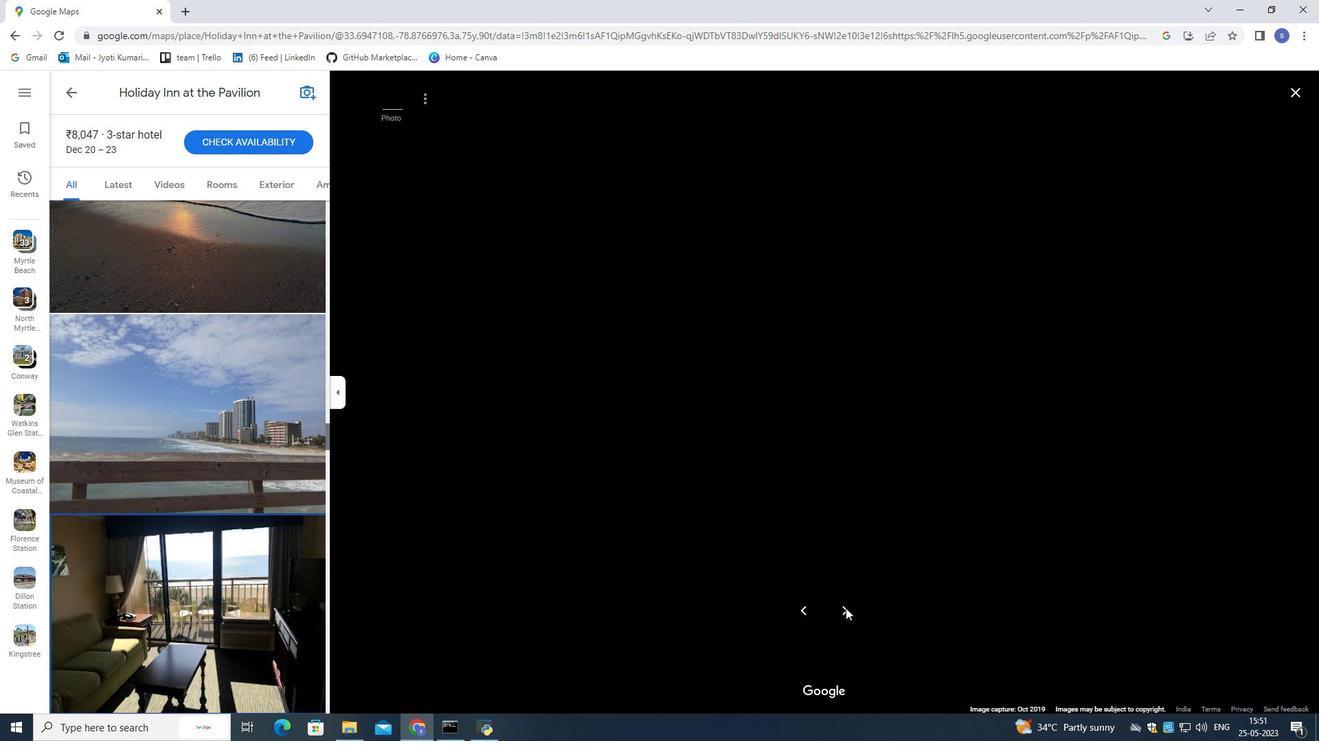 
Action: Mouse pressed left at (845, 608)
Screenshot: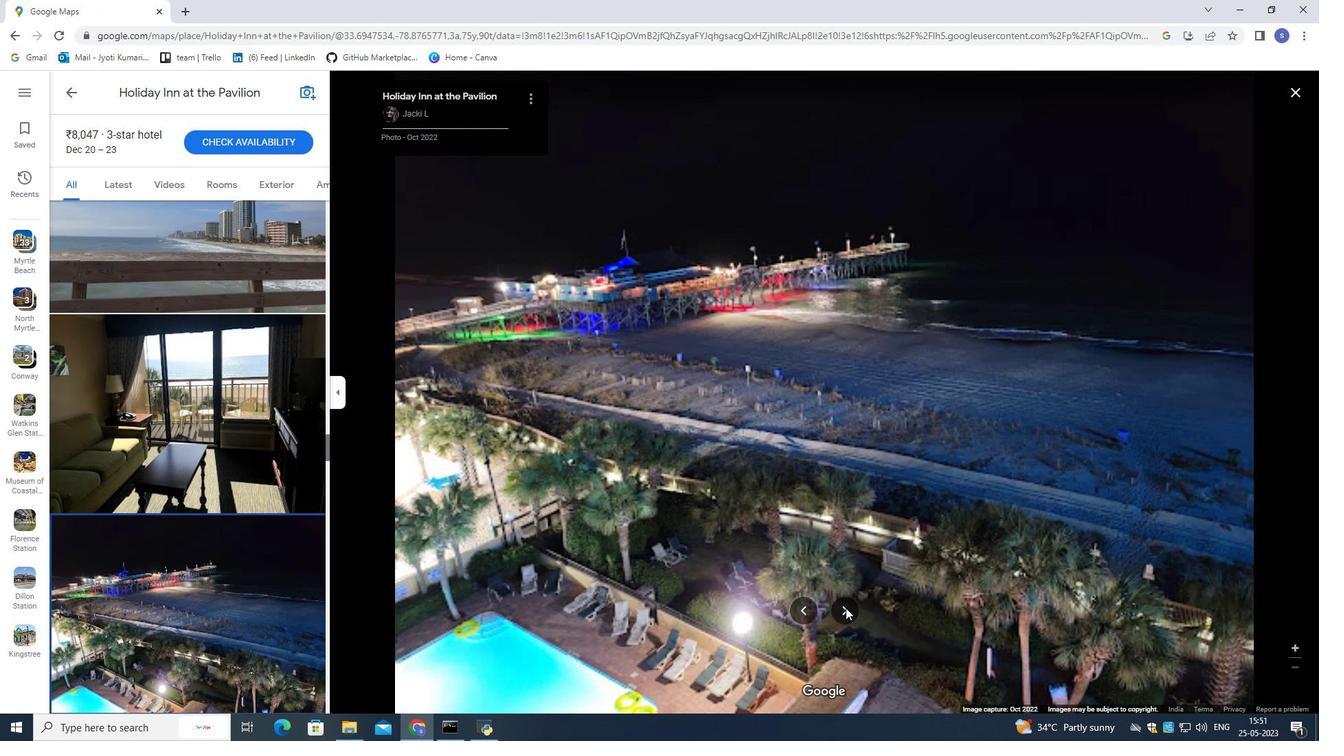 
Action: Mouse pressed left at (845, 608)
Screenshot: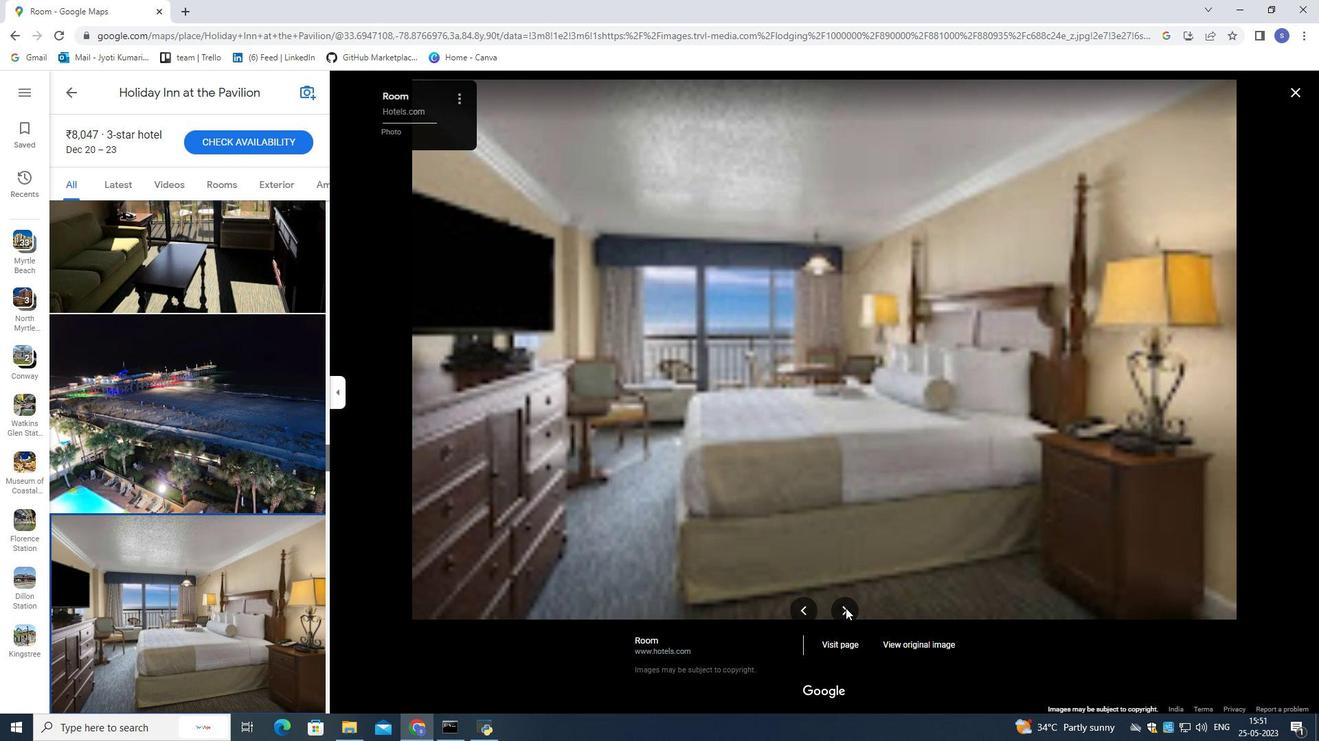 
Action: Mouse pressed left at (845, 608)
Screenshot: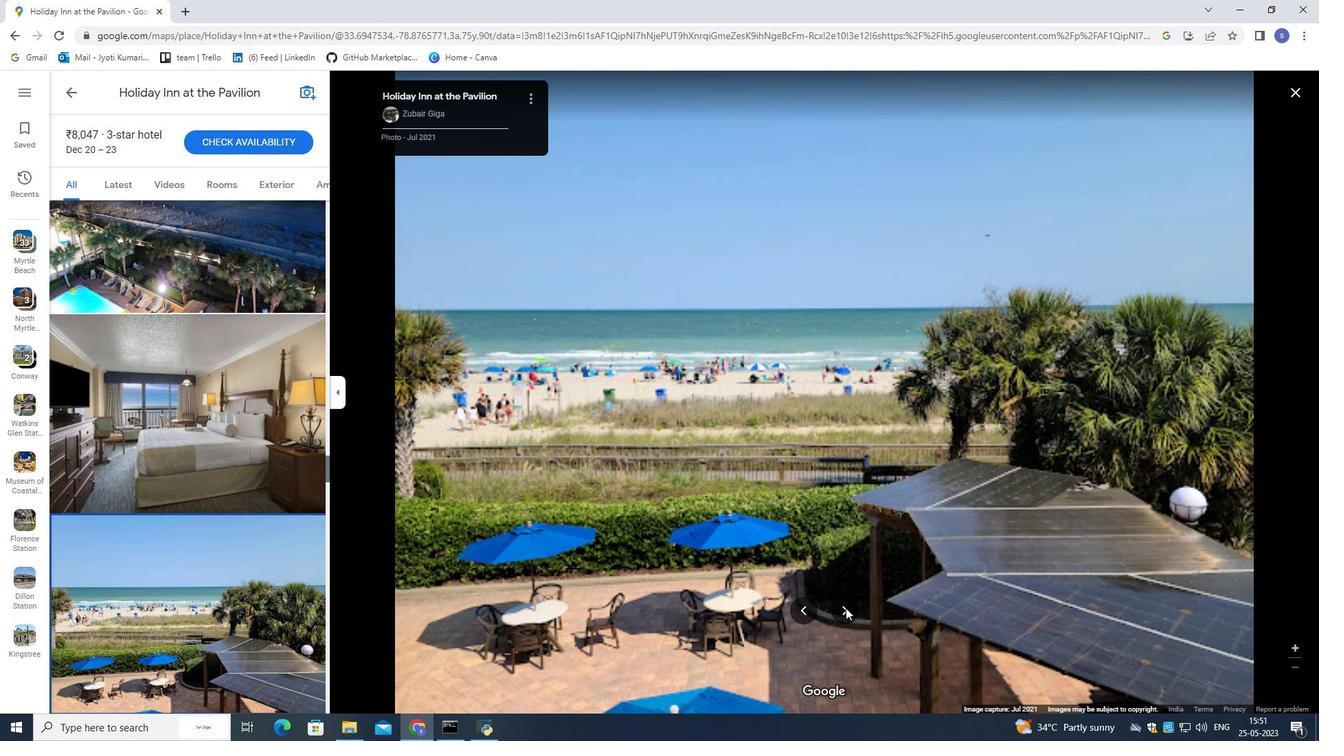 
Action: Mouse moved to (237, 430)
Screenshot: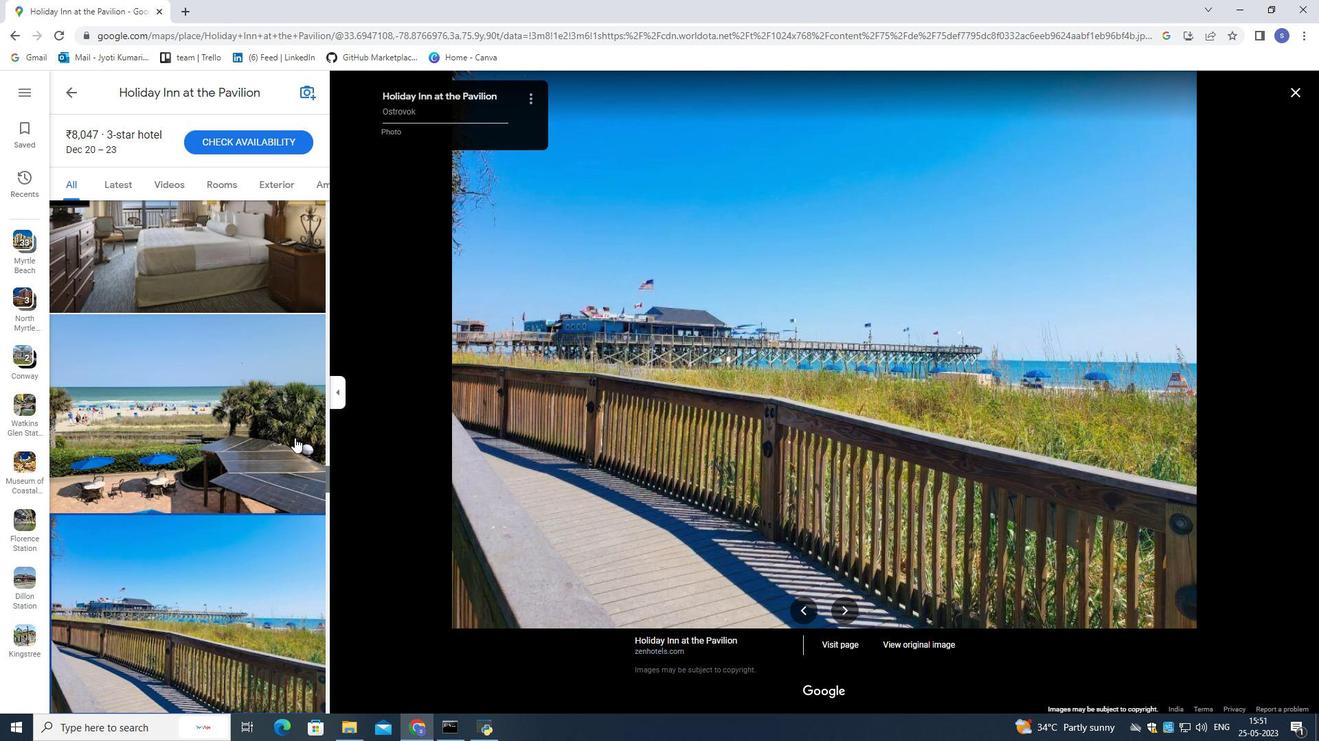 
Action: Mouse scrolled (237, 430) with delta (0, 0)
Screenshot: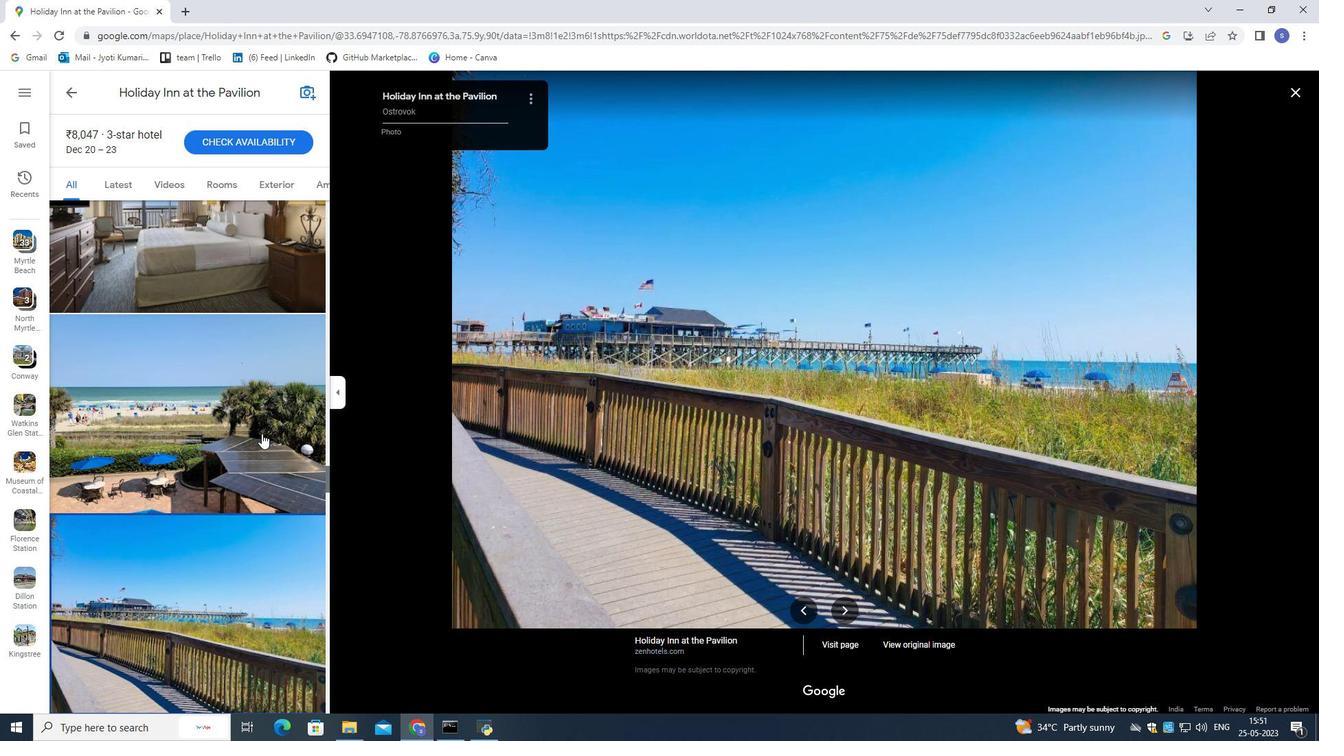 
Action: Mouse scrolled (237, 430) with delta (0, 0)
Screenshot: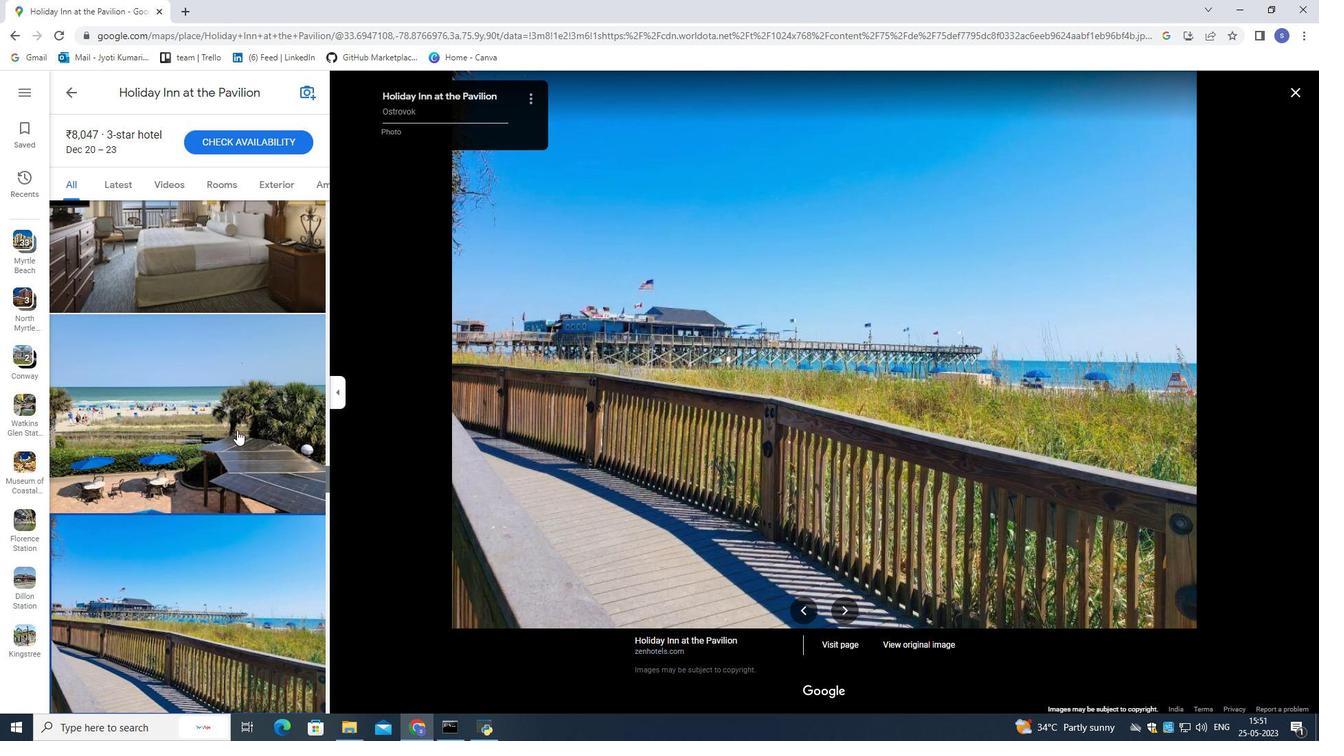 
Action: Mouse moved to (159, 185)
Screenshot: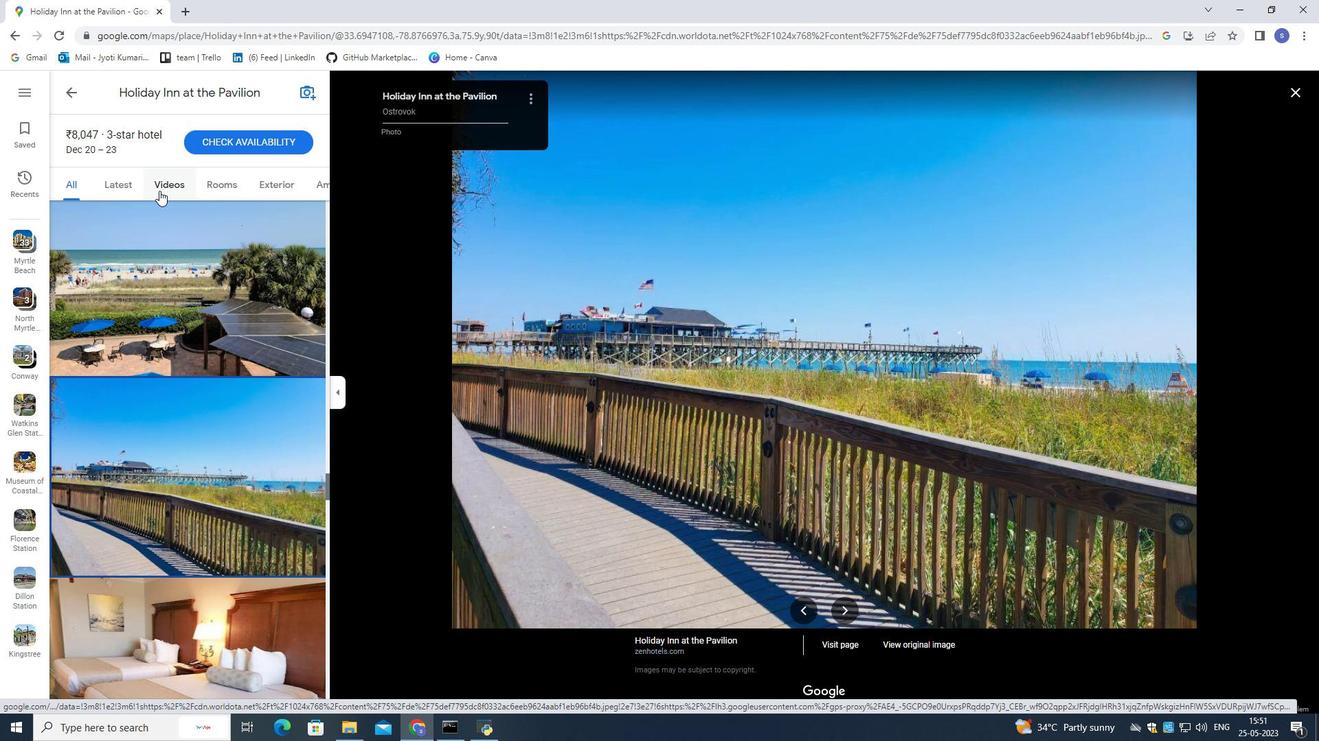 
Action: Mouse pressed left at (159, 185)
Screenshot: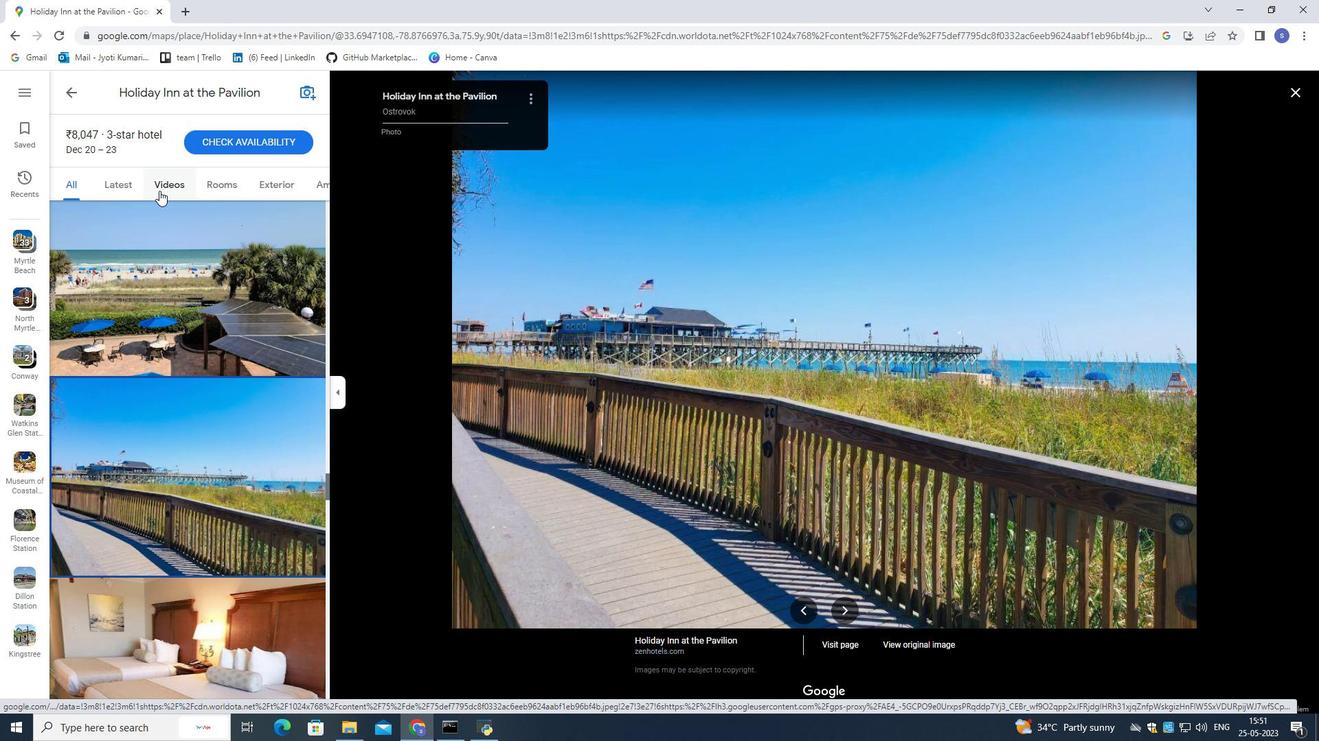 
Action: Mouse moved to (810, 526)
Screenshot: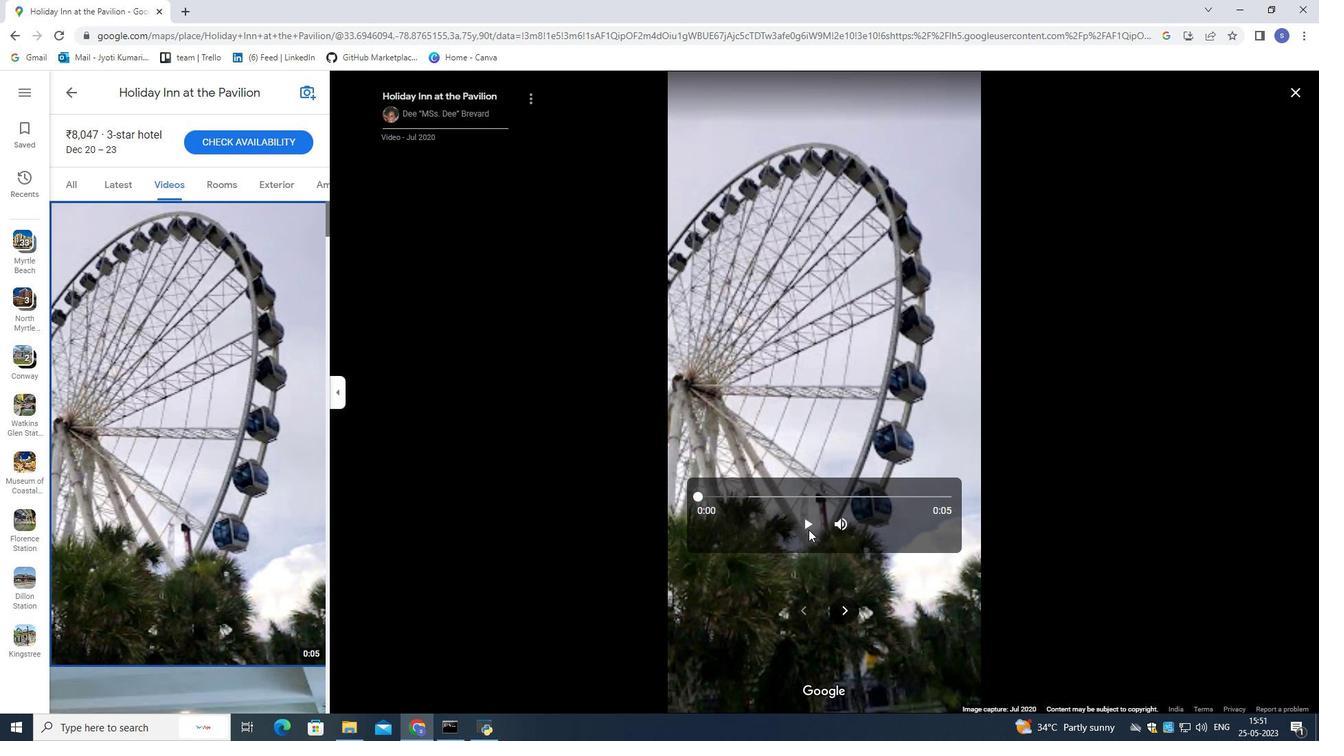 
Action: Mouse pressed left at (810, 526)
Screenshot: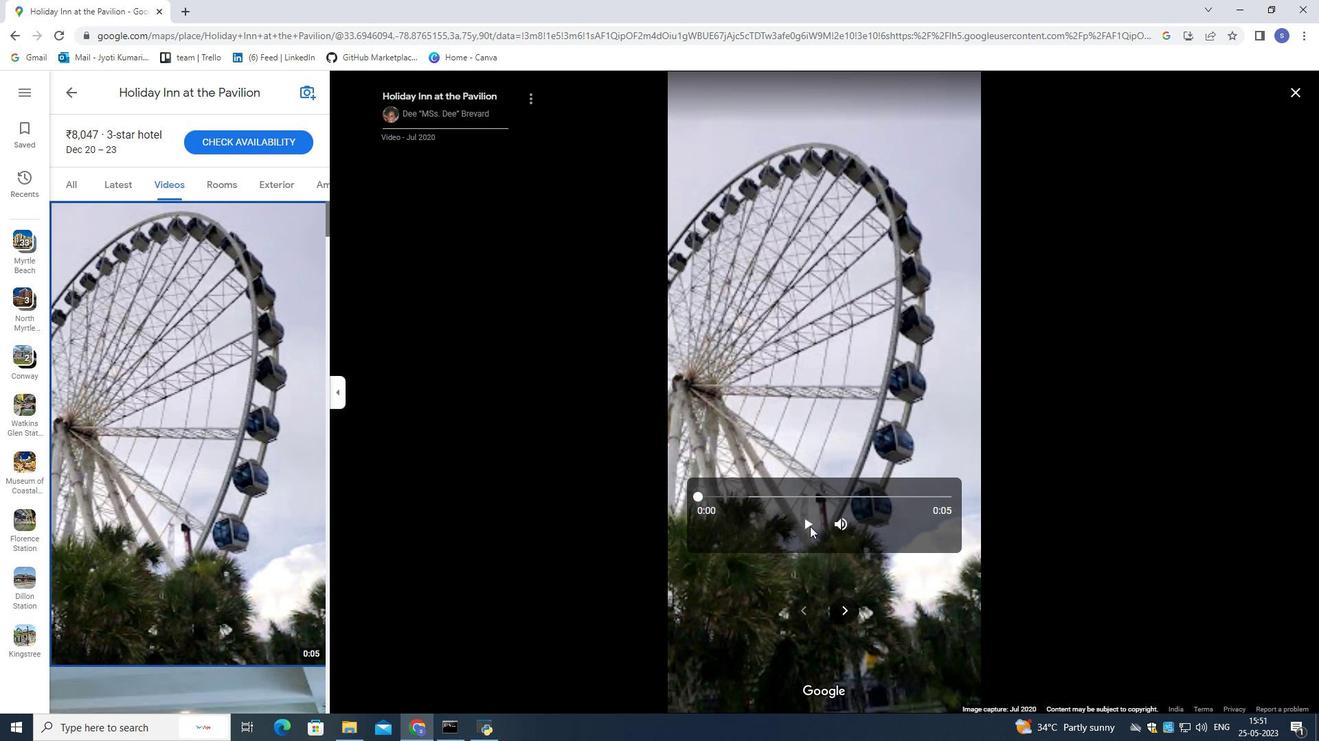 
Action: Mouse moved to (140, 505)
Screenshot: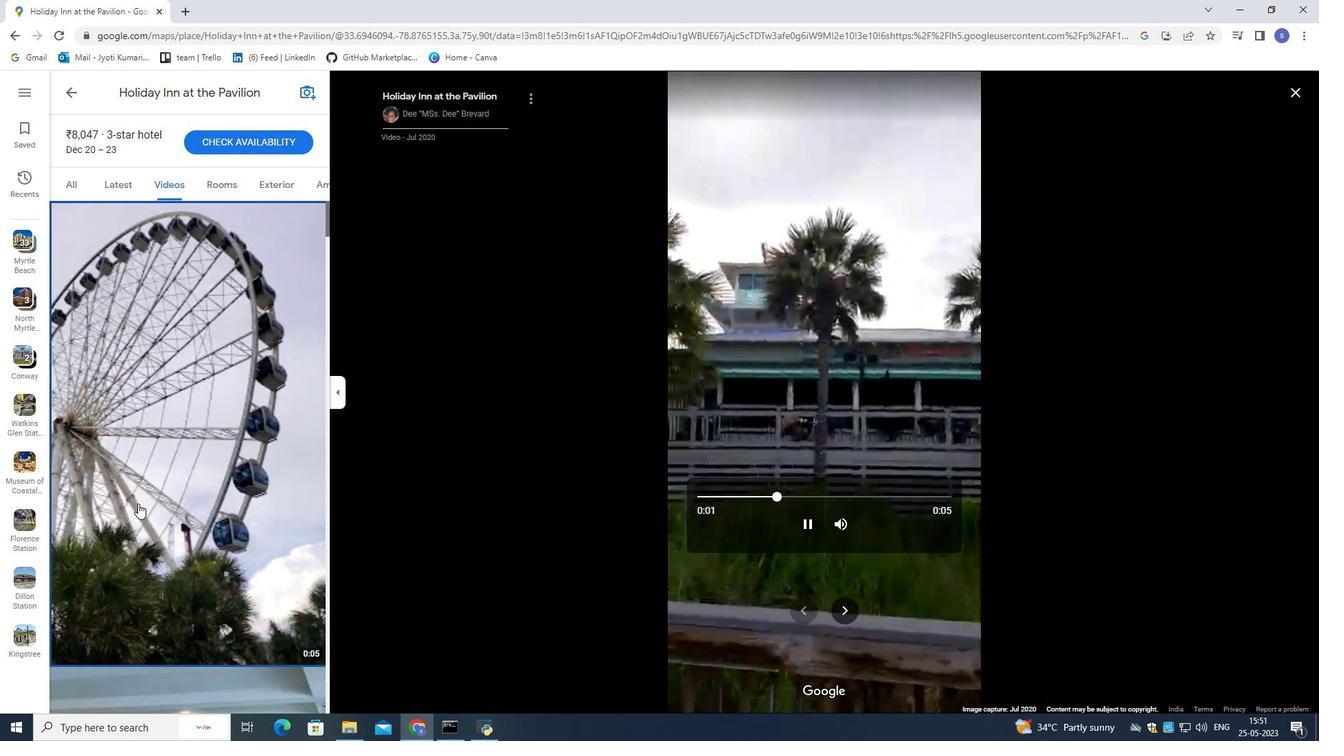 
Action: Mouse scrolled (140, 504) with delta (0, 0)
Screenshot: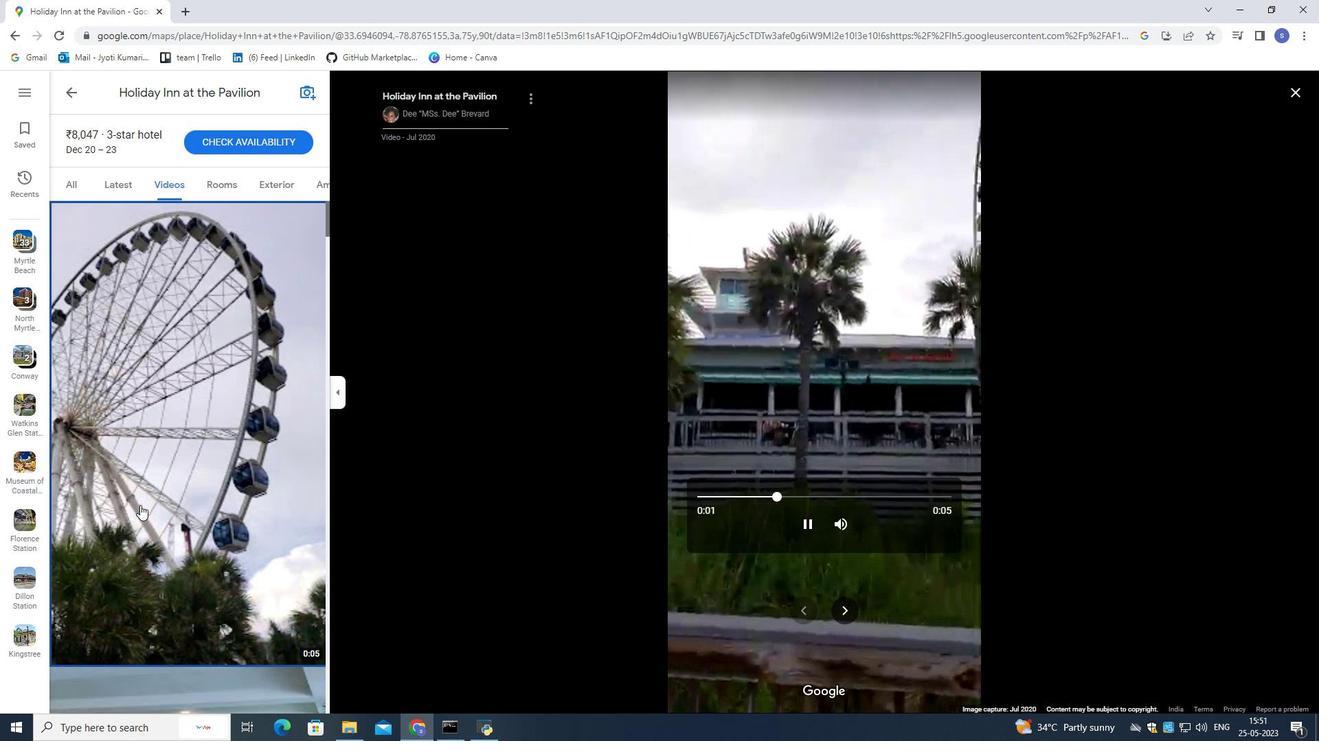 
Action: Mouse scrolled (140, 504) with delta (0, 0)
Screenshot: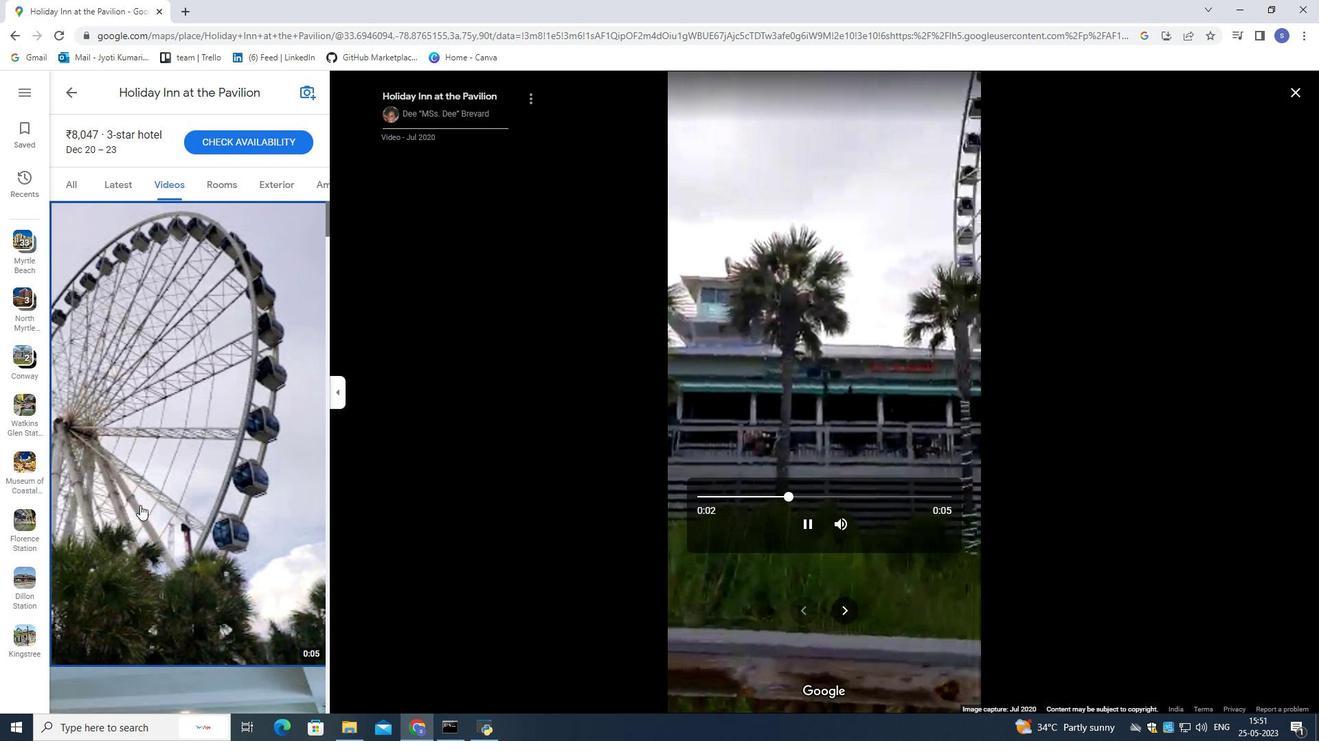 
Action: Mouse scrolled (140, 504) with delta (0, 0)
Screenshot: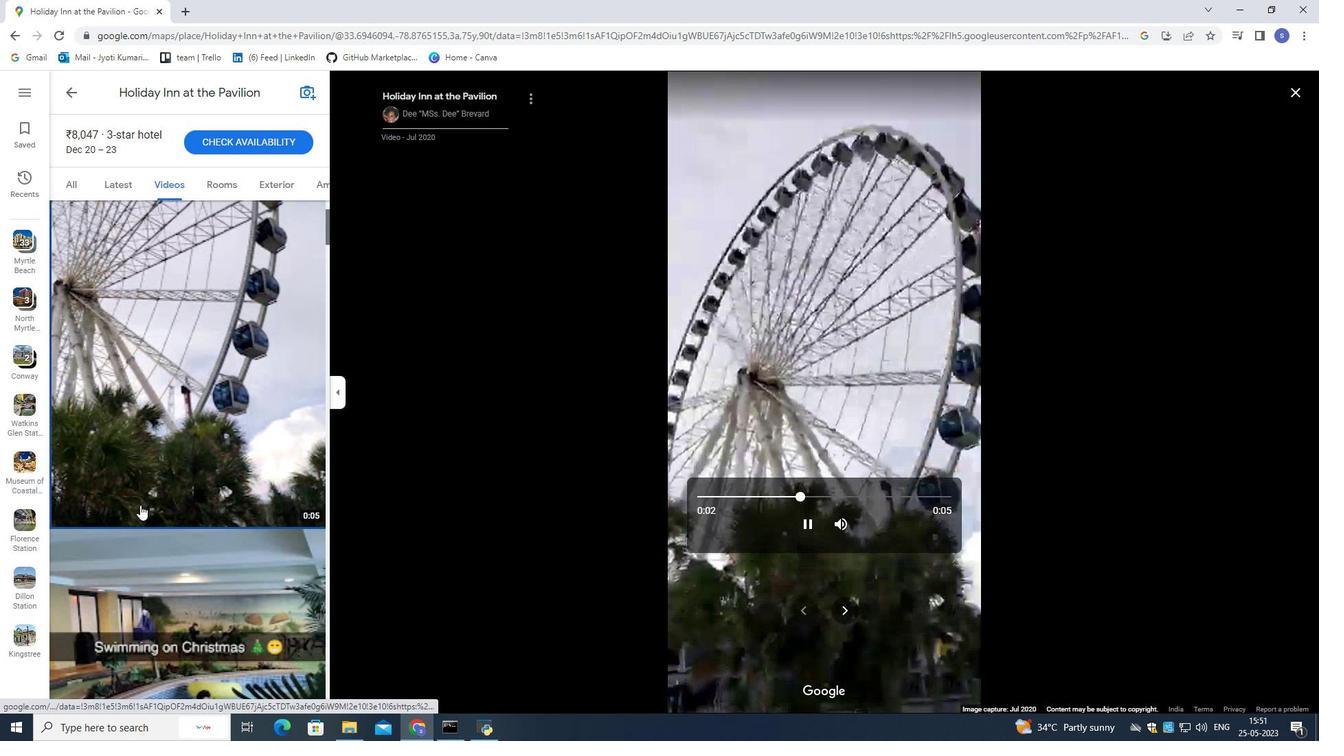 
Action: Mouse scrolled (140, 504) with delta (0, 0)
Screenshot: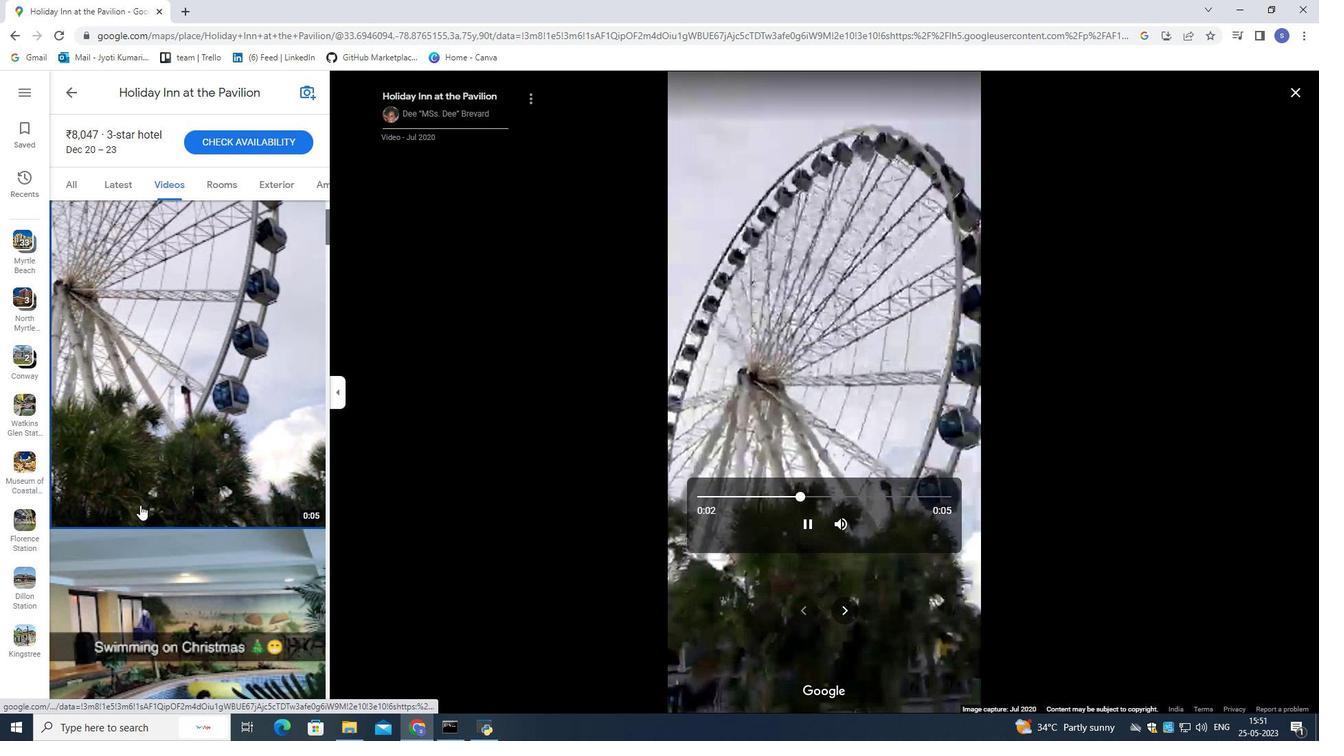 
Action: Mouse scrolled (140, 504) with delta (0, 0)
Screenshot: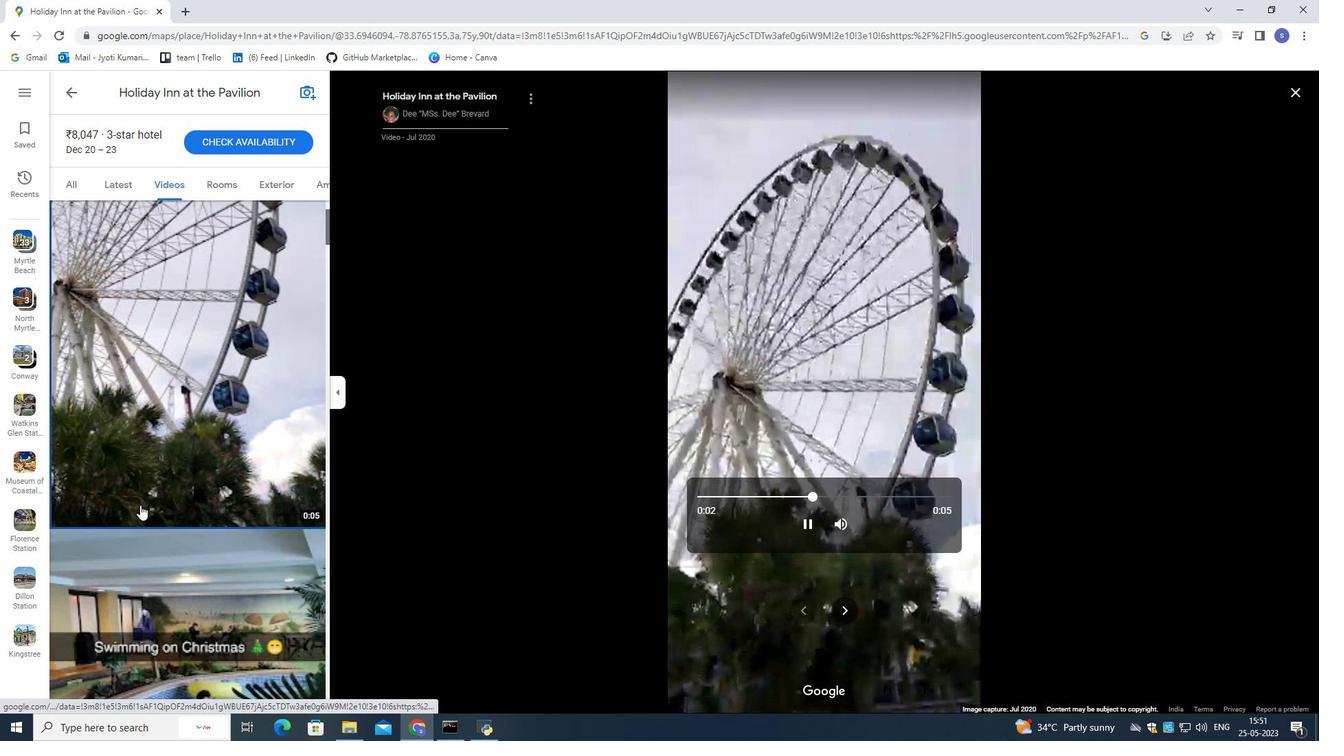 
Action: Mouse pressed left at (140, 505)
Screenshot: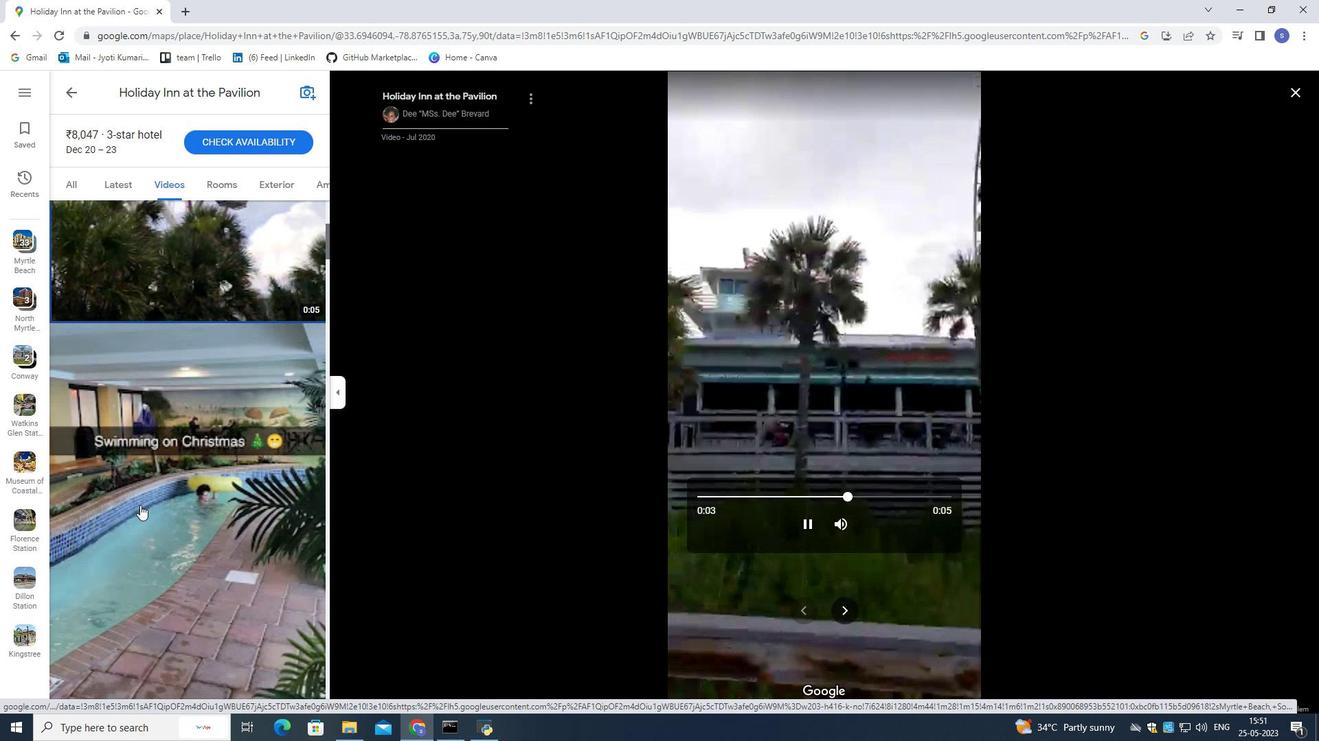 
Action: Mouse moved to (808, 521)
Screenshot: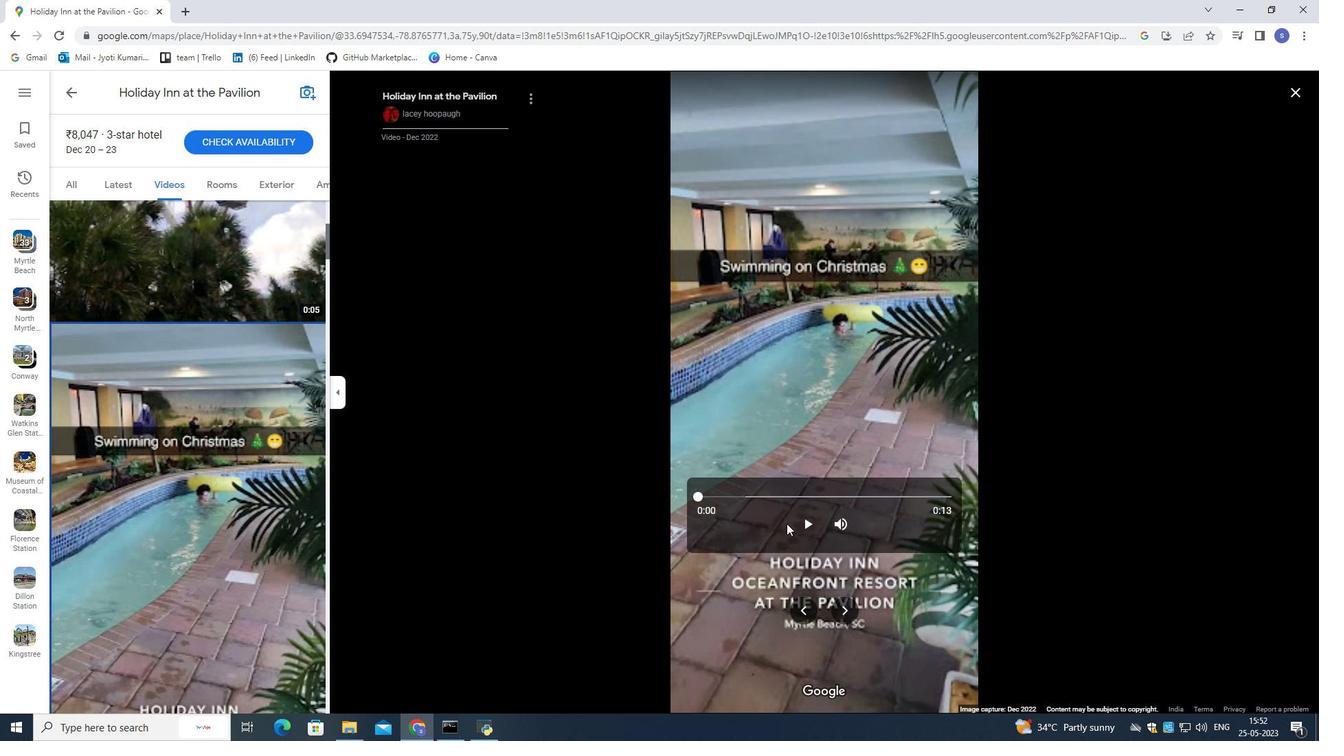 
Action: Mouse pressed left at (808, 521)
Screenshot: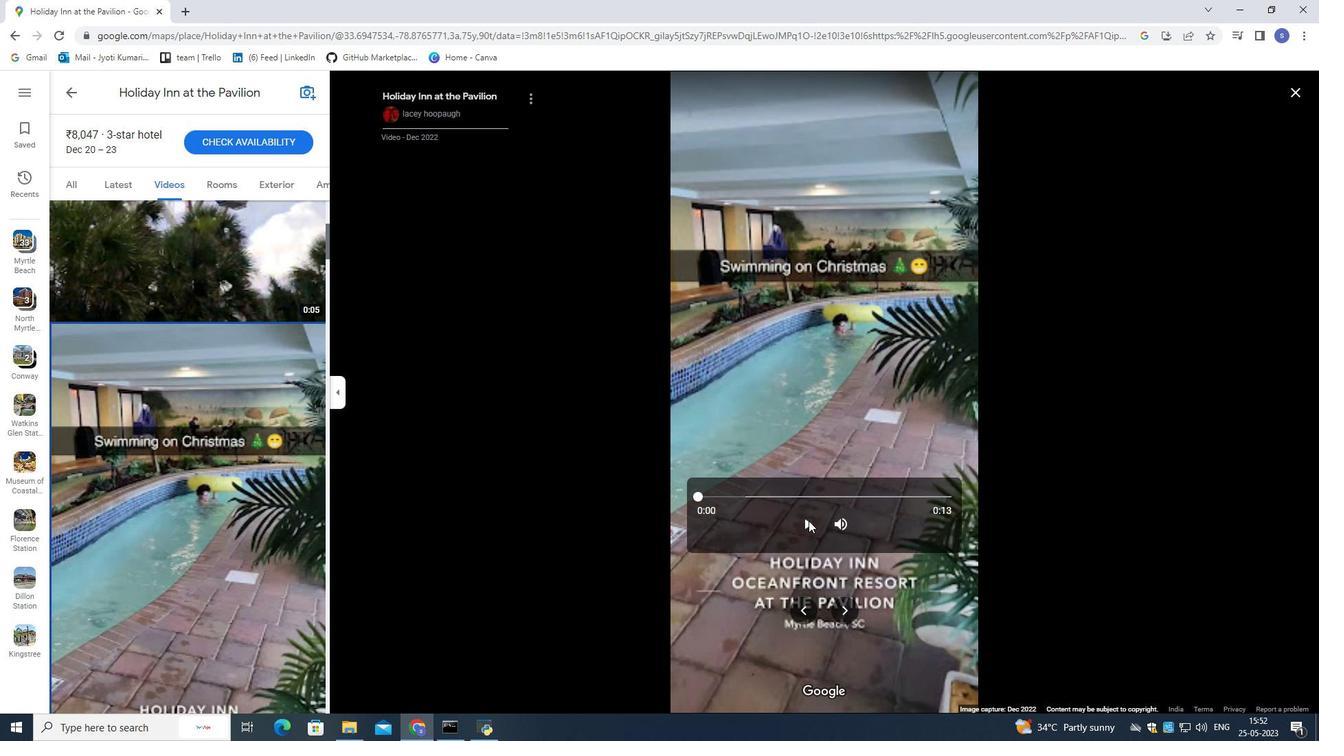 
Action: Mouse moved to (215, 516)
Screenshot: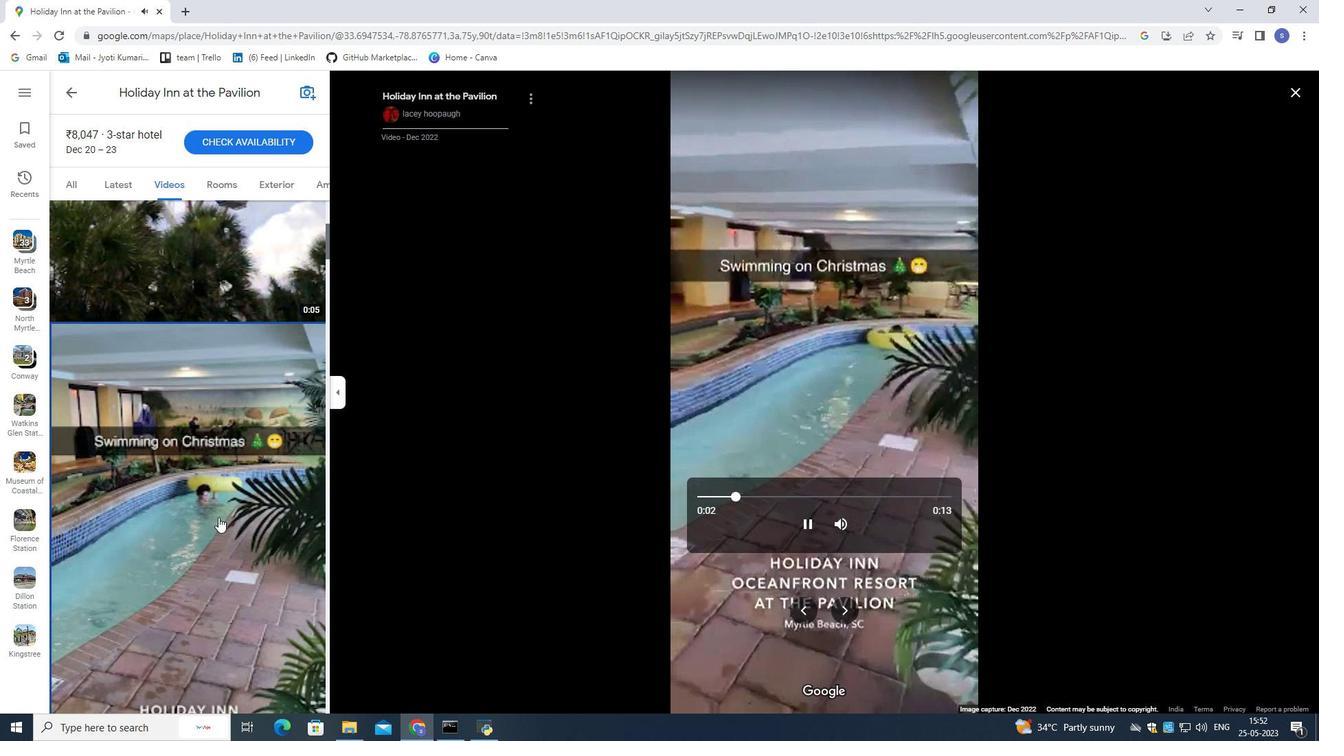 
Action: Mouse scrolled (215, 515) with delta (0, 0)
Screenshot: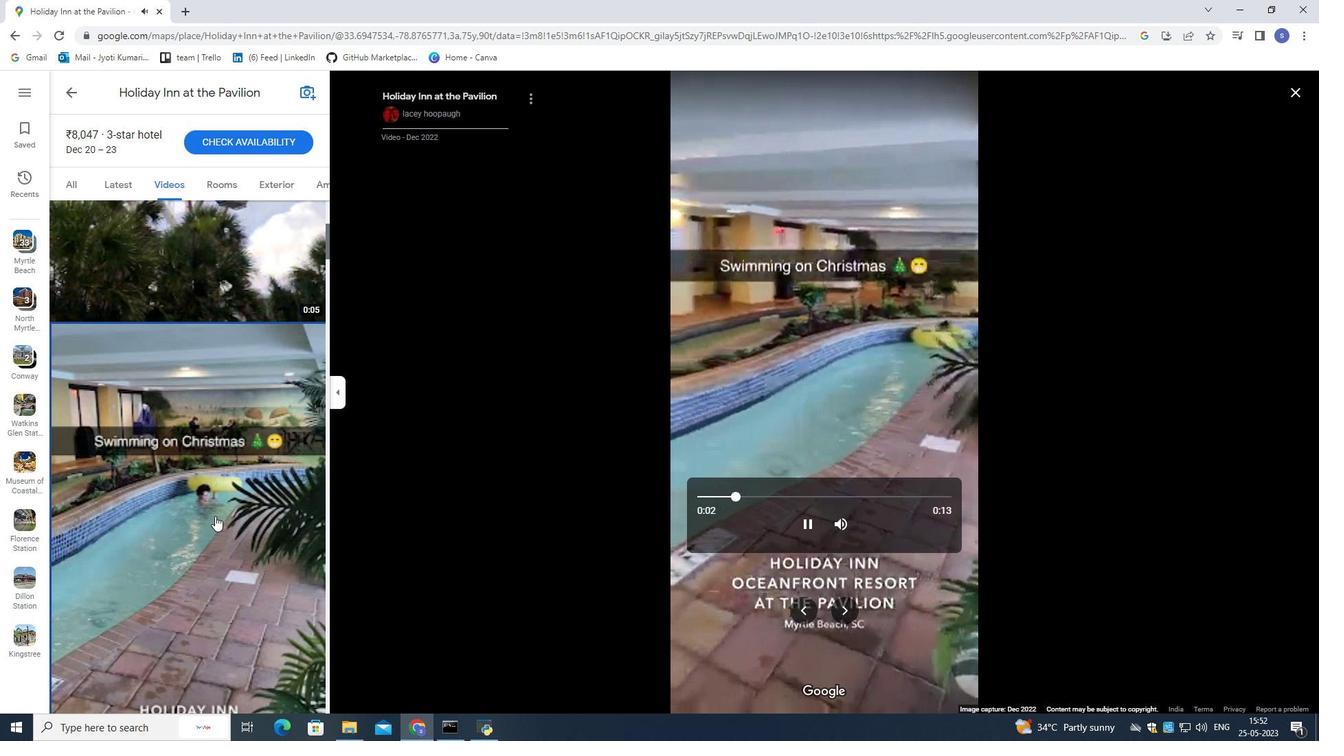 
Action: Mouse scrolled (215, 515) with delta (0, 0)
Screenshot: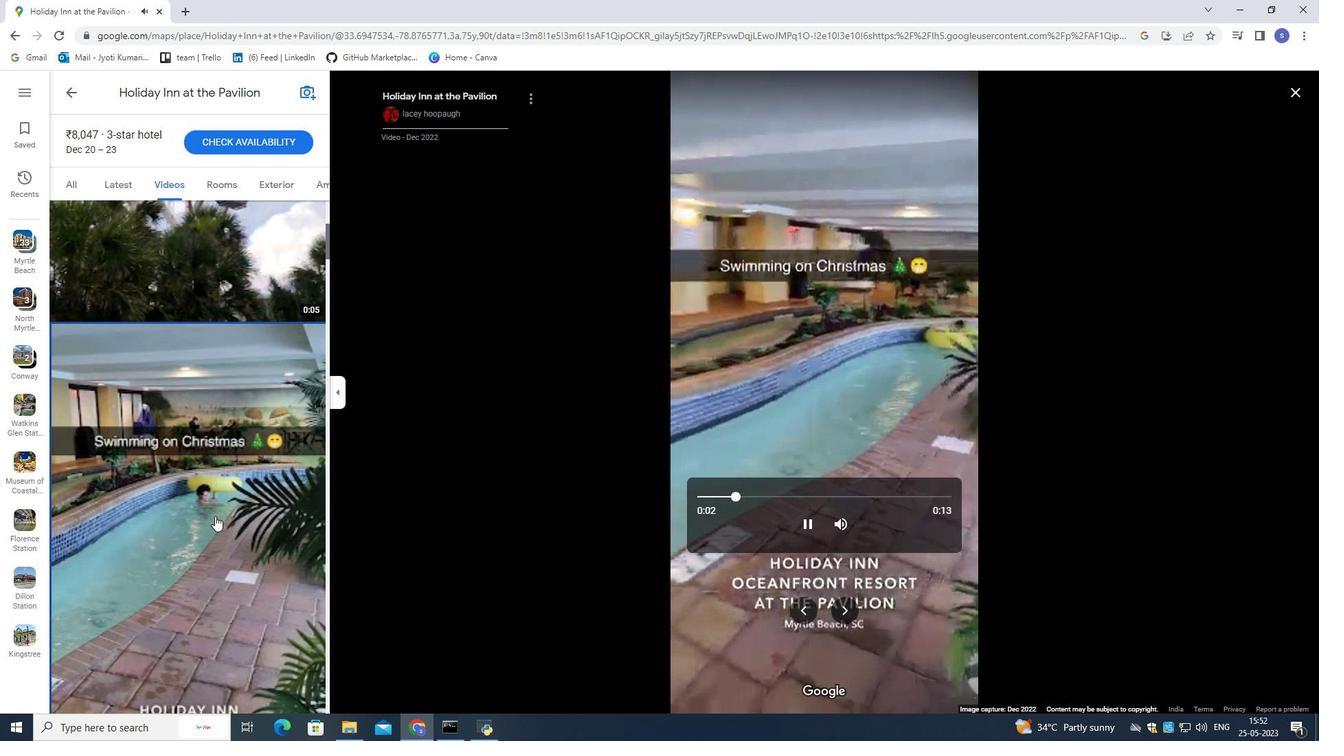 
Action: Mouse scrolled (215, 515) with delta (0, 0)
Screenshot: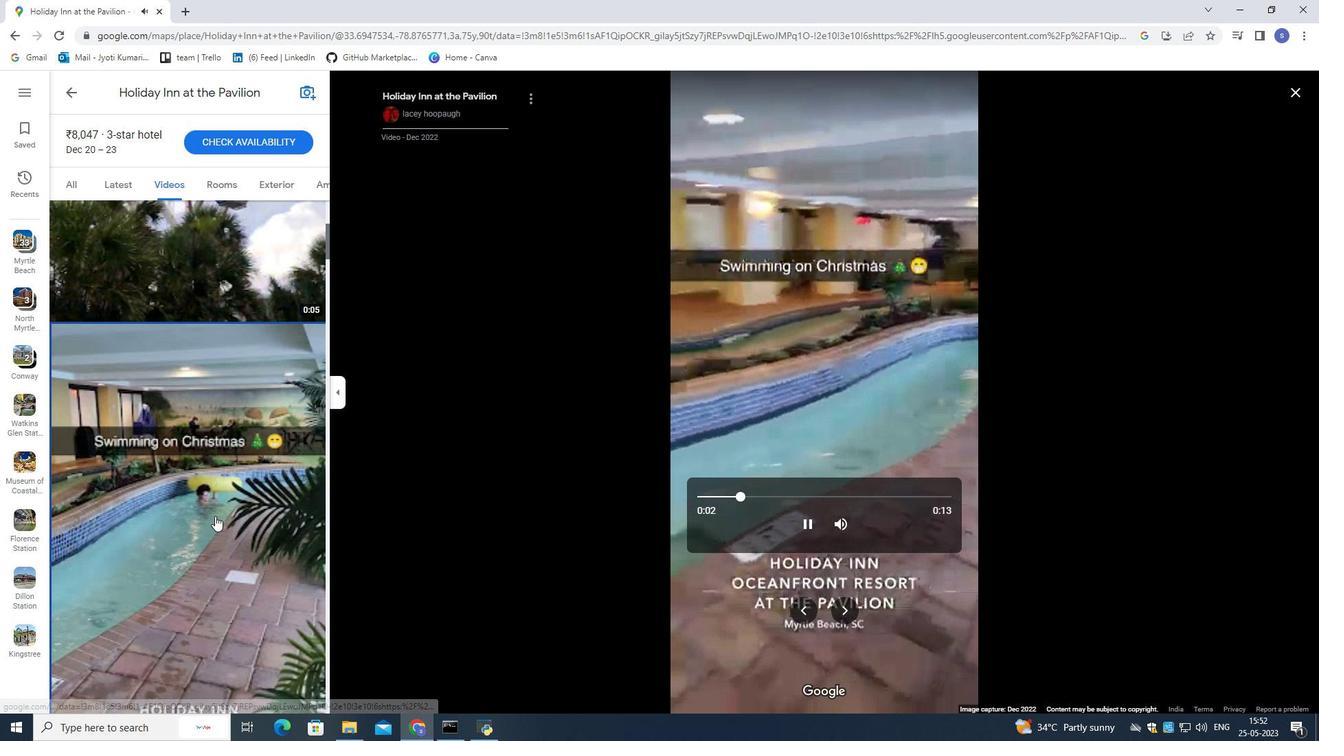 
Action: Mouse scrolled (215, 515) with delta (0, 0)
Screenshot: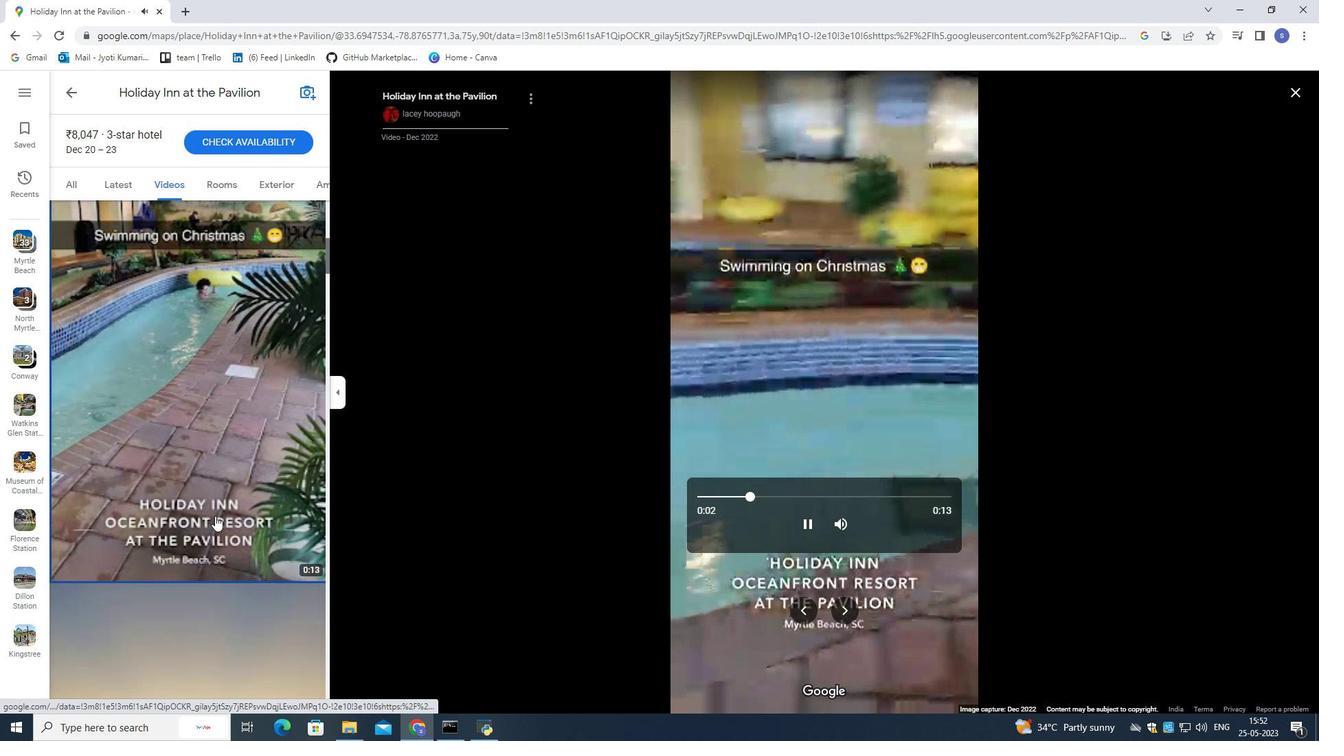 
Action: Mouse scrolled (215, 515) with delta (0, 0)
Screenshot: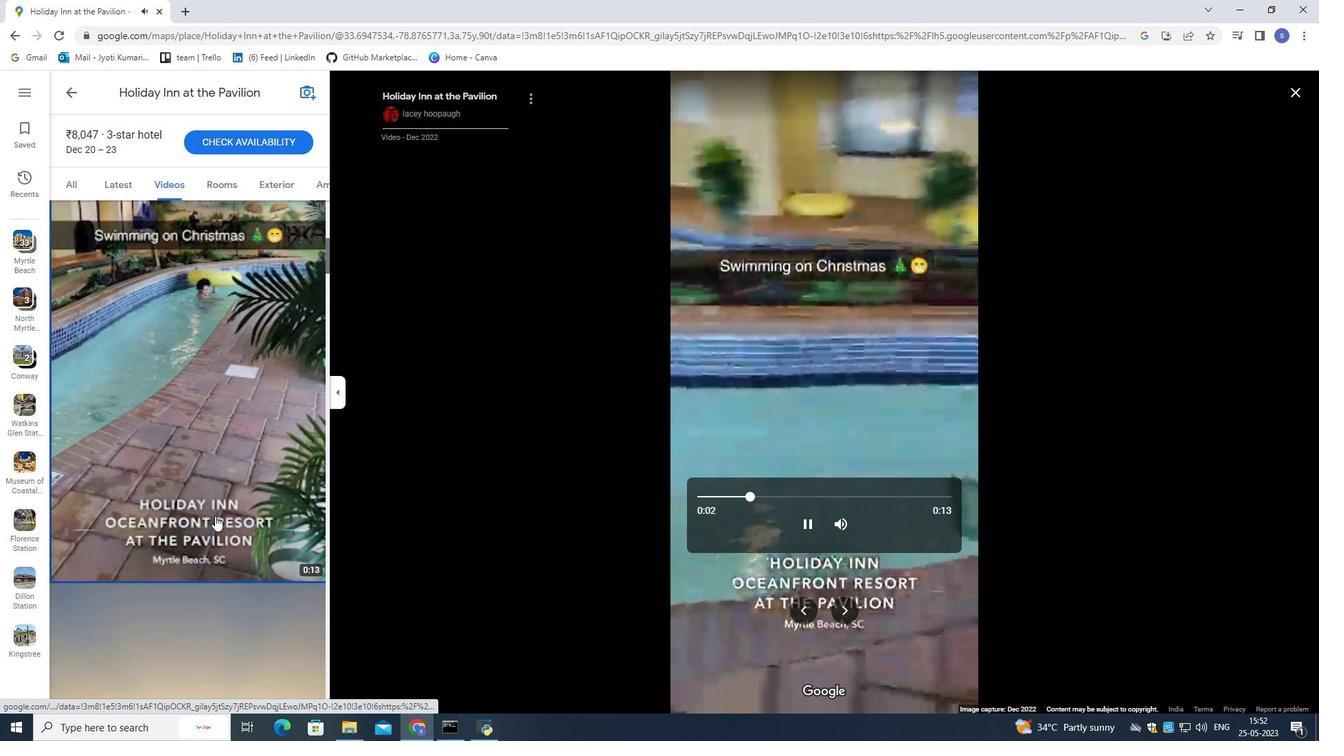 
Action: Mouse scrolled (215, 515) with delta (0, 0)
Screenshot: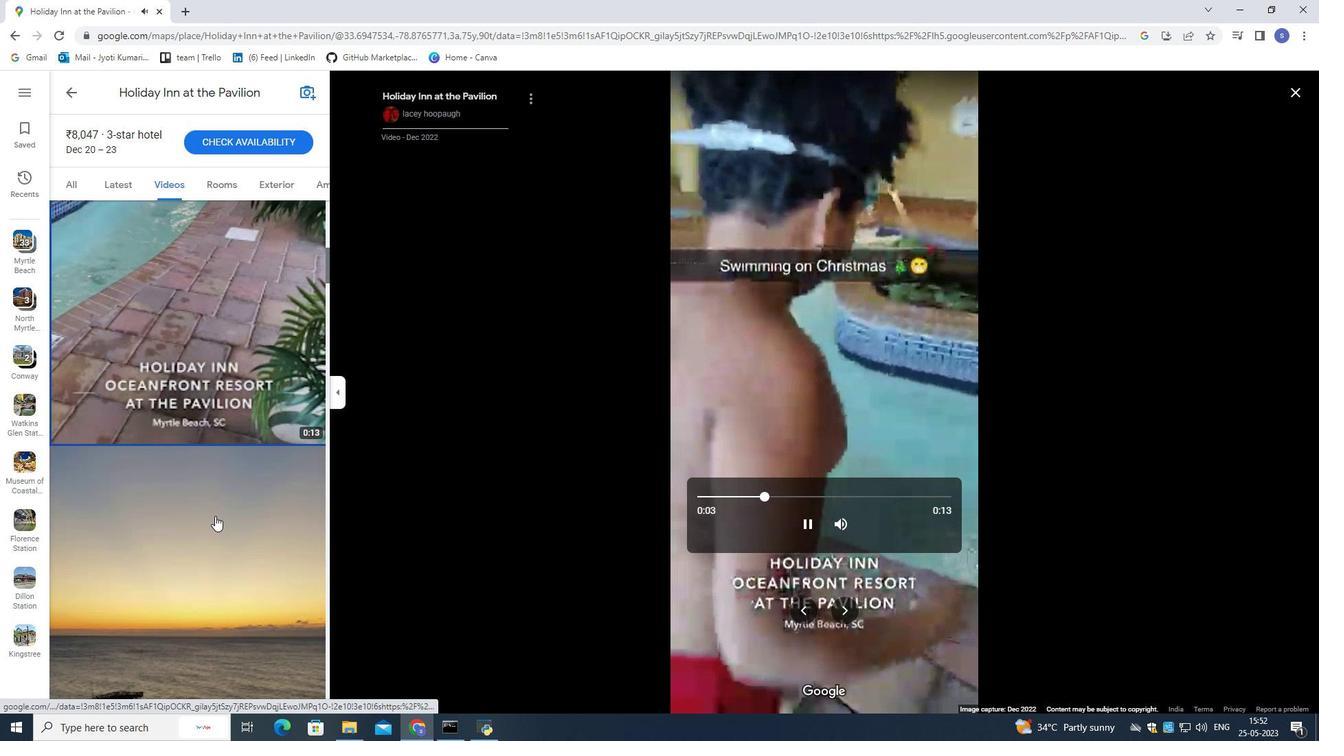 
Action: Mouse scrolled (215, 515) with delta (0, 0)
Screenshot: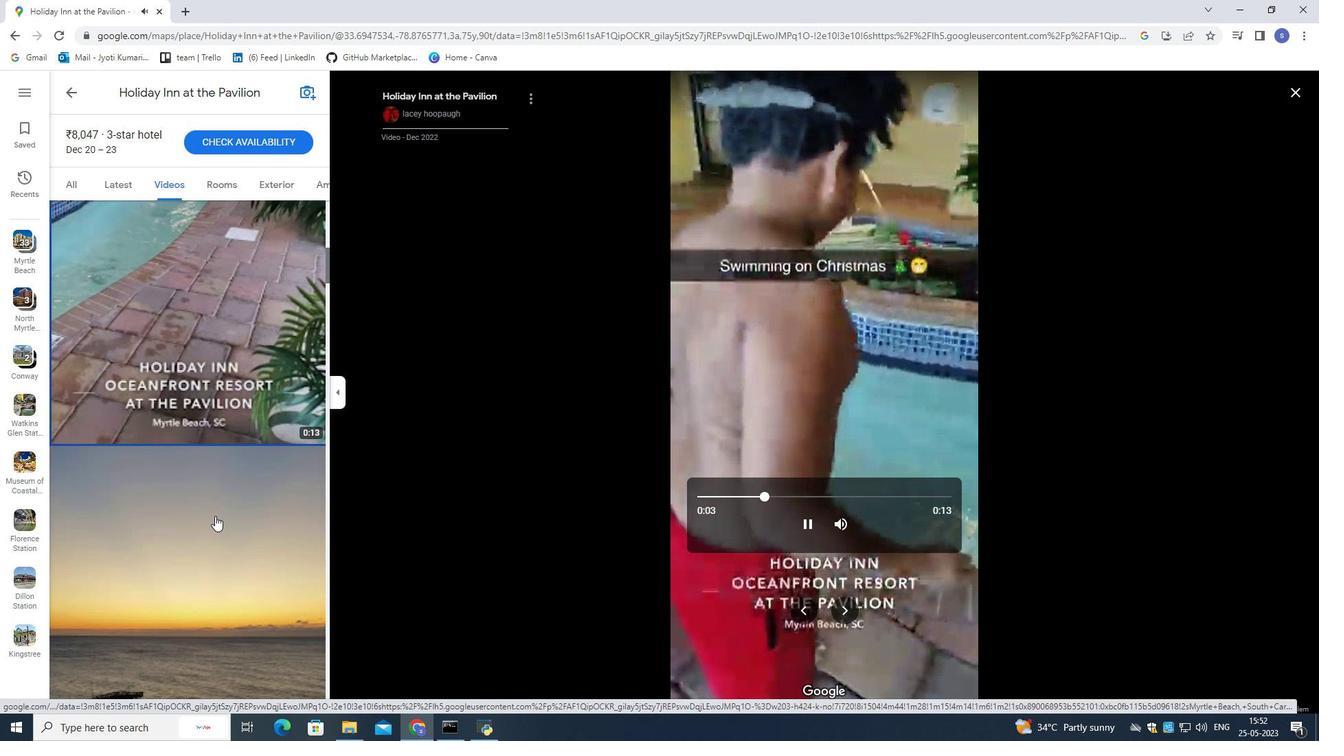 
Action: Mouse scrolled (215, 515) with delta (0, 0)
Screenshot: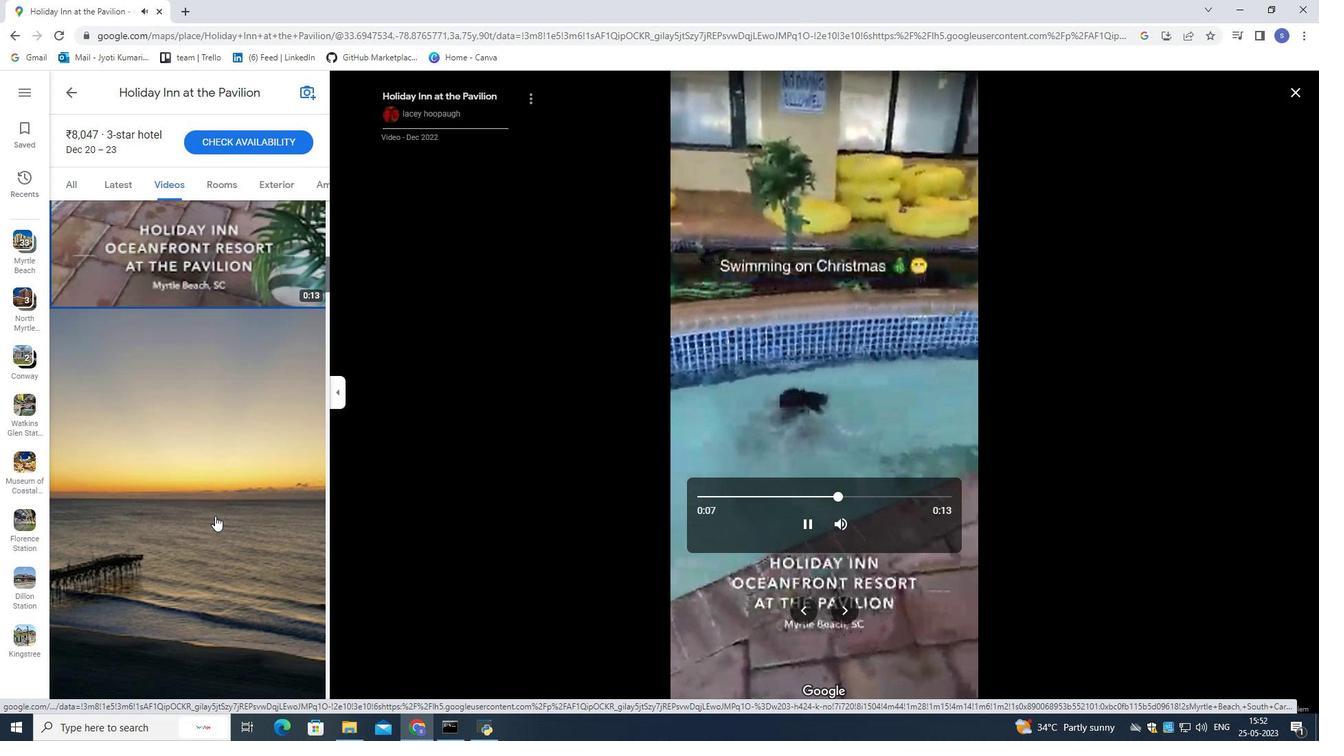 
Action: Mouse scrolled (215, 515) with delta (0, 0)
Screenshot: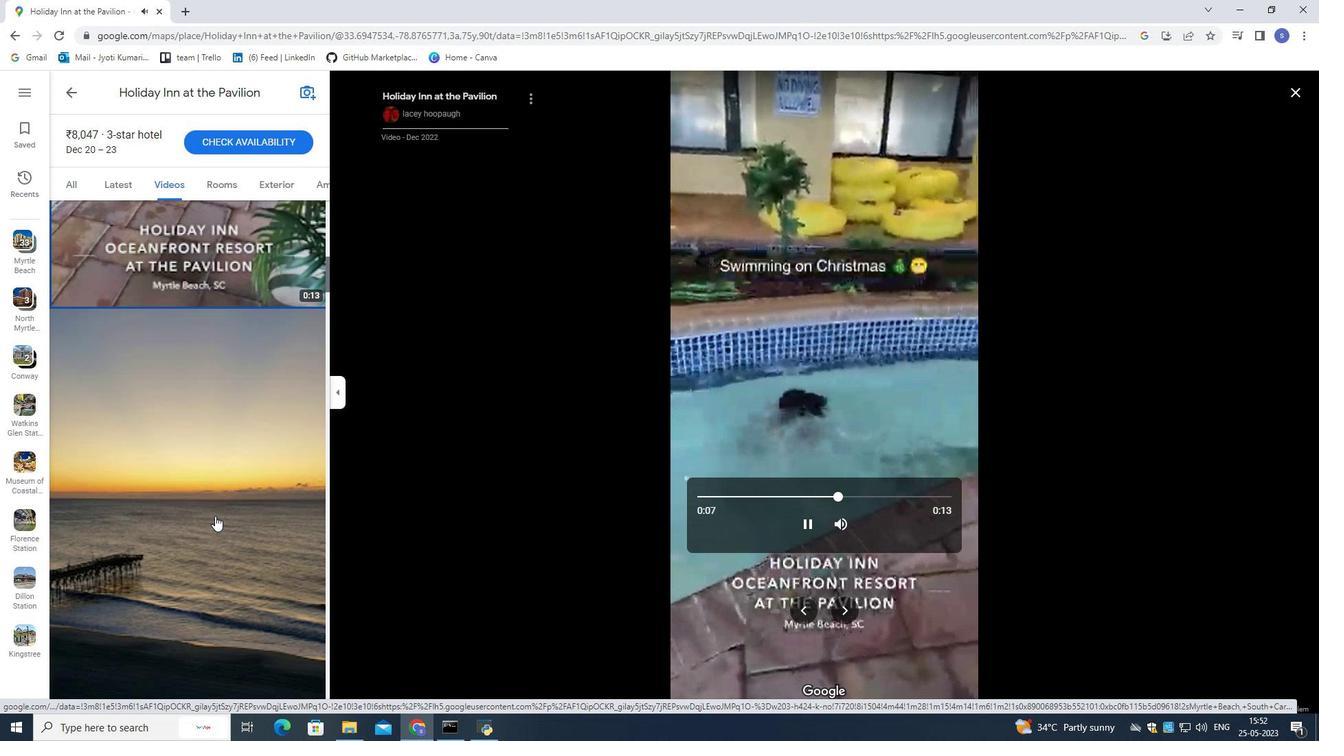 
Action: Mouse scrolled (215, 515) with delta (0, 0)
Screenshot: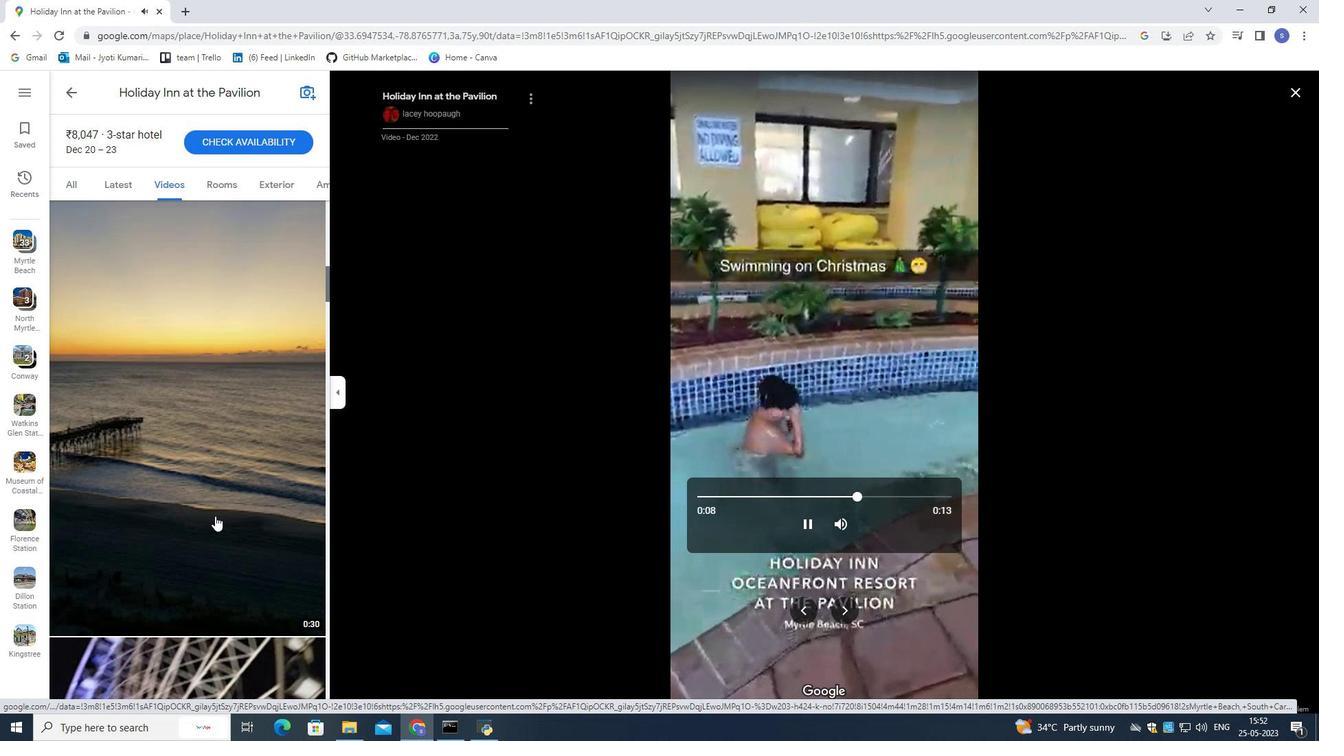 
Action: Mouse scrolled (215, 515) with delta (0, 0)
Screenshot: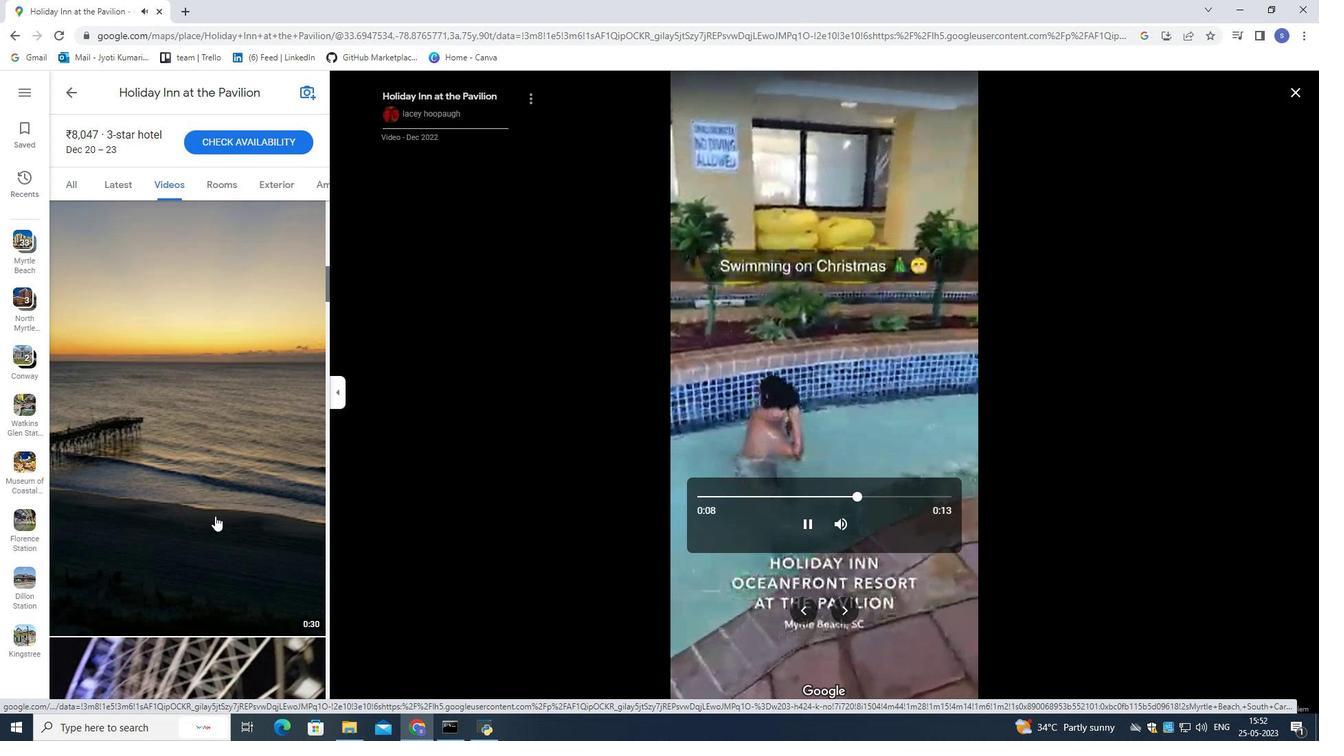 
Action: Mouse moved to (226, 476)
Screenshot: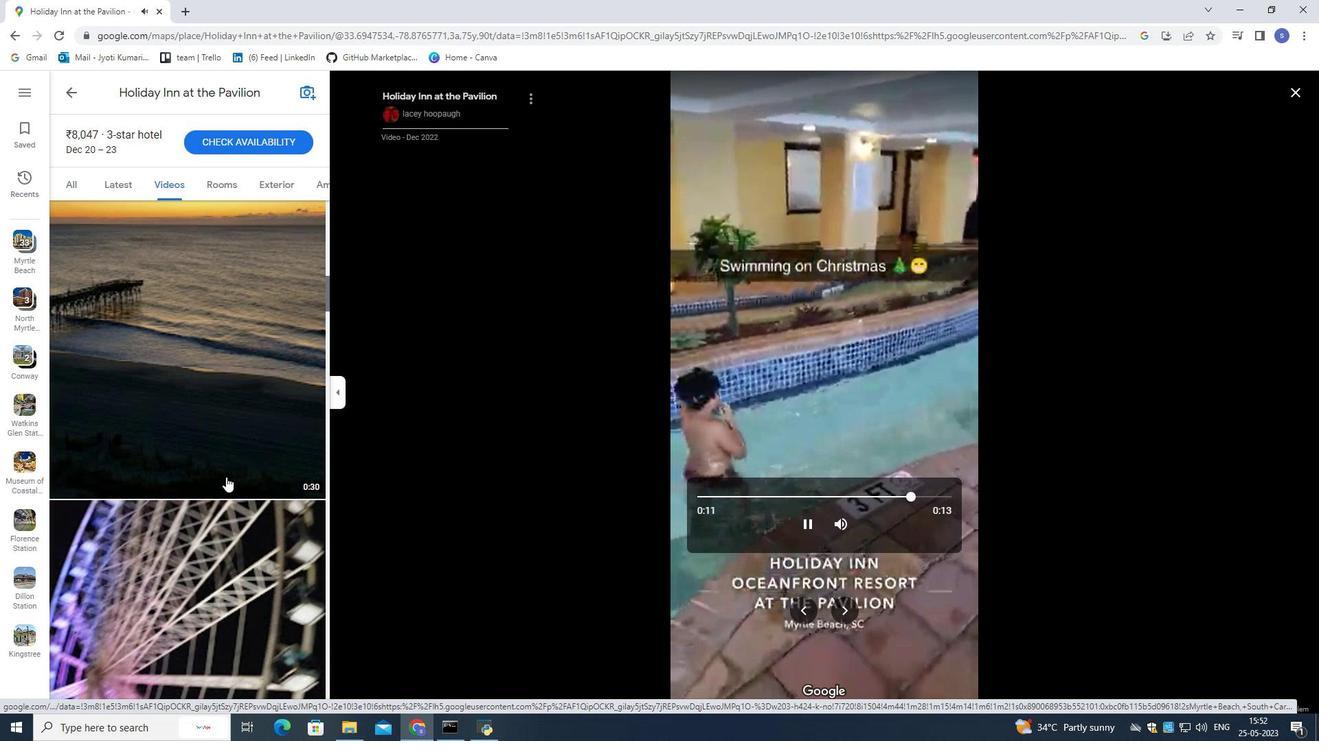 
Action: Mouse pressed left at (226, 476)
Screenshot: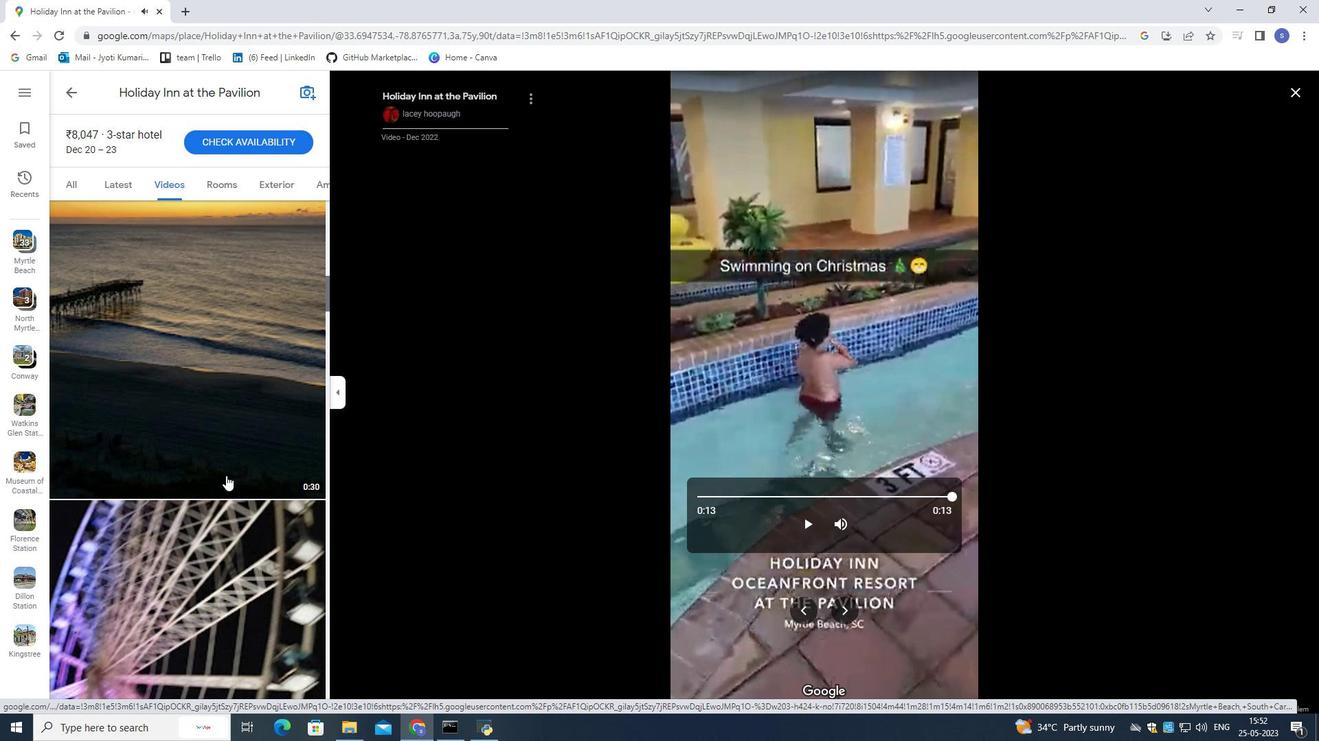 
Action: Mouse moved to (808, 522)
Screenshot: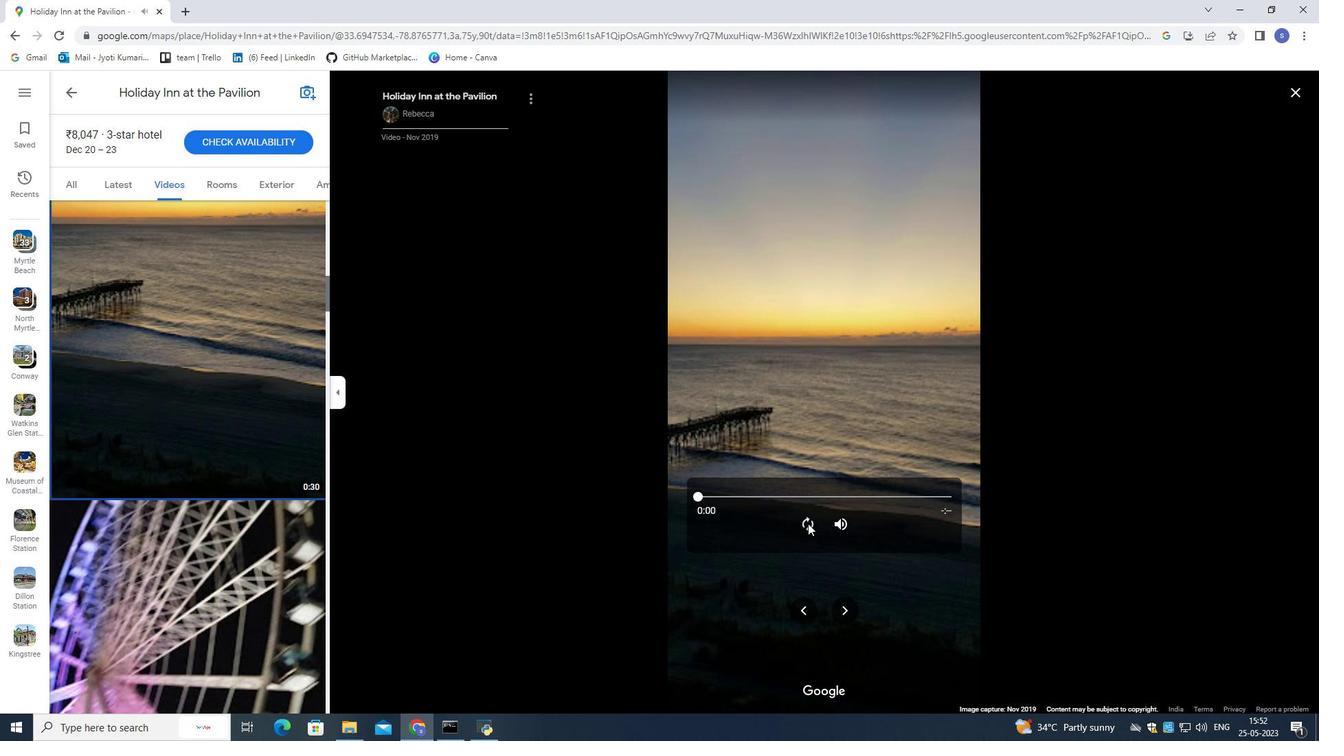
Action: Mouse pressed left at (808, 522)
Screenshot: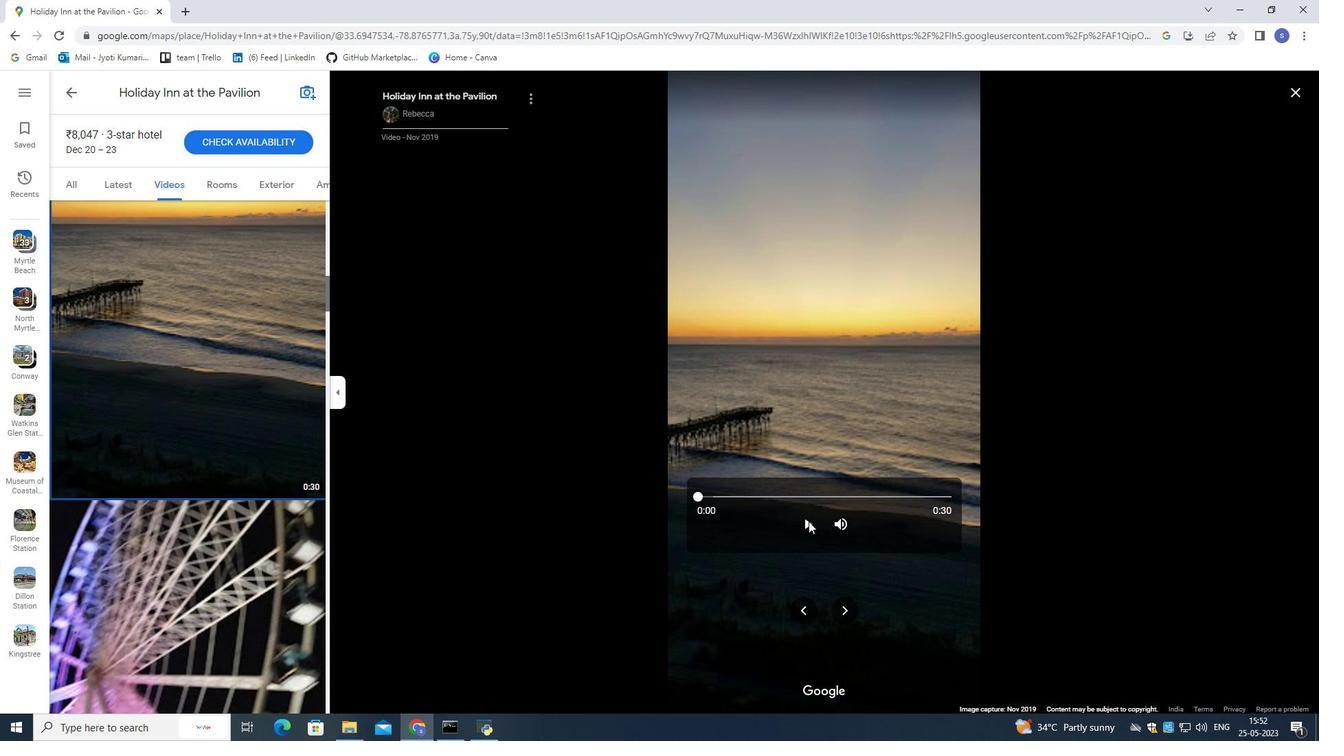 
Action: Mouse moved to (59, 90)
Screenshot: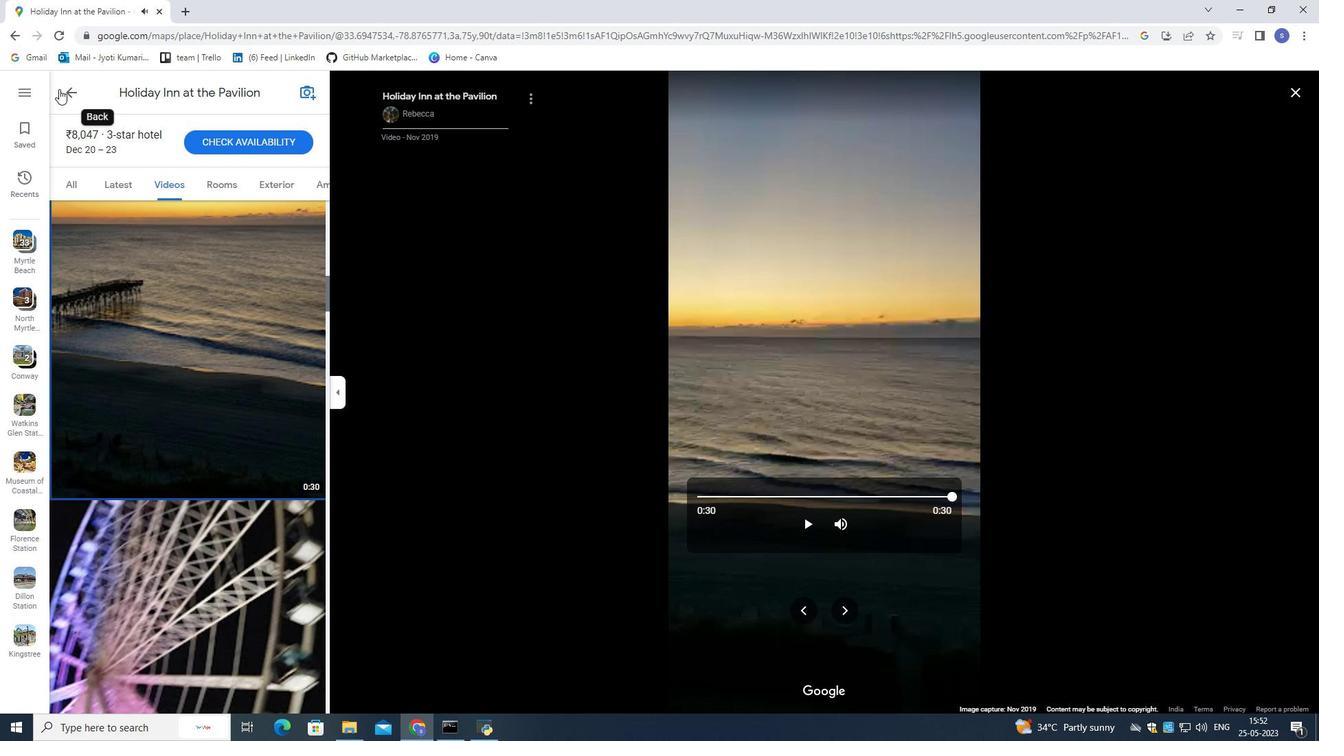 
Action: Mouse pressed left at (59, 90)
Screenshot: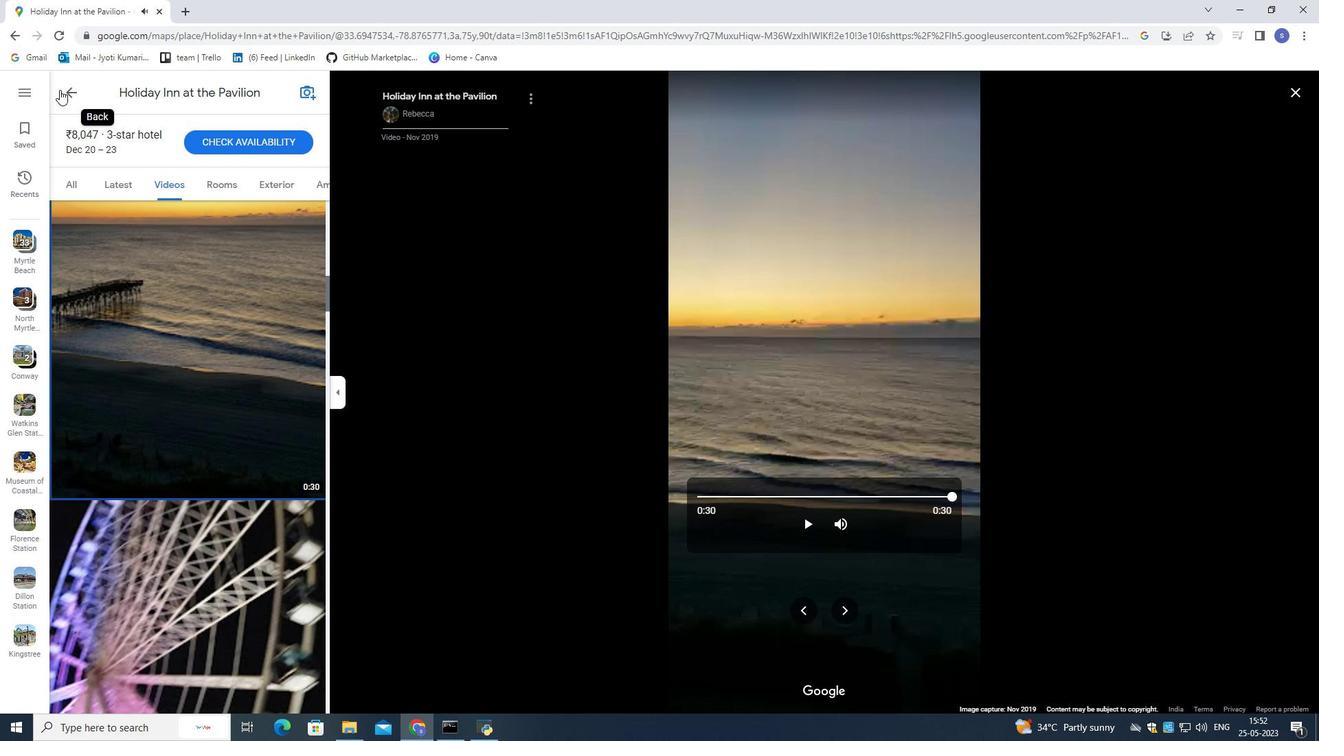 
Action: Mouse moved to (281, 307)
Screenshot: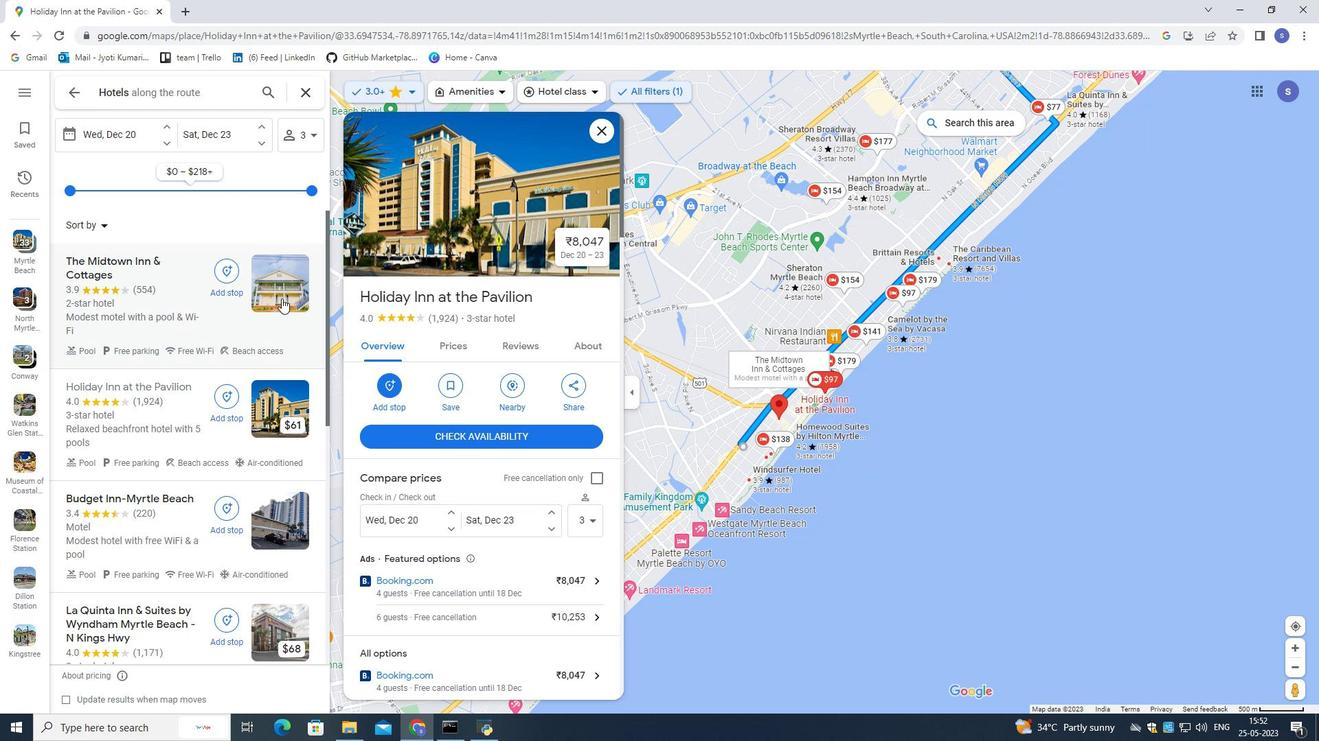 
Action: Mouse scrolled (281, 307) with delta (0, 0)
Screenshot: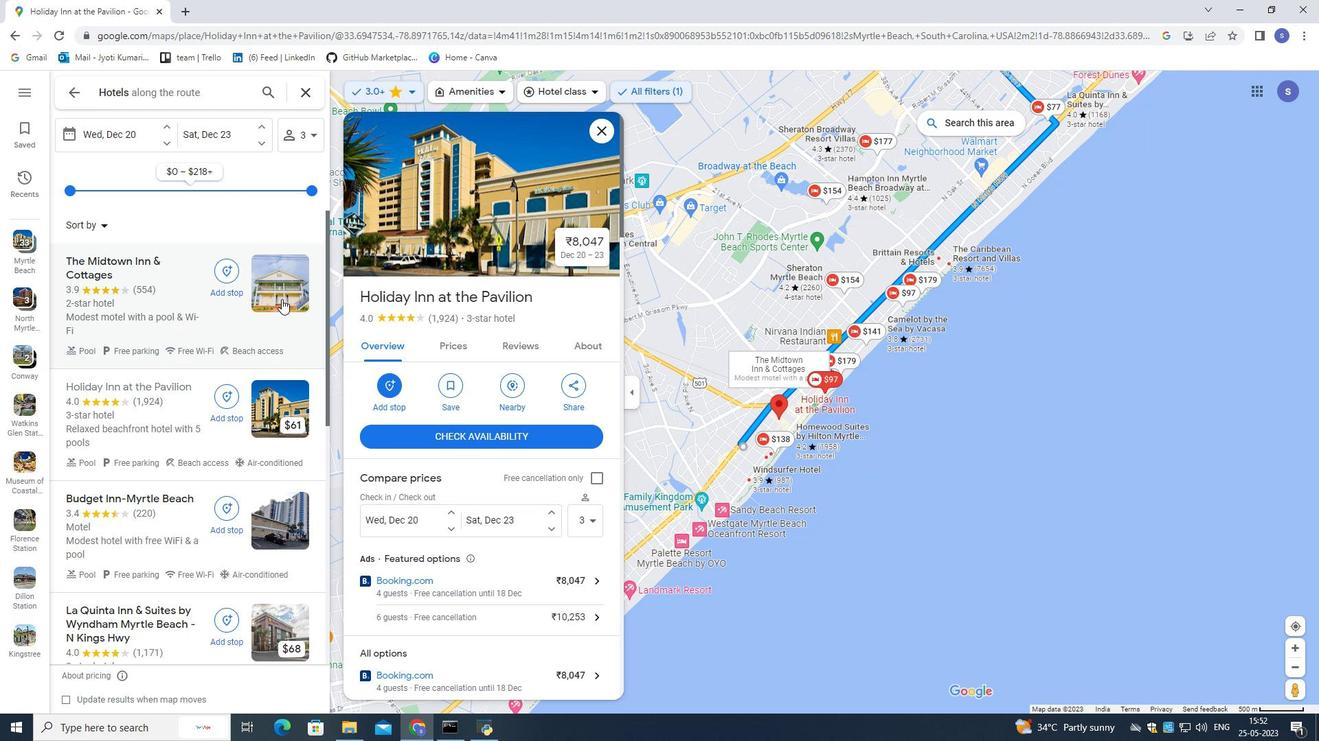 
Action: Mouse moved to (281, 309)
Screenshot: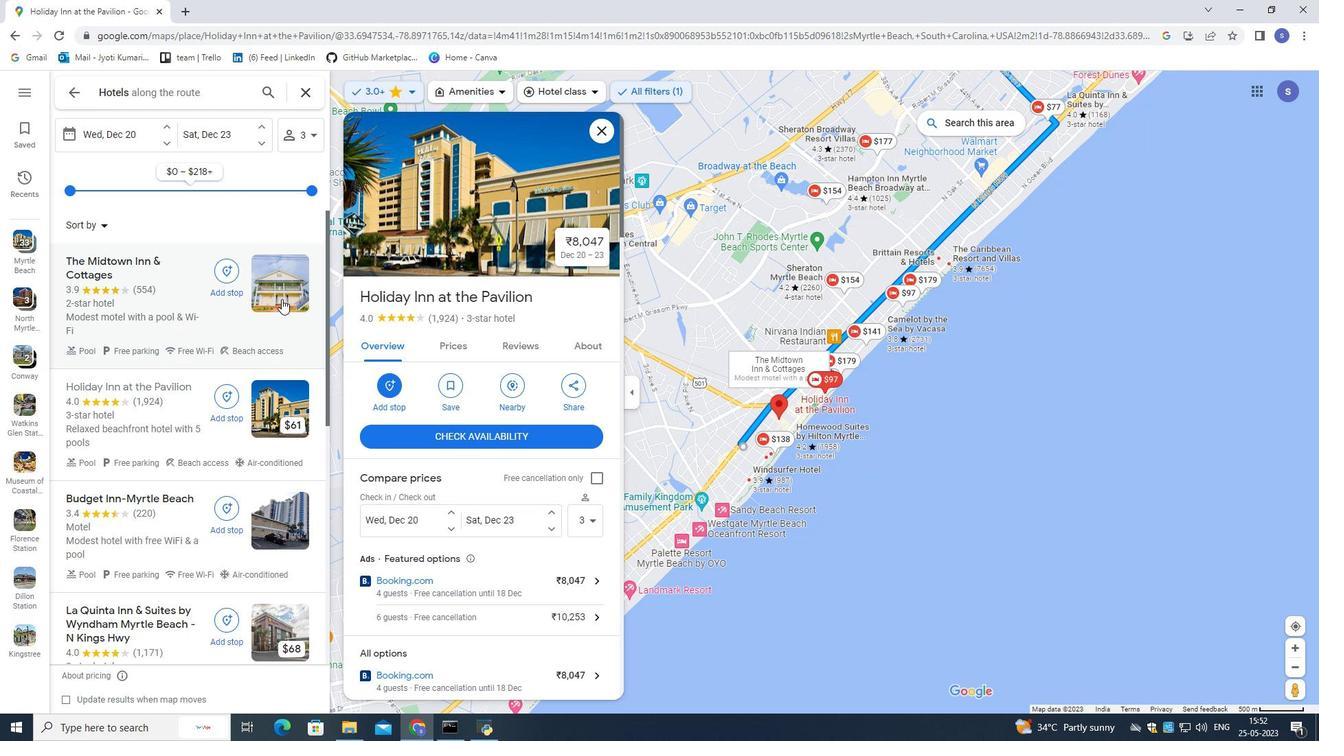 
Action: Mouse scrolled (281, 308) with delta (0, 0)
Screenshot: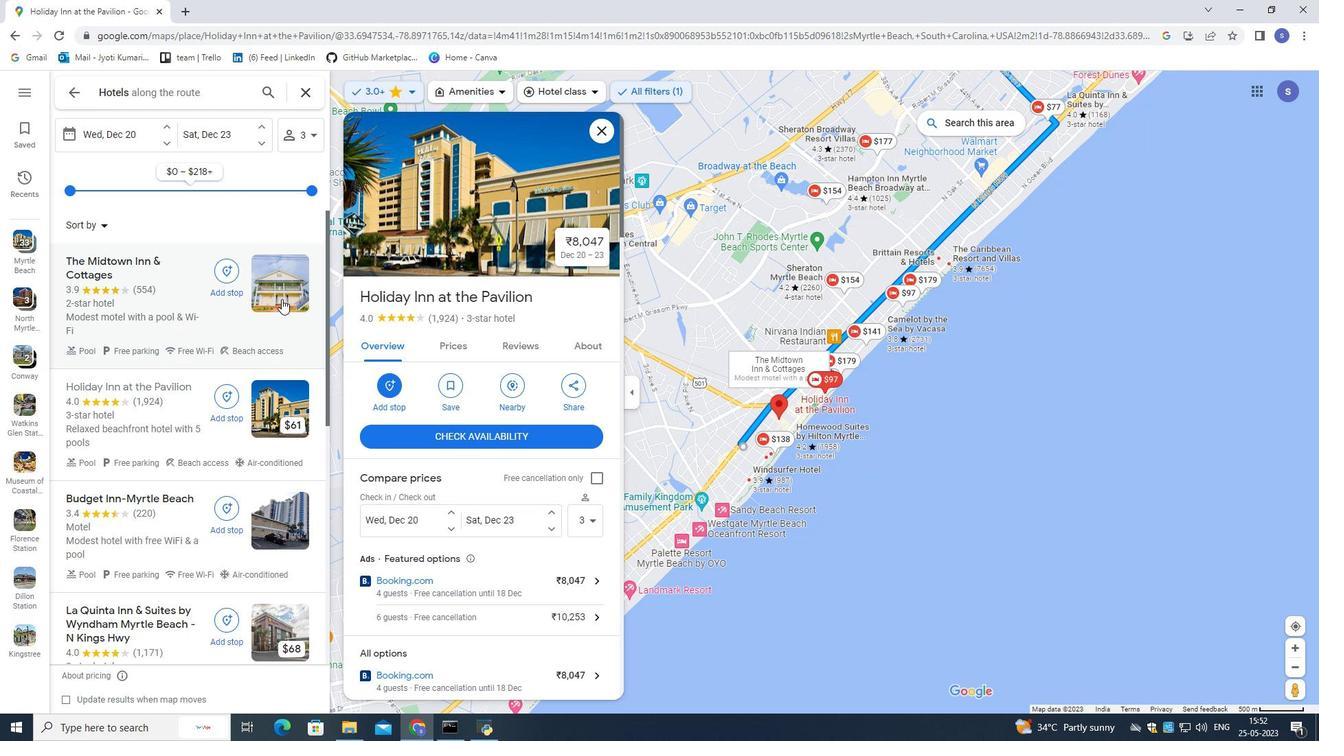 
Action: Mouse scrolled (281, 308) with delta (0, 0)
Screenshot: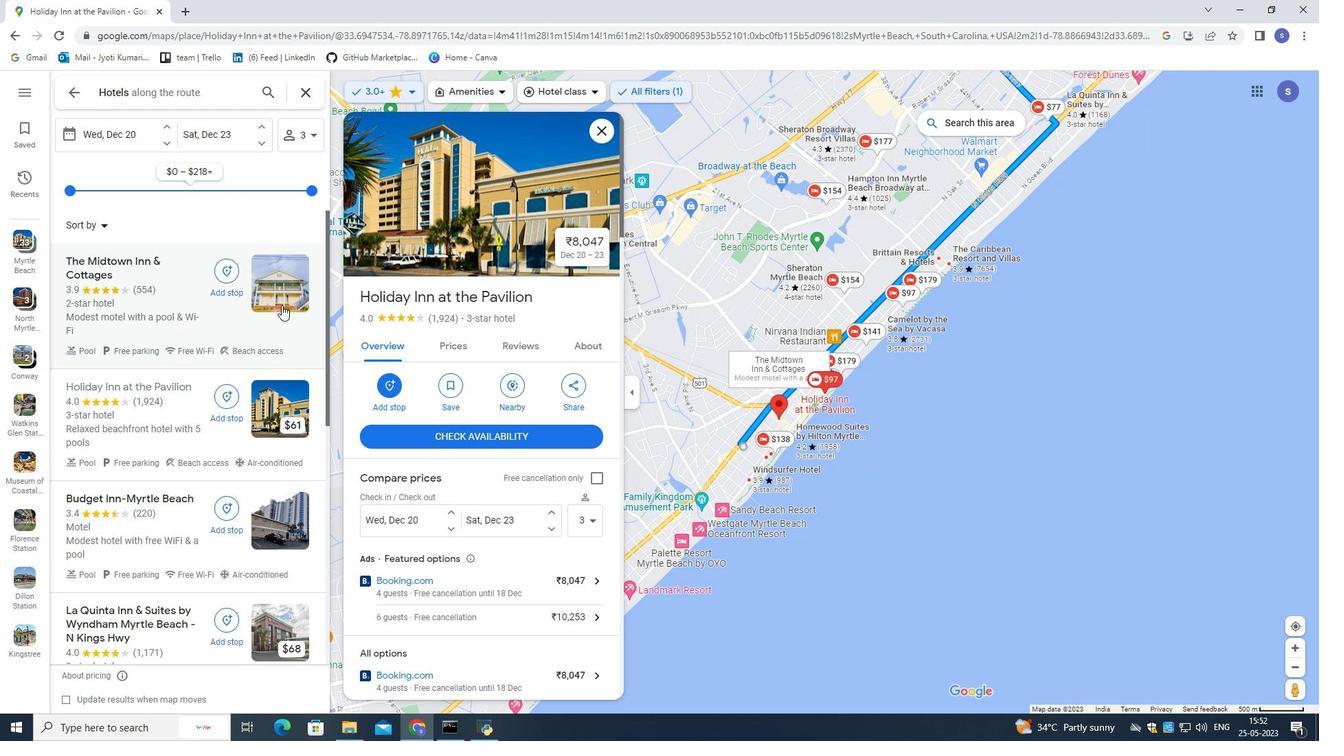 
Action: Mouse scrolled (281, 308) with delta (0, 0)
Screenshot: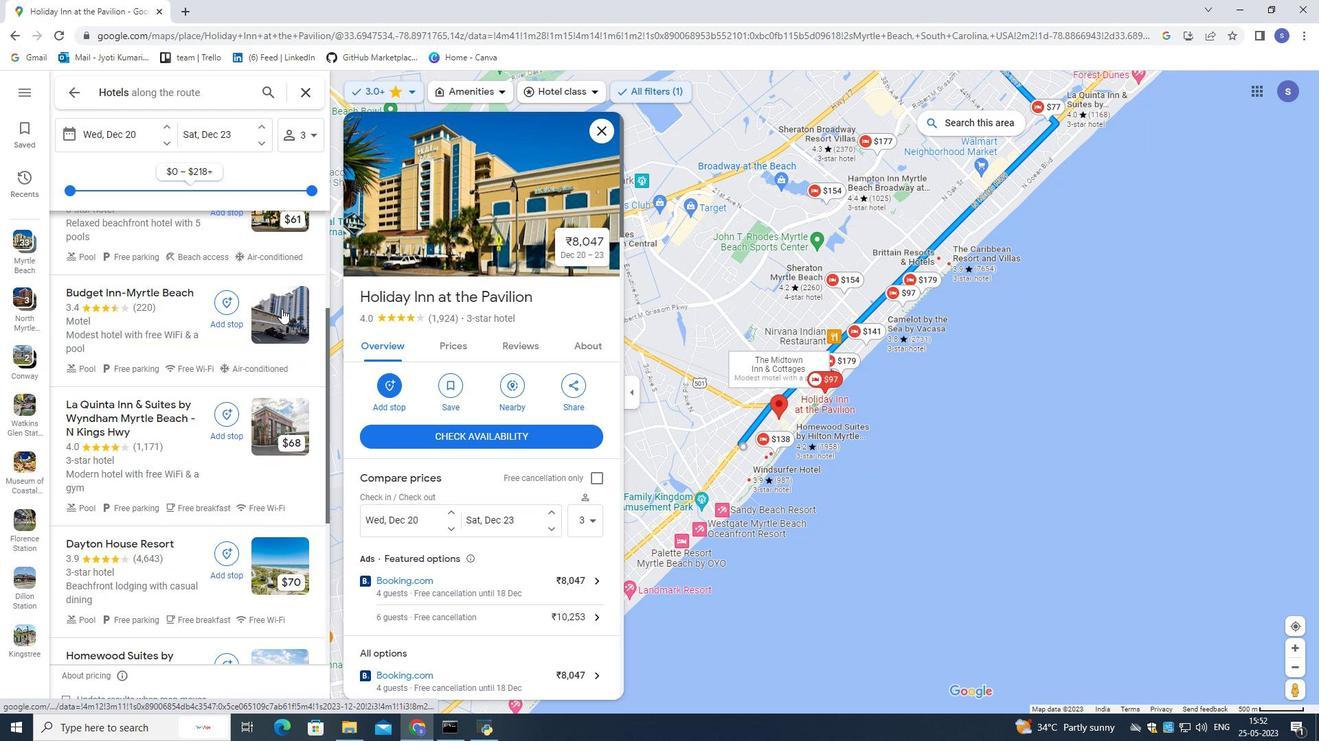 
Action: Mouse scrolled (281, 308) with delta (0, 0)
Screenshot: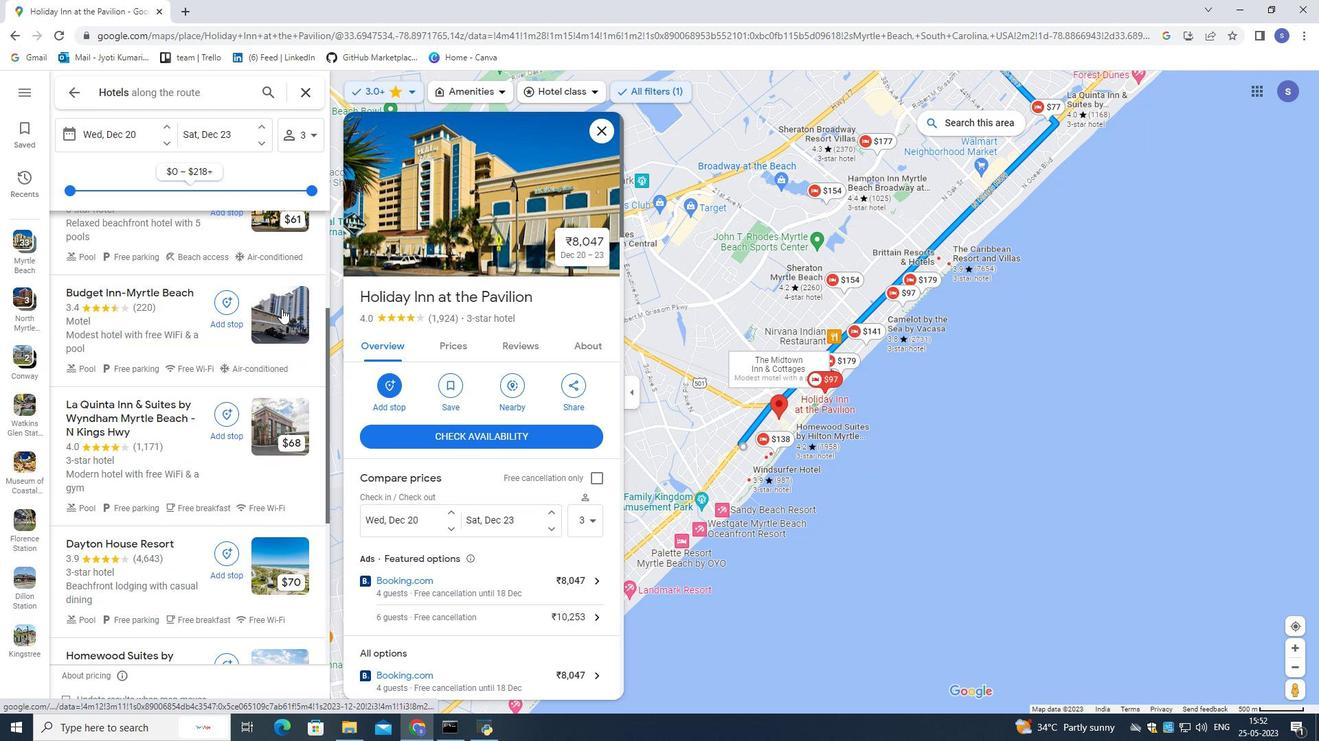 
Action: Mouse scrolled (281, 308) with delta (0, 0)
Screenshot: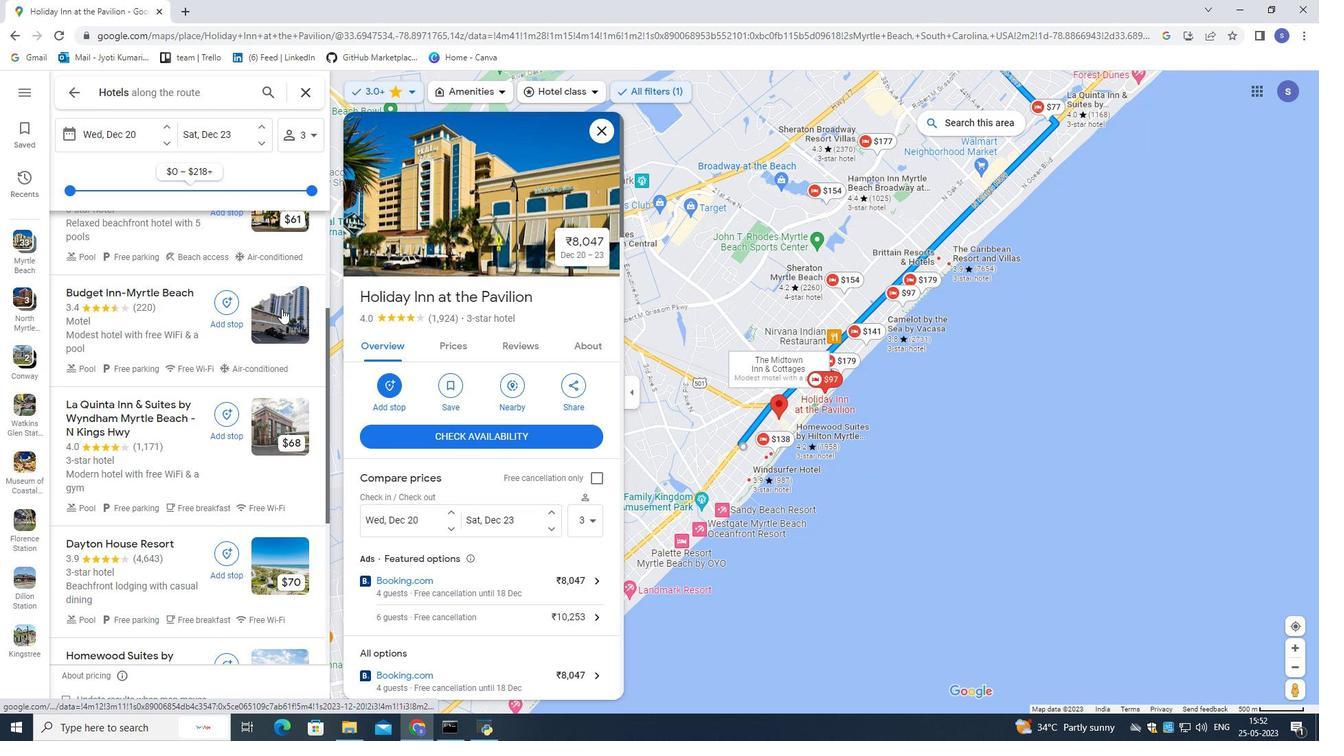 
Action: Mouse moved to (281, 309)
Screenshot: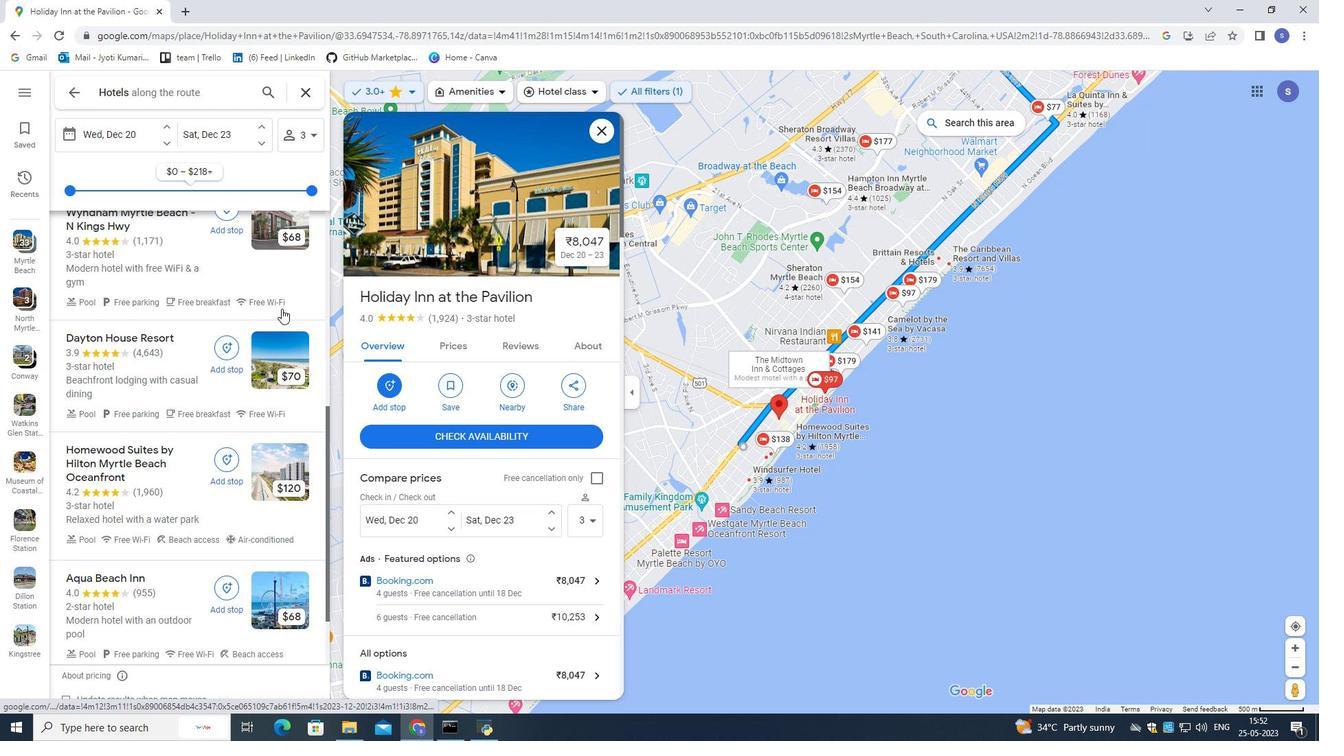 
Action: Mouse scrolled (281, 309) with delta (0, 0)
Screenshot: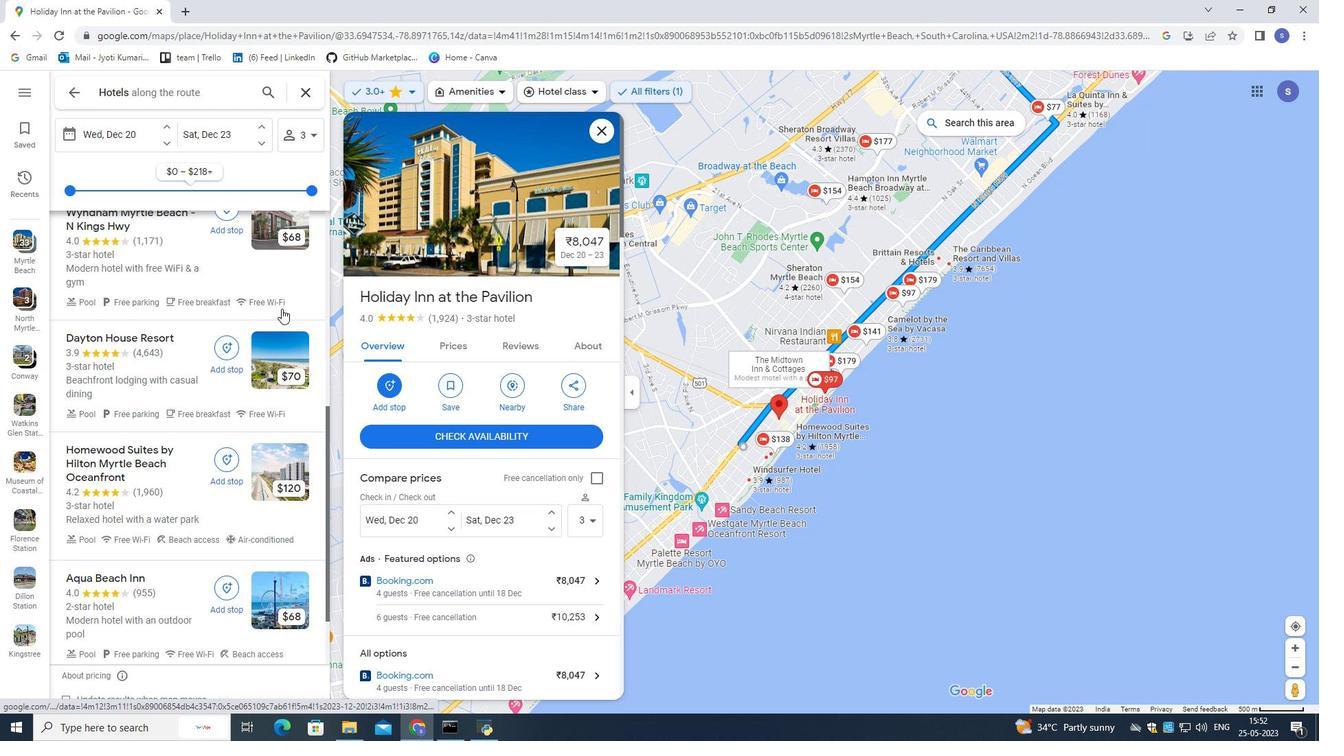
Action: Mouse moved to (281, 311)
Screenshot: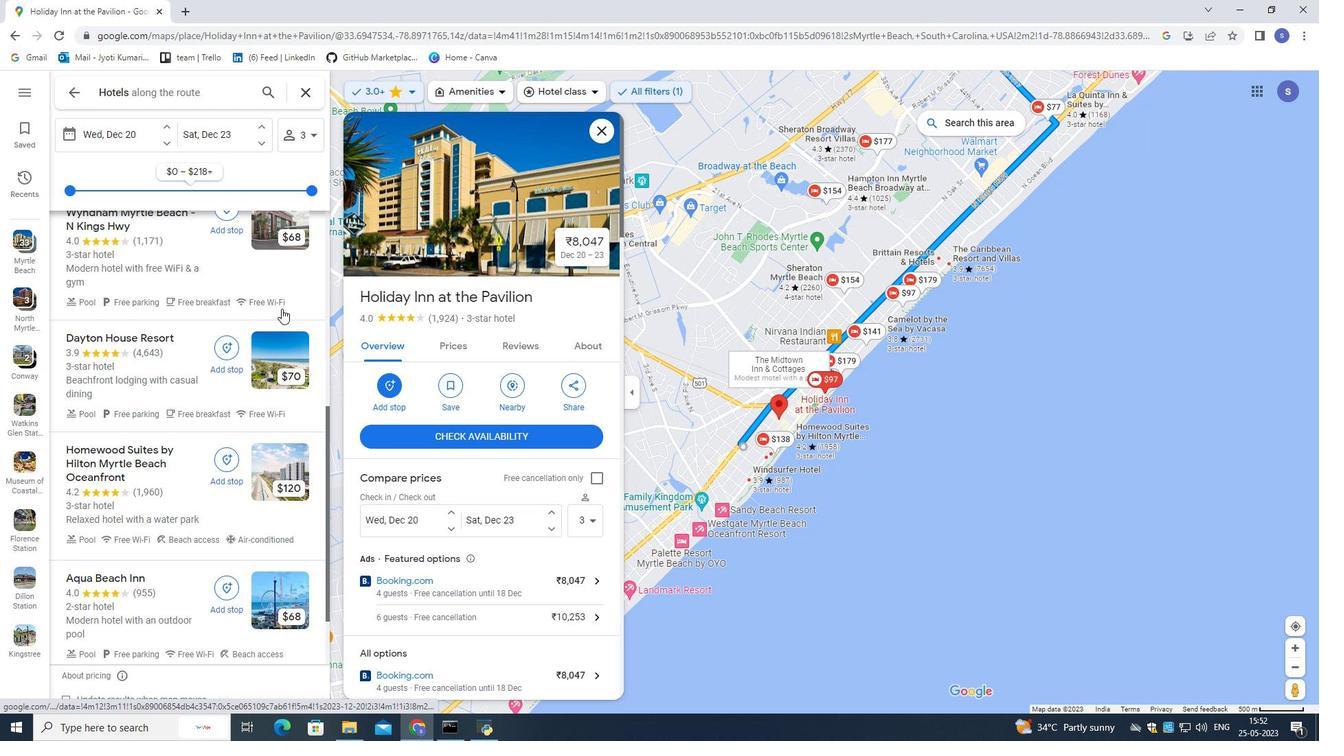 
Action: Mouse scrolled (281, 310) with delta (0, 0)
Screenshot: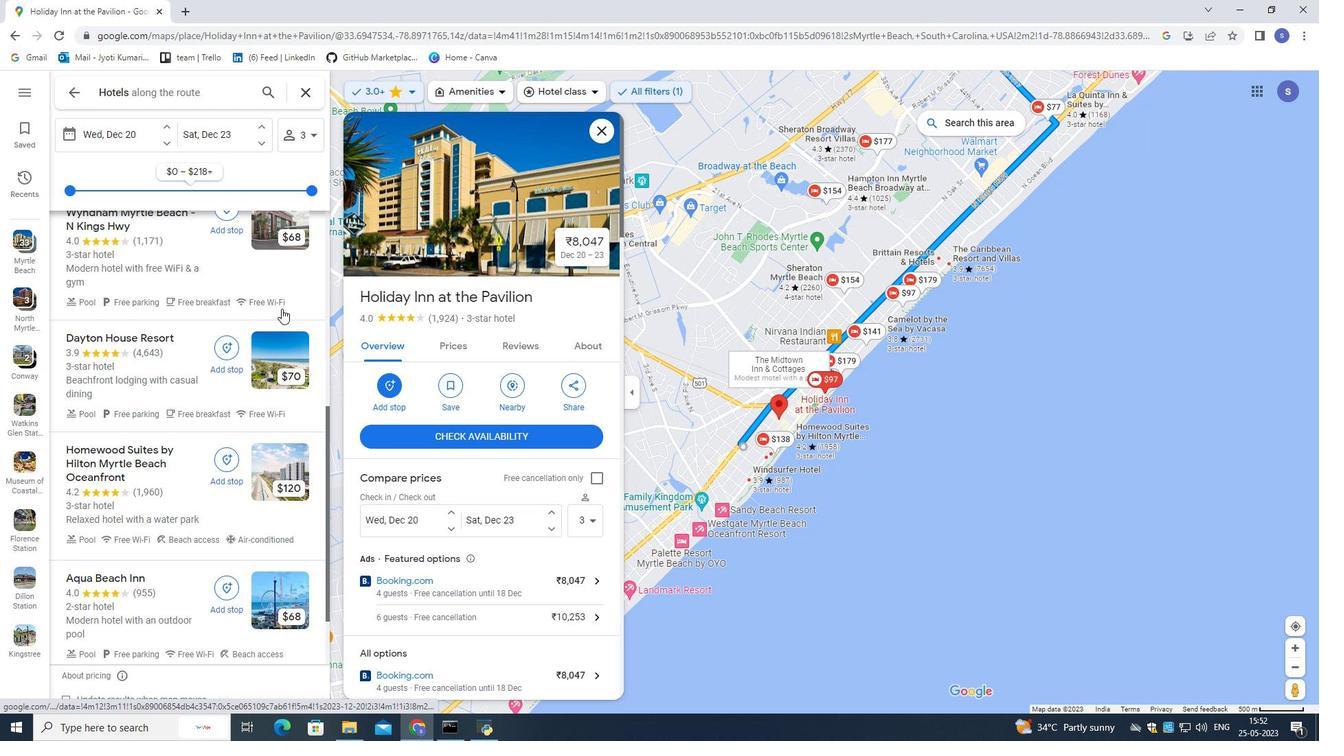 
Action: Mouse moved to (282, 362)
Screenshot: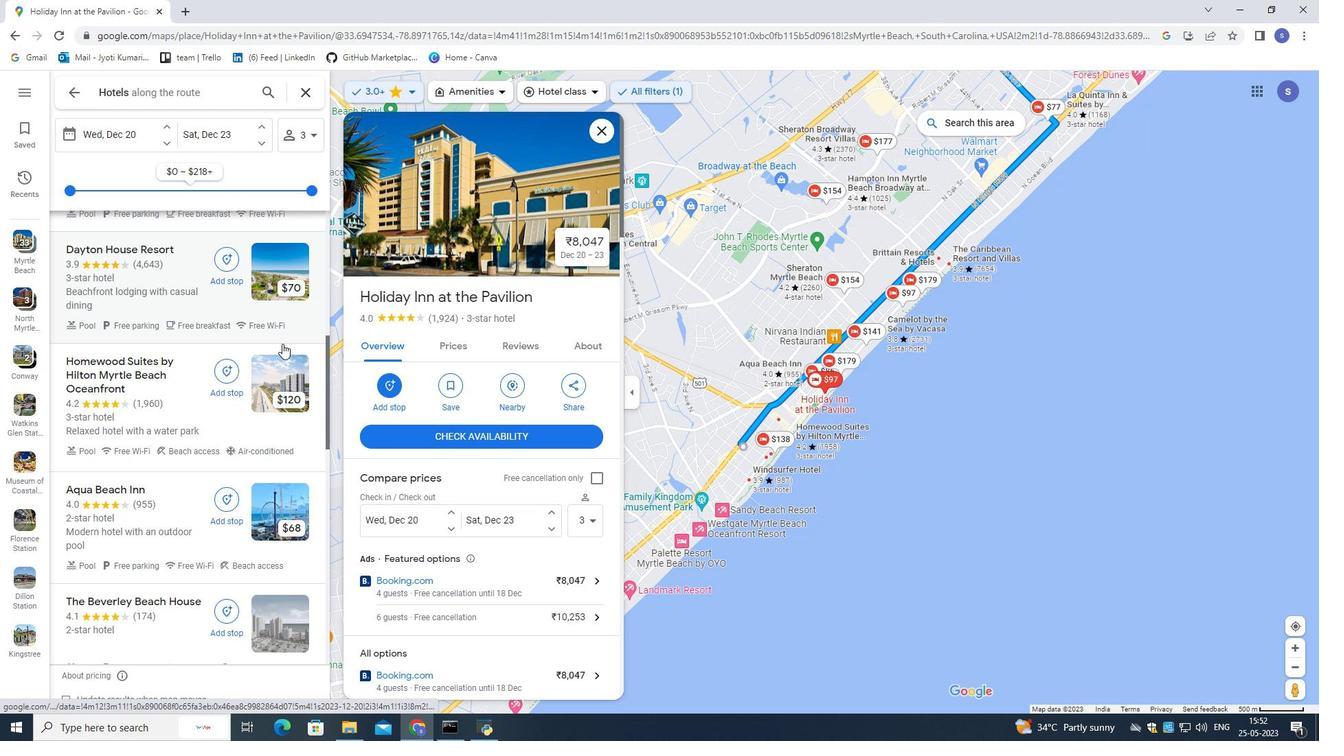 
Action: Mouse pressed left at (282, 362)
Screenshot: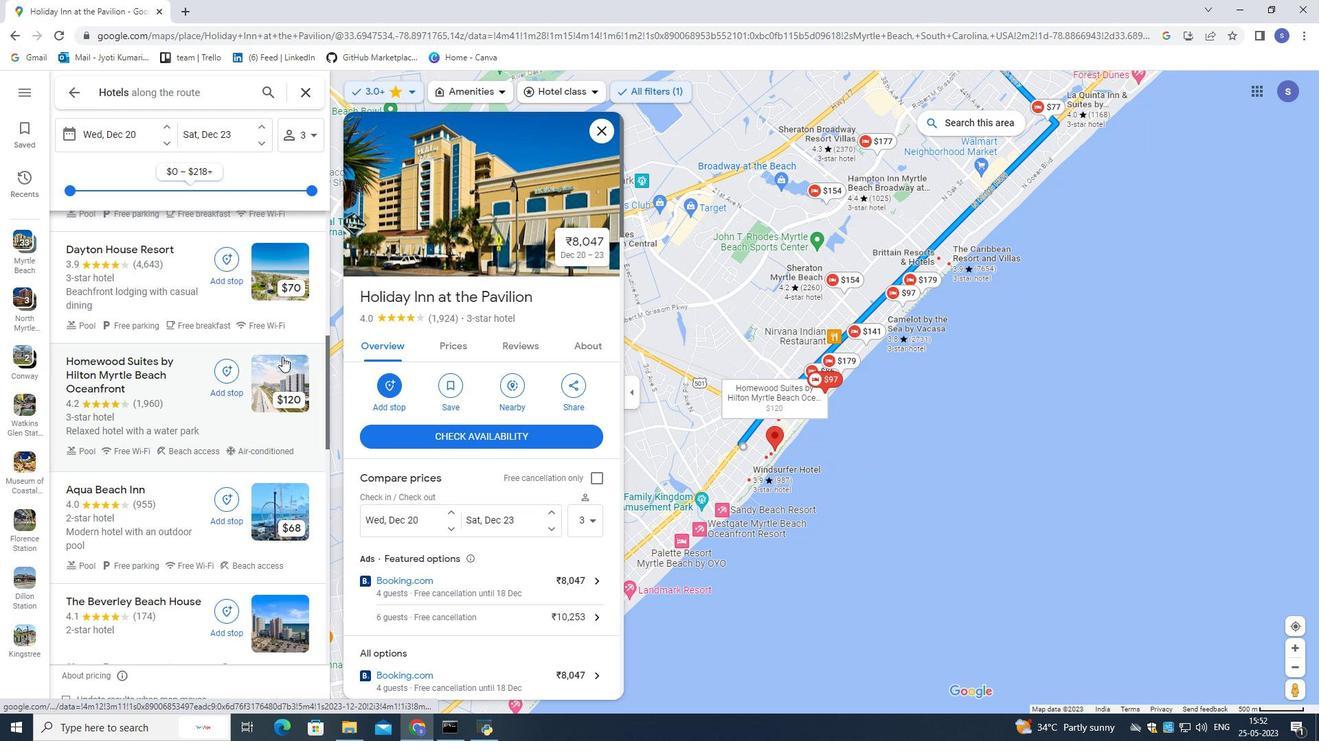 
Action: Mouse moved to (270, 480)
Screenshot: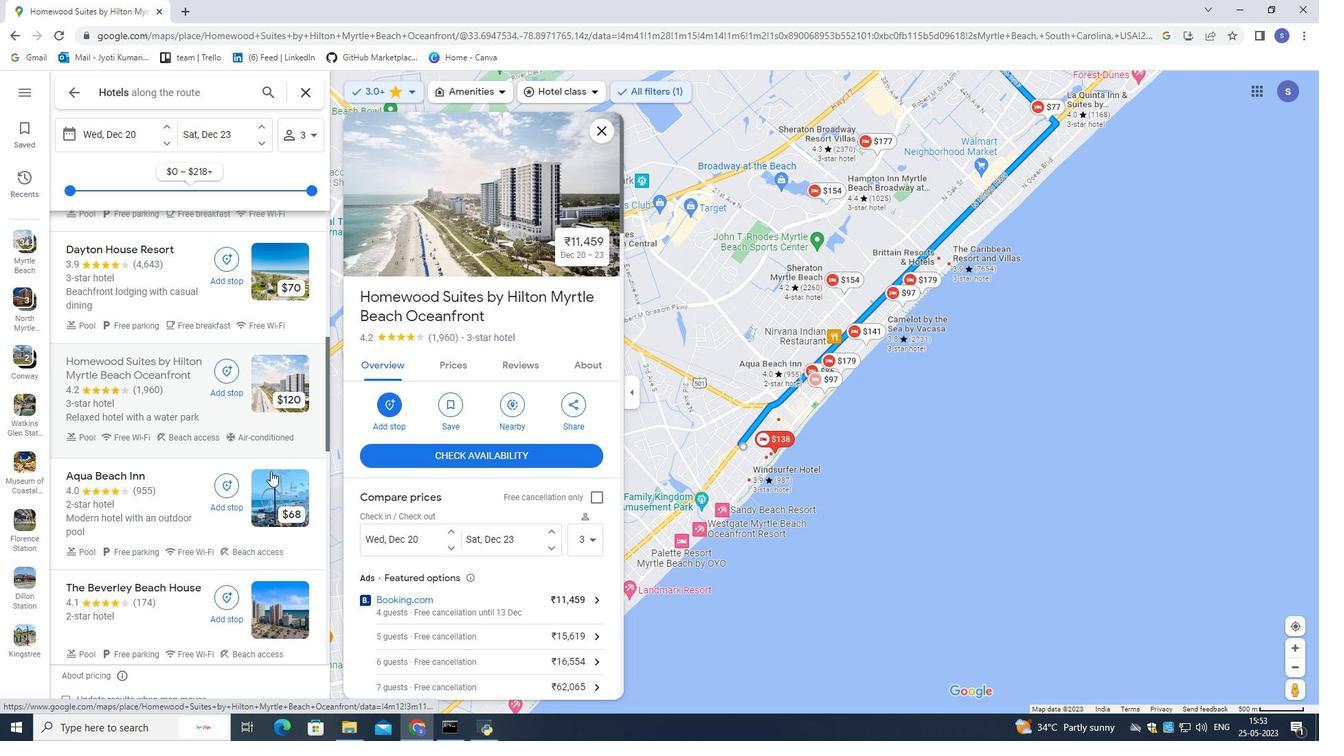 
Action: Mouse pressed left at (270, 480)
Screenshot: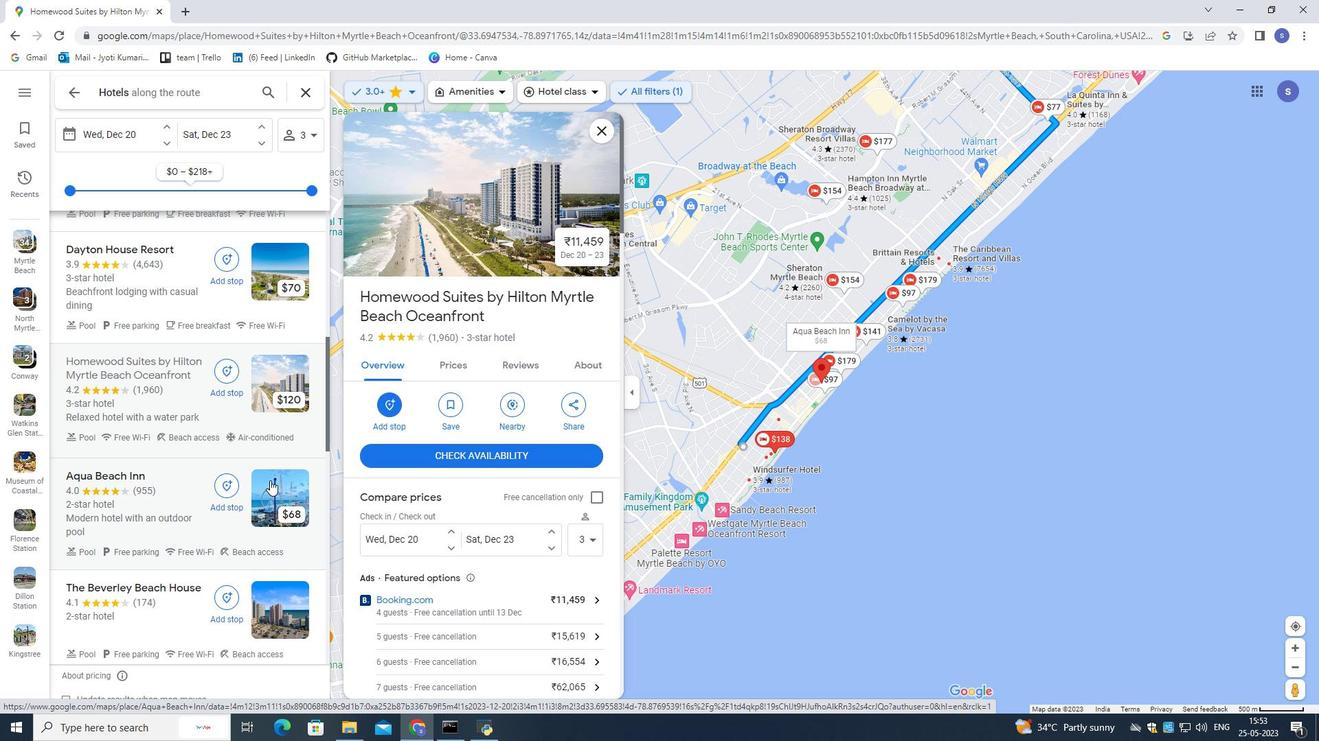 
Action: Mouse moved to (267, 476)
Screenshot: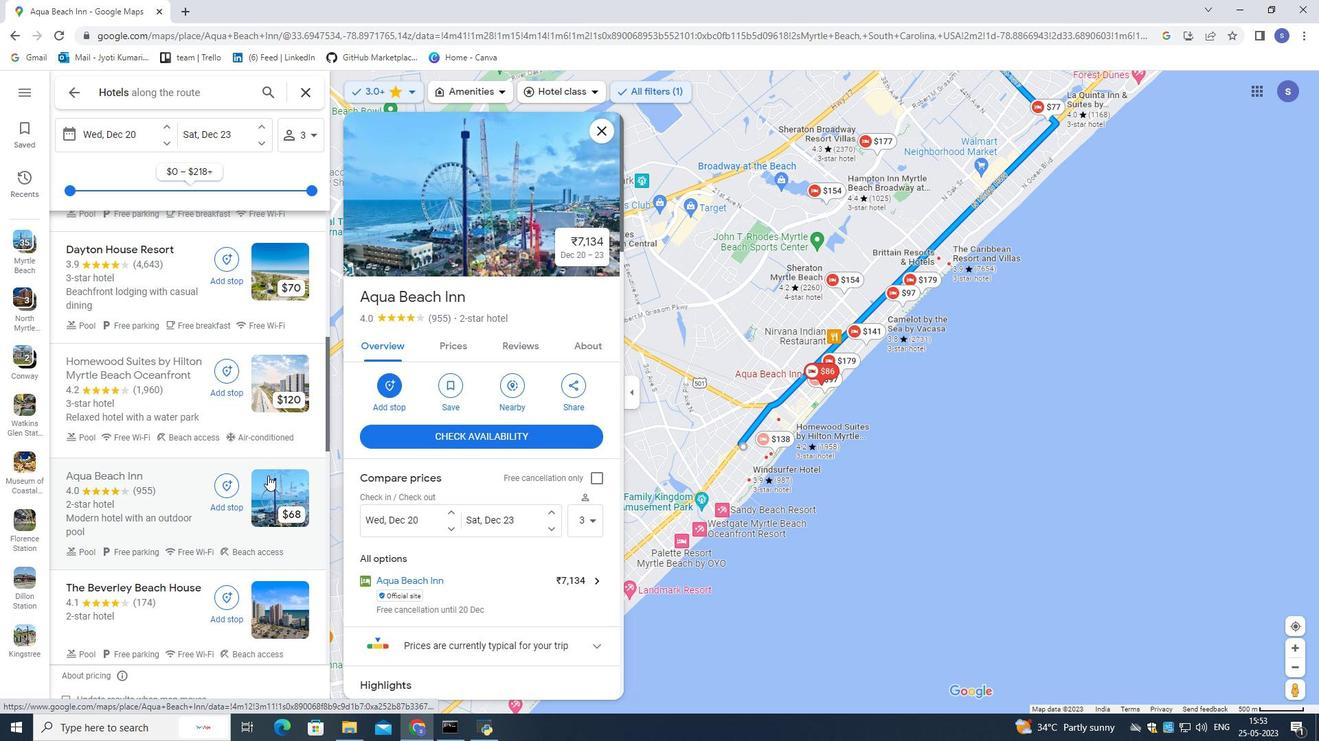 
Action: Mouse scrolled (267, 475) with delta (0, 0)
Screenshot: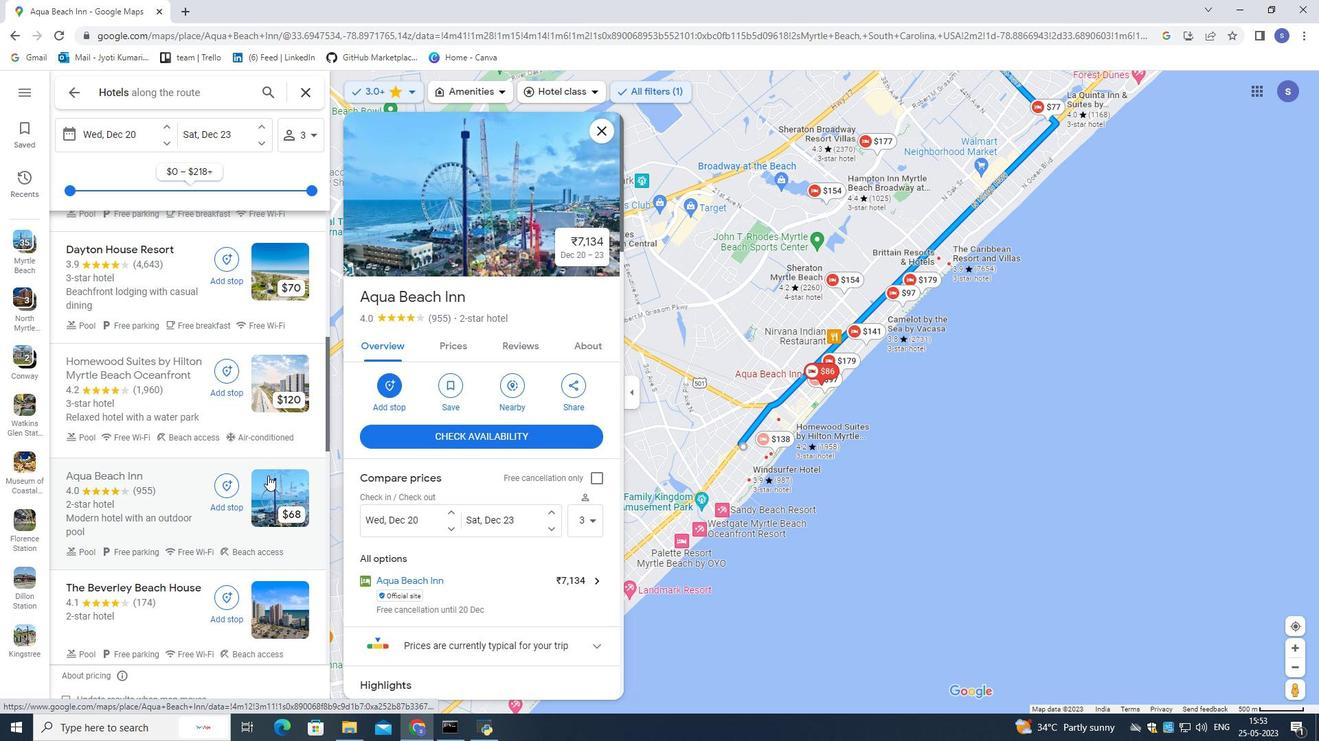 
Action: Mouse moved to (265, 476)
Screenshot: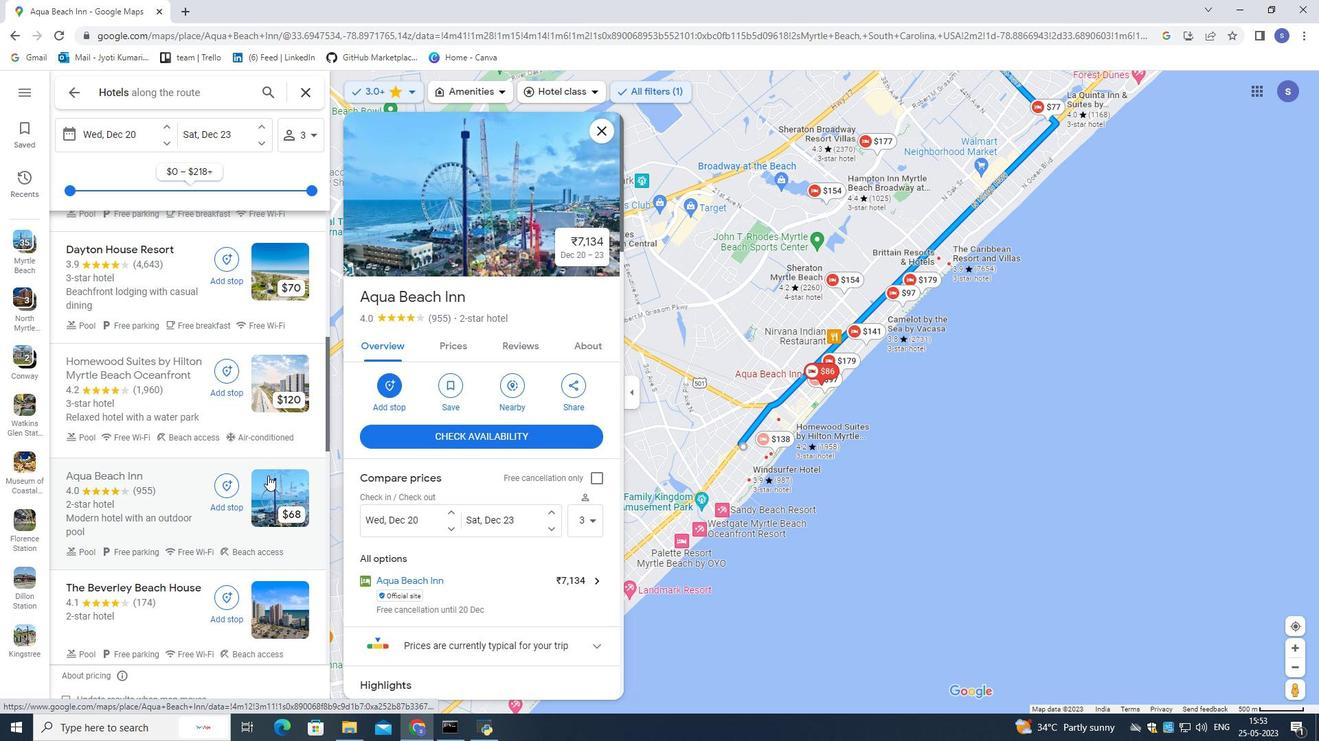 
Action: Mouse scrolled (265, 475) with delta (0, 0)
Screenshot: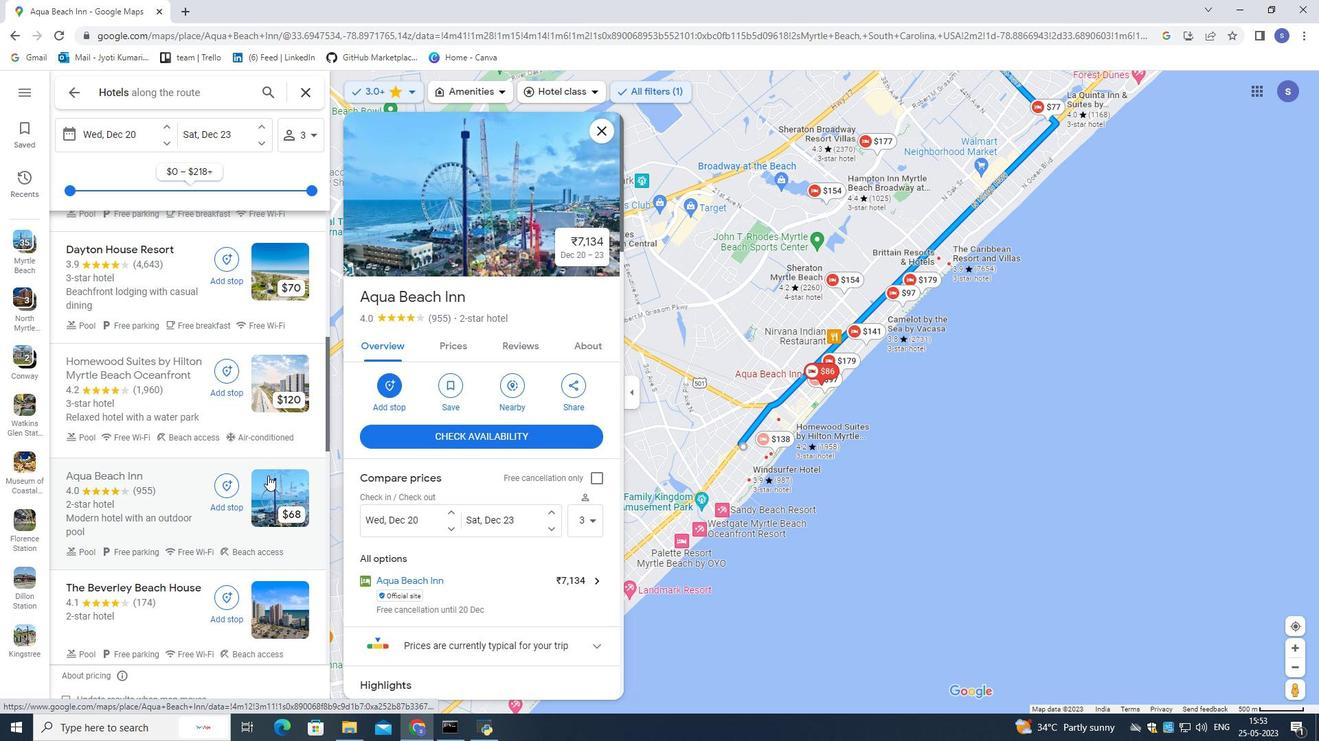 
Action: Mouse pressed left at (265, 476)
Screenshot: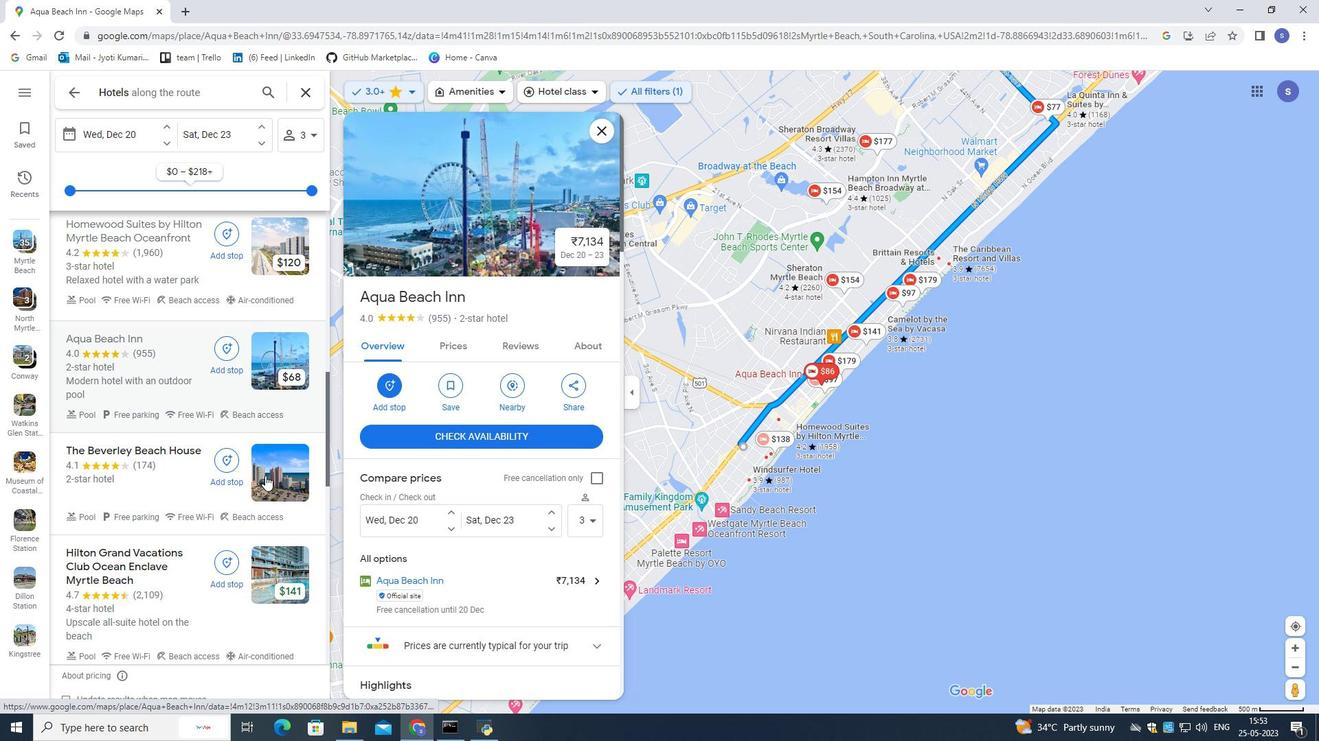 
Action: Mouse scrolled (265, 475) with delta (0, 0)
Screenshot: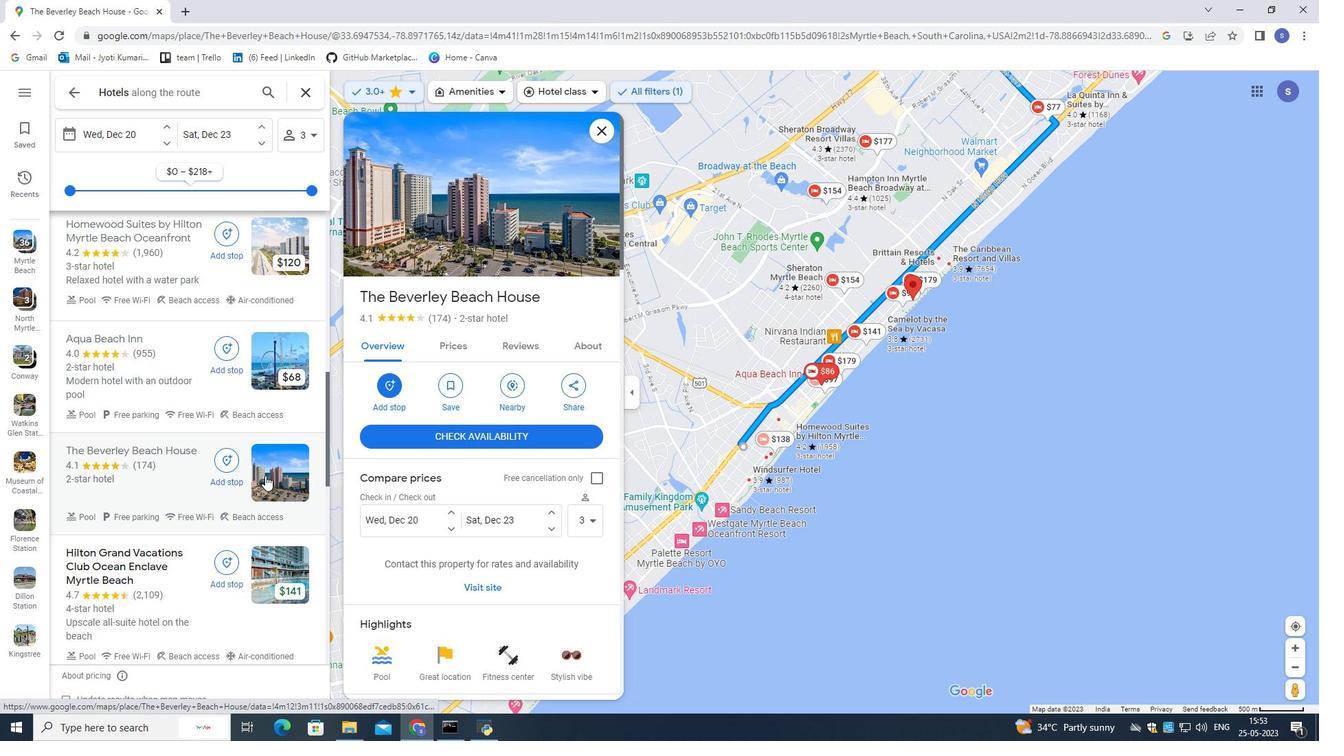
Action: Mouse scrolled (265, 475) with delta (0, 0)
Screenshot: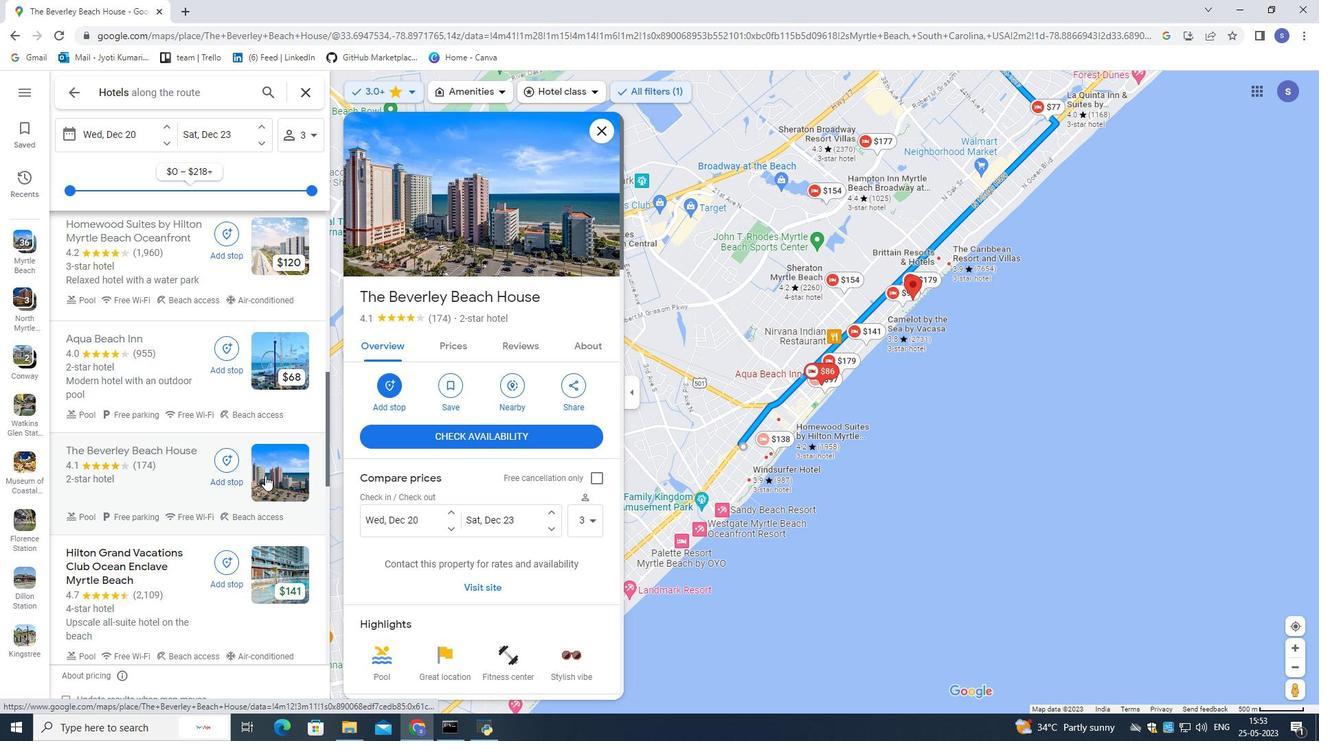 
Action: Mouse scrolled (265, 475) with delta (0, 0)
Screenshot: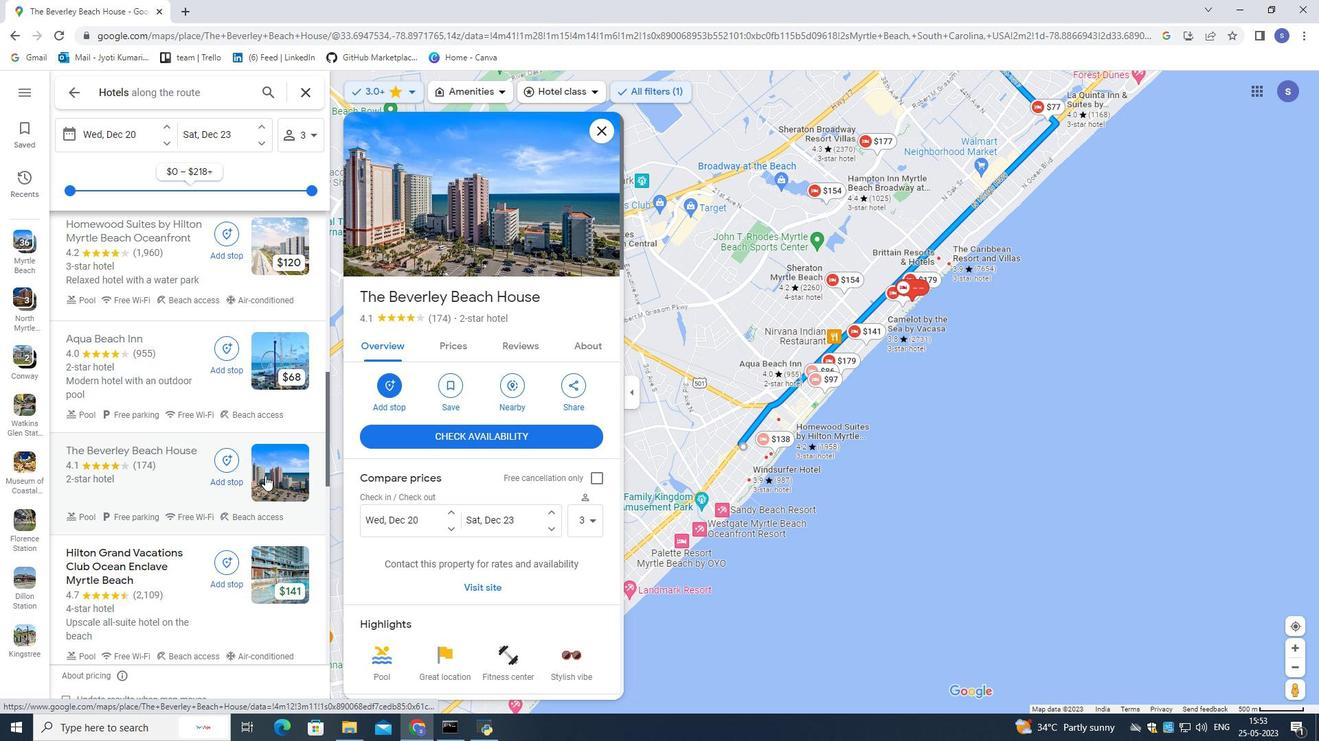 
Action: Mouse moved to (267, 386)
Screenshot: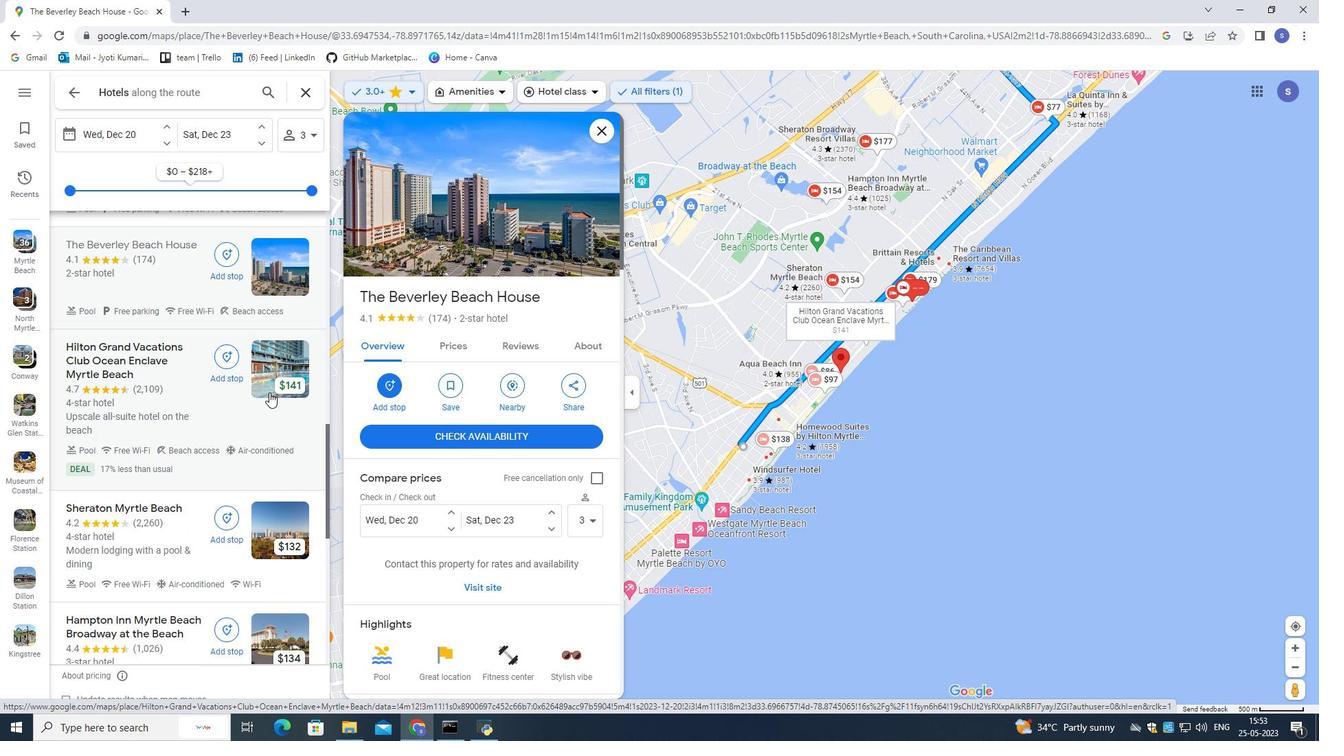 
Action: Mouse pressed left at (267, 386)
Screenshot: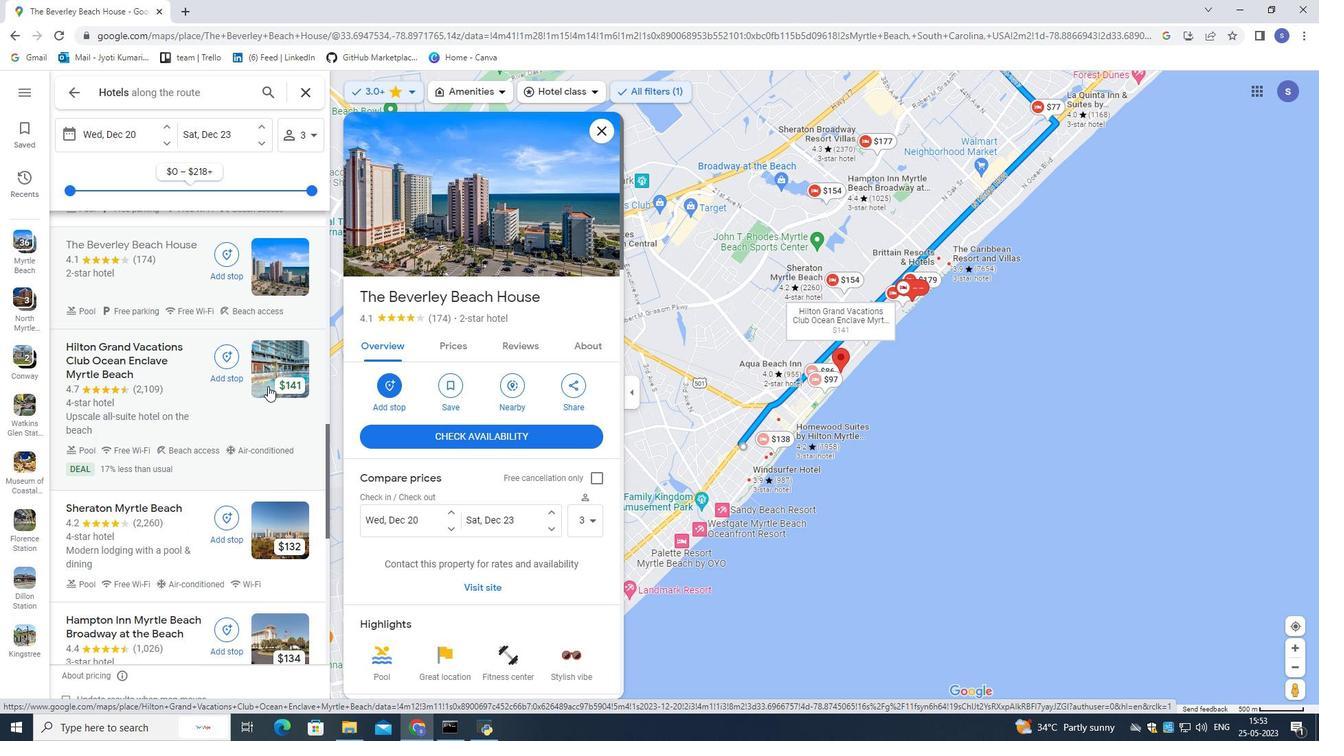 
Action: Mouse scrolled (267, 385) with delta (0, 0)
Screenshot: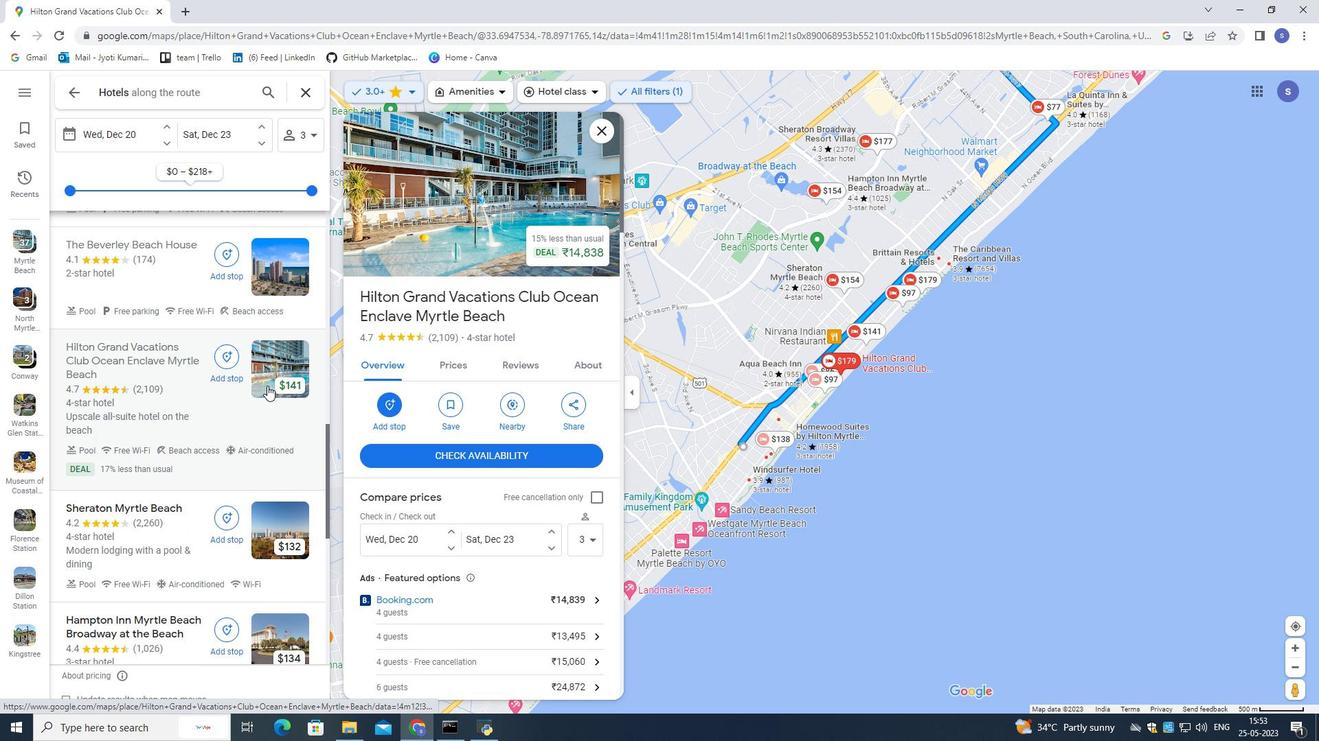 
Action: Mouse scrolled (267, 385) with delta (0, 0)
Screenshot: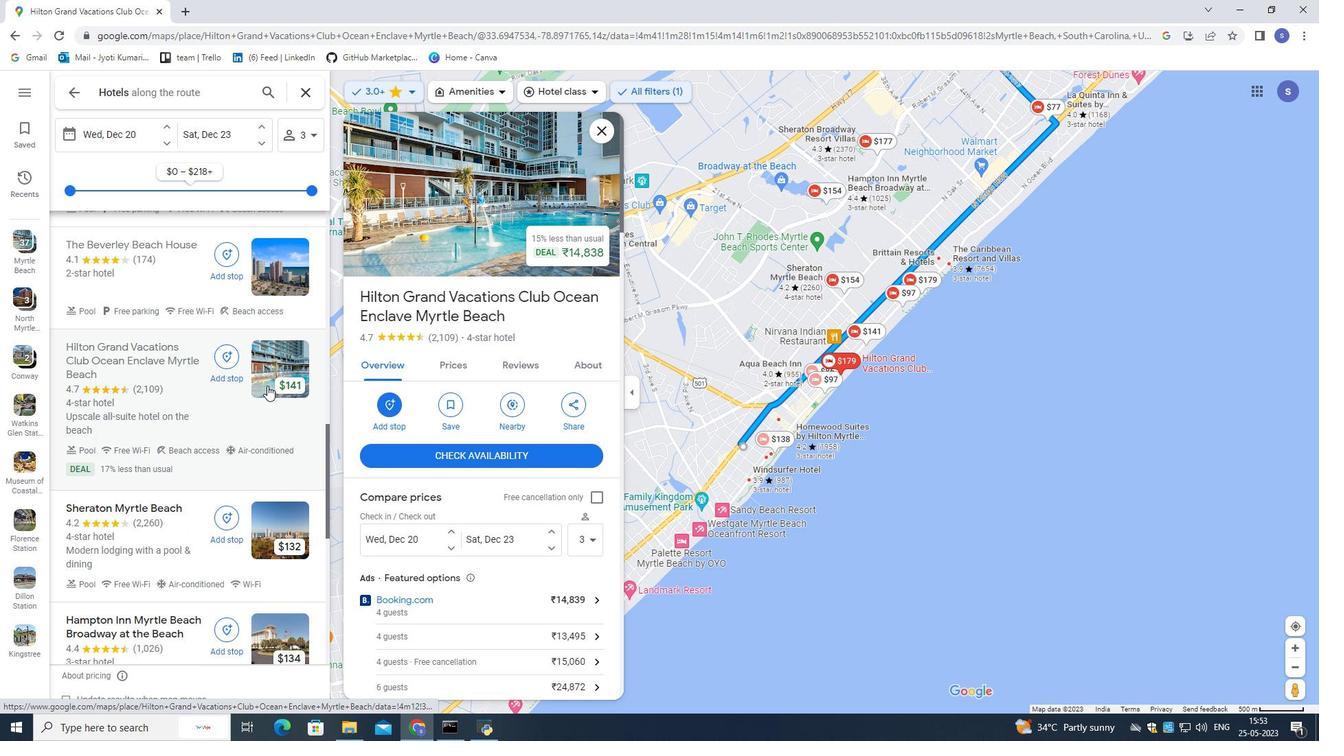 
Action: Mouse pressed left at (267, 386)
Screenshot: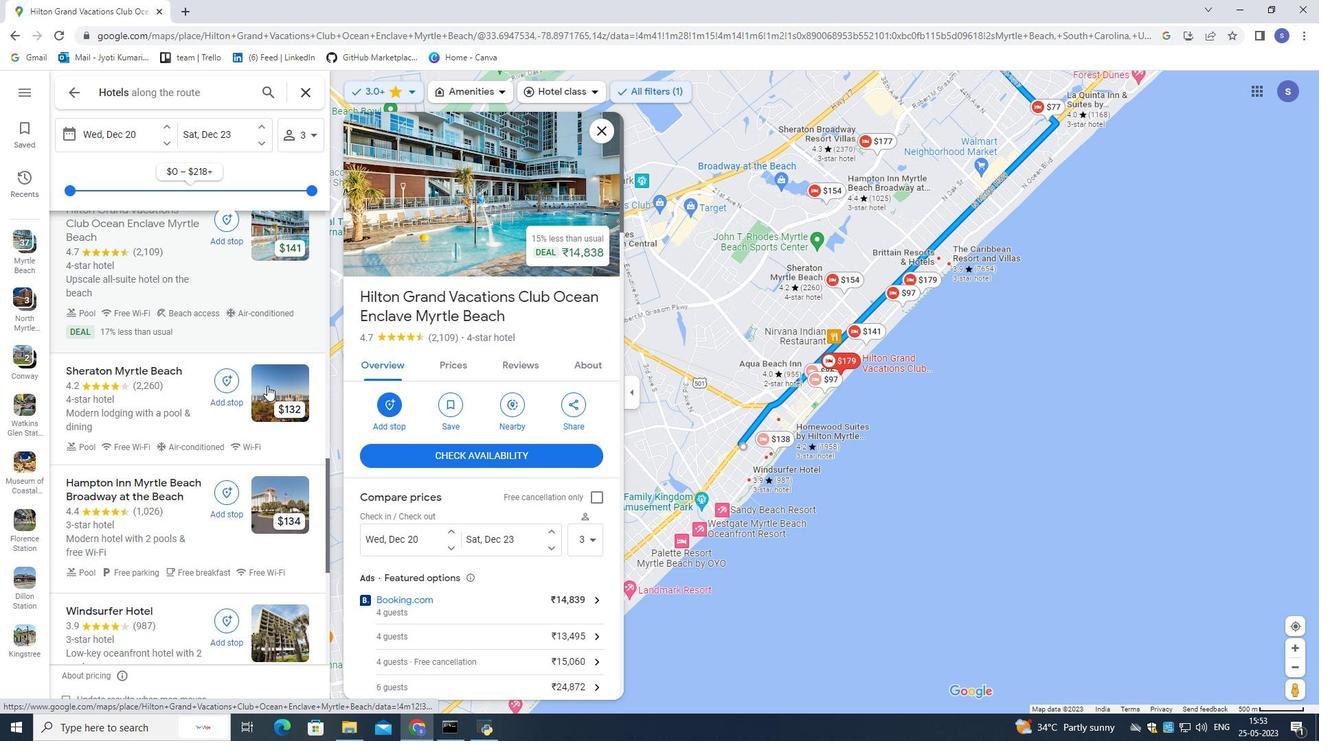 
Action: Mouse moved to (264, 386)
Screenshot: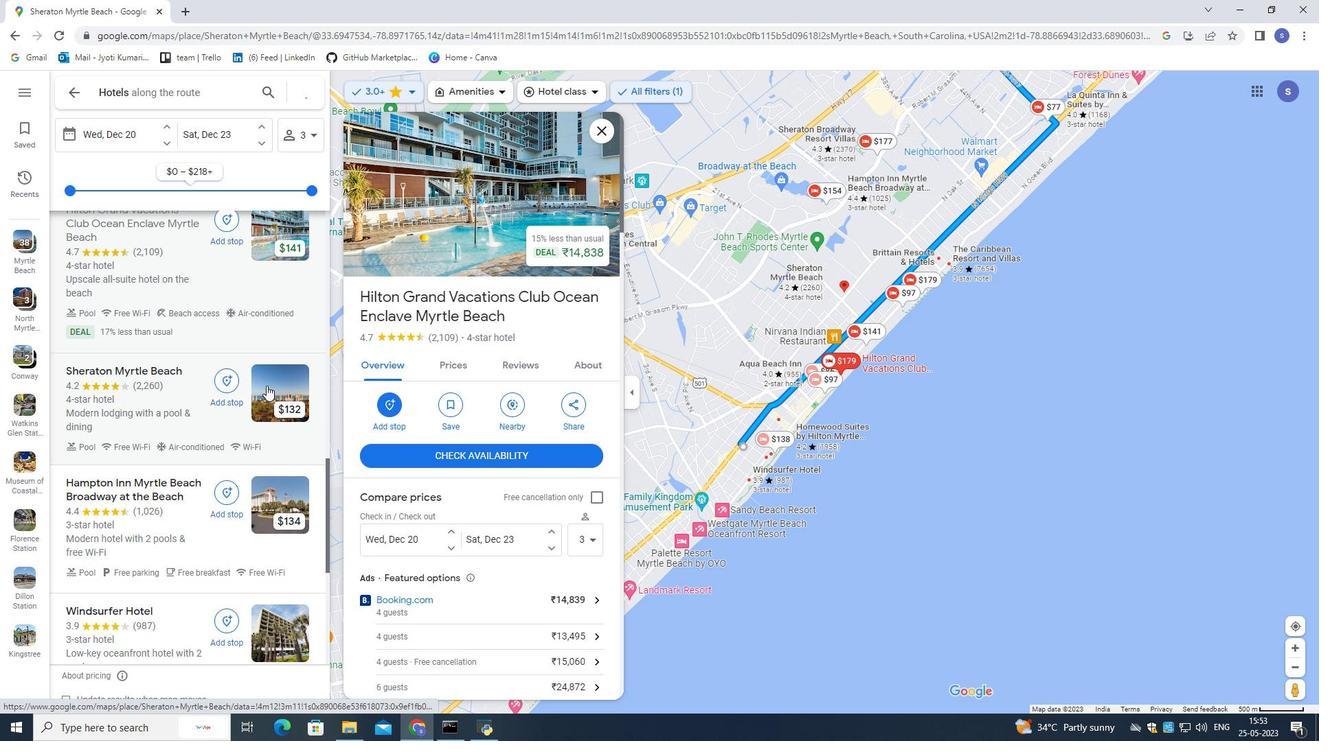 
Action: Mouse scrolled (264, 385) with delta (0, 0)
Screenshot: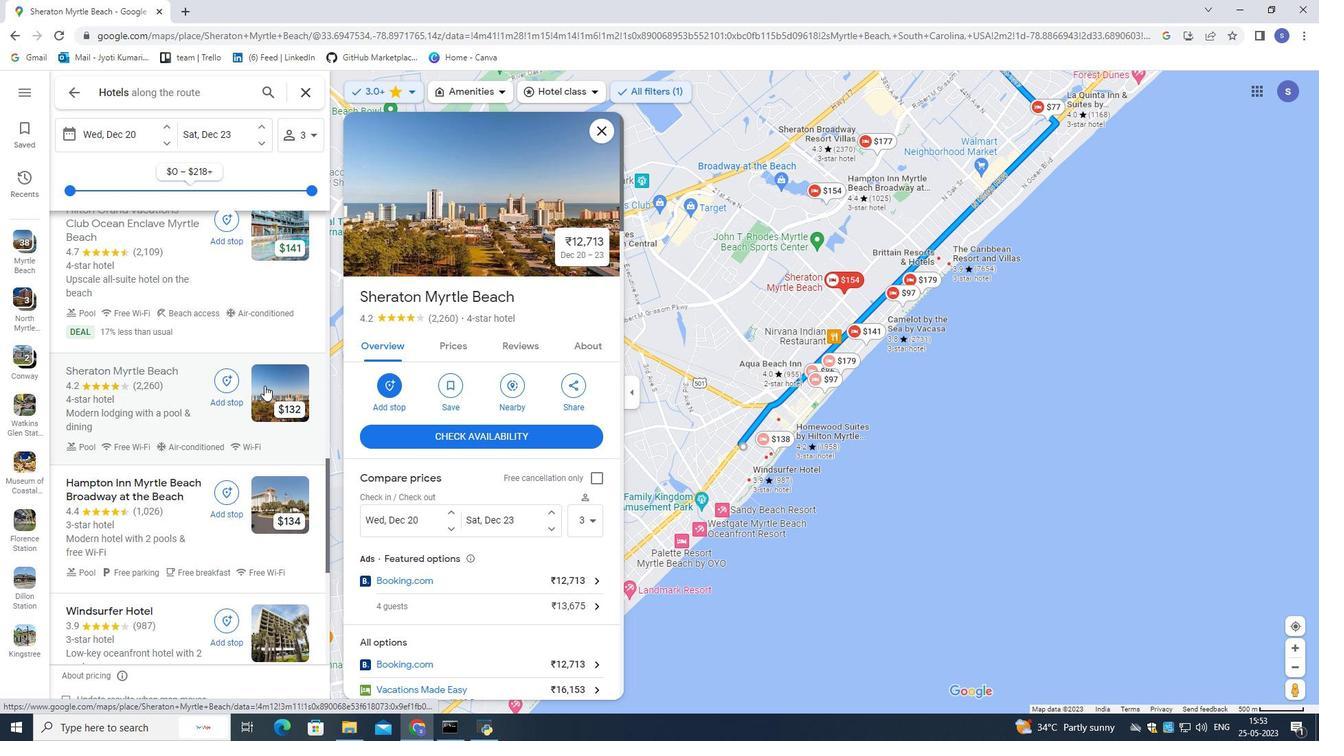 
Action: Mouse scrolled (264, 385) with delta (0, 0)
Screenshot: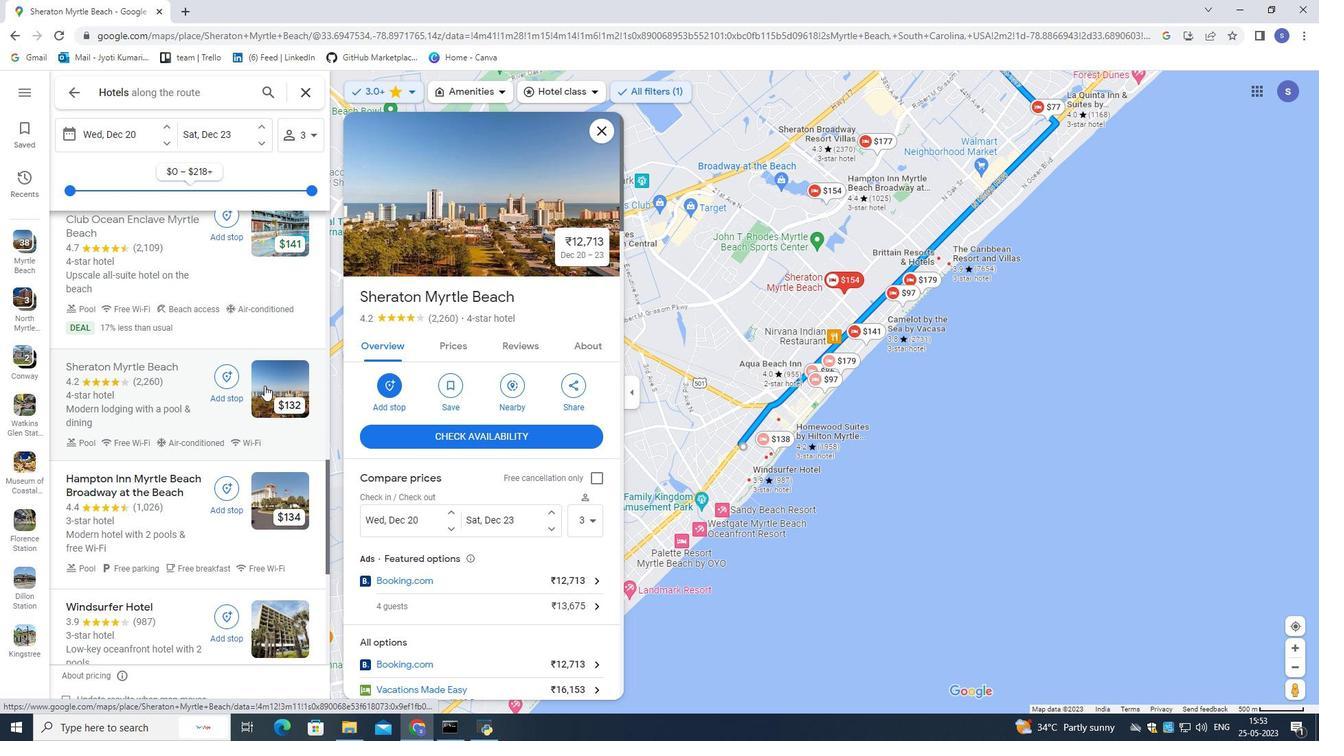 
Action: Mouse pressed left at (264, 386)
Screenshot: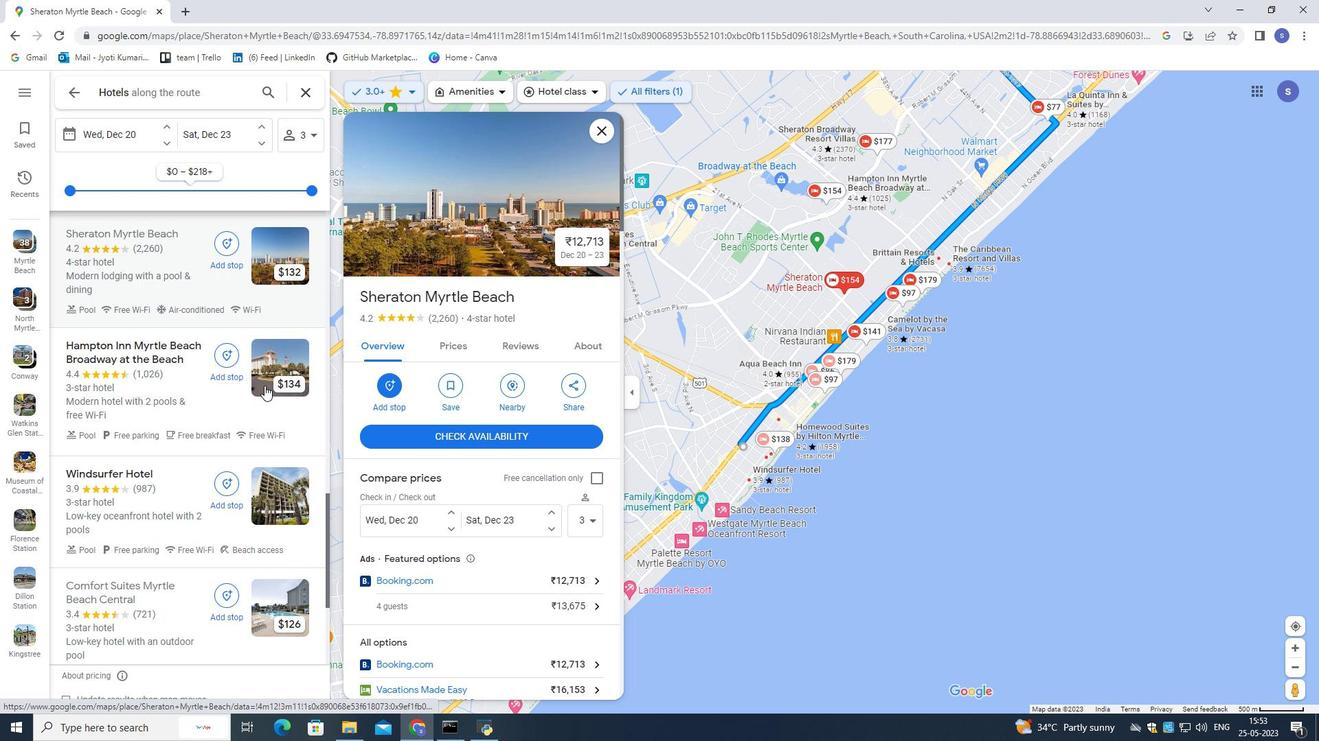 
Action: Mouse moved to (264, 386)
Screenshot: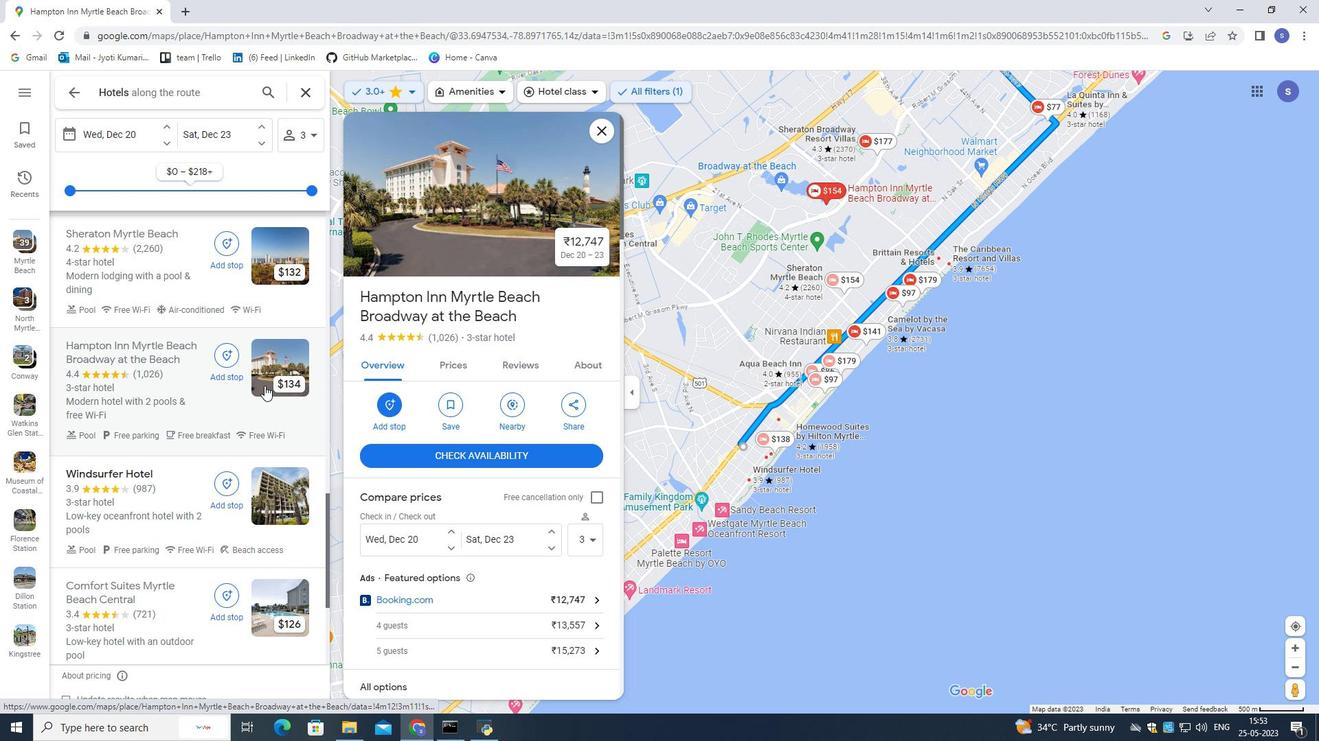 
Action: Mouse scrolled (264, 385) with delta (0, 0)
Screenshot: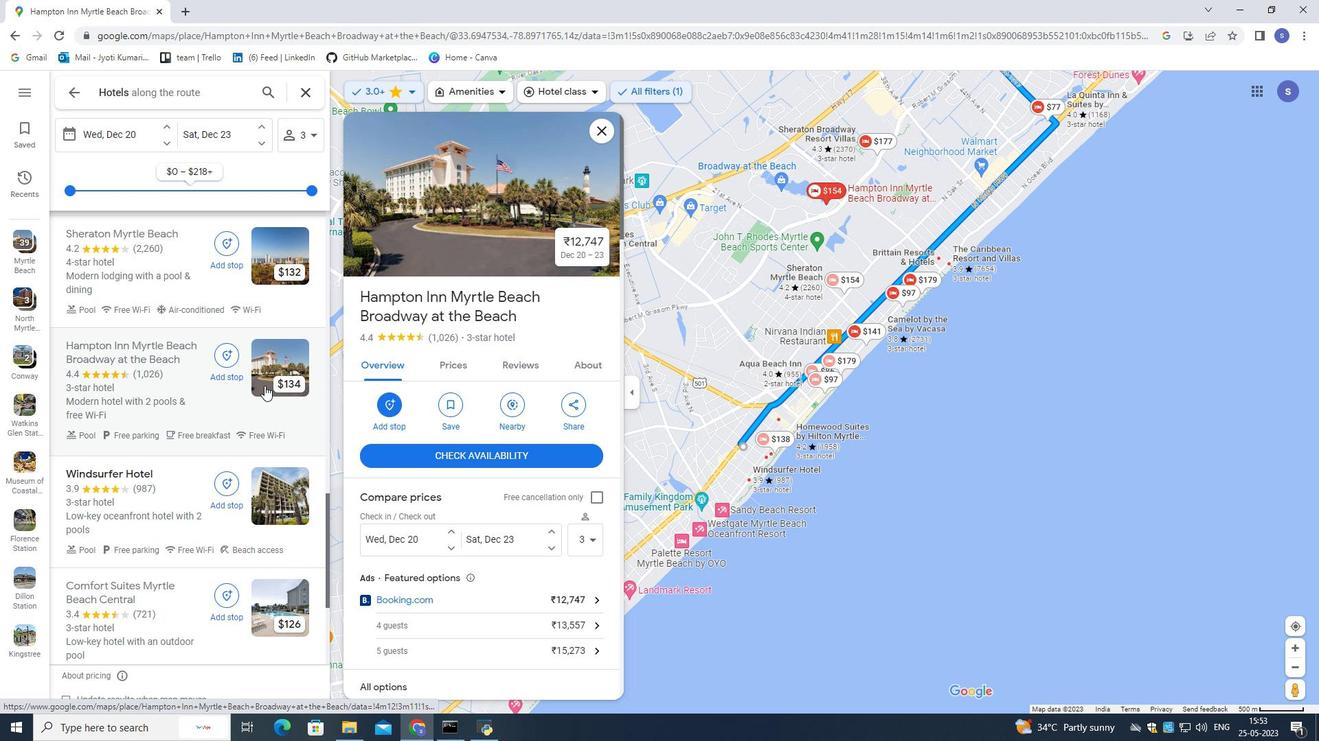 
Action: Mouse scrolled (264, 385) with delta (0, 0)
Screenshot: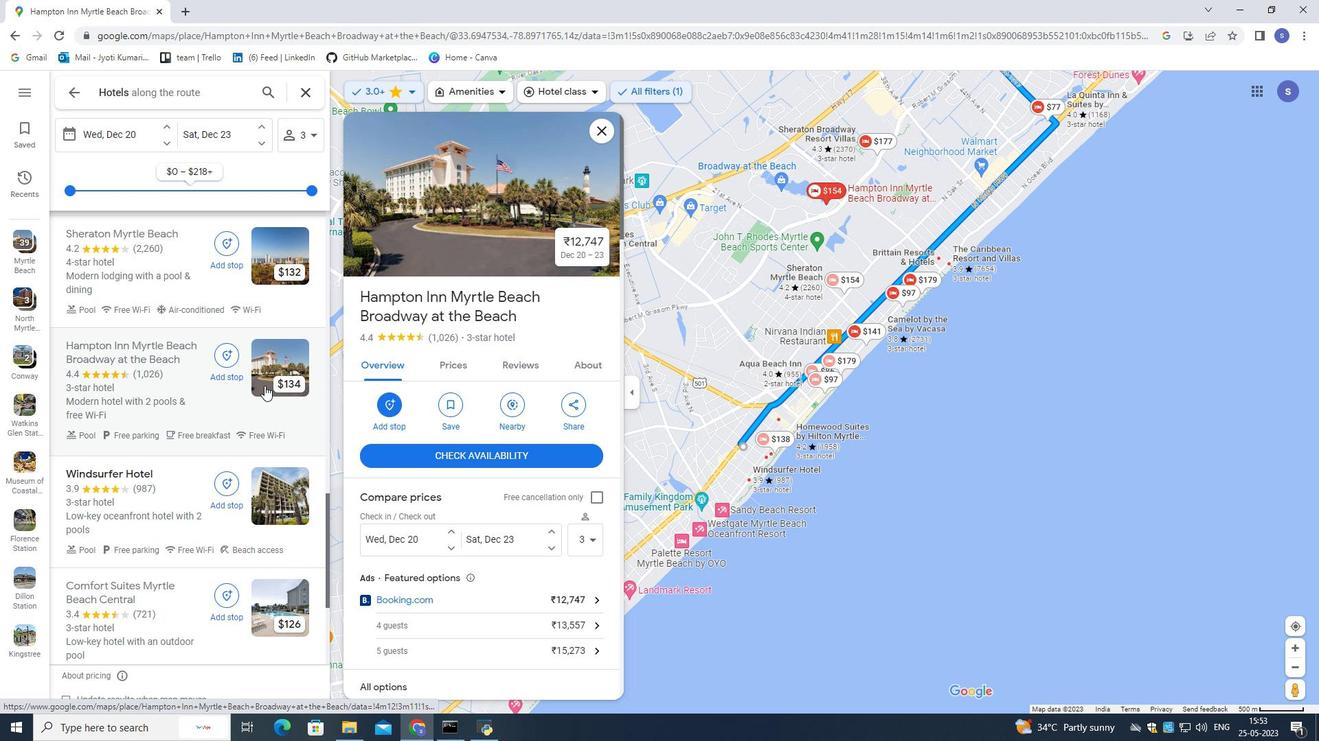 
Action: Mouse moved to (263, 375)
Screenshot: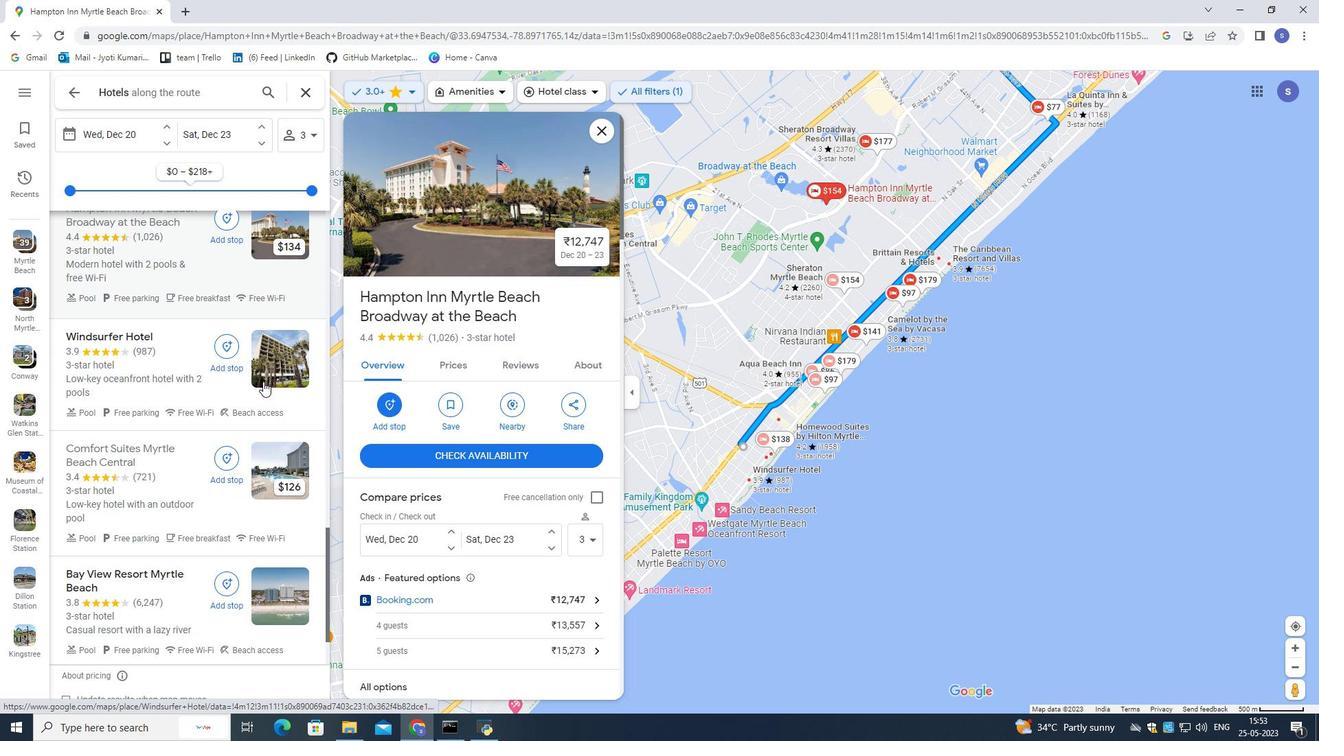 
Action: Mouse pressed left at (263, 375)
Screenshot: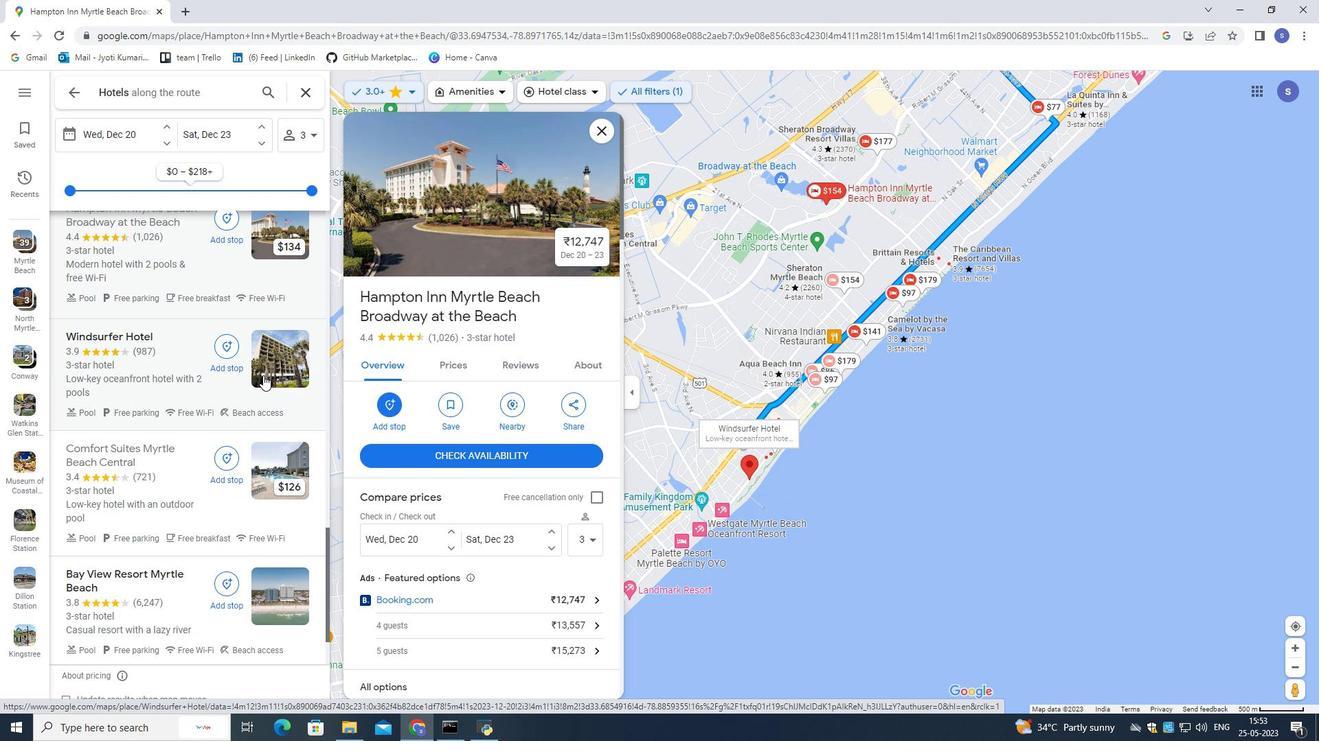 
Action: Mouse moved to (261, 374)
Screenshot: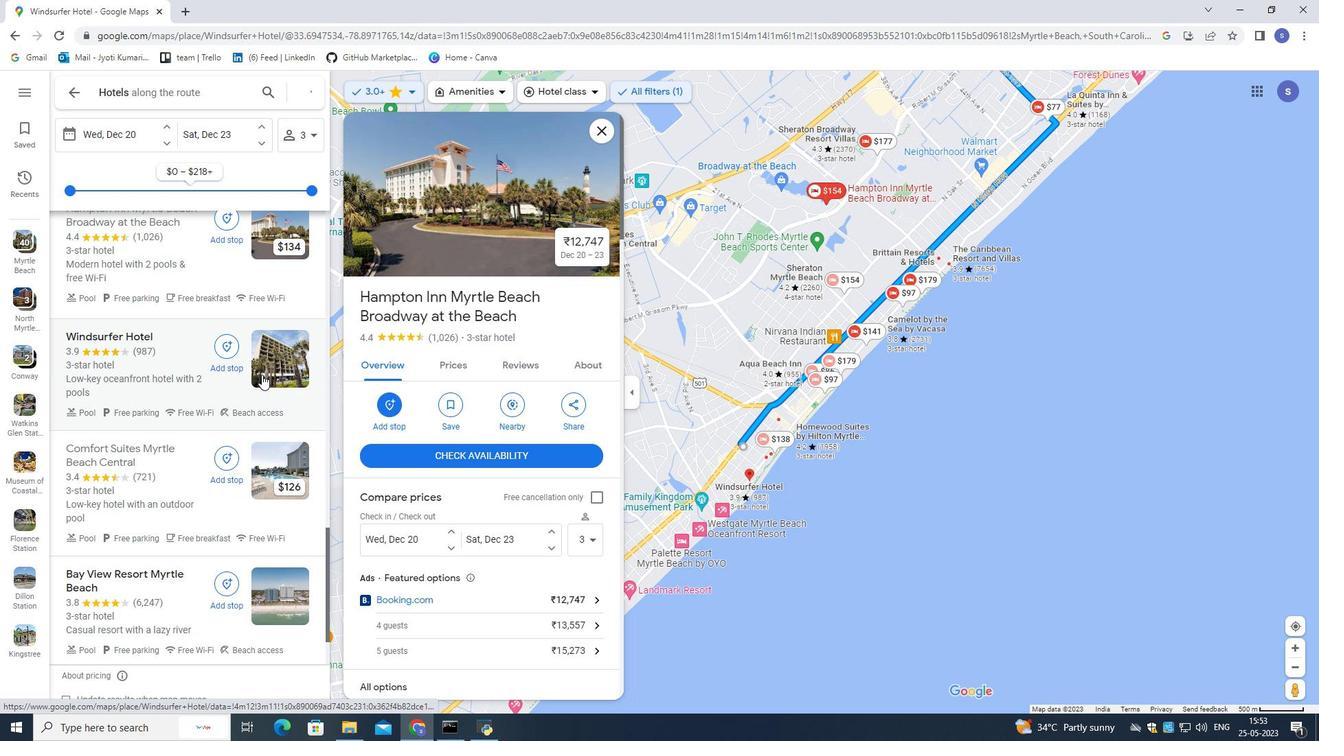 
Action: Mouse scrolled (261, 373) with delta (0, 0)
Screenshot: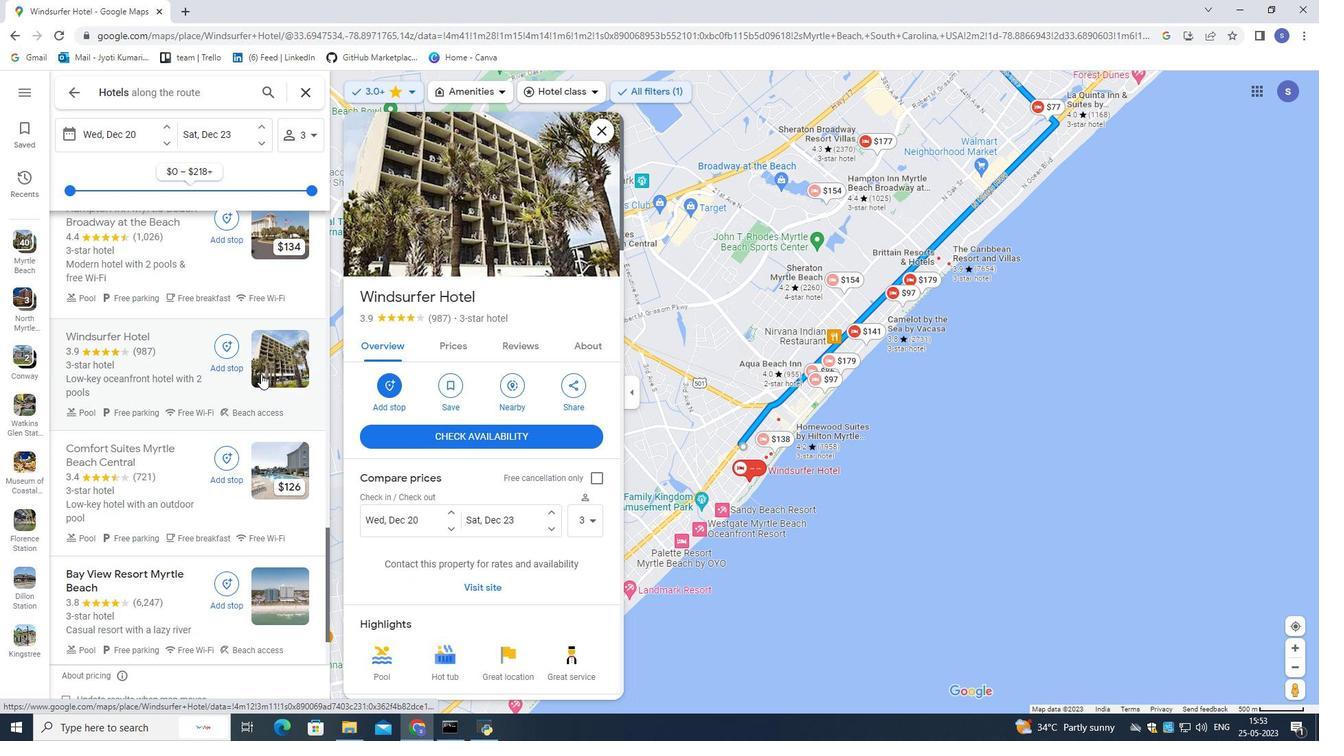 
Action: Mouse scrolled (261, 373) with delta (0, 0)
Screenshot: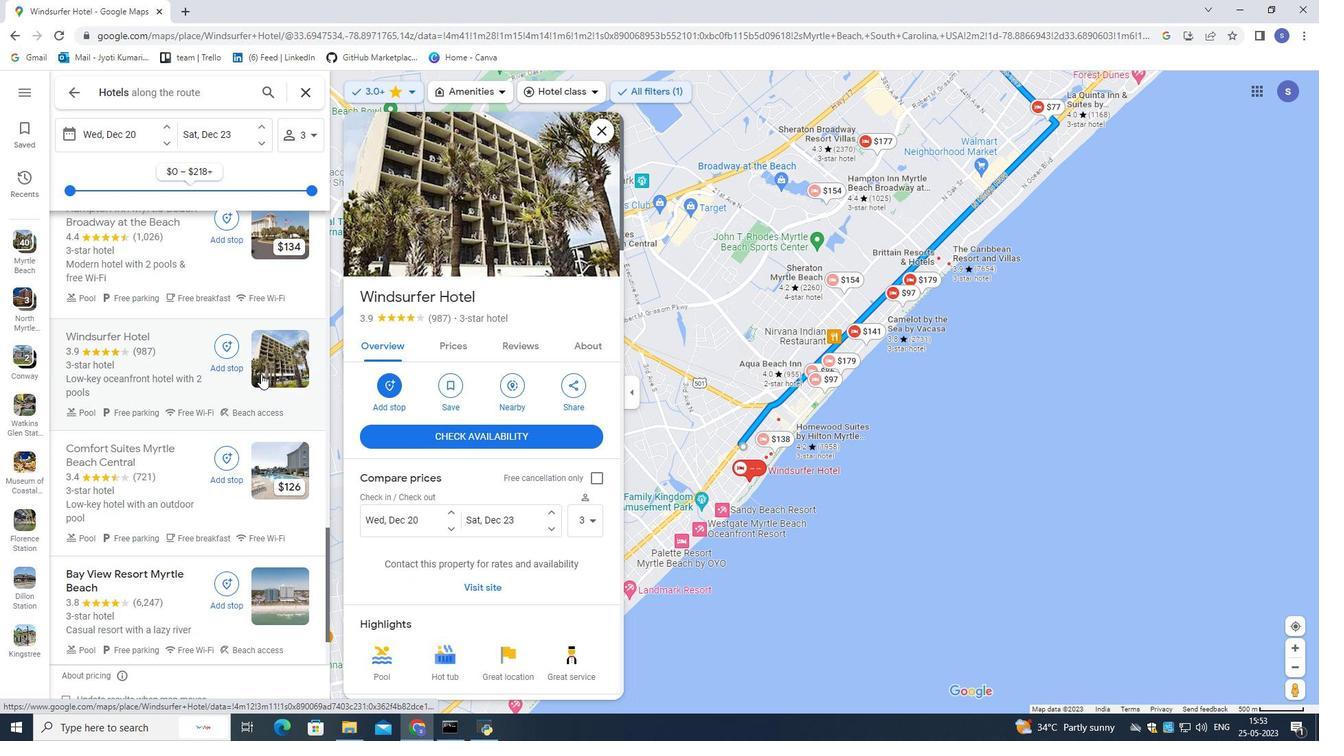 
Action: Mouse moved to (260, 374)
Screenshot: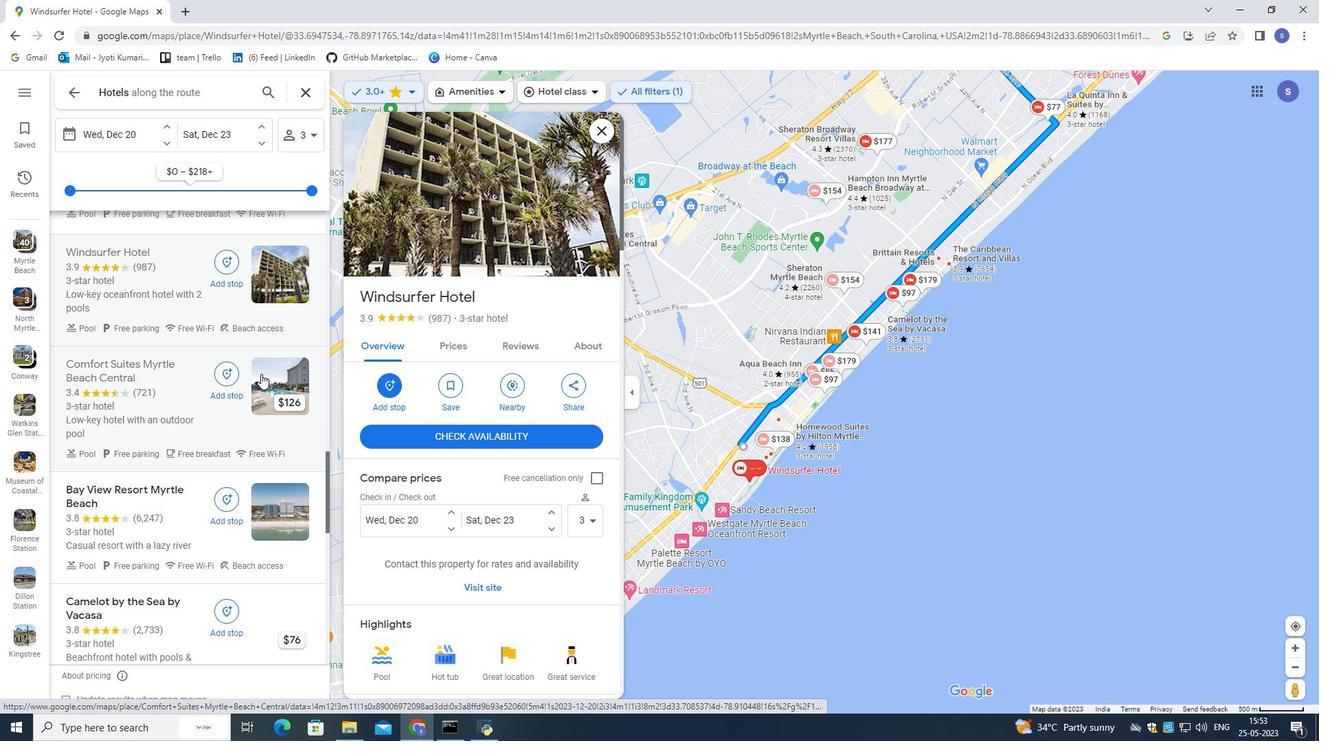 
Action: Mouse pressed left at (260, 374)
Screenshot: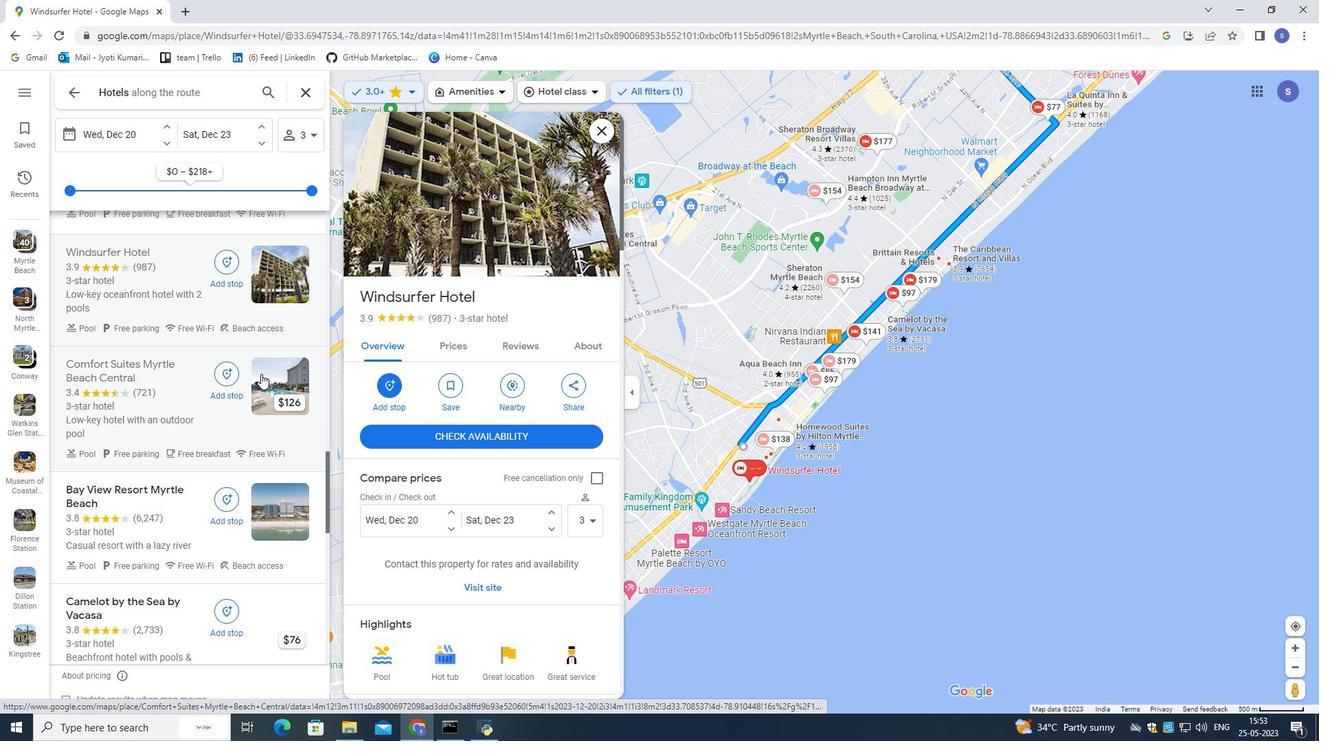 
Action: Mouse moved to (259, 375)
Screenshot: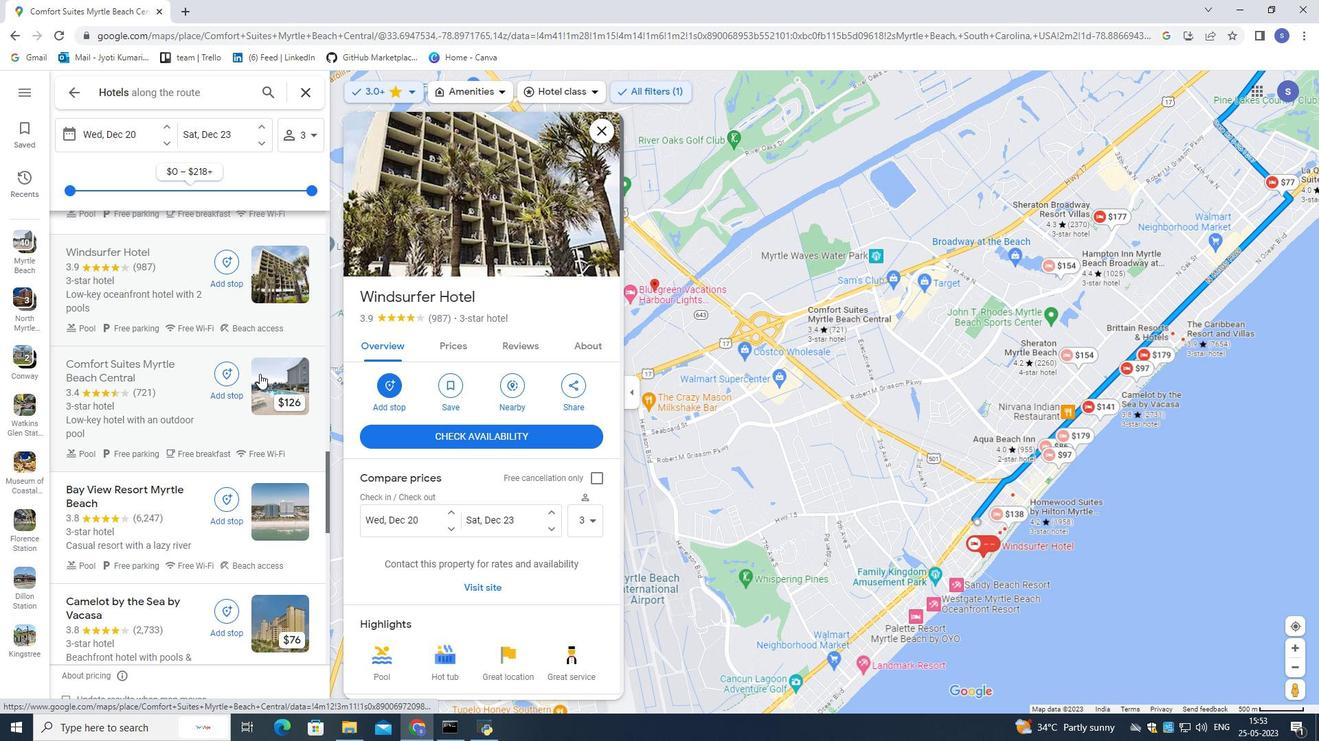
Action: Mouse scrolled (259, 374) with delta (0, 0)
Screenshot: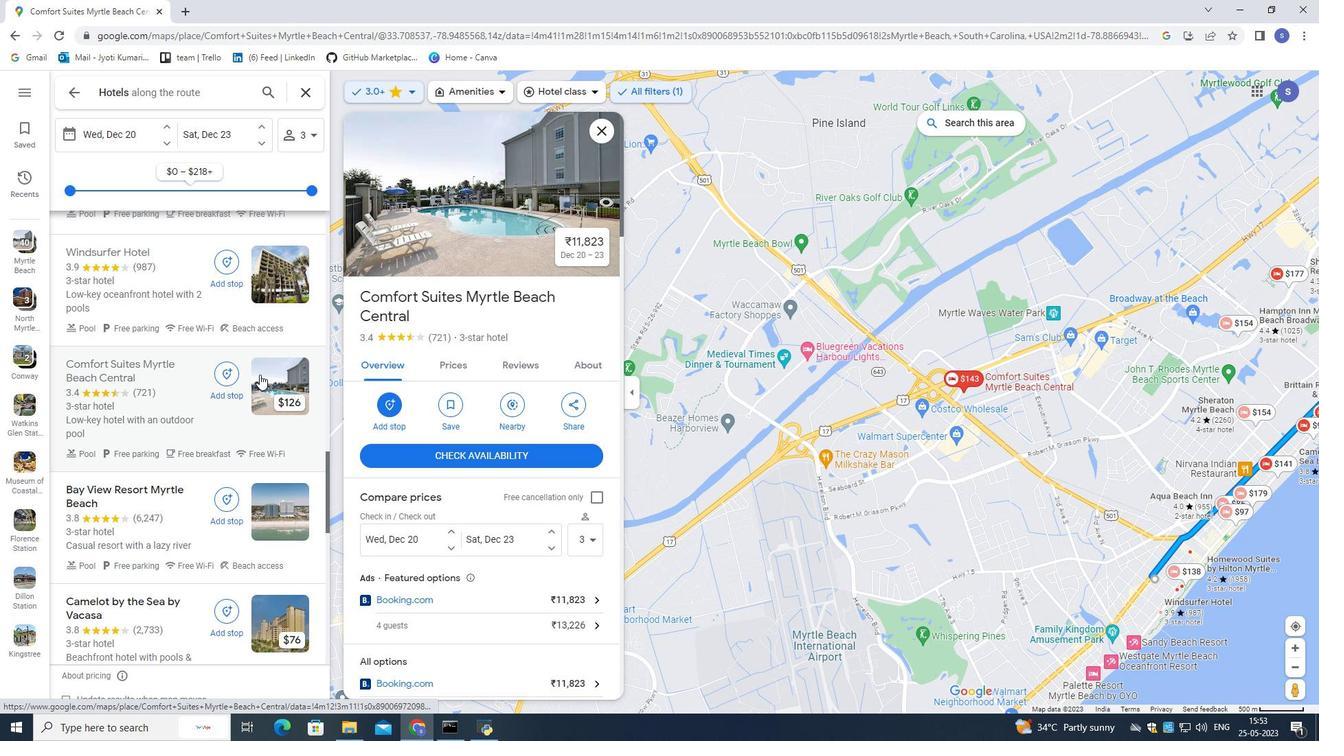 
Action: Mouse moved to (263, 418)
Screenshot: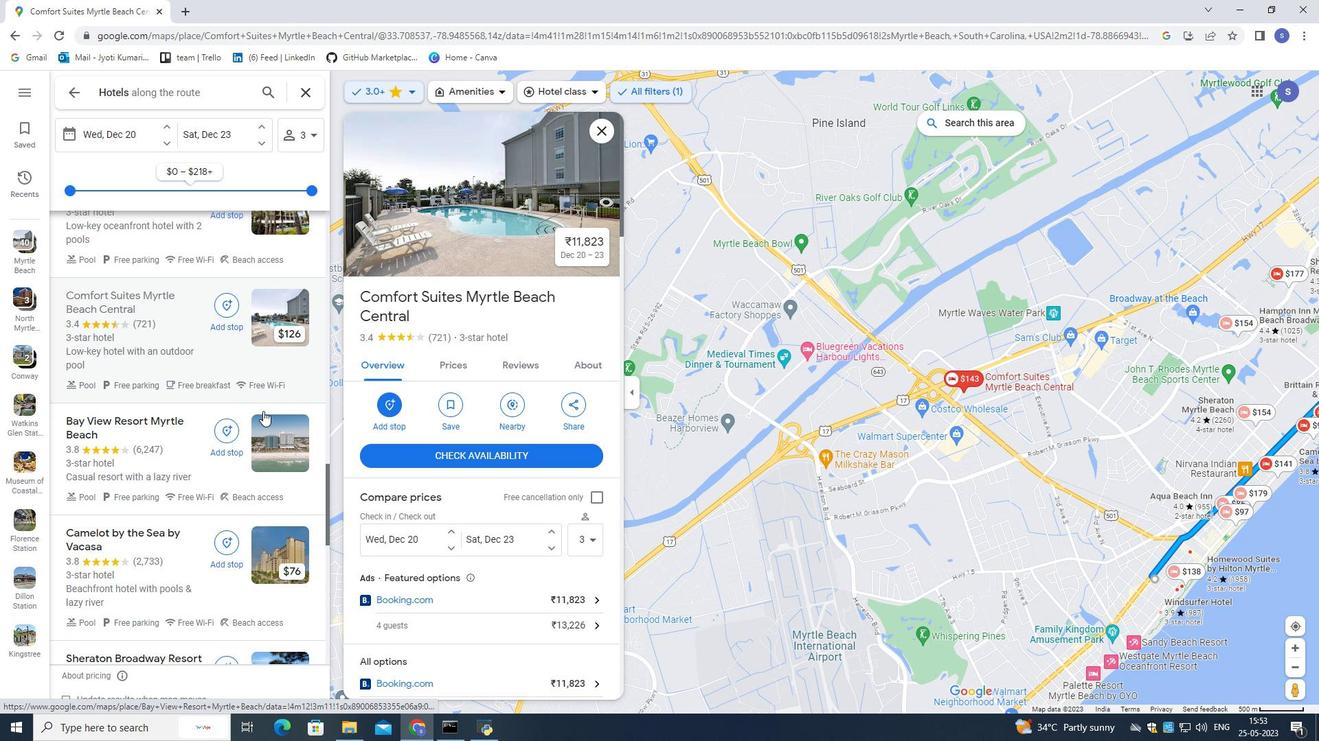 
Action: Mouse pressed left at (263, 418)
Screenshot: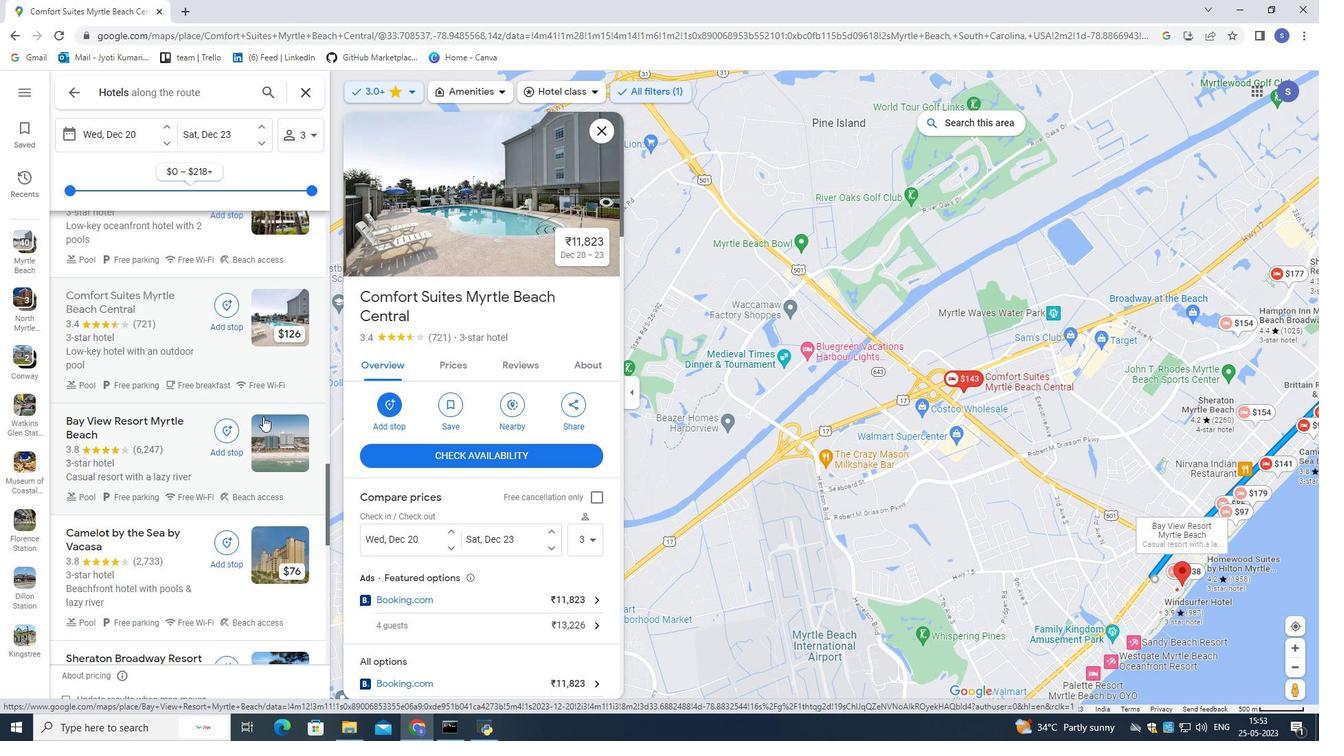 
Action: Mouse moved to (187, 319)
Screenshot: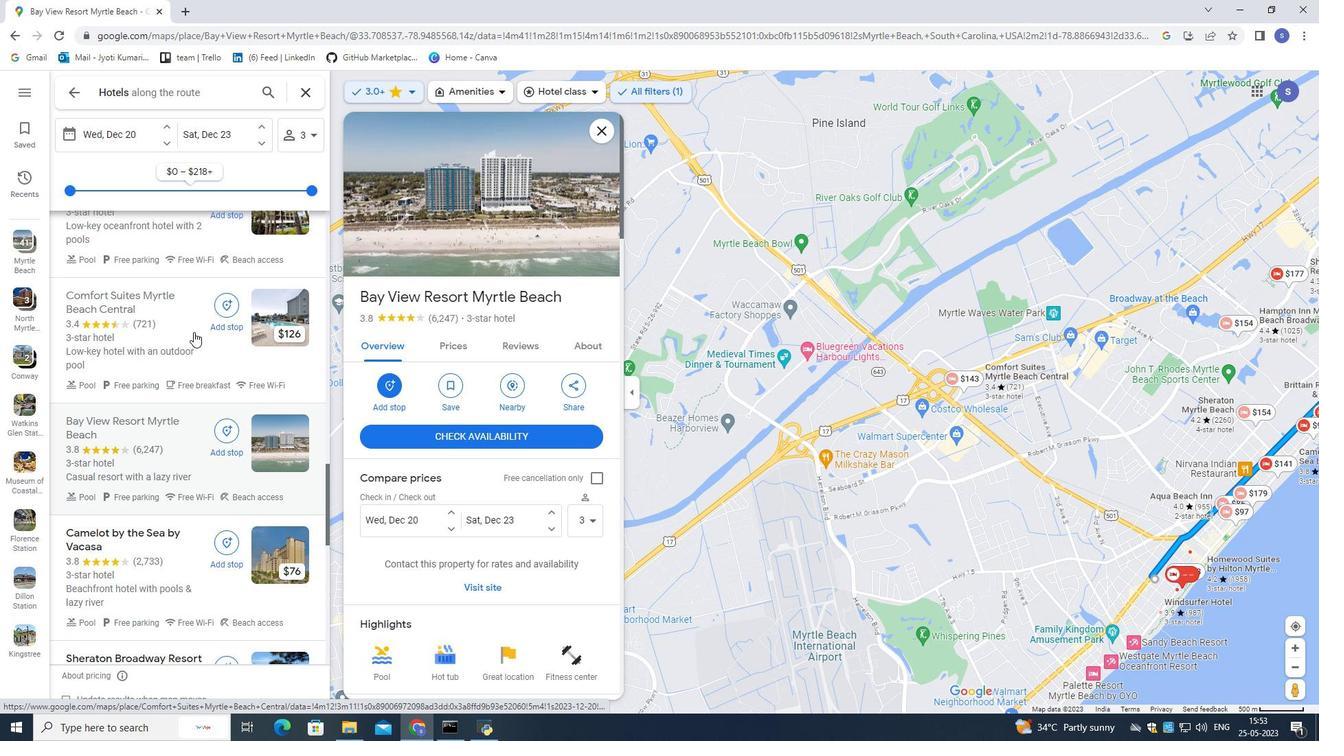 
Action: Mouse scrolled (187, 318) with delta (0, 0)
Screenshot: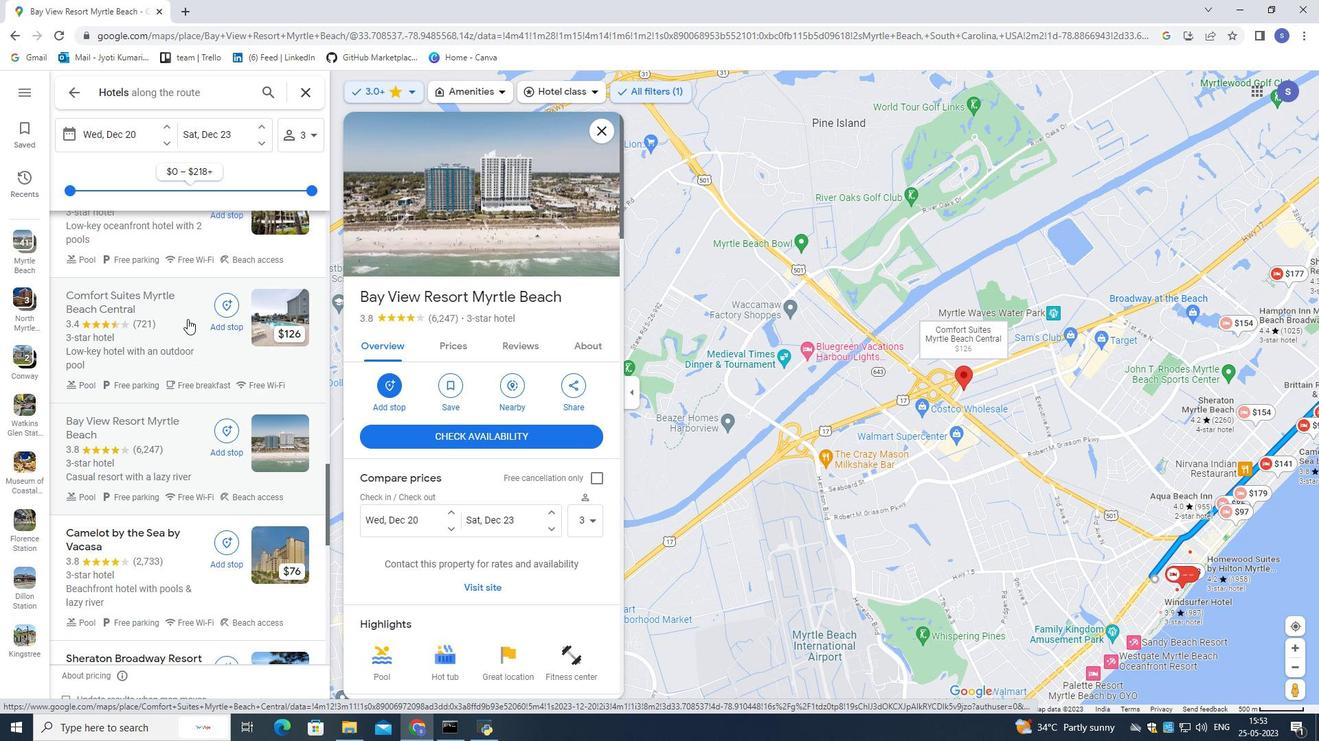 
Action: Mouse scrolled (187, 318) with delta (0, 0)
Screenshot: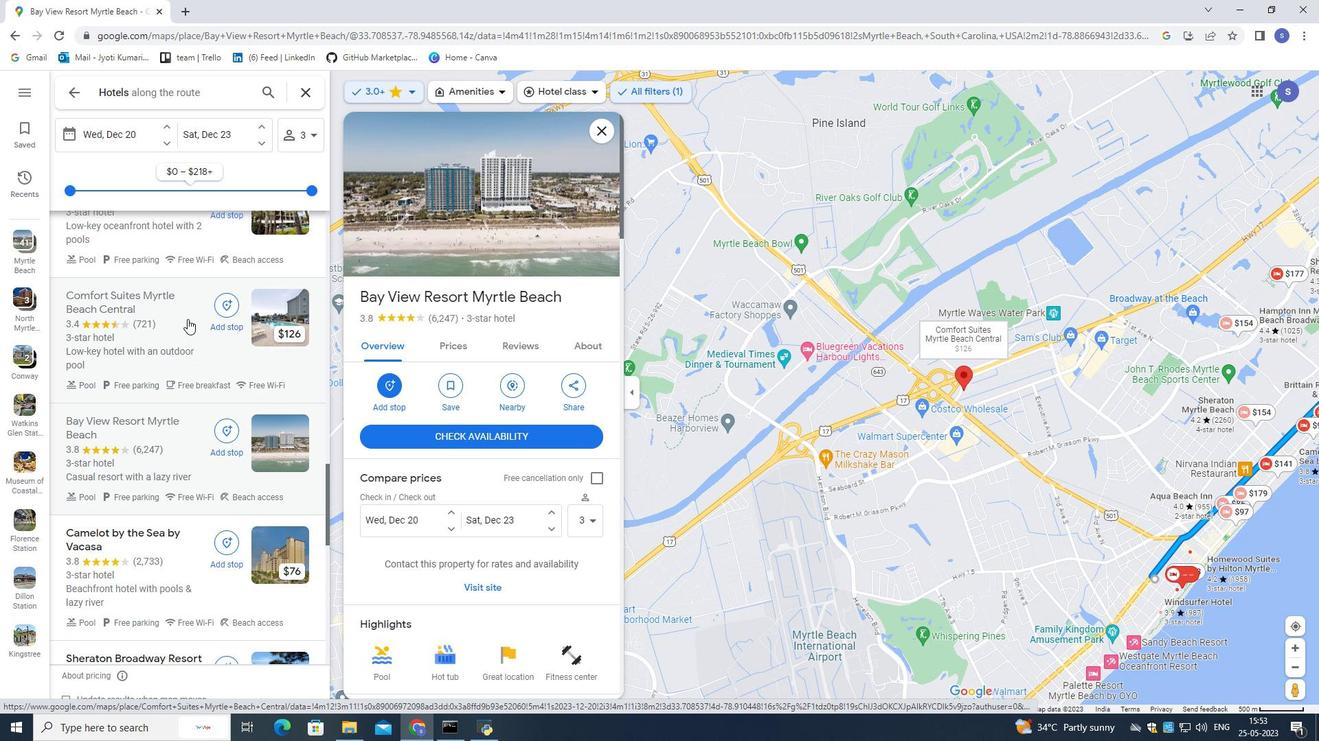 
Action: Mouse moved to (186, 319)
Screenshot: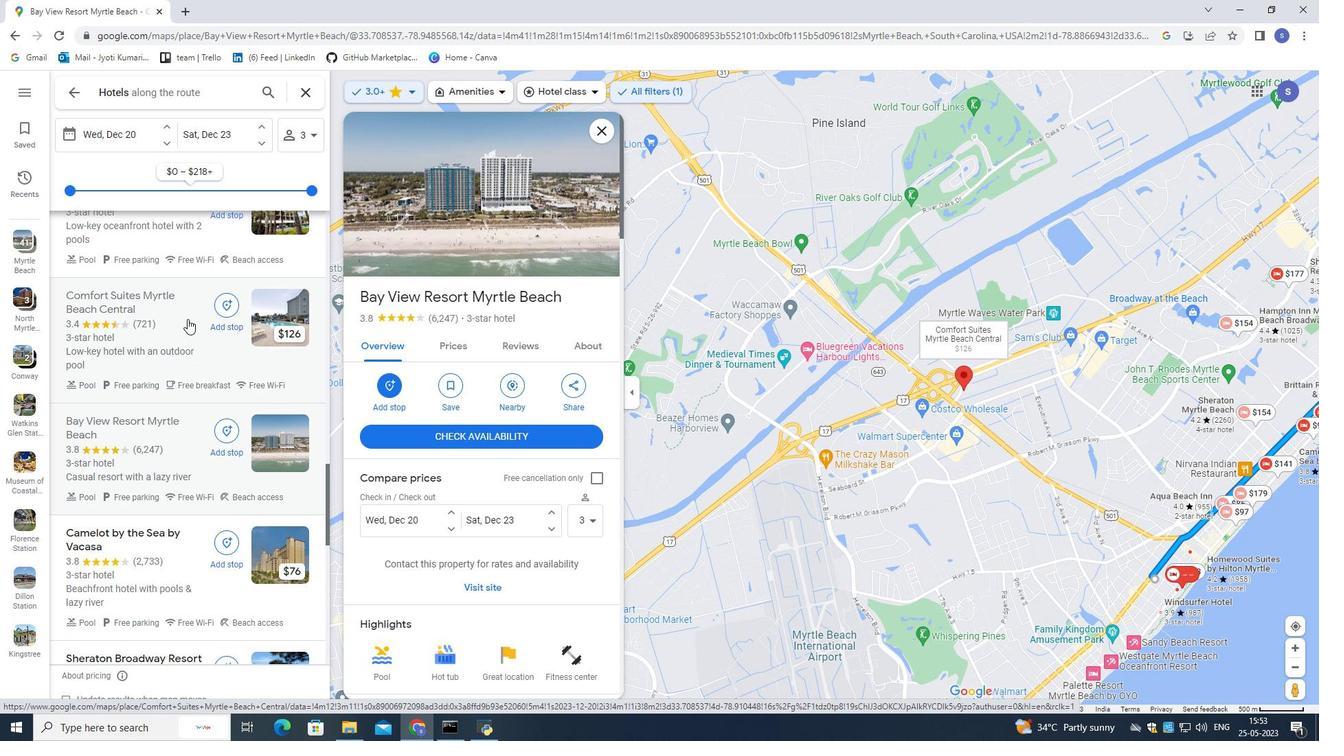 
Action: Mouse scrolled (186, 318) with delta (0, 0)
Screenshot: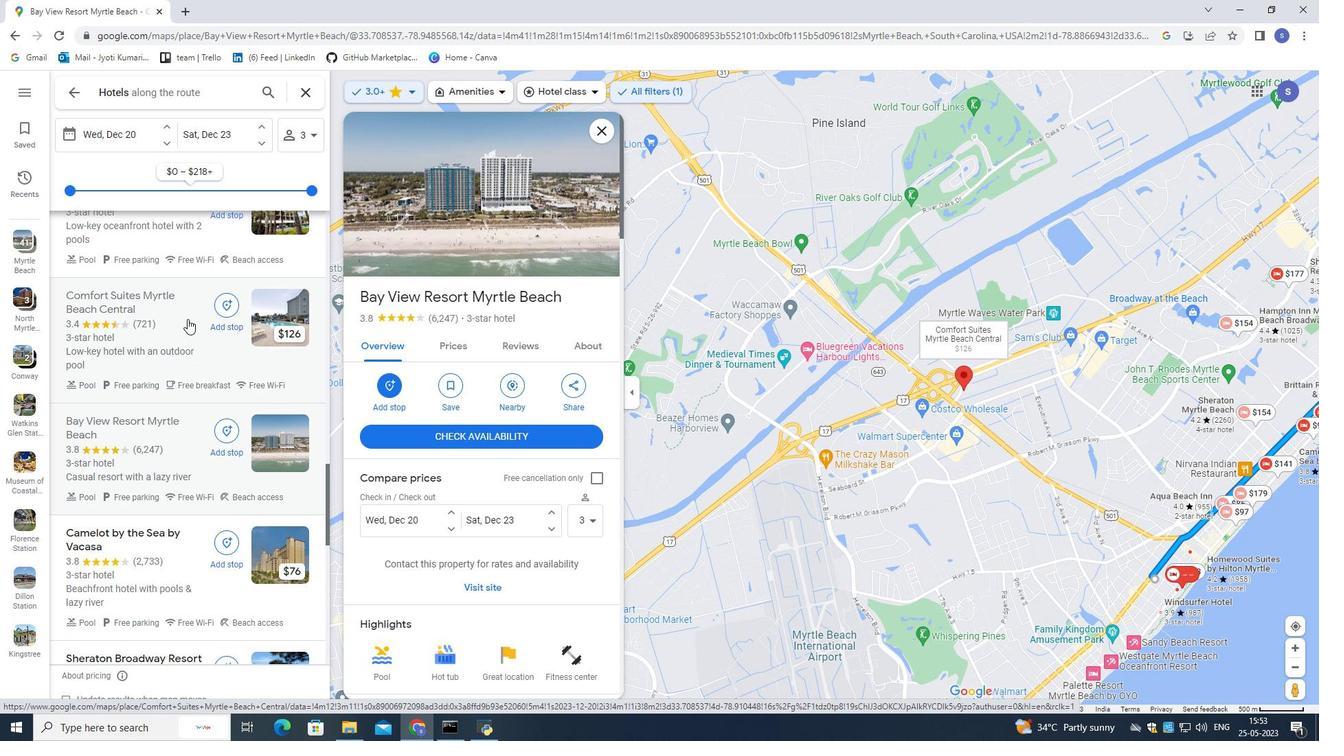 
Action: Mouse moved to (193, 342)
Screenshot: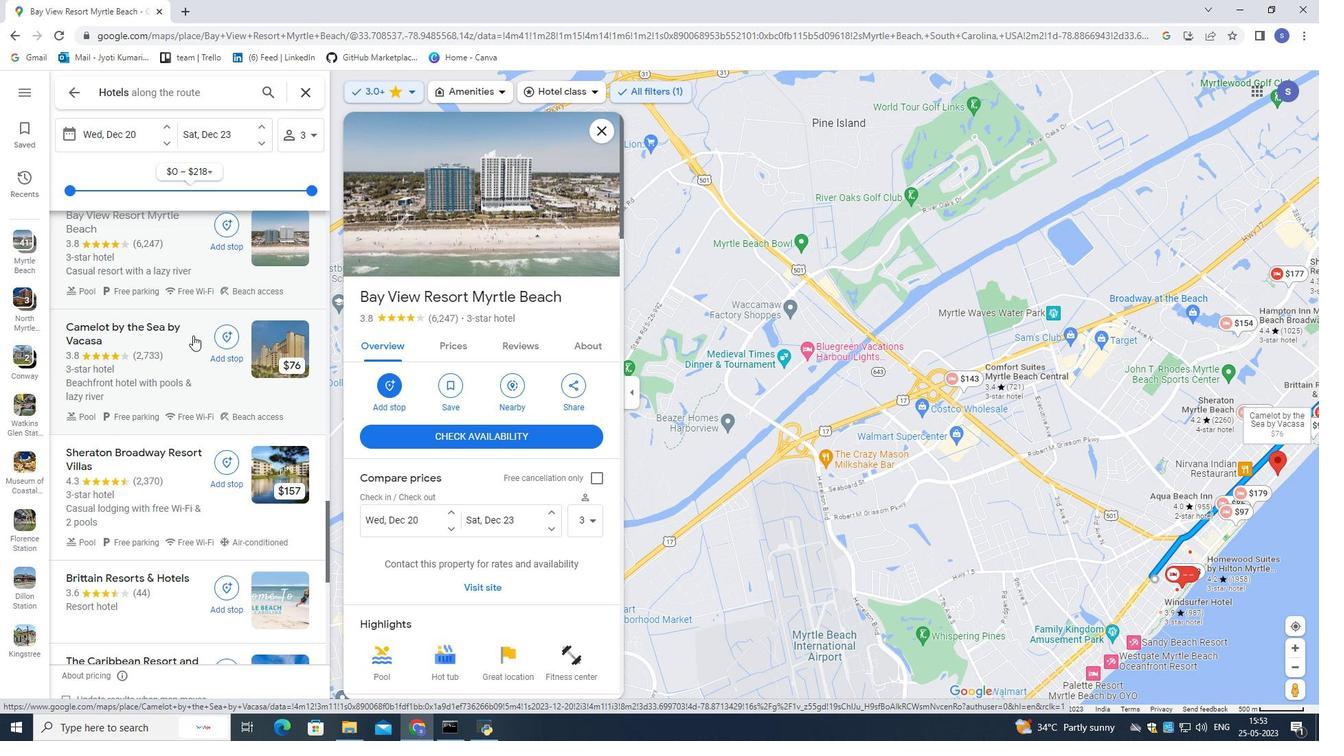 
Action: Mouse pressed left at (193, 342)
Screenshot: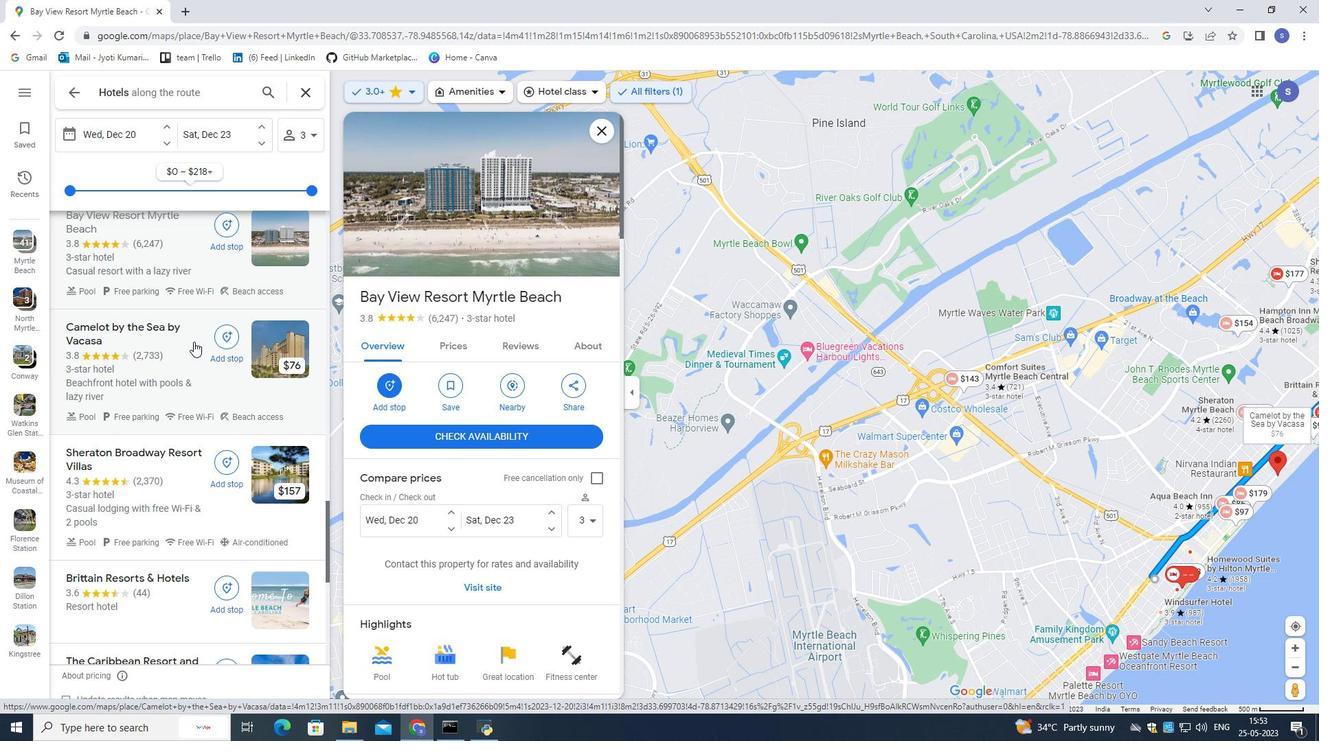 
Action: Mouse scrolled (193, 341) with delta (0, 0)
Screenshot: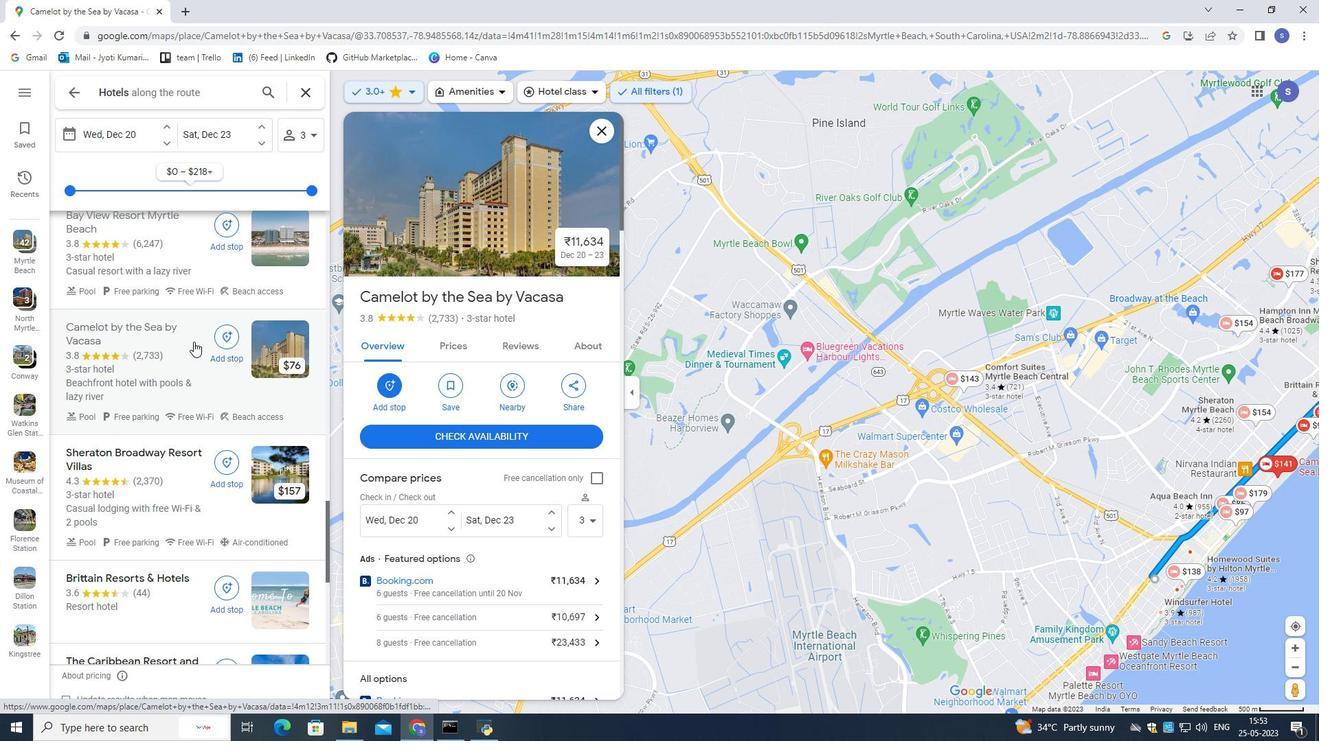 
Action: Mouse scrolled (193, 341) with delta (0, 0)
Screenshot: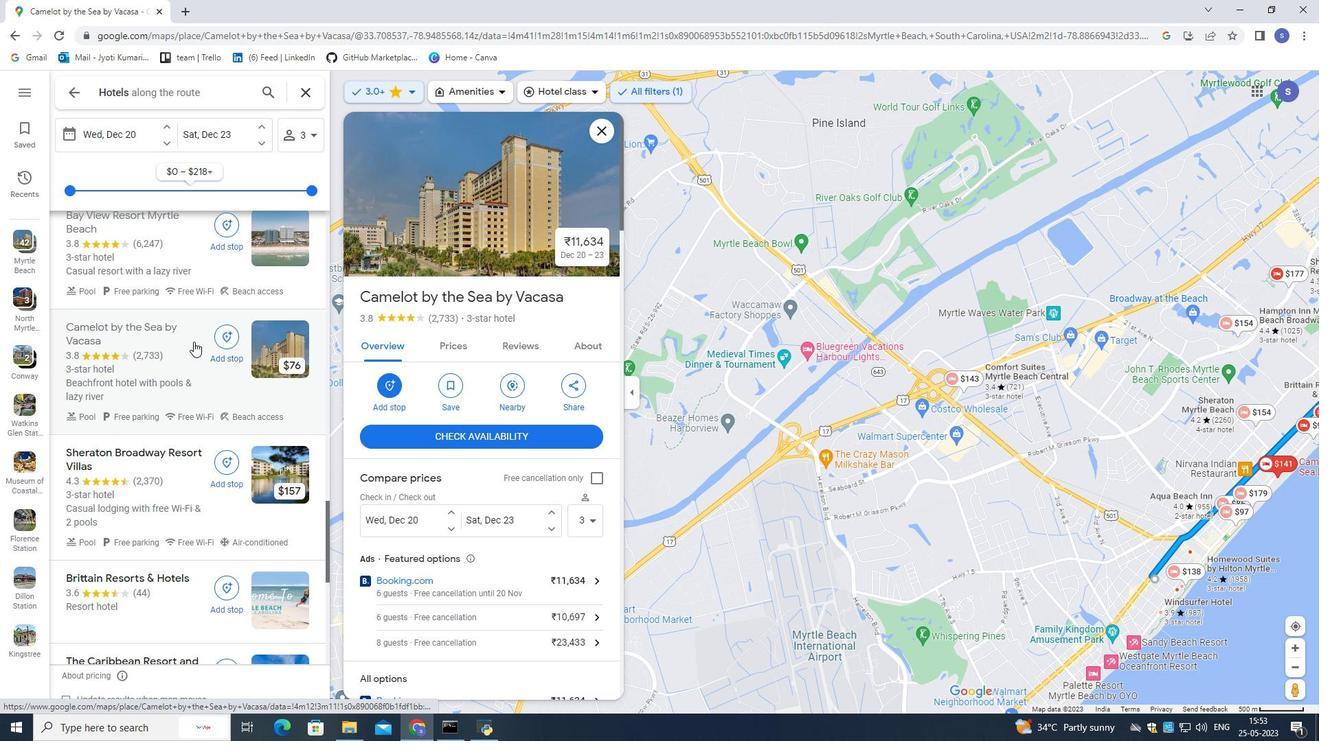 
Action: Mouse scrolled (193, 341) with delta (0, 0)
Screenshot: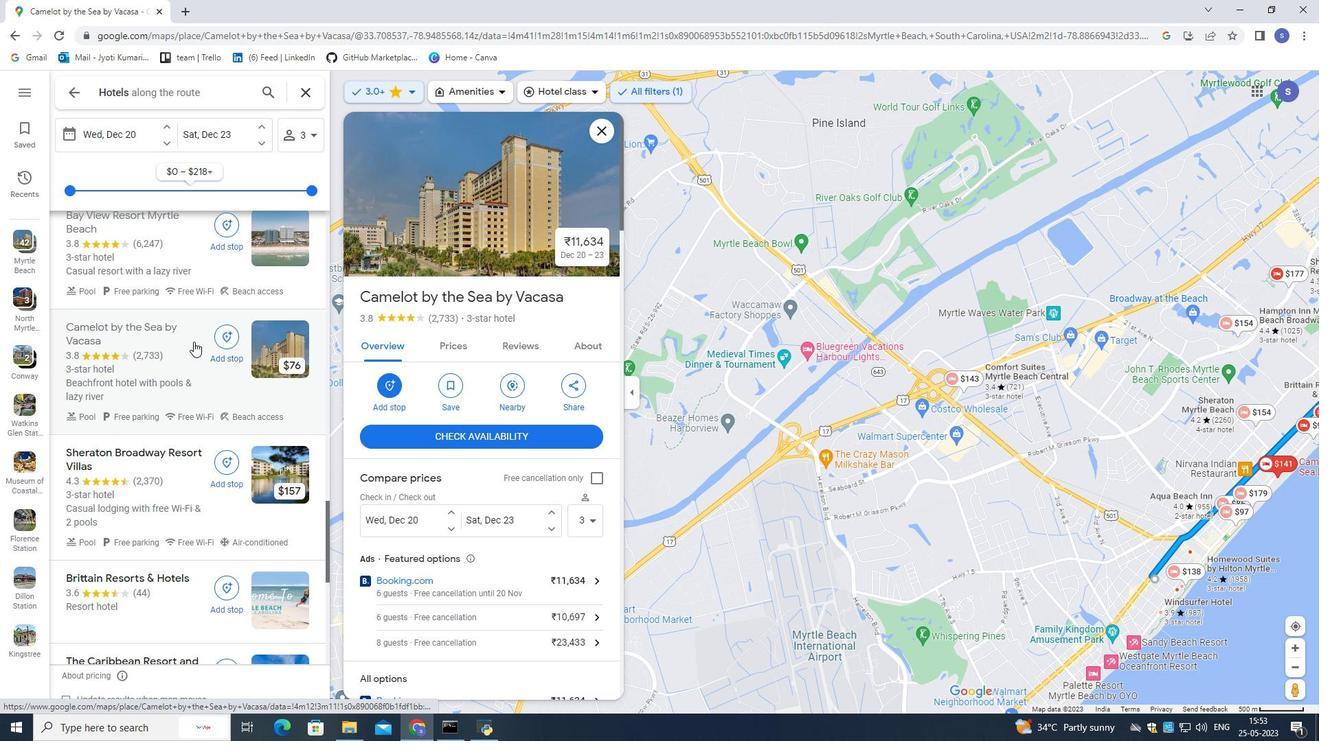 
Action: Mouse moved to (210, 384)
Screenshot: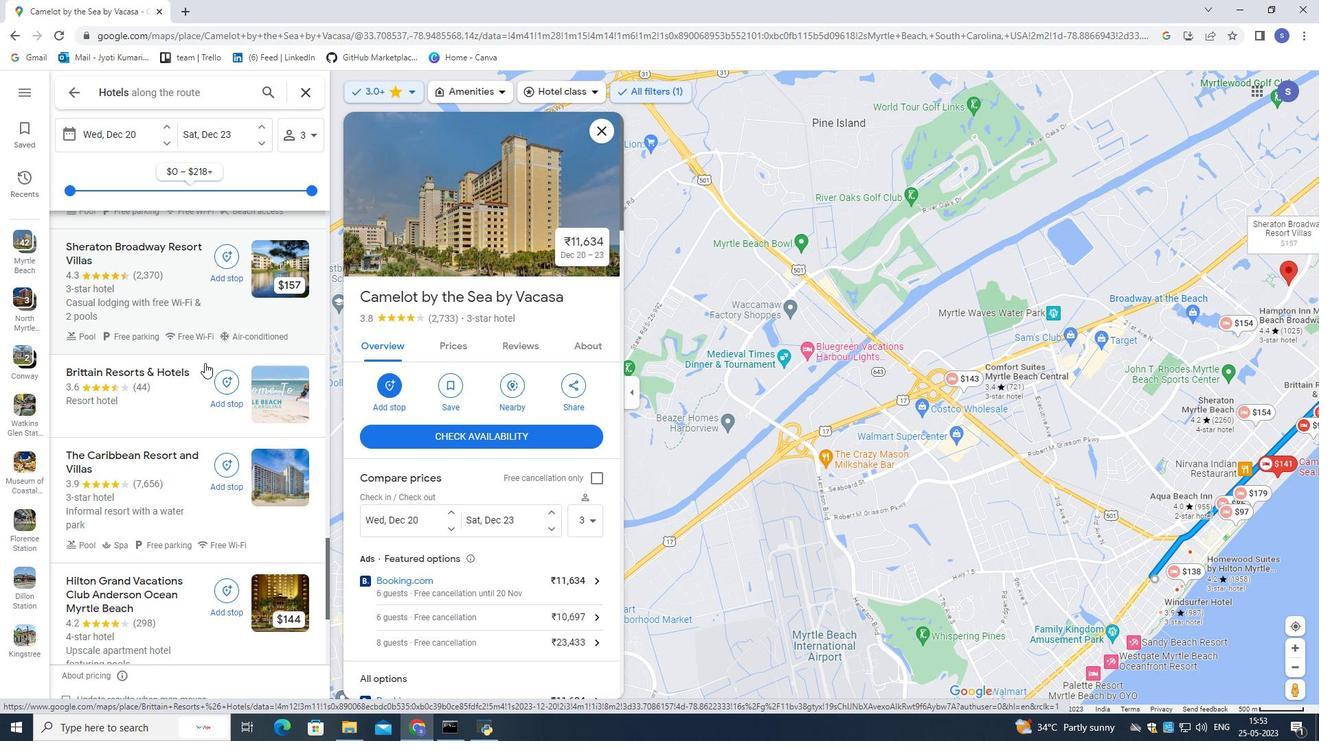 
Action: Mouse pressed left at (210, 384)
Screenshot: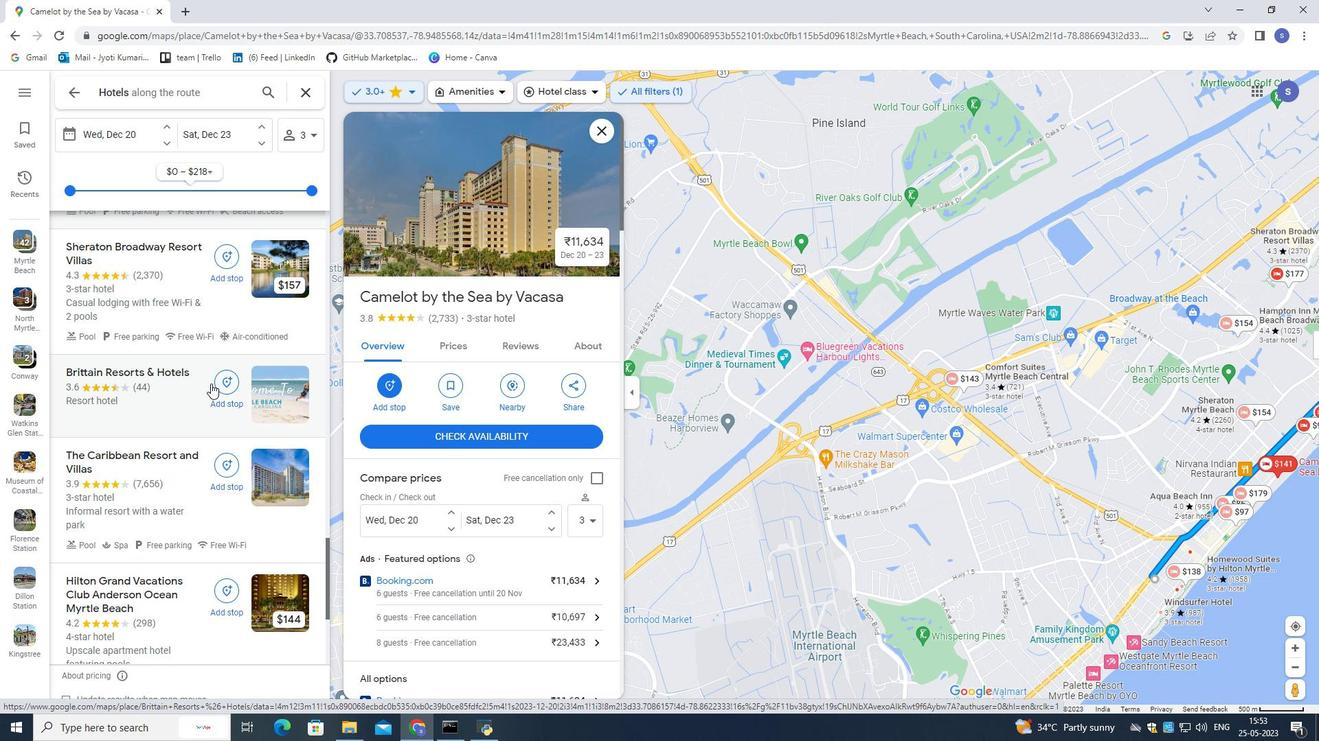 
Action: Mouse moved to (15, 38)
Screenshot: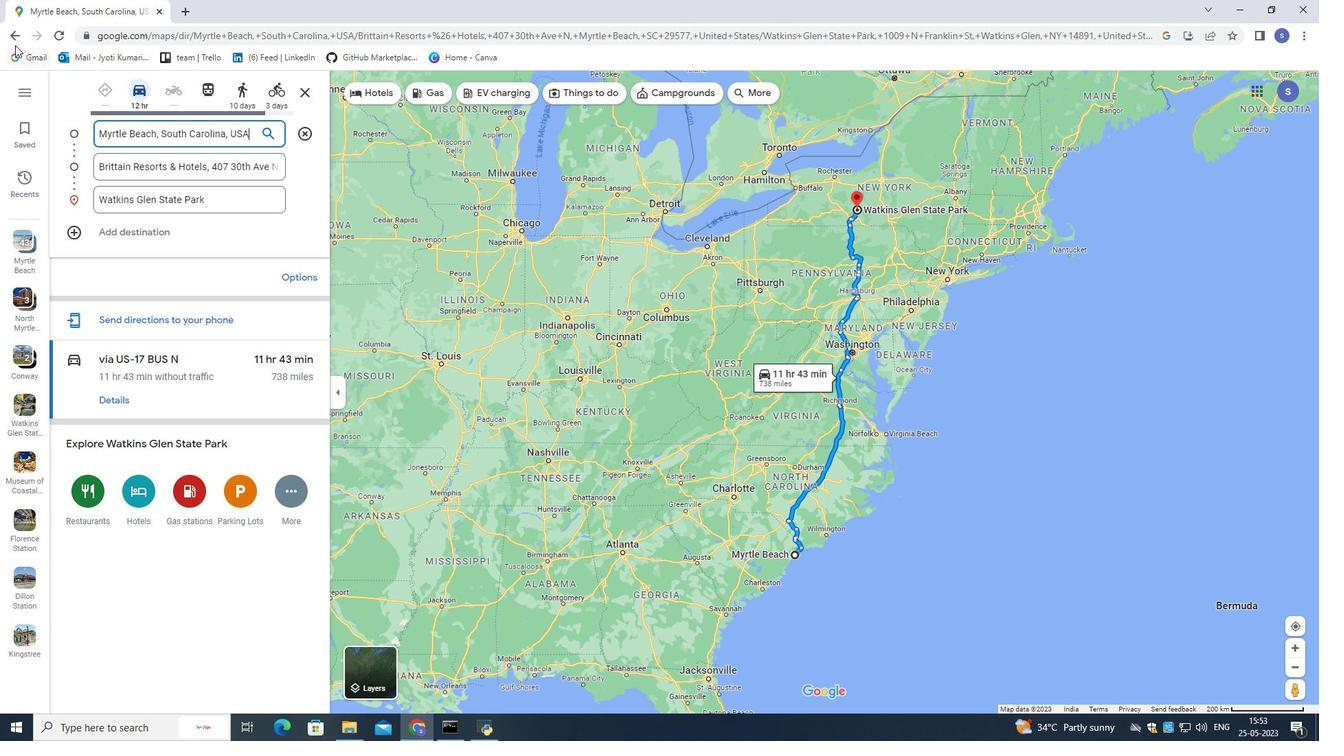 
Action: Mouse pressed left at (15, 38)
Screenshot: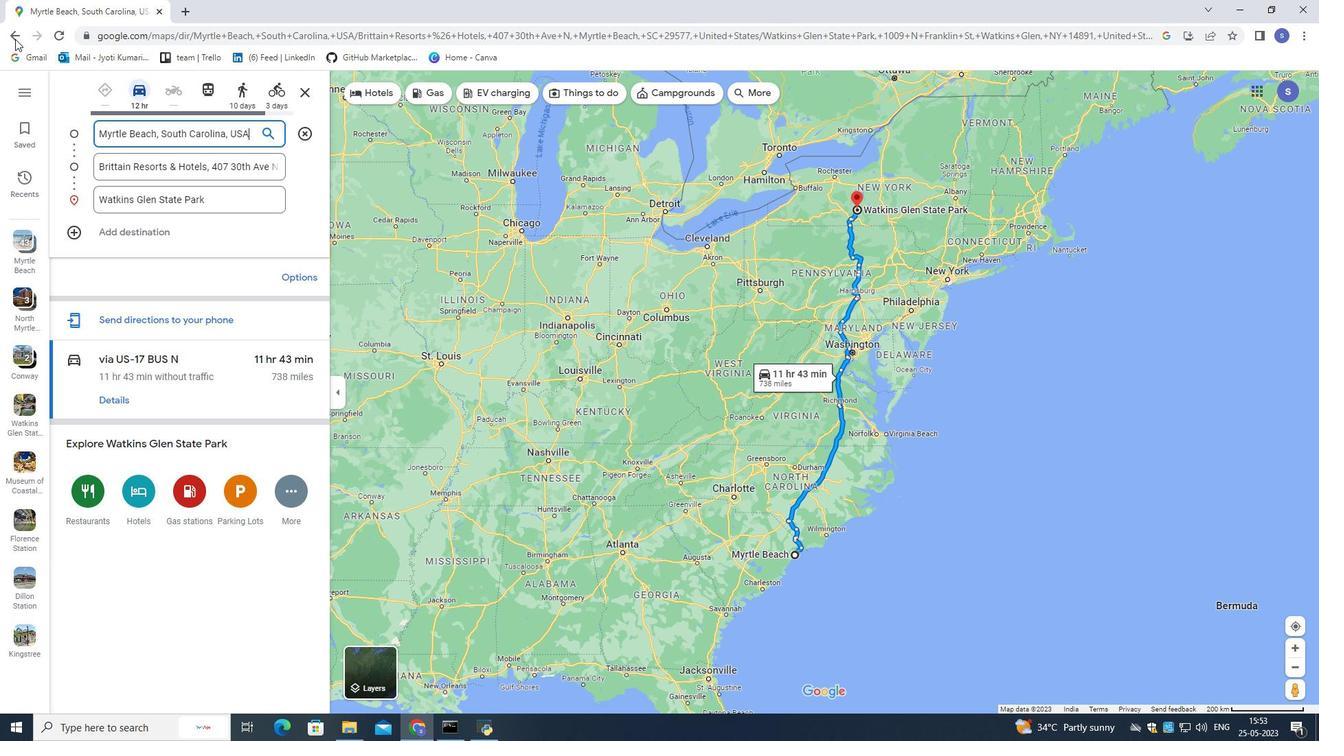 
Action: Mouse moved to (166, 372)
Screenshot: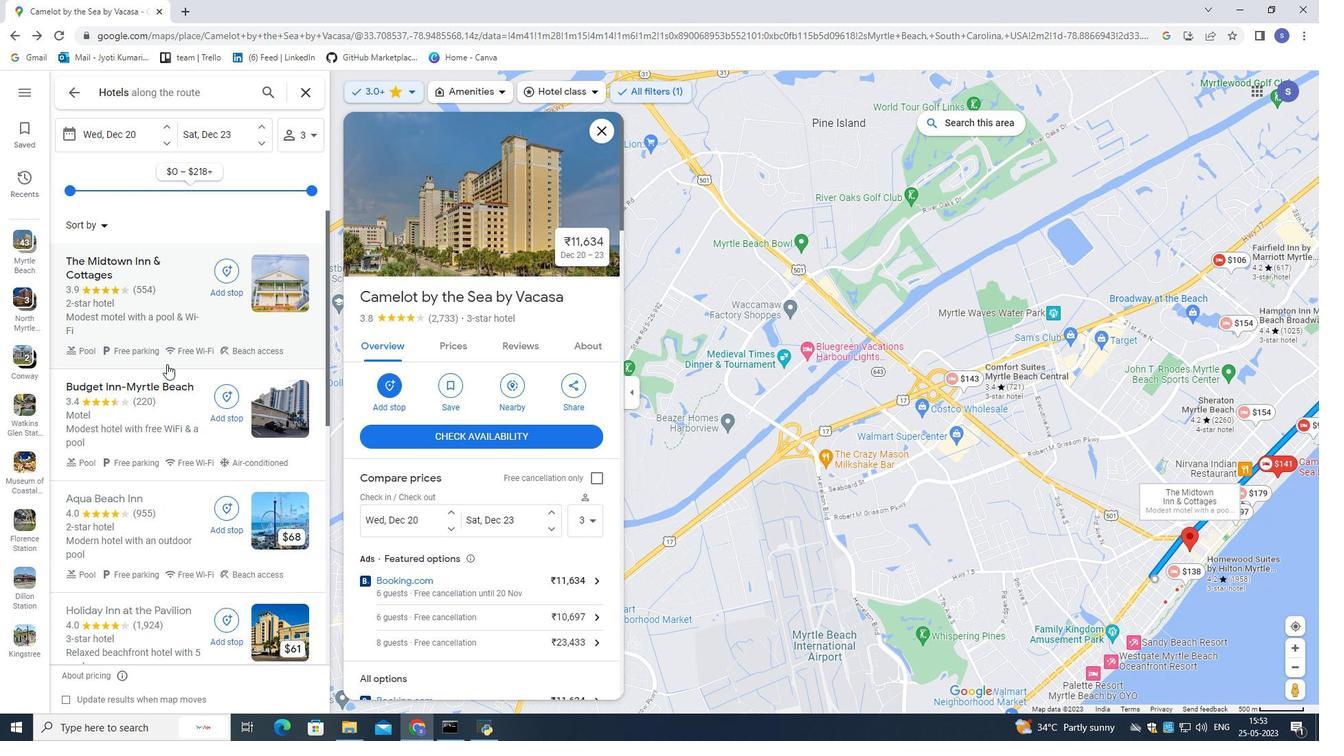 
Action: Mouse scrolled (166, 371) with delta (0, 0)
Screenshot: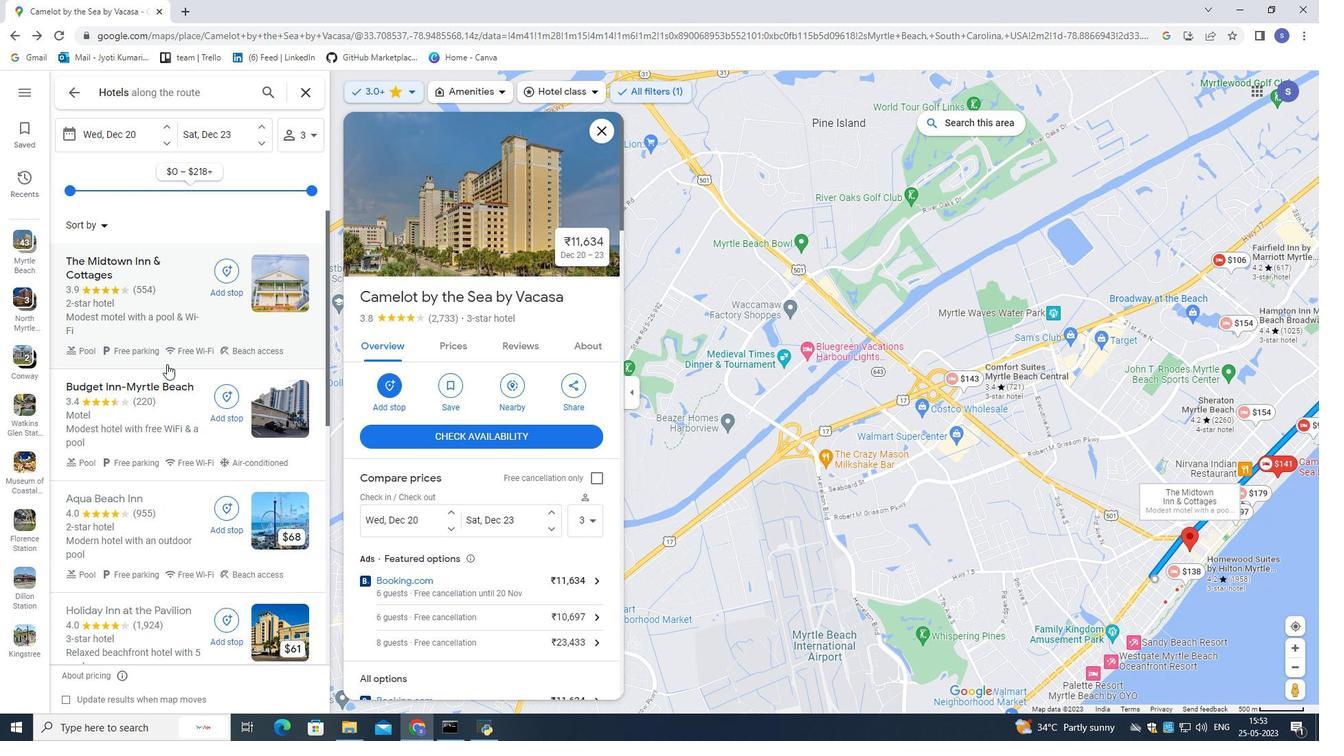 
Action: Mouse moved to (166, 373)
Screenshot: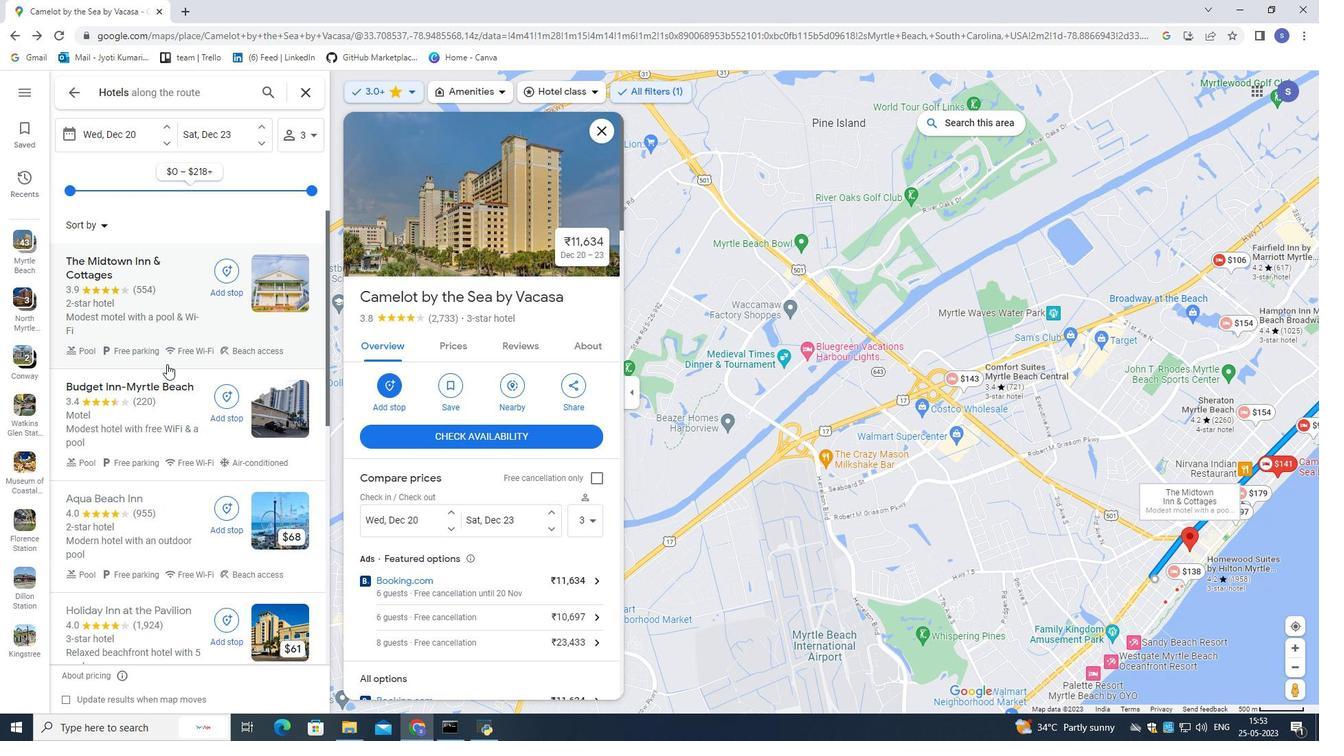 
Action: Mouse scrolled (166, 372) with delta (0, 0)
Screenshot: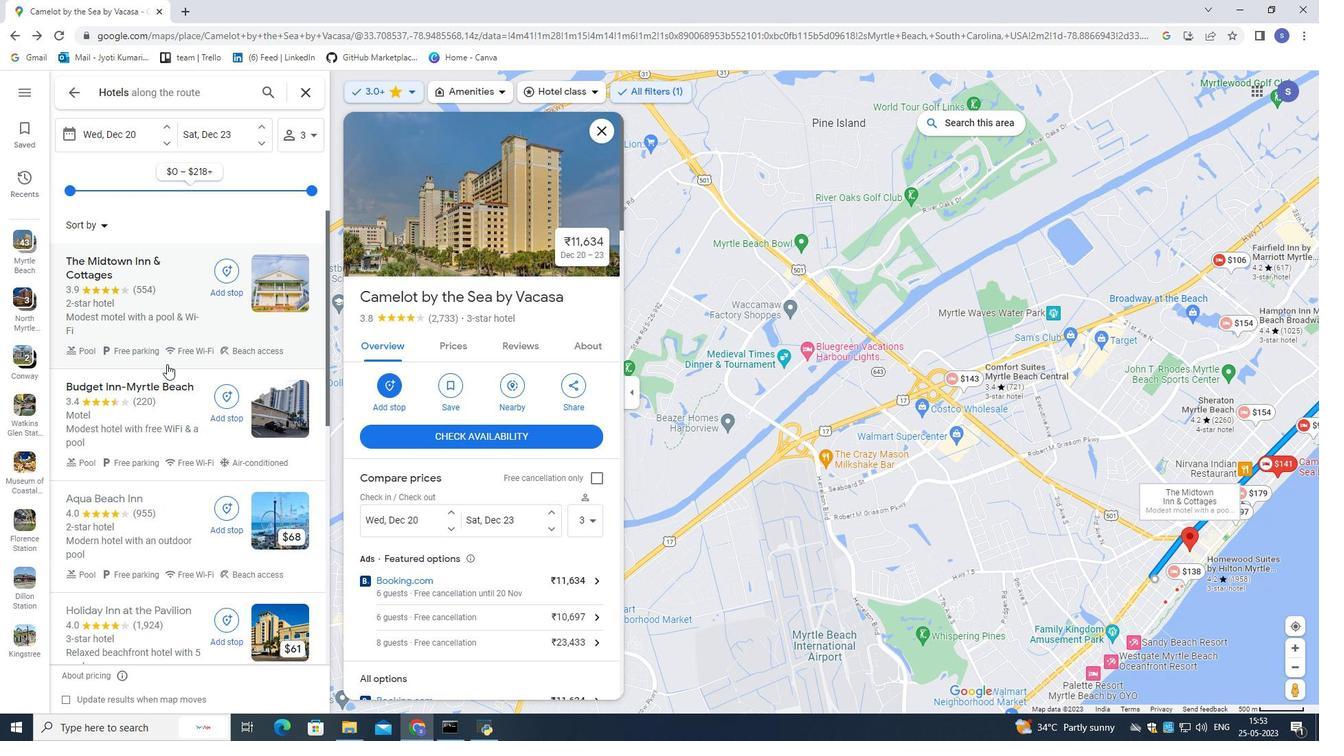 
Action: Mouse scrolled (166, 372) with delta (0, 0)
Screenshot: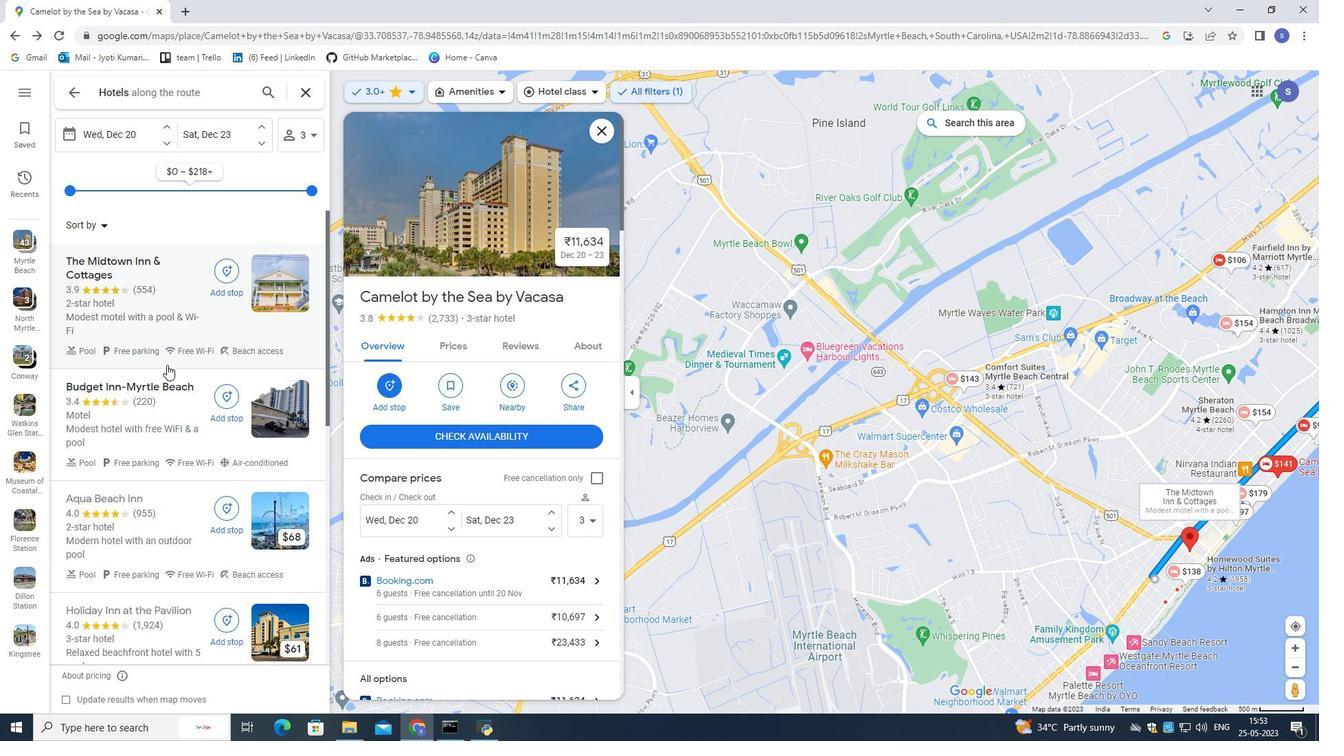
Action: Mouse scrolled (166, 372) with delta (0, 0)
Screenshot: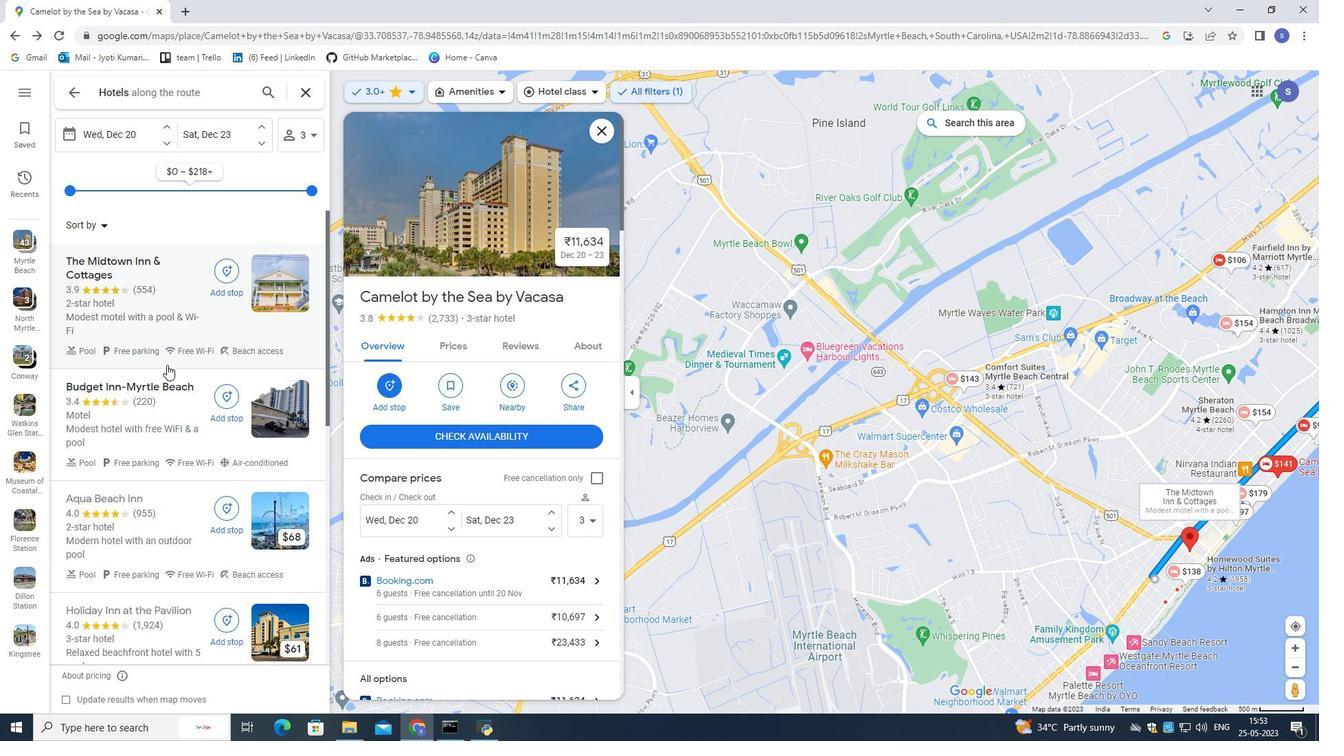 
Action: Mouse moved to (167, 374)
Screenshot: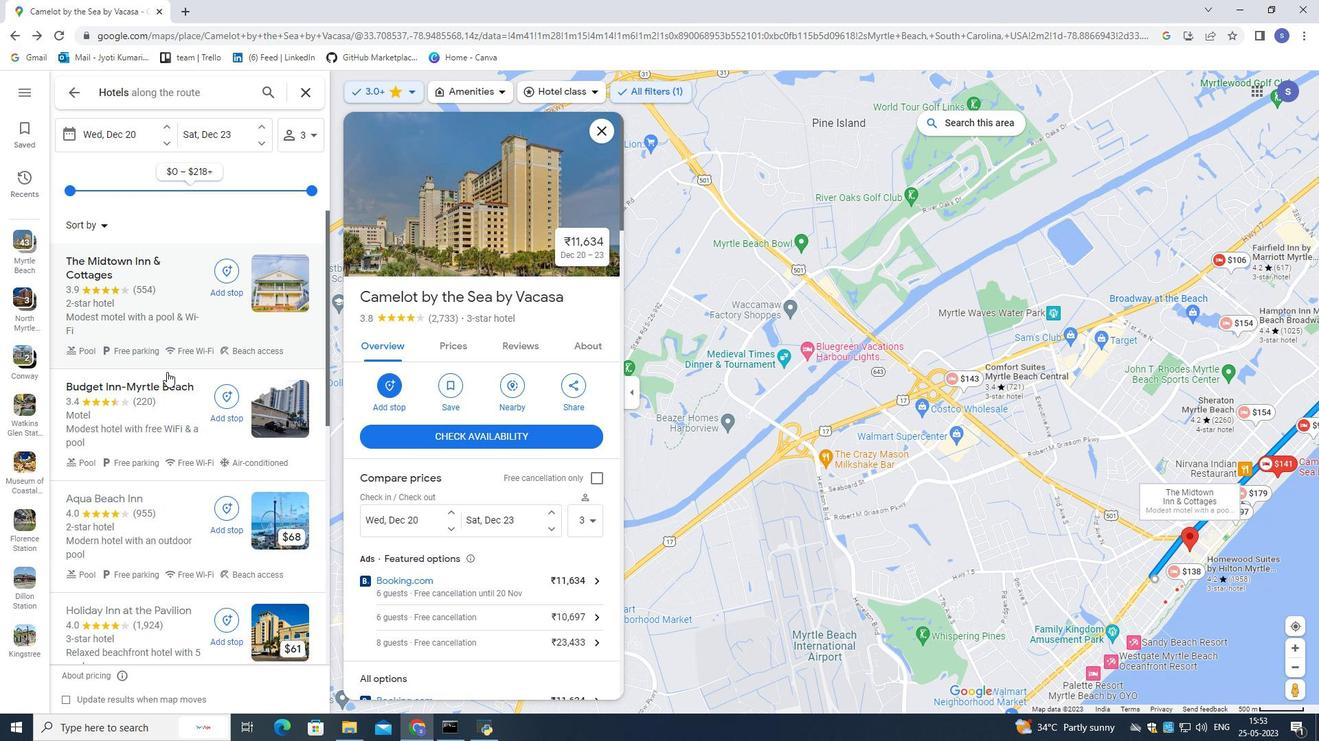 
Action: Mouse scrolled (167, 373) with delta (0, 0)
Screenshot: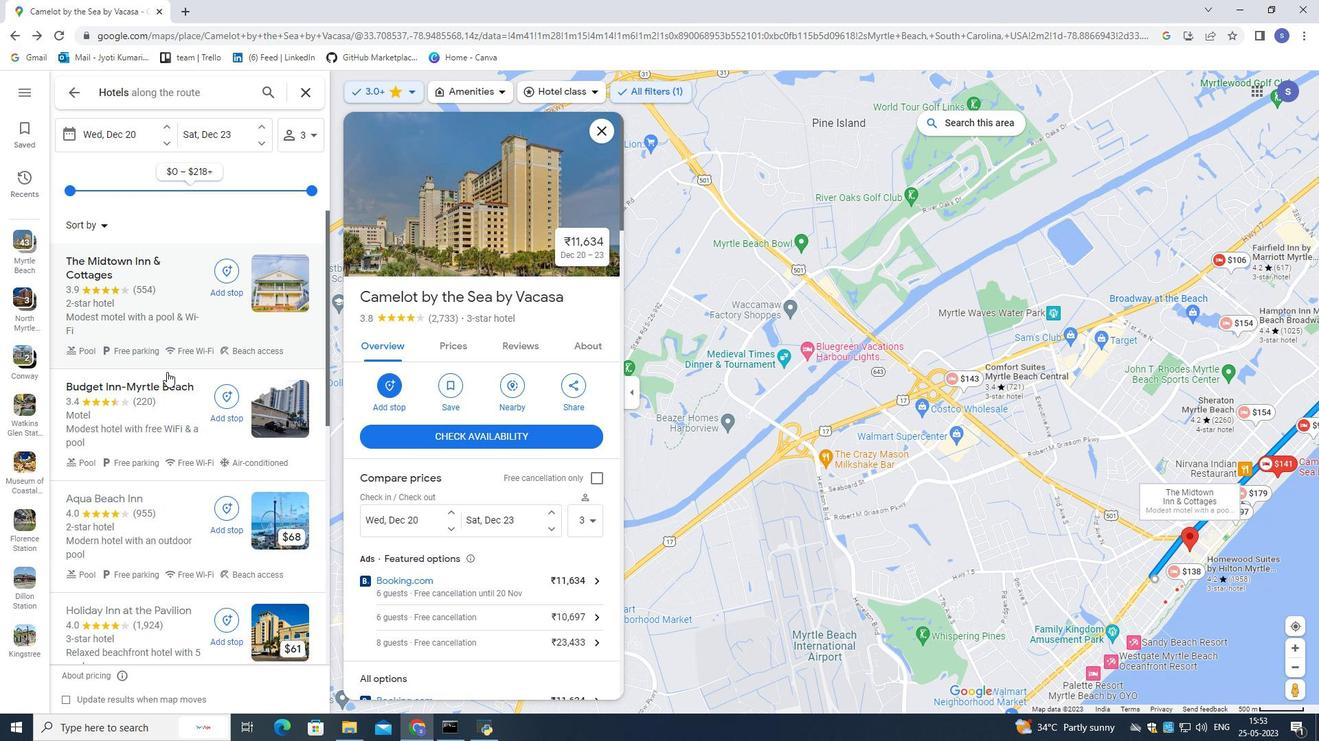
Action: Mouse scrolled (167, 373) with delta (0, 0)
Screenshot: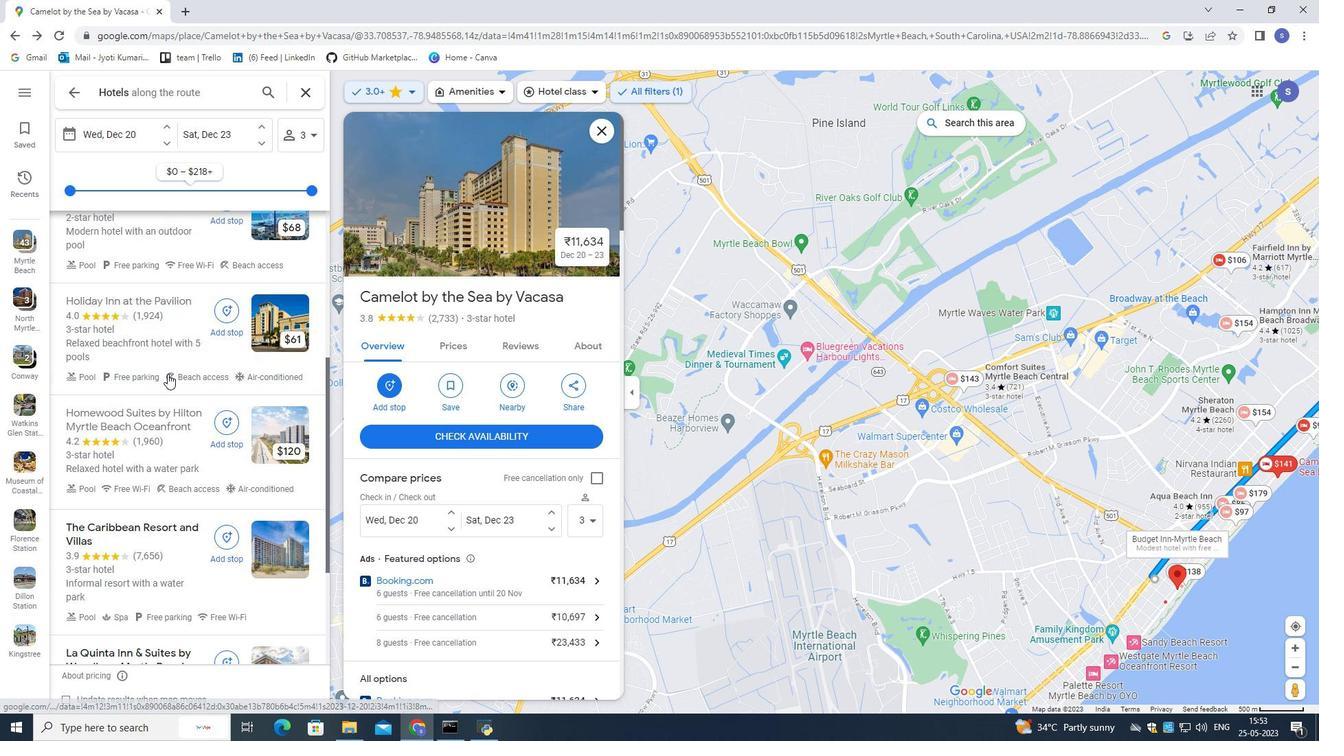 
Action: Mouse scrolled (167, 373) with delta (0, 0)
Screenshot: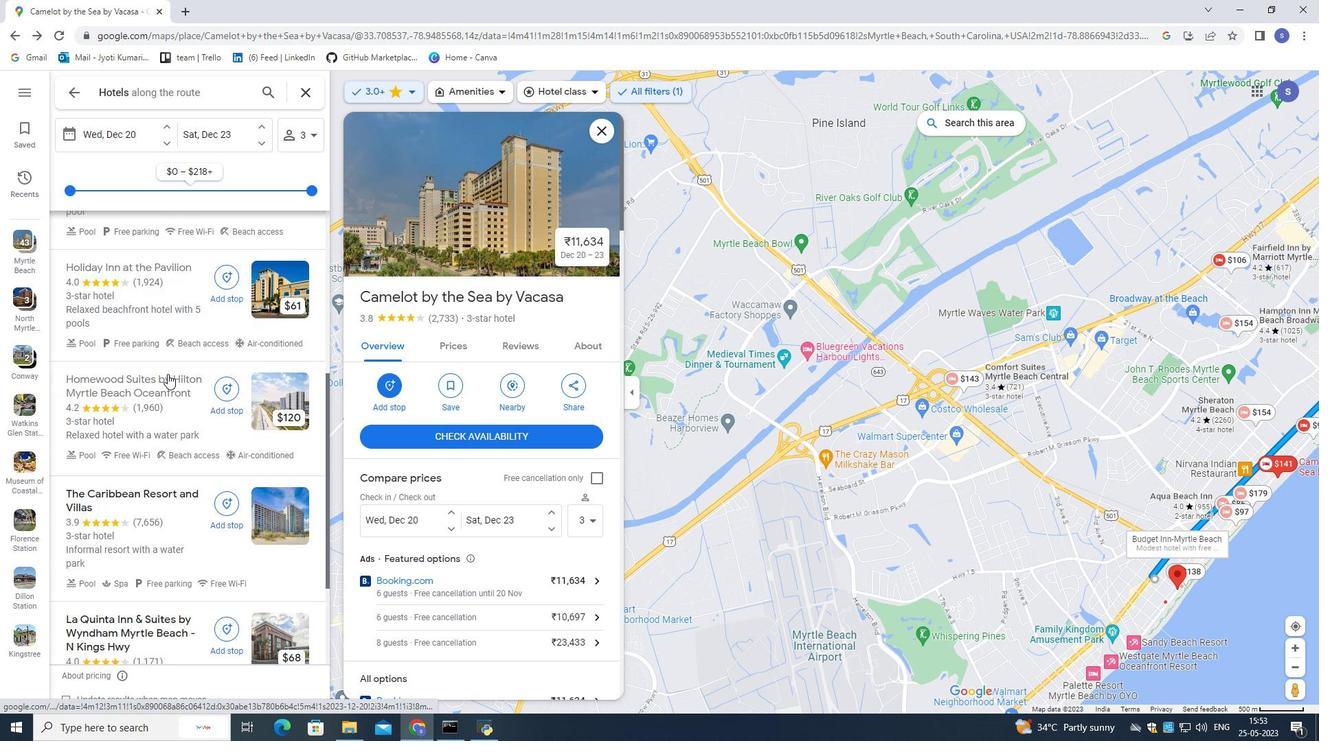 
Action: Mouse scrolled (167, 373) with delta (0, 0)
Screenshot: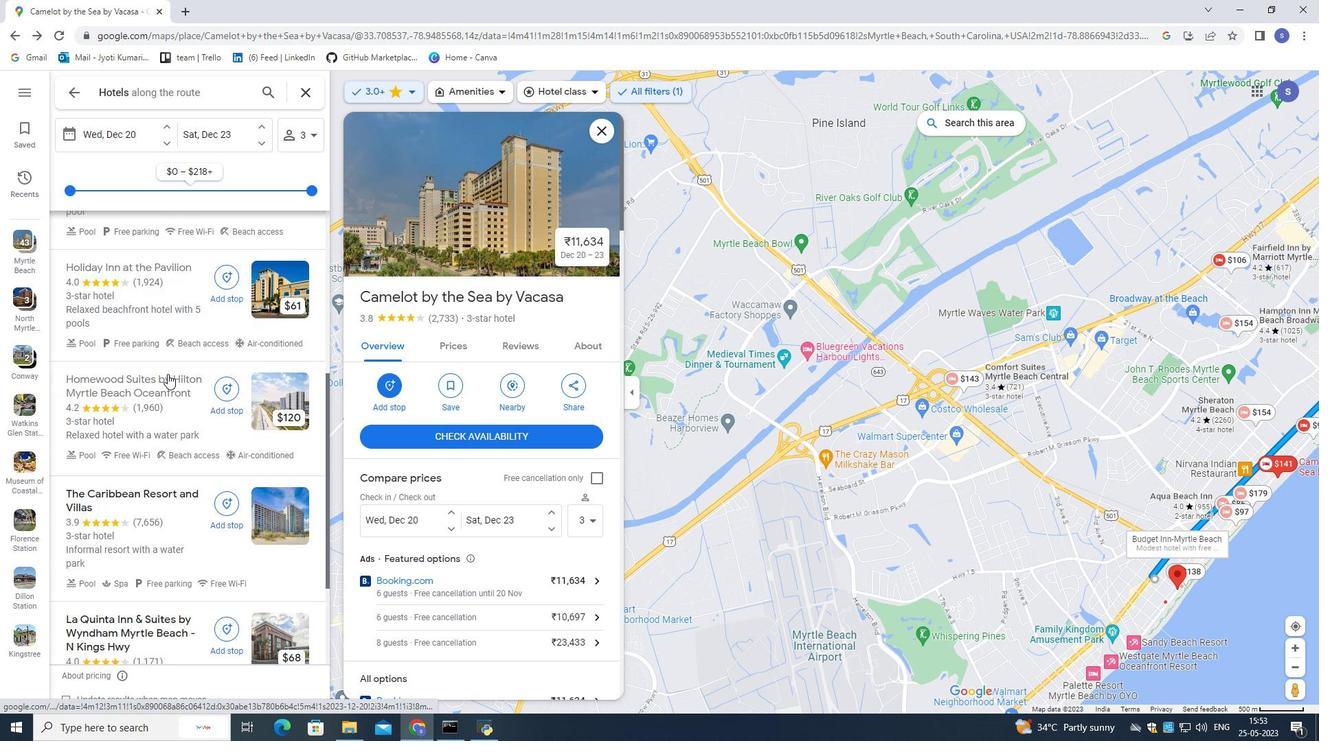 
Action: Mouse scrolled (167, 373) with delta (0, 0)
Screenshot: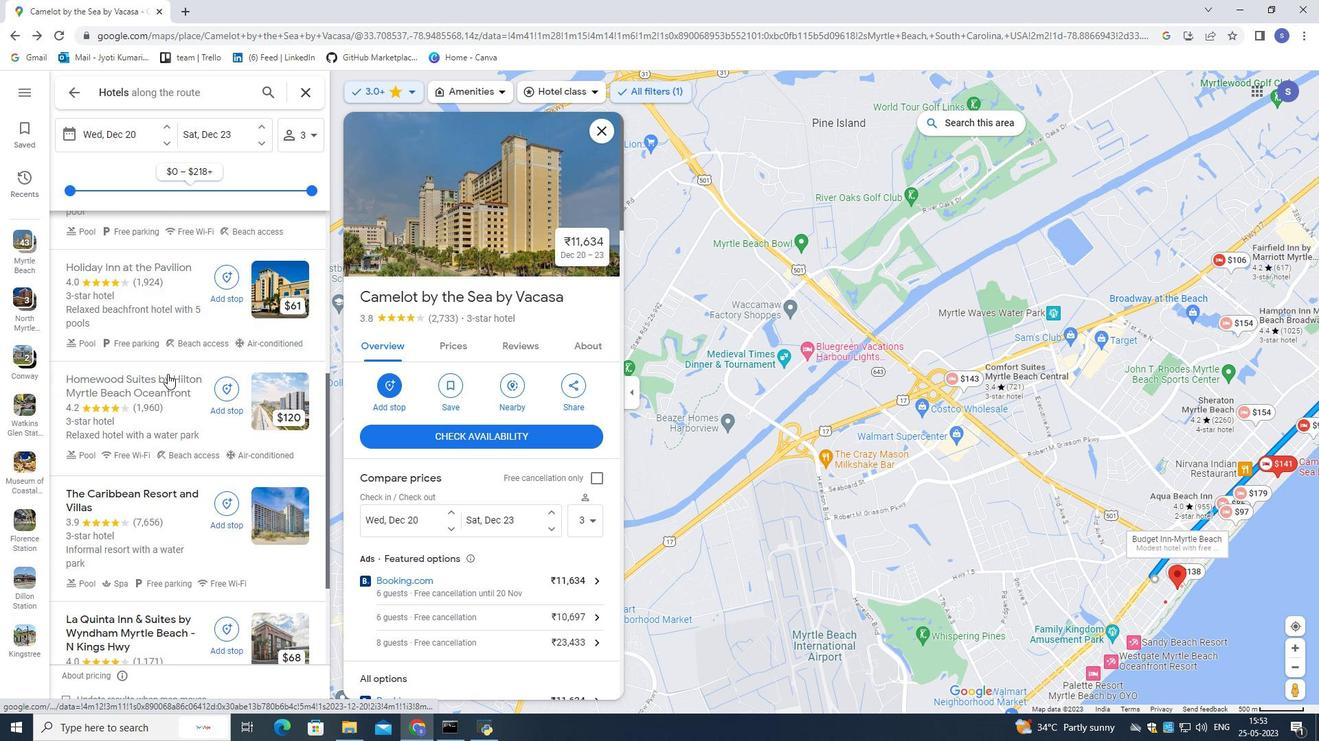 
Action: Mouse scrolled (167, 373) with delta (0, 0)
Screenshot: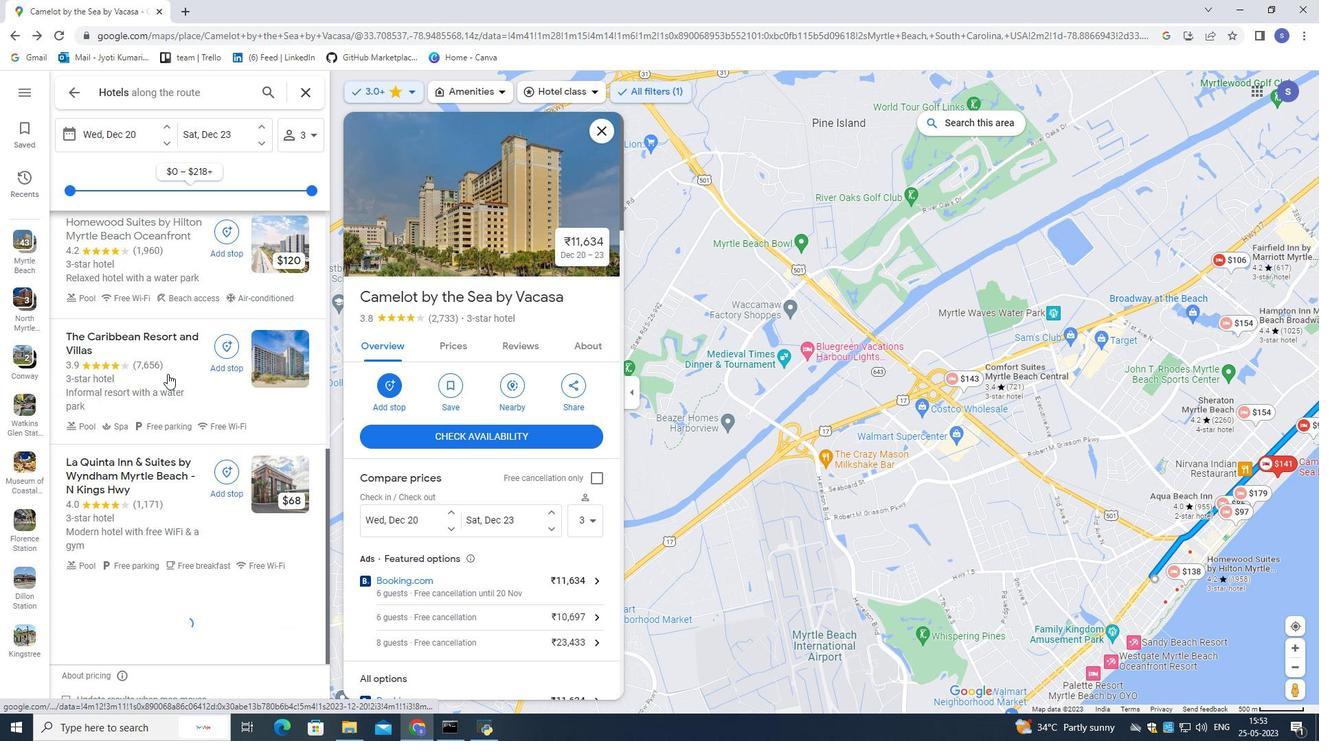 
Action: Mouse scrolled (167, 373) with delta (0, 0)
